 Task: Implement logging and auditing mechanisms to track changes to tournament data.
Action: Mouse moved to (681, 109)
Screenshot: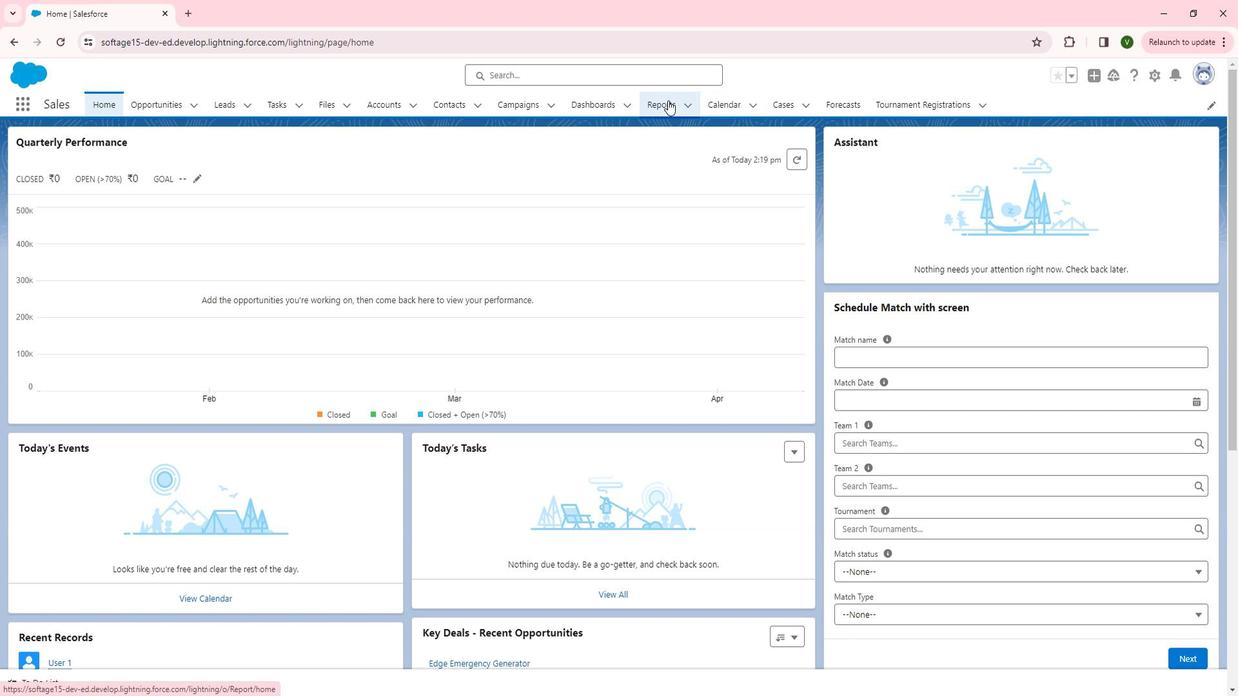
Action: Mouse pressed left at (681, 109)
Screenshot: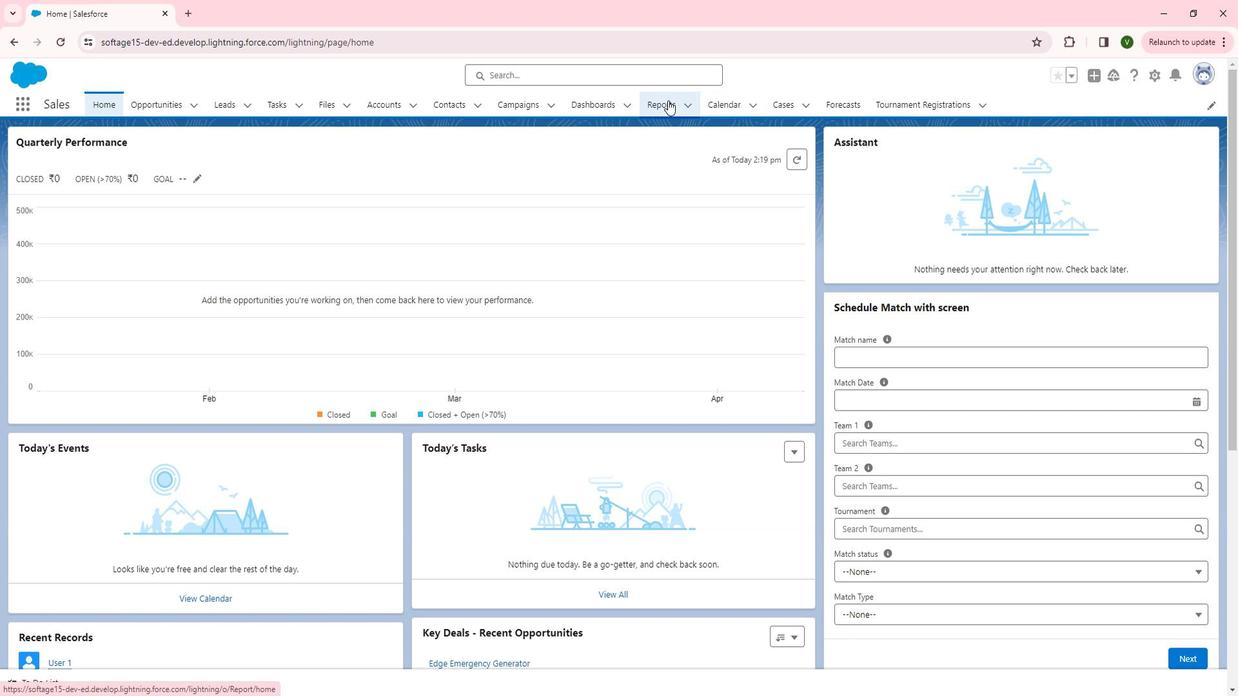 
Action: Mouse moved to (1099, 157)
Screenshot: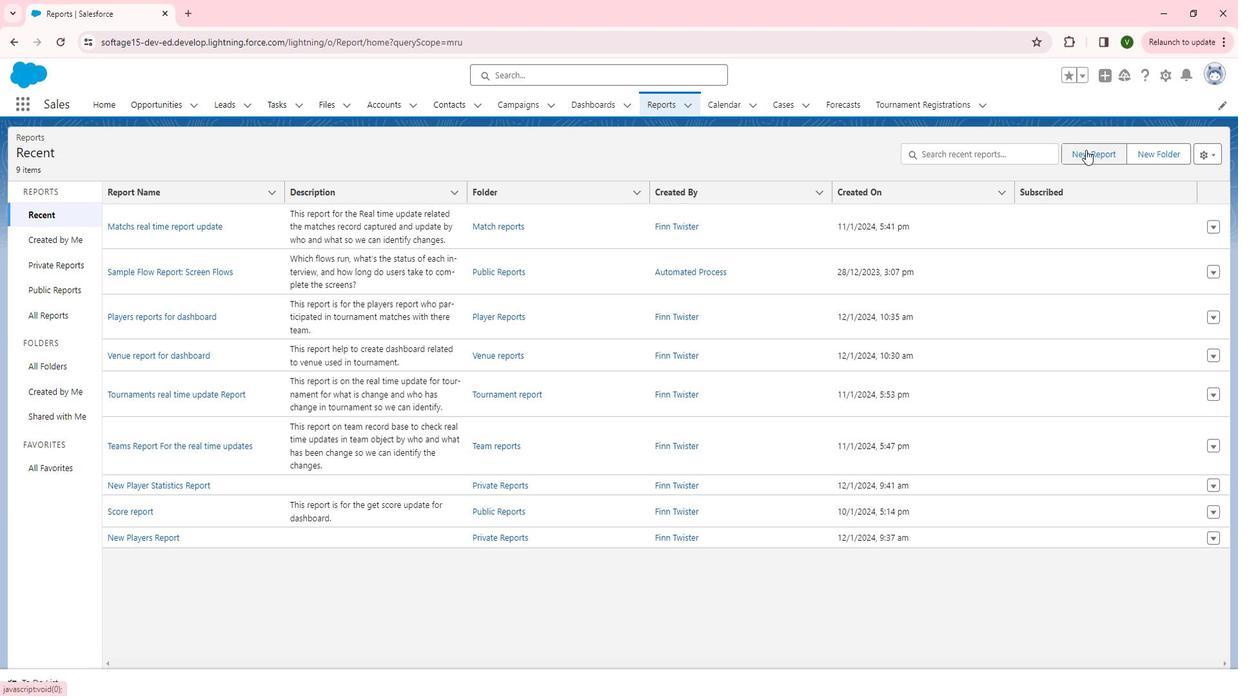 
Action: Mouse pressed left at (1099, 157)
Screenshot: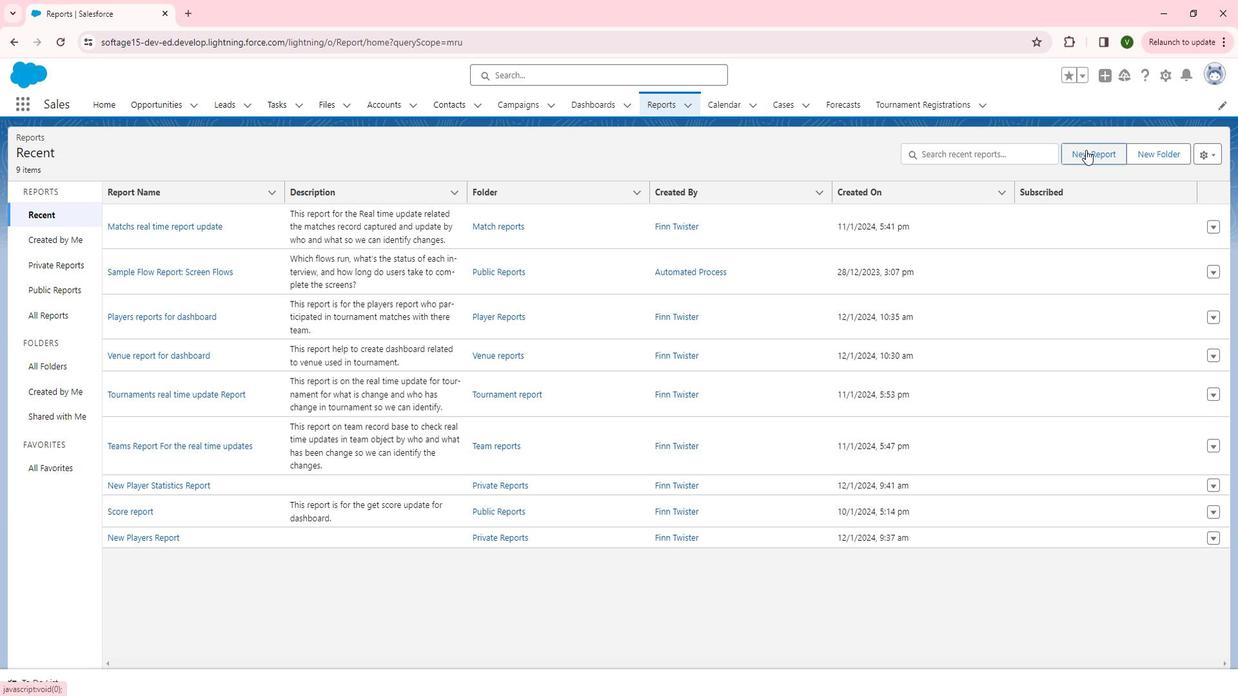 
Action: Mouse moved to (326, 260)
Screenshot: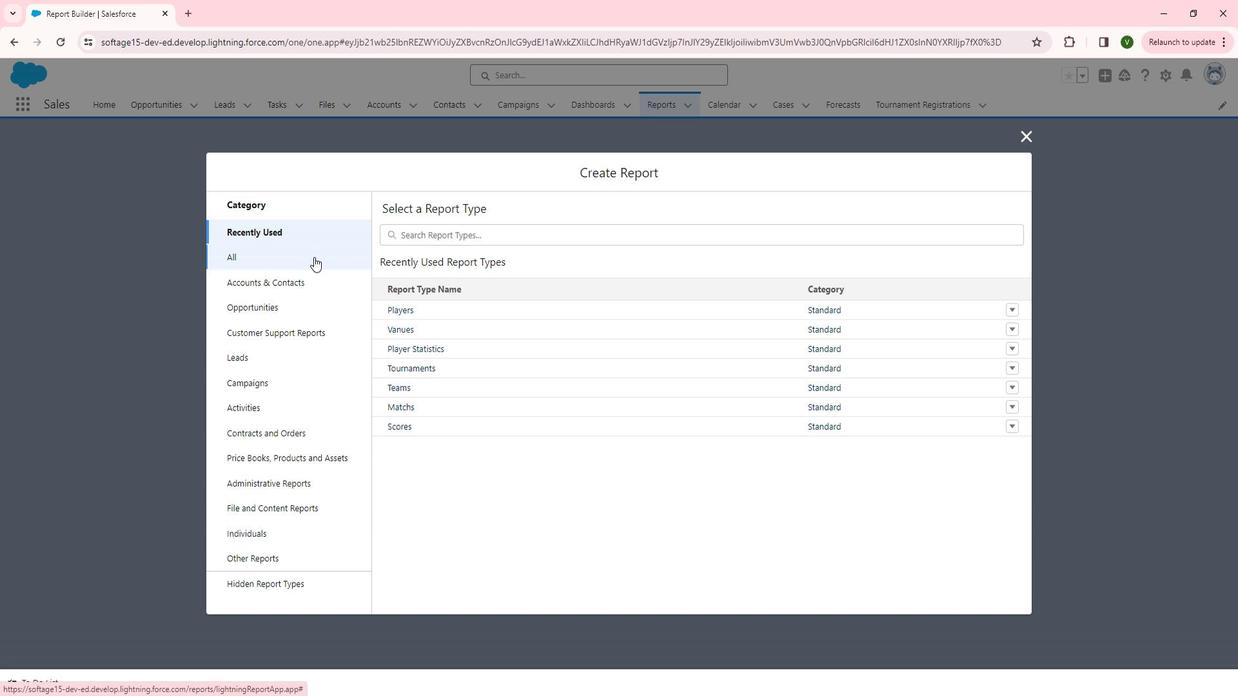 
Action: Mouse pressed left at (326, 260)
Screenshot: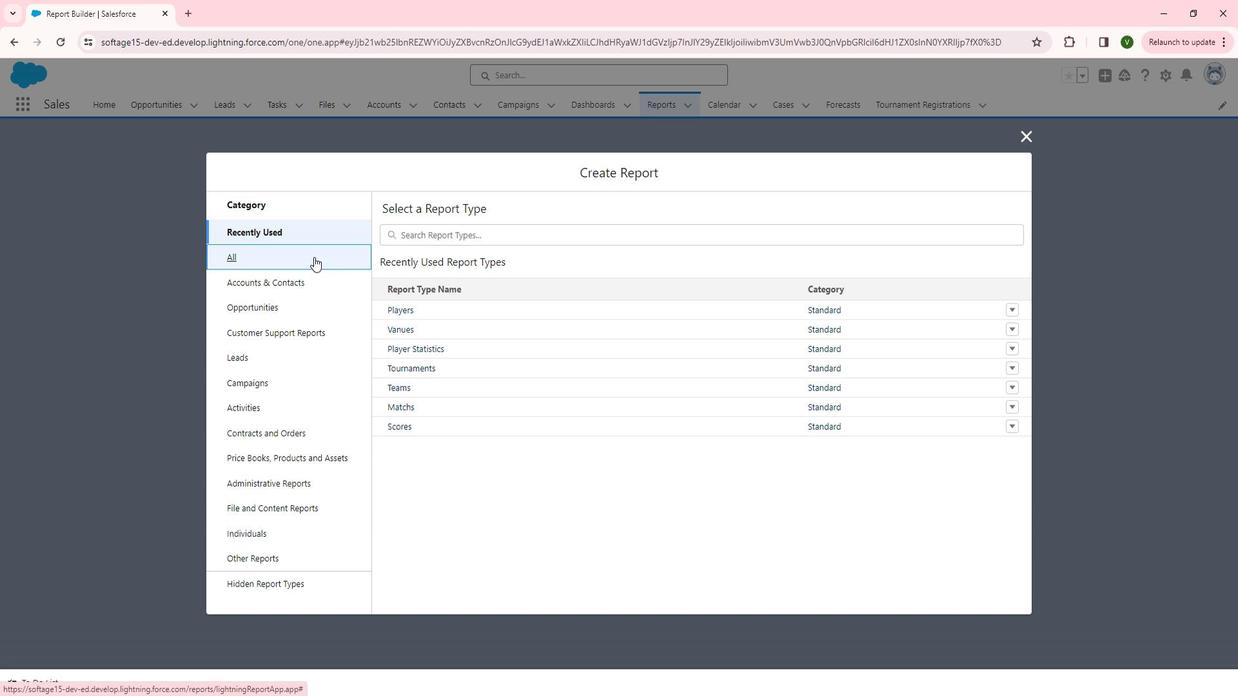 
Action: Mouse moved to (626, 368)
Screenshot: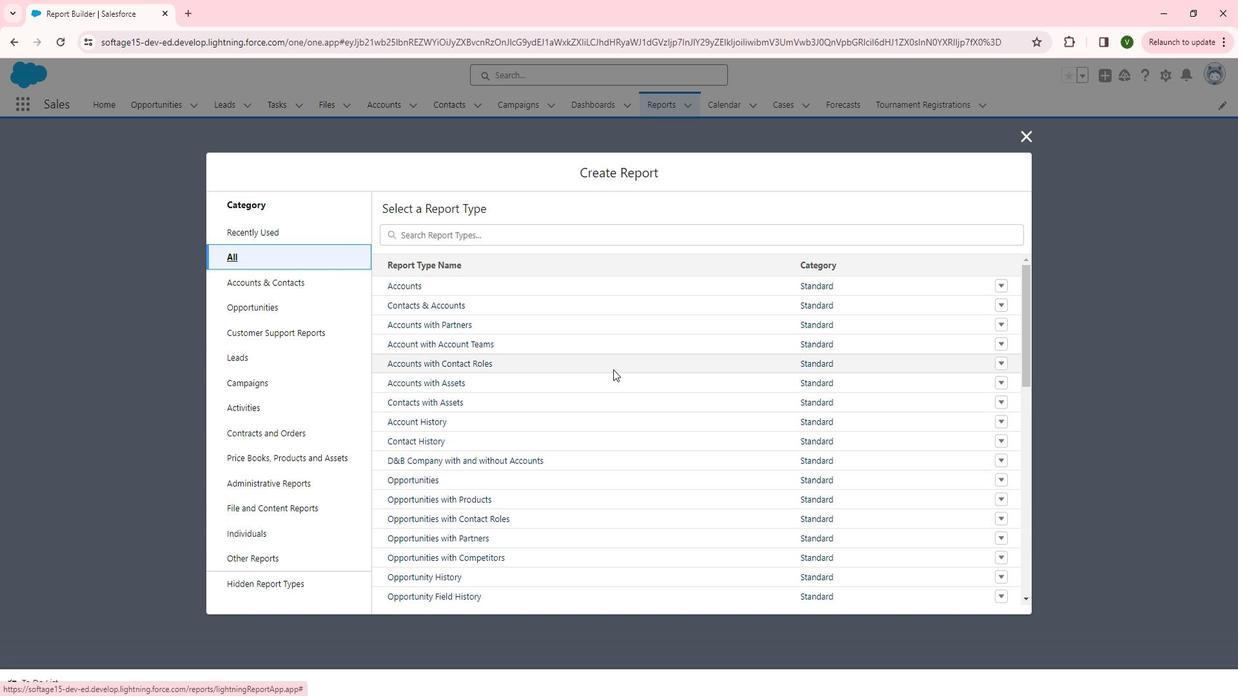 
Action: Mouse scrolled (626, 368) with delta (0, 0)
Screenshot: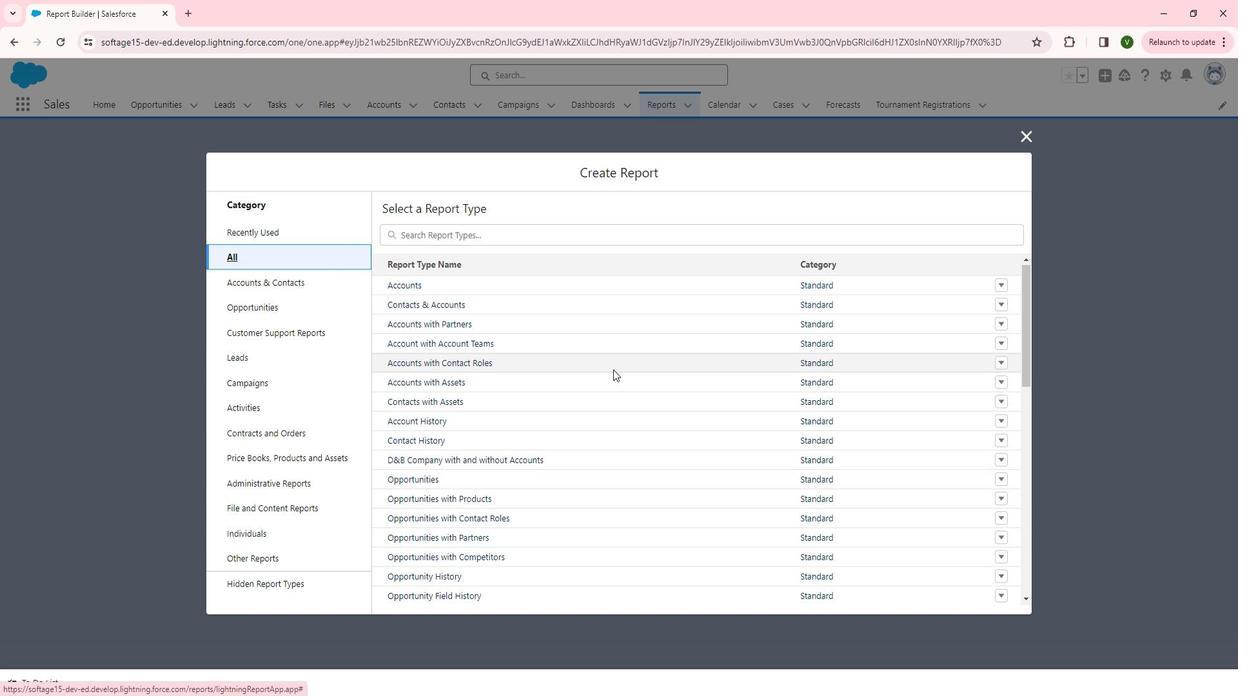 
Action: Mouse scrolled (626, 368) with delta (0, 0)
Screenshot: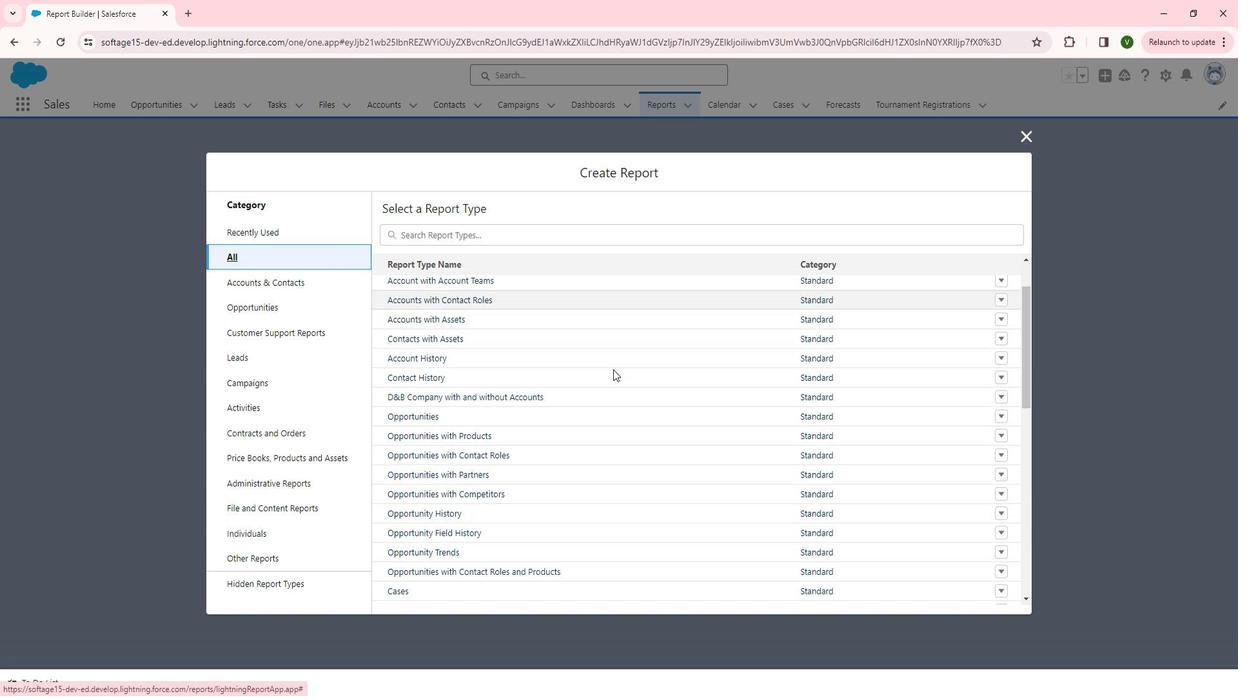 
Action: Mouse scrolled (626, 368) with delta (0, 0)
Screenshot: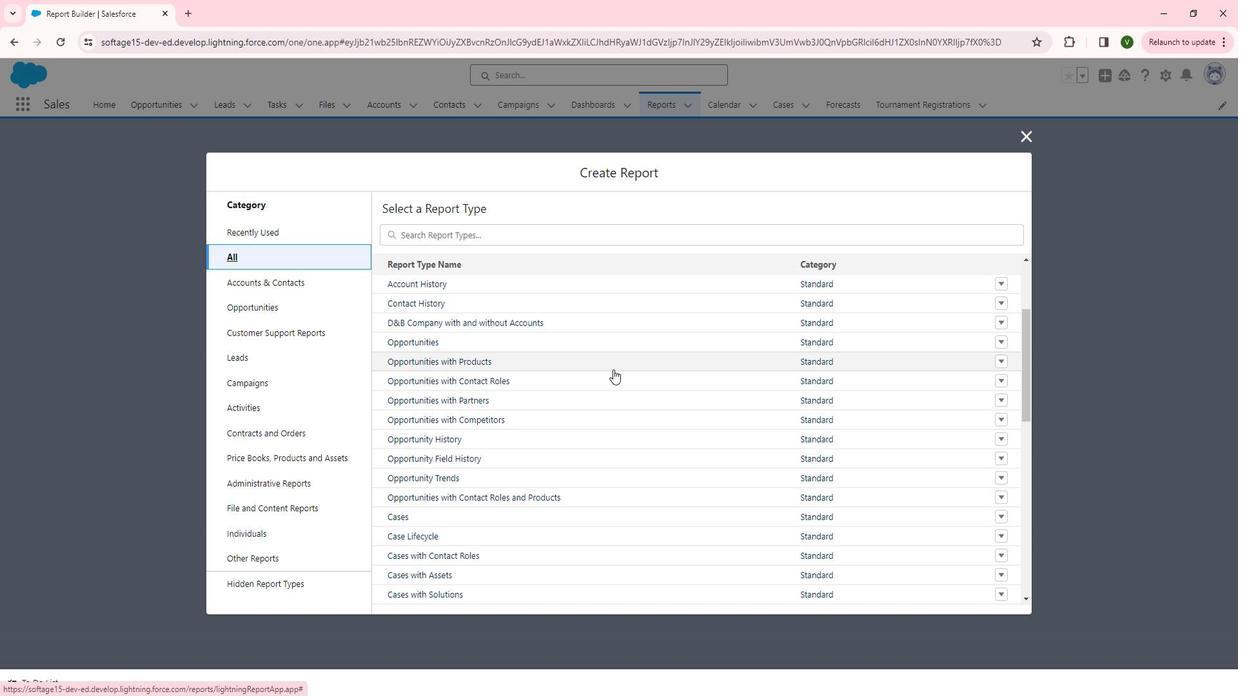 
Action: Mouse scrolled (626, 368) with delta (0, 0)
Screenshot: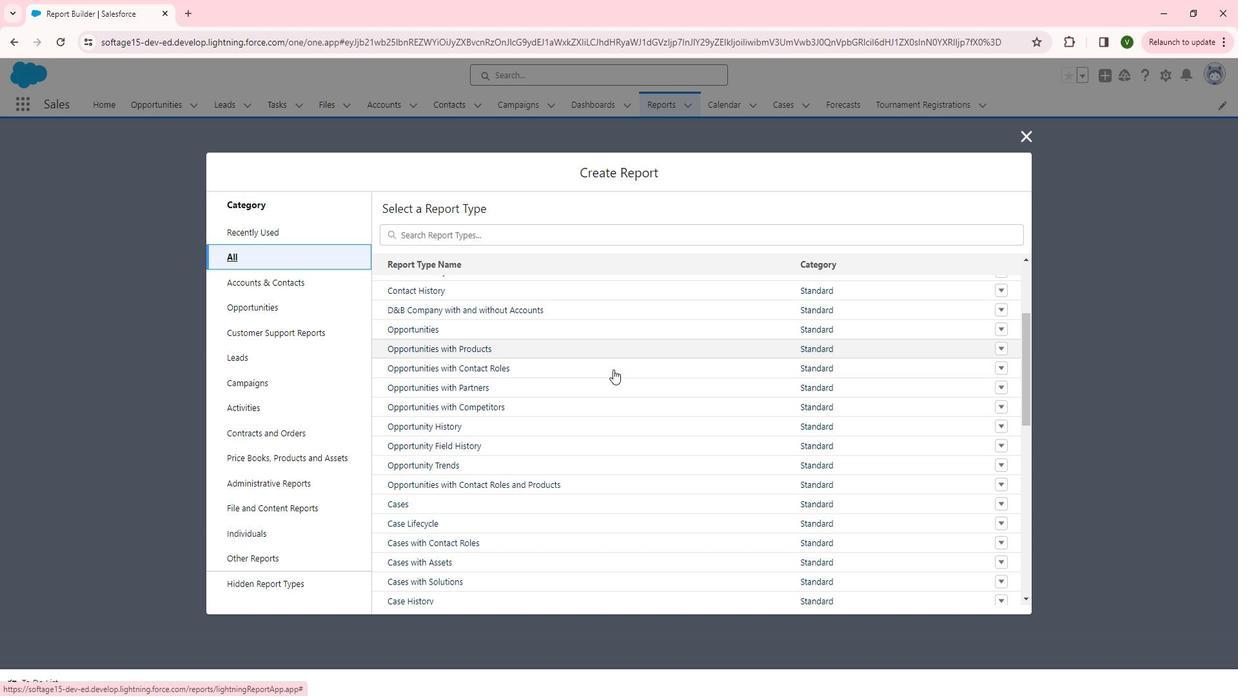 
Action: Mouse scrolled (626, 368) with delta (0, 0)
Screenshot: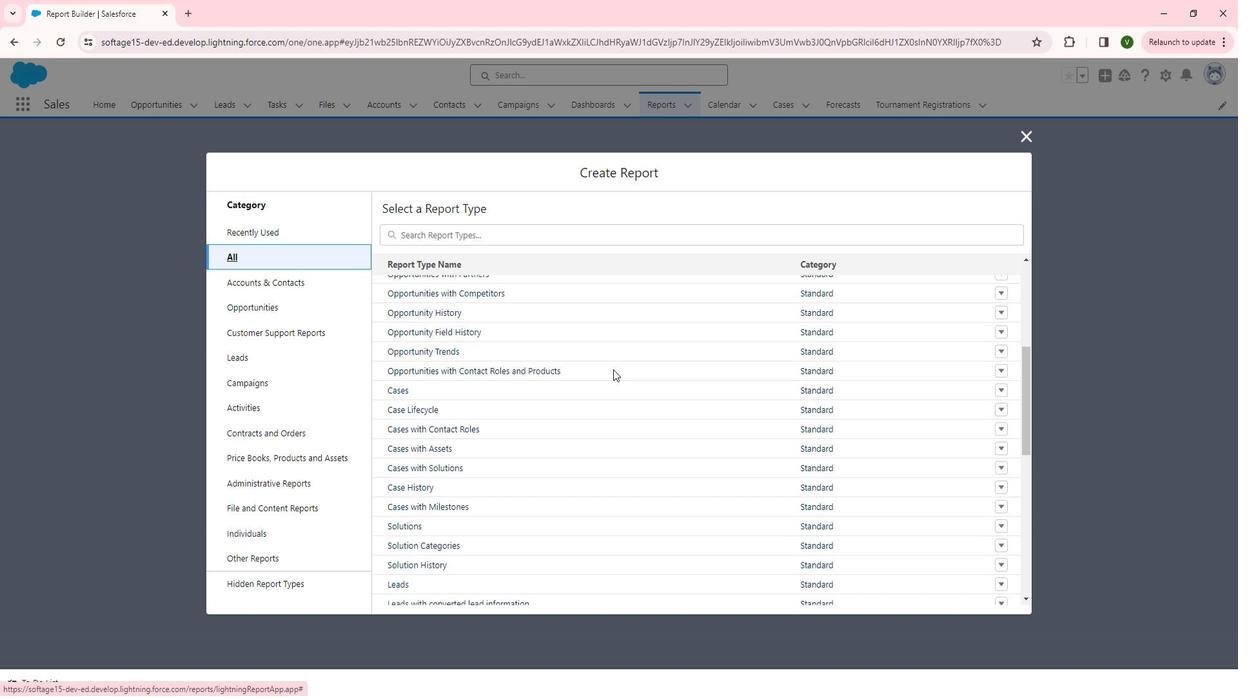 
Action: Mouse scrolled (626, 368) with delta (0, 0)
Screenshot: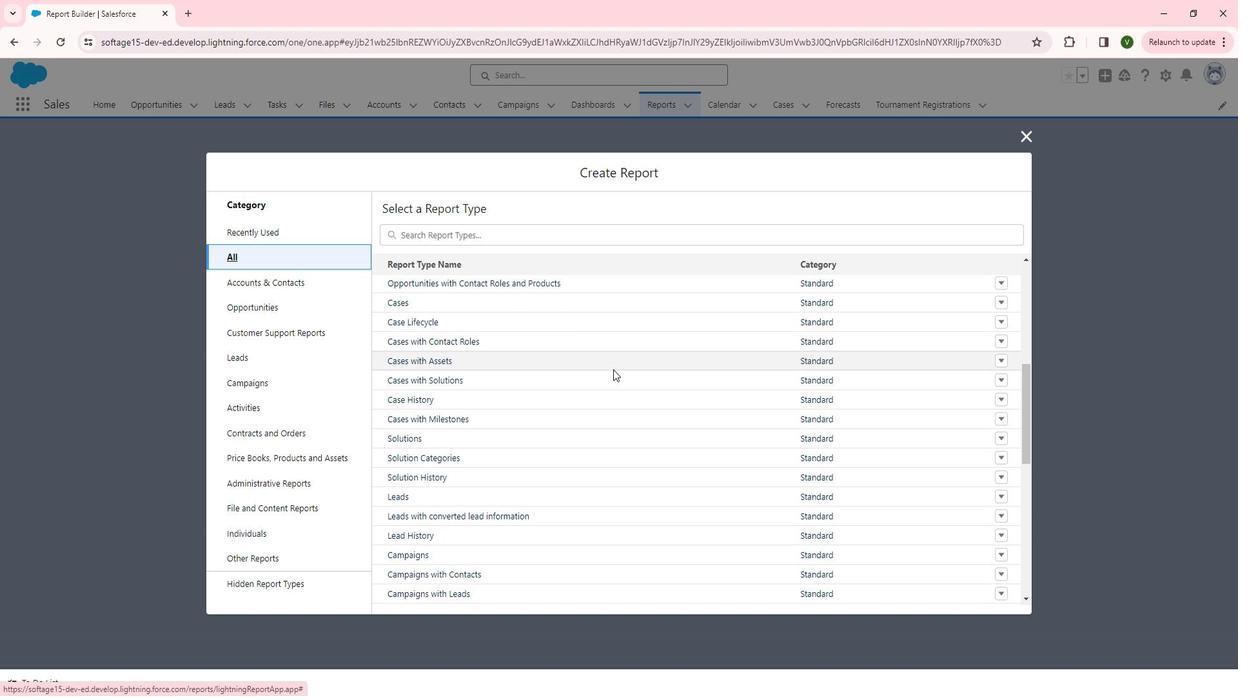 
Action: Mouse scrolled (626, 368) with delta (0, 0)
Screenshot: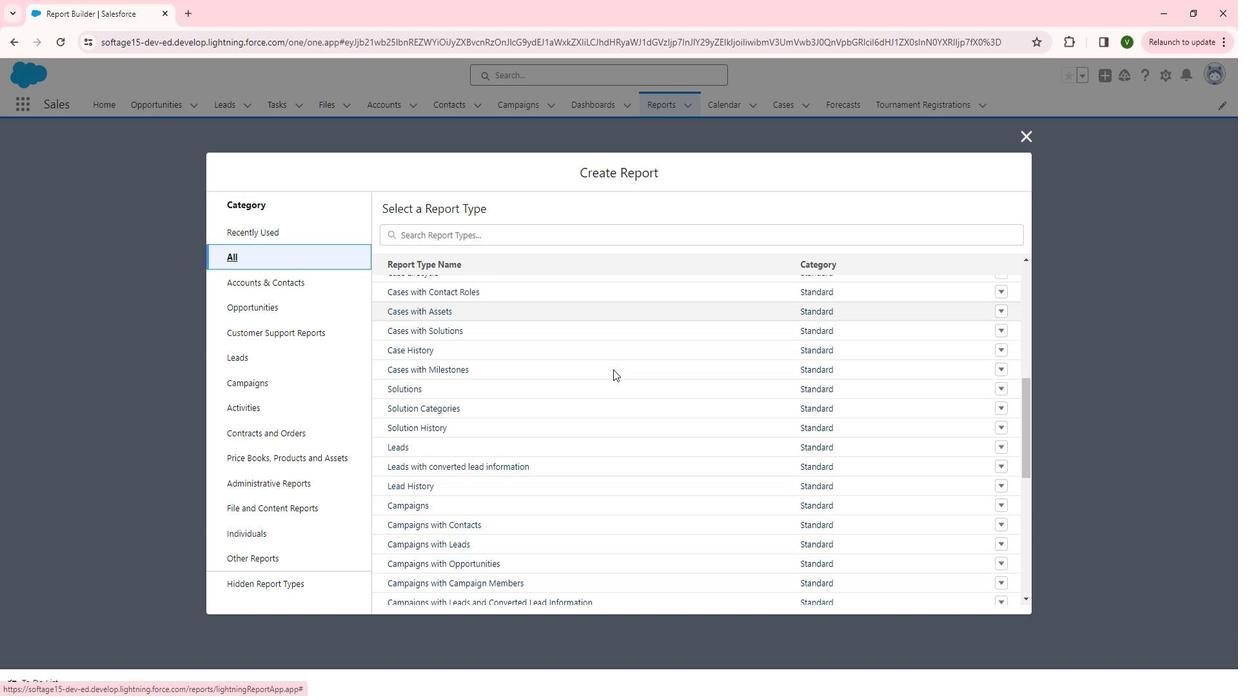 
Action: Mouse scrolled (626, 368) with delta (0, 0)
Screenshot: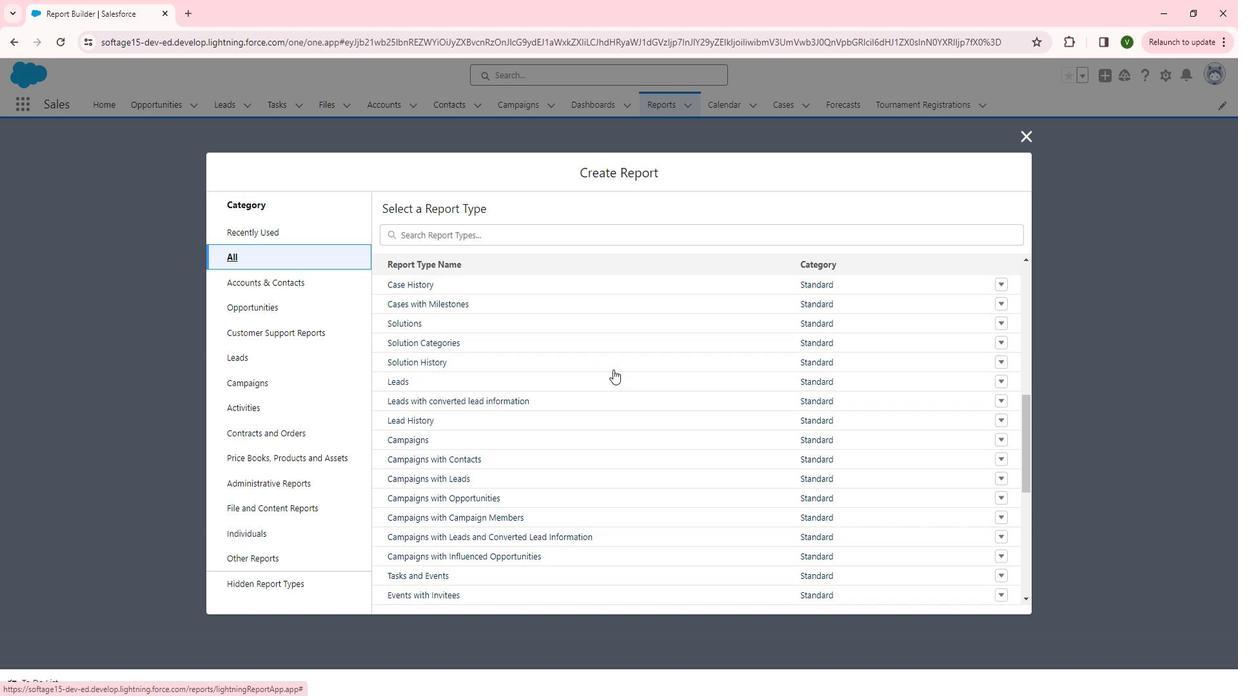 
Action: Mouse scrolled (626, 368) with delta (0, 0)
Screenshot: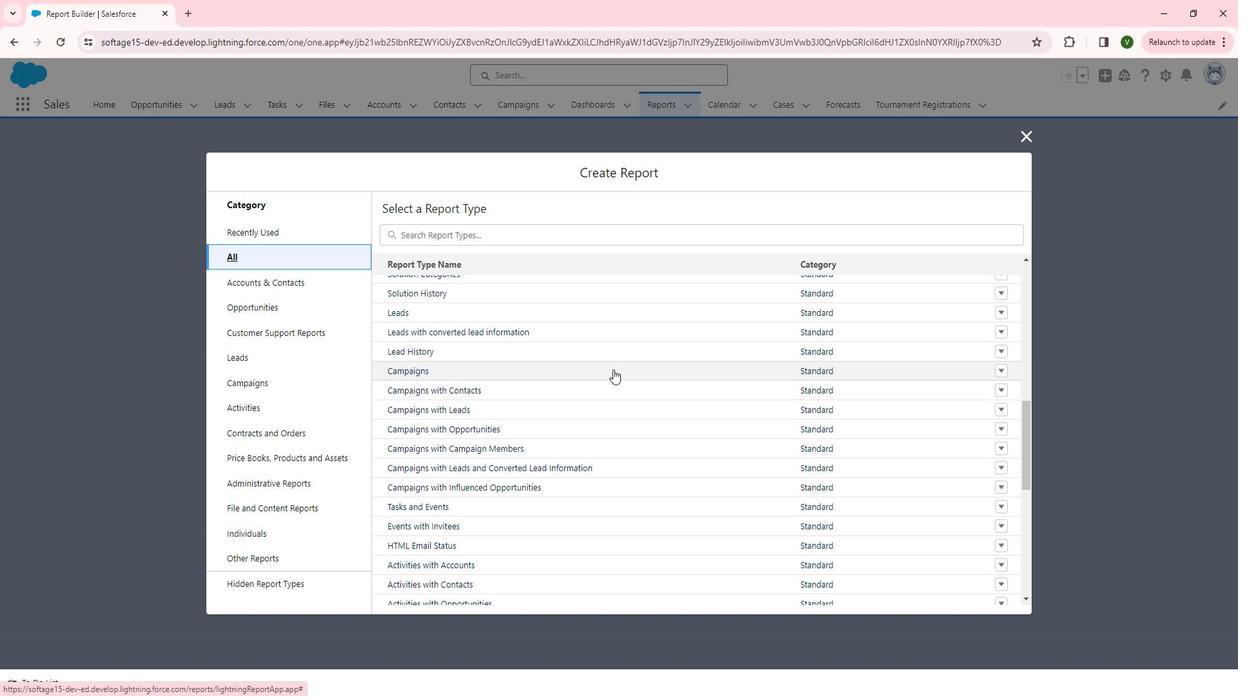 
Action: Mouse scrolled (626, 368) with delta (0, 0)
Screenshot: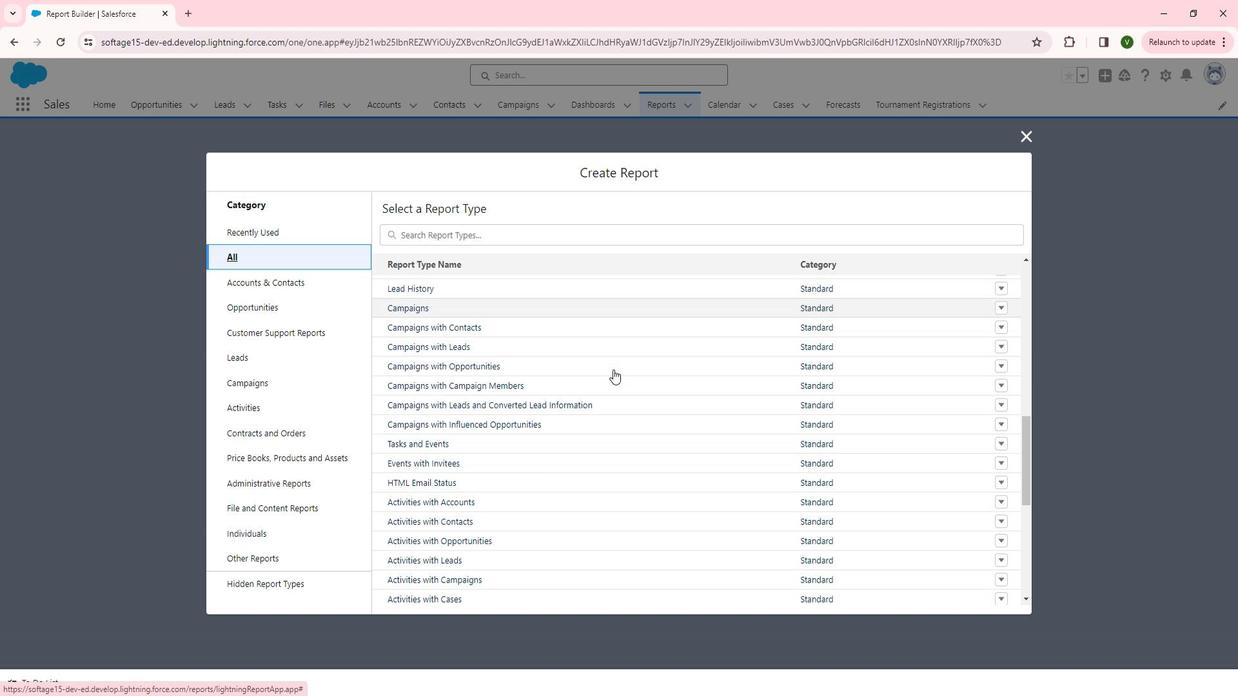 
Action: Mouse scrolled (626, 368) with delta (0, 0)
Screenshot: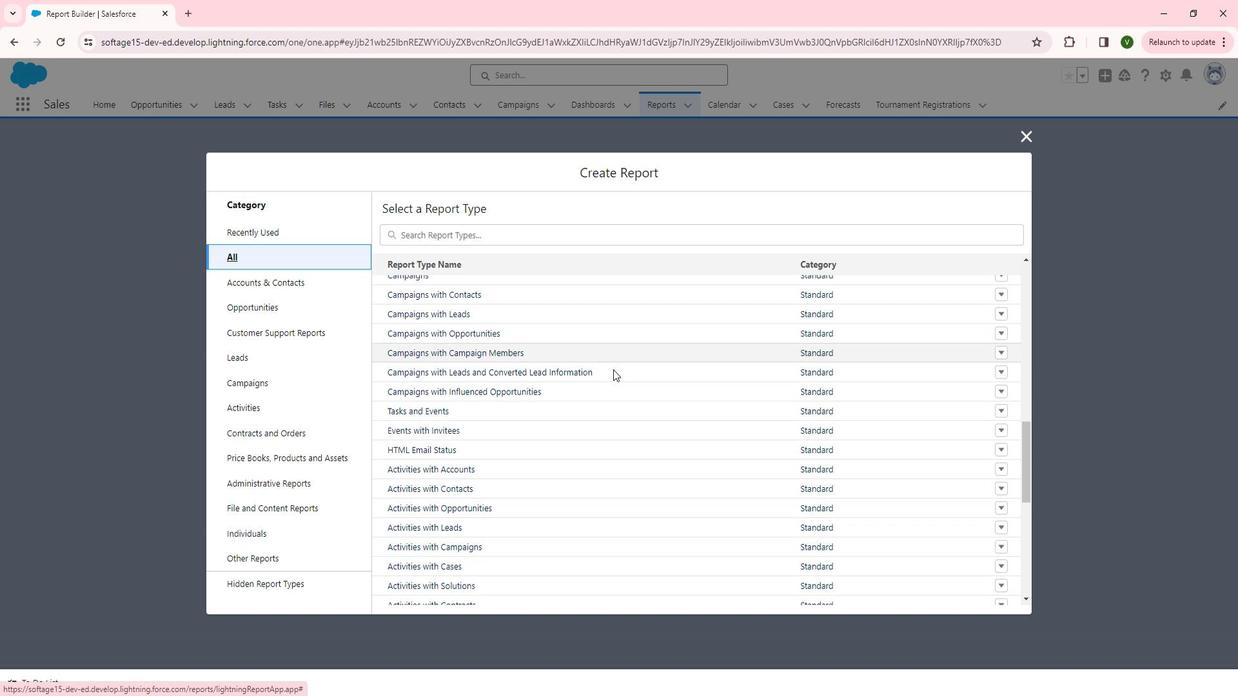 
Action: Mouse scrolled (626, 368) with delta (0, 0)
Screenshot: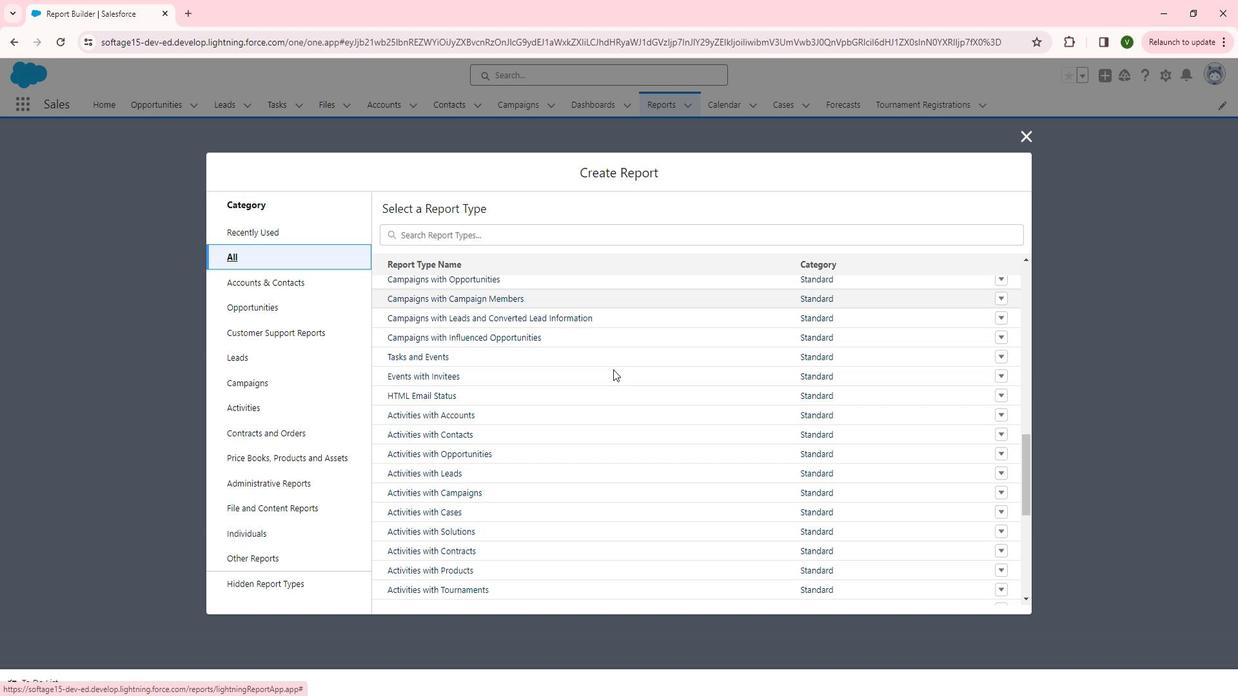 
Action: Mouse scrolled (626, 368) with delta (0, 0)
Screenshot: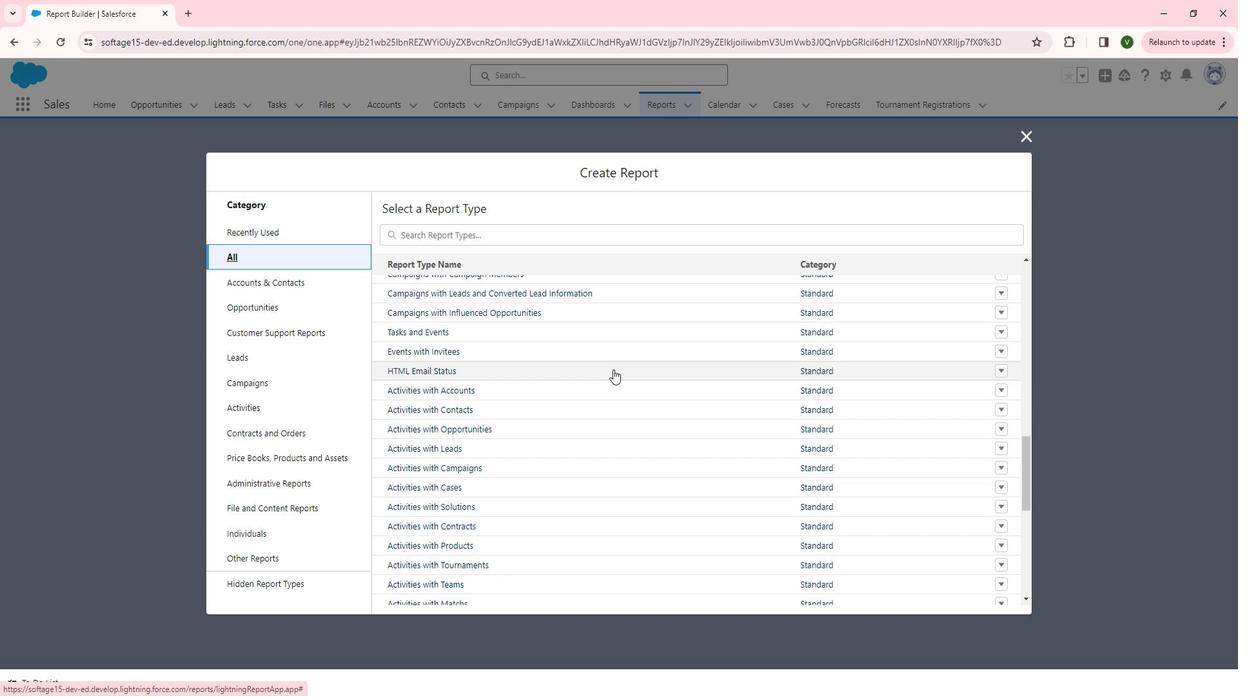 
Action: Mouse scrolled (626, 368) with delta (0, 0)
Screenshot: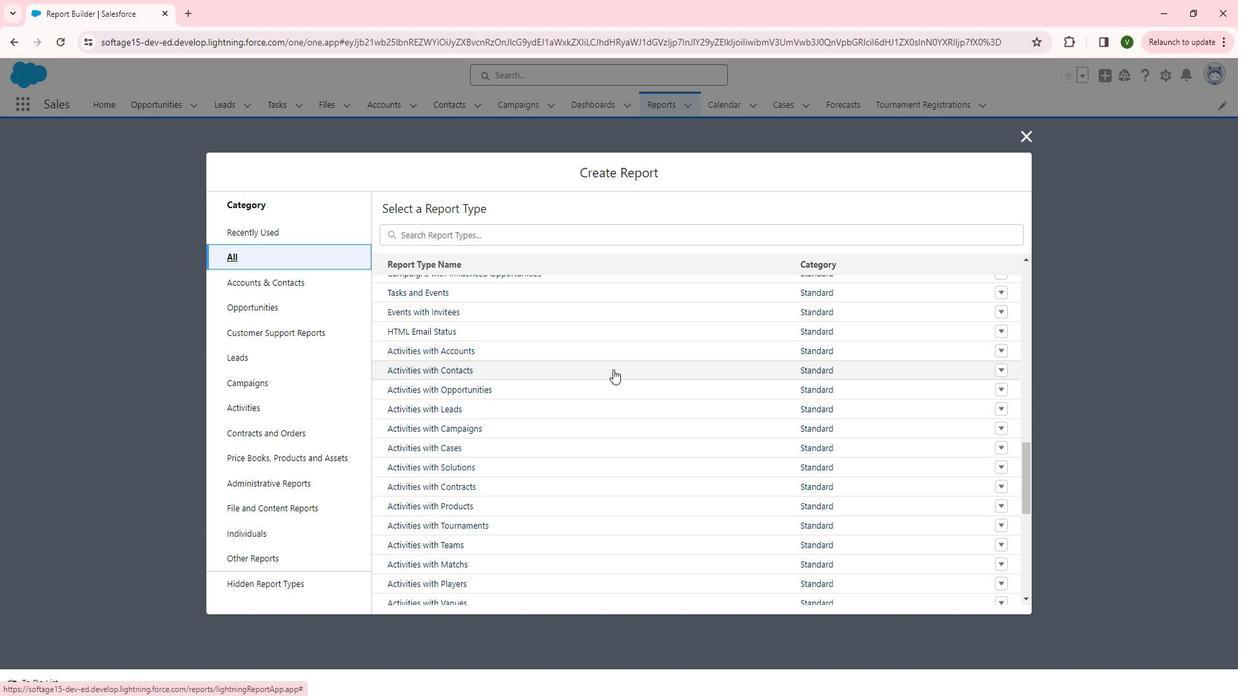 
Action: Mouse scrolled (626, 368) with delta (0, 0)
Screenshot: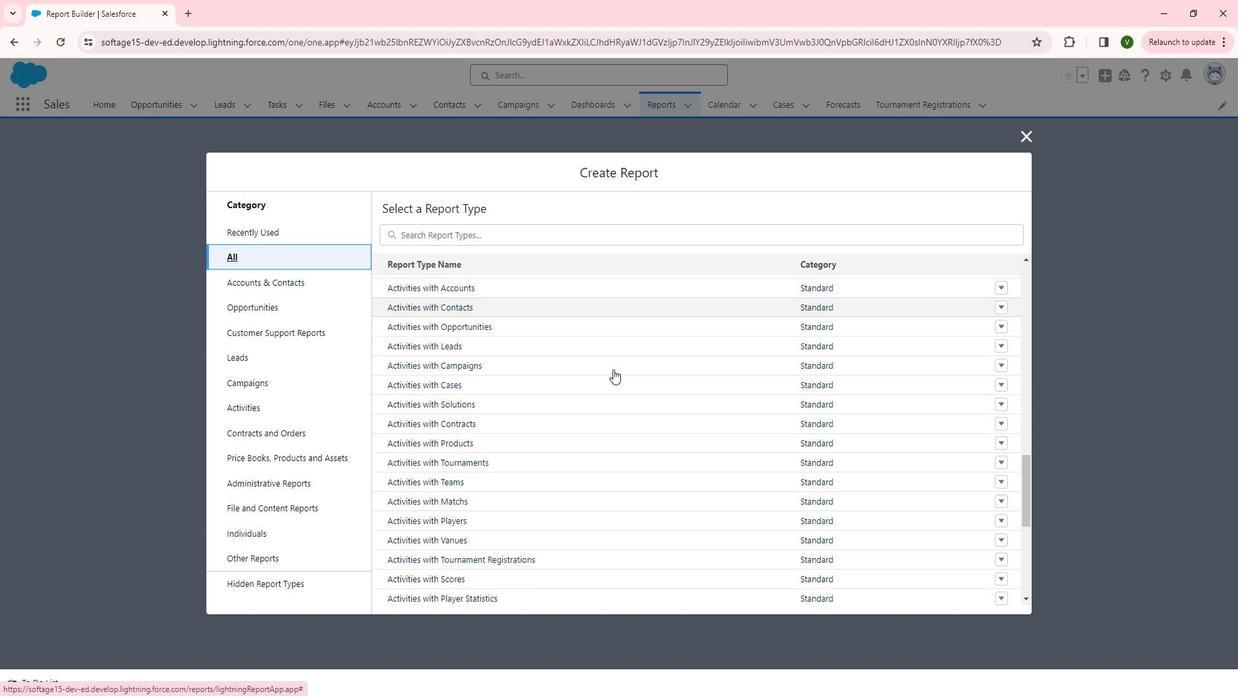
Action: Mouse scrolled (626, 368) with delta (0, 0)
Screenshot: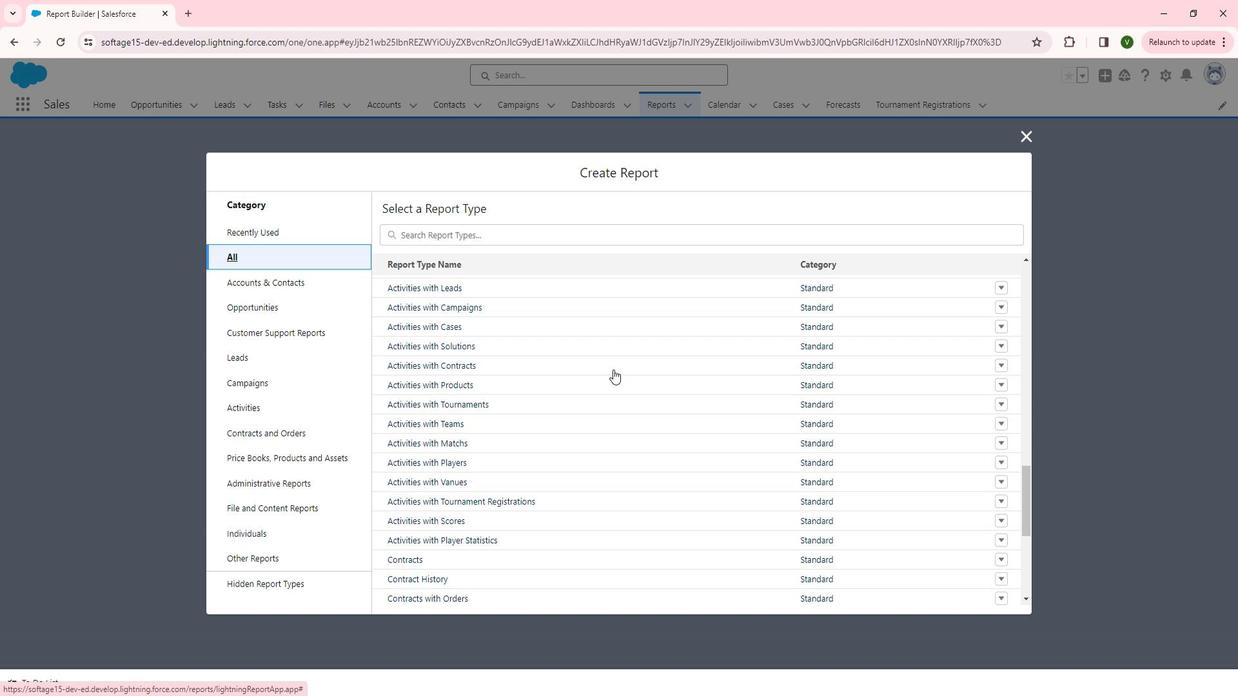 
Action: Mouse scrolled (626, 368) with delta (0, 0)
Screenshot: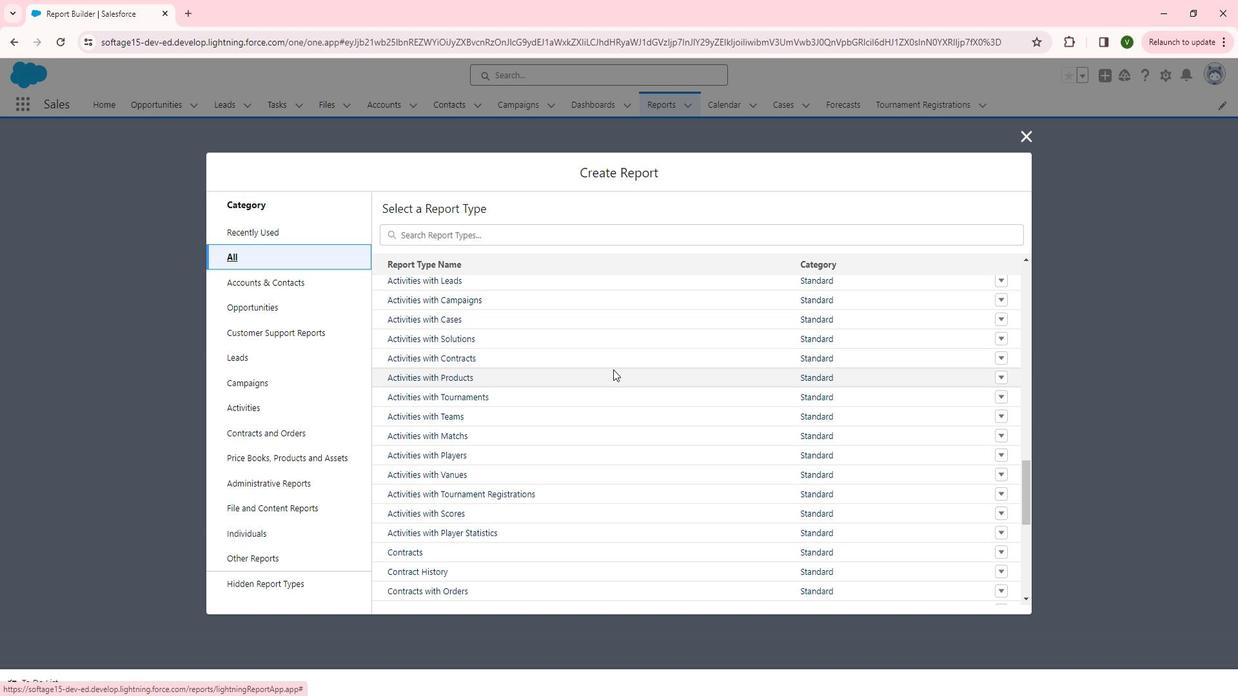 
Action: Mouse scrolled (626, 368) with delta (0, 0)
Screenshot: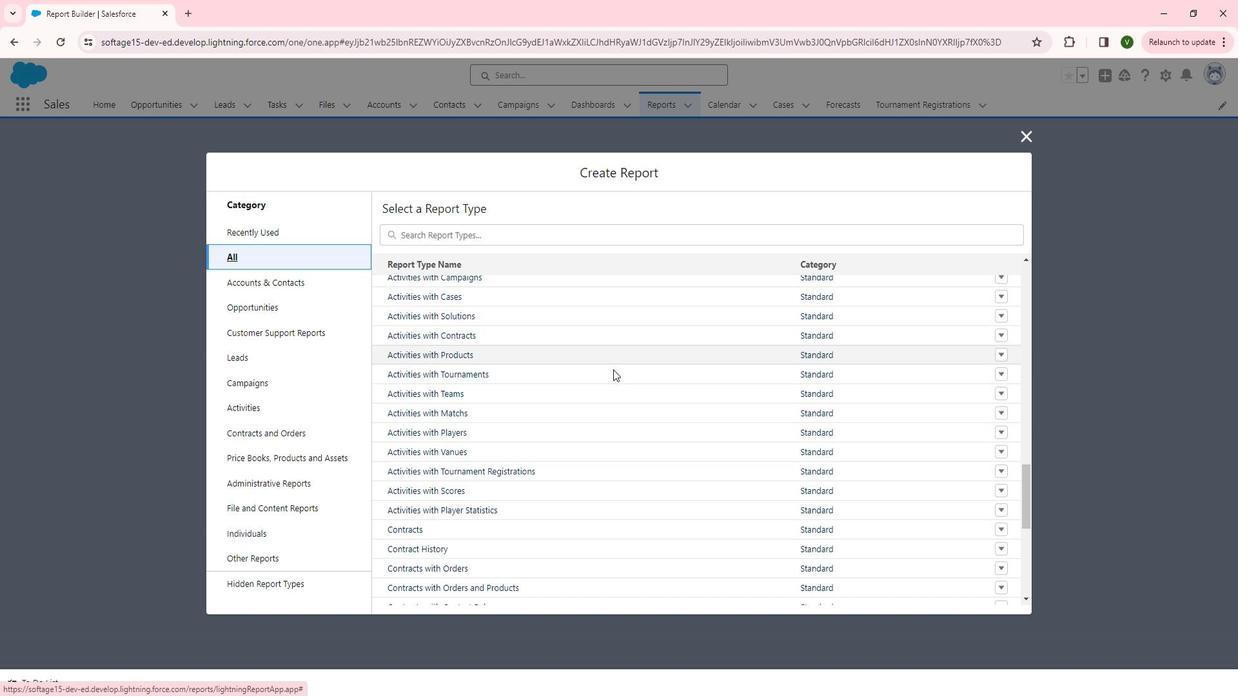 
Action: Mouse scrolled (626, 368) with delta (0, 0)
Screenshot: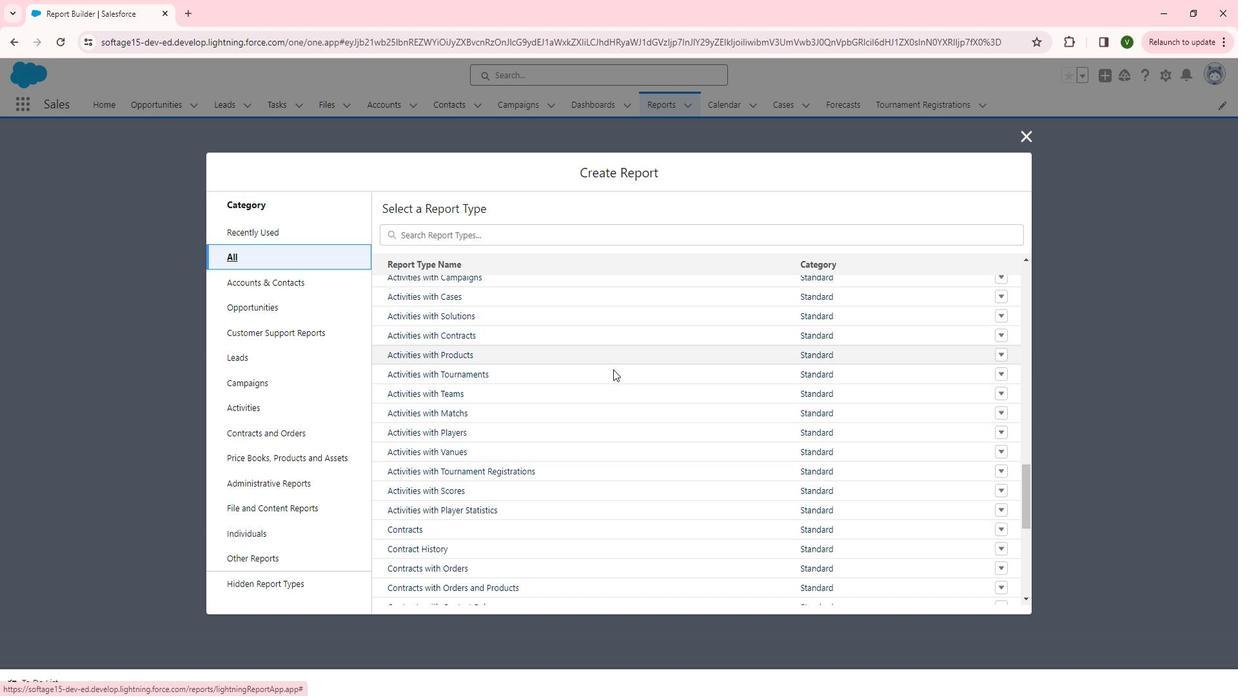 
Action: Mouse scrolled (626, 368) with delta (0, 0)
Screenshot: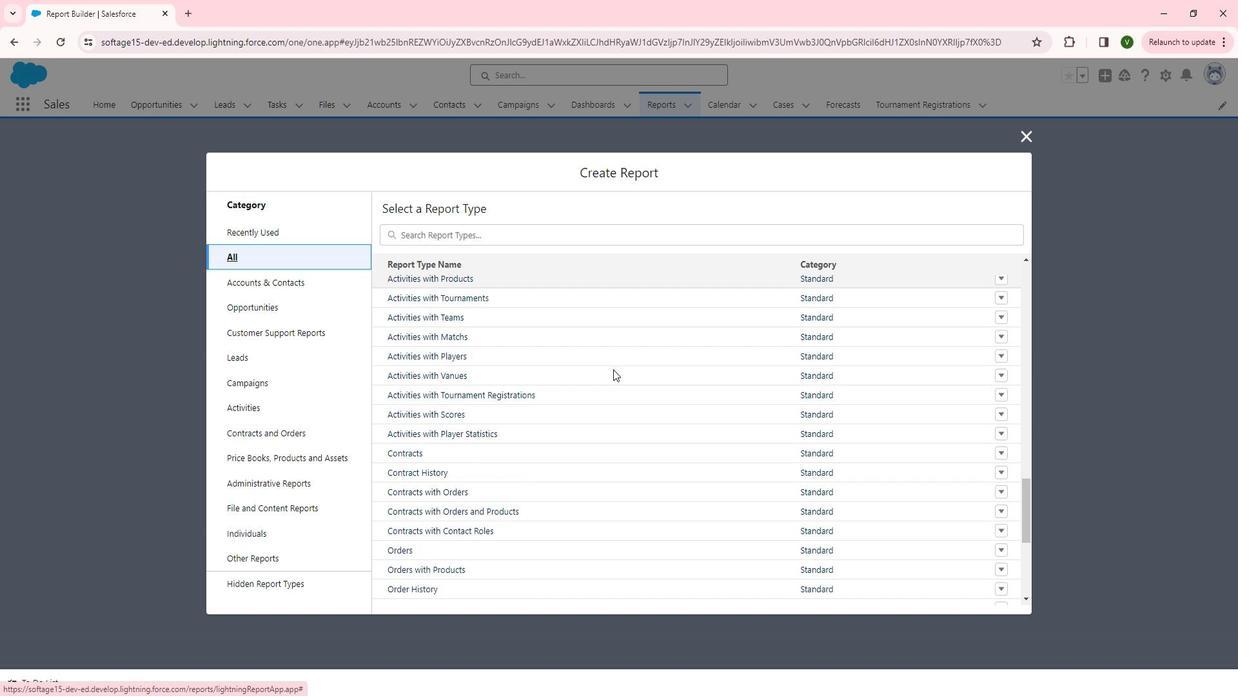 
Action: Mouse scrolled (626, 368) with delta (0, 0)
Screenshot: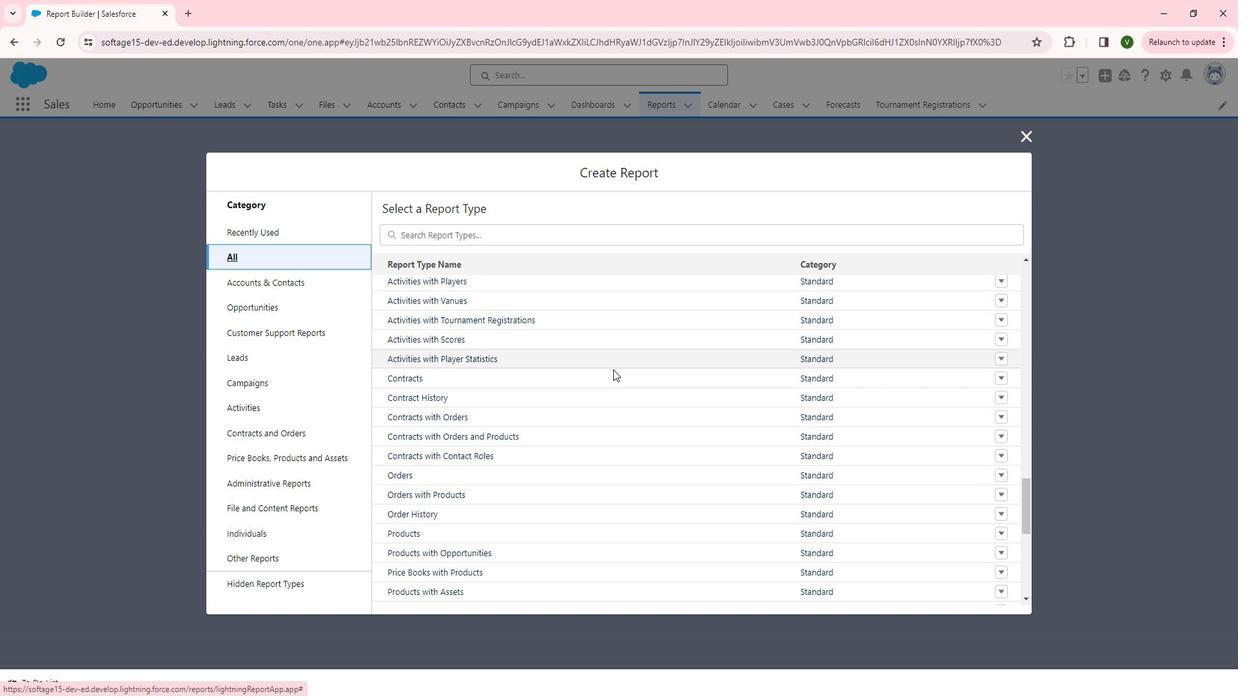 
Action: Mouse scrolled (626, 368) with delta (0, 0)
Screenshot: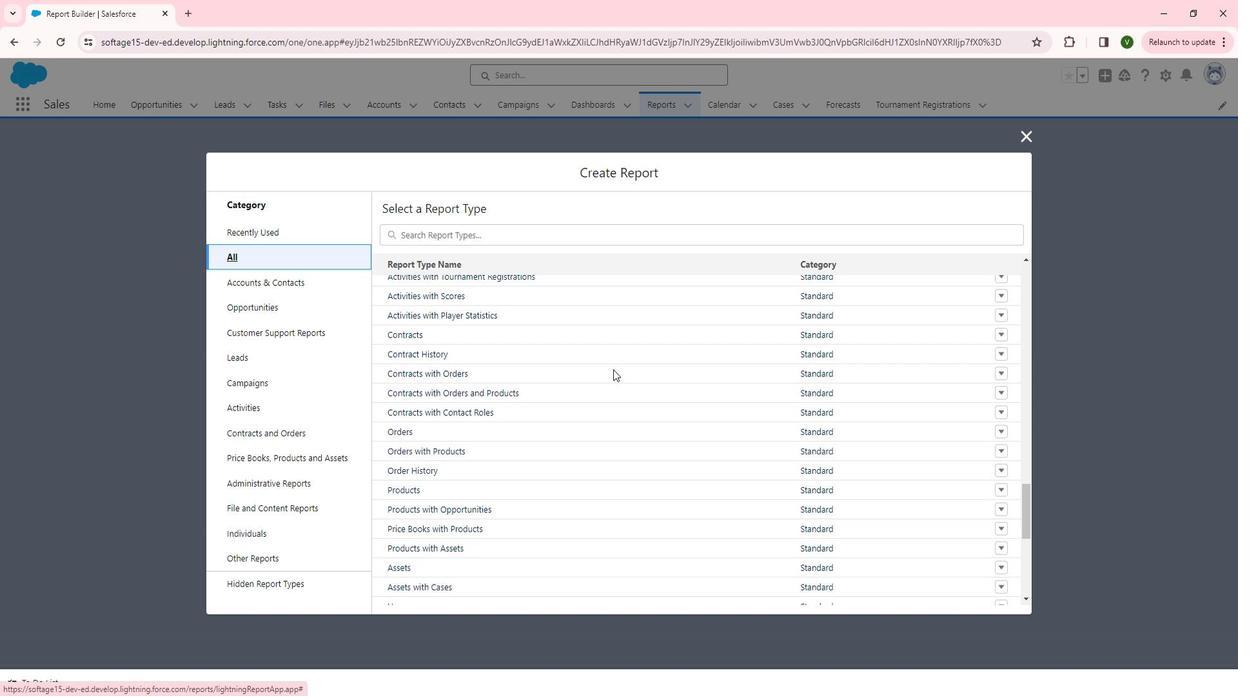 
Action: Mouse scrolled (626, 368) with delta (0, 0)
Screenshot: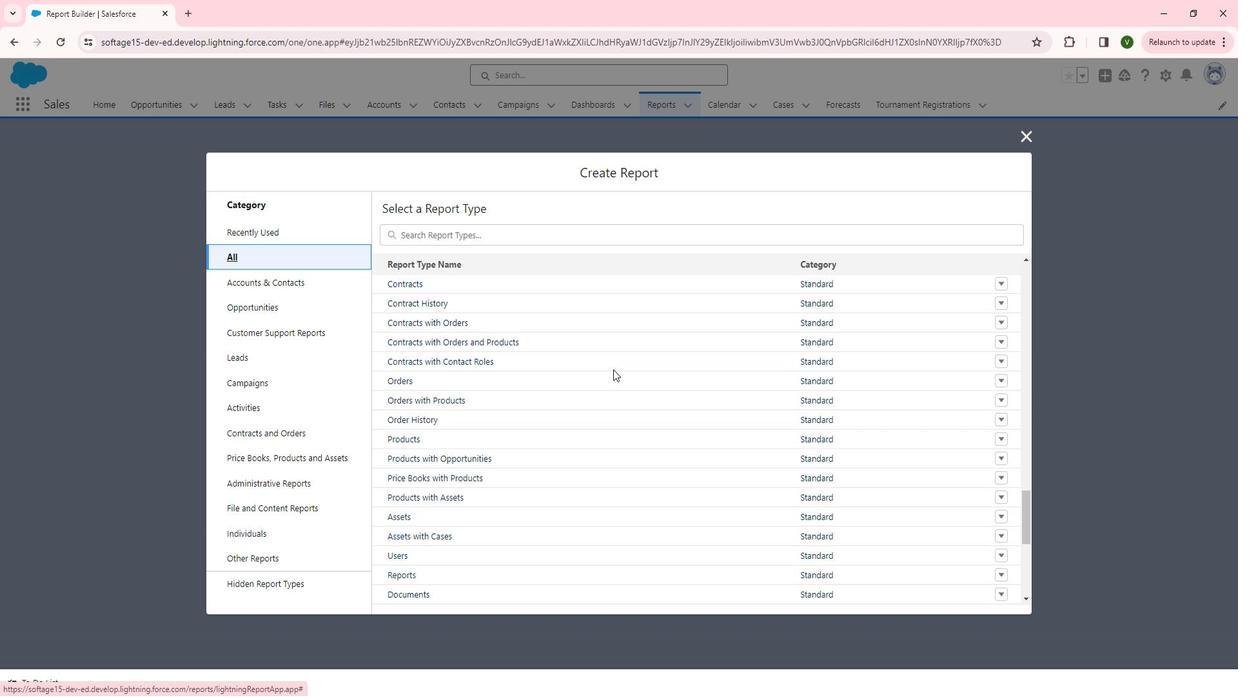 
Action: Mouse scrolled (626, 368) with delta (0, 0)
Screenshot: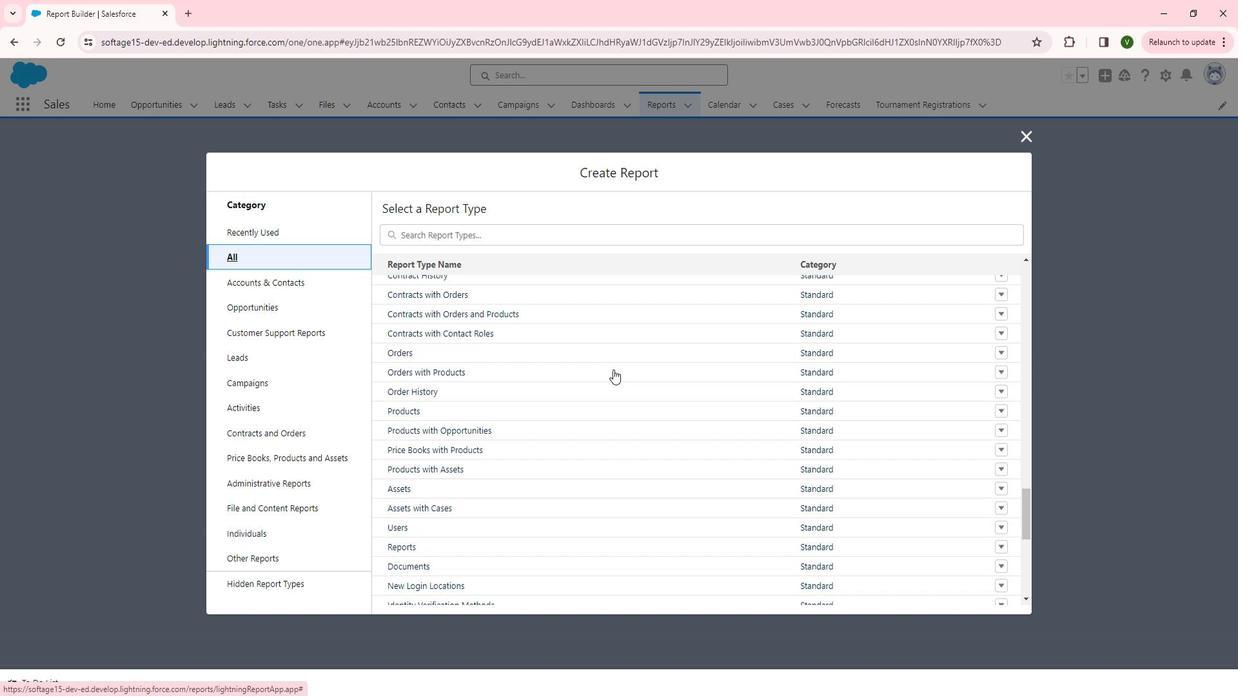
Action: Mouse scrolled (626, 368) with delta (0, 0)
Screenshot: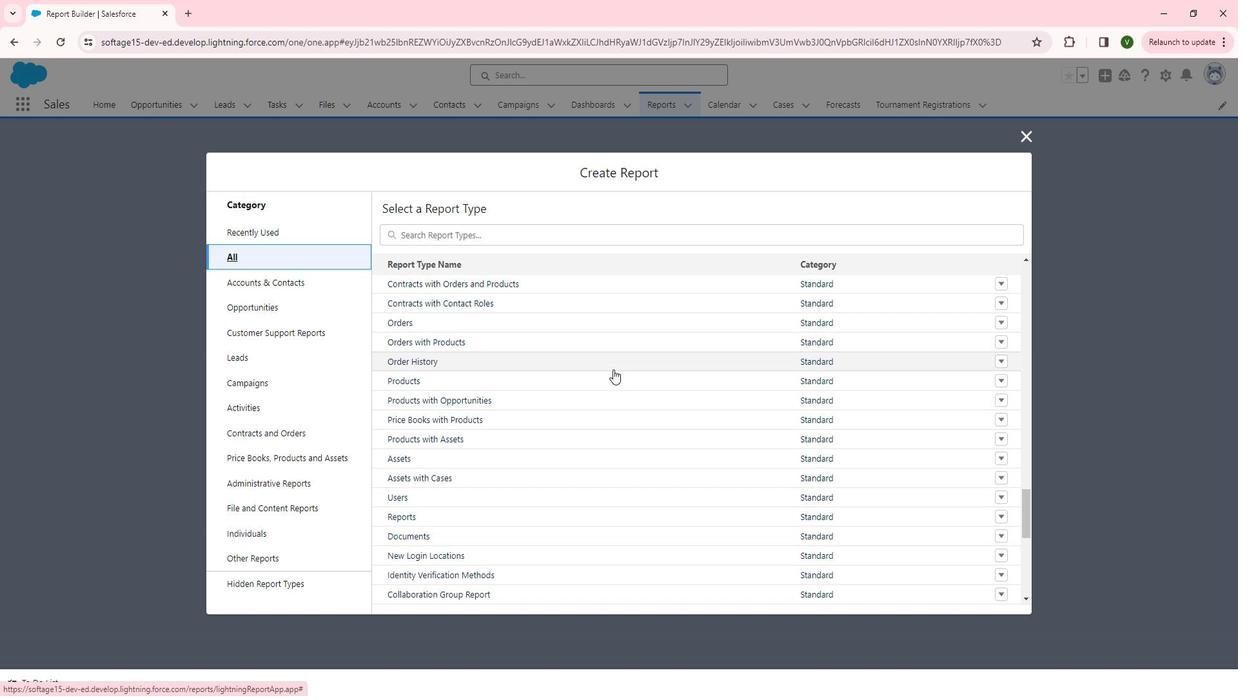 
Action: Mouse scrolled (626, 368) with delta (0, 0)
Screenshot: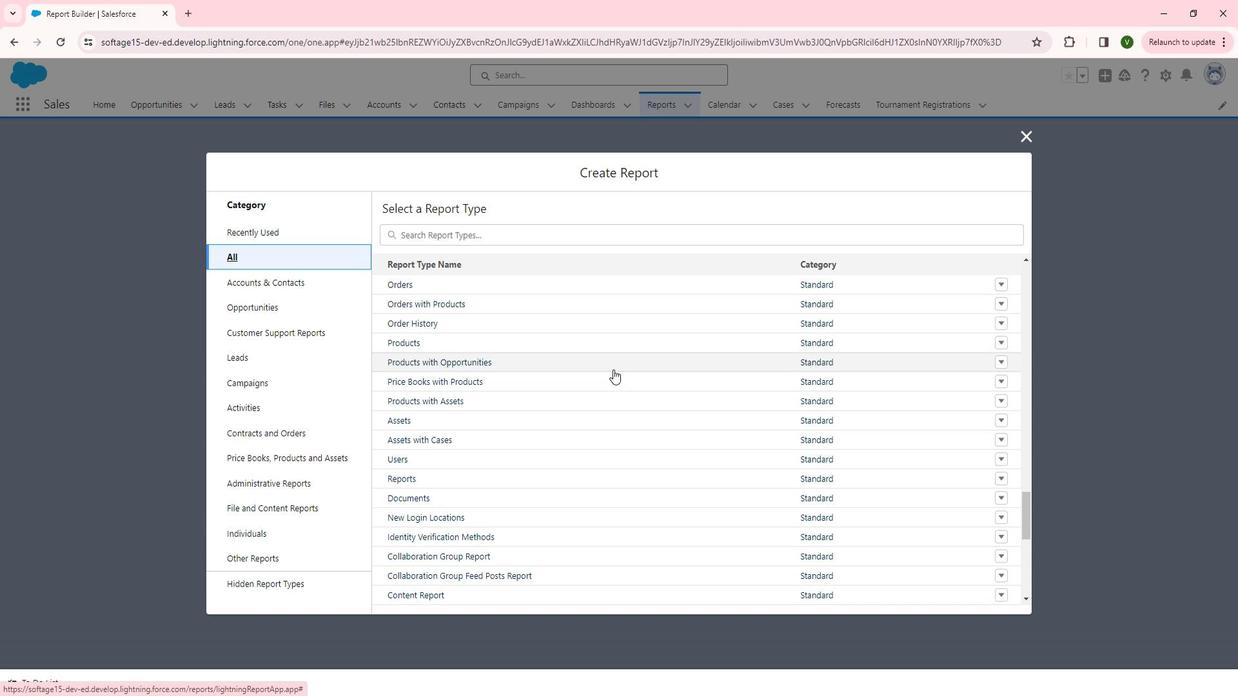 
Action: Mouse moved to (626, 369)
Screenshot: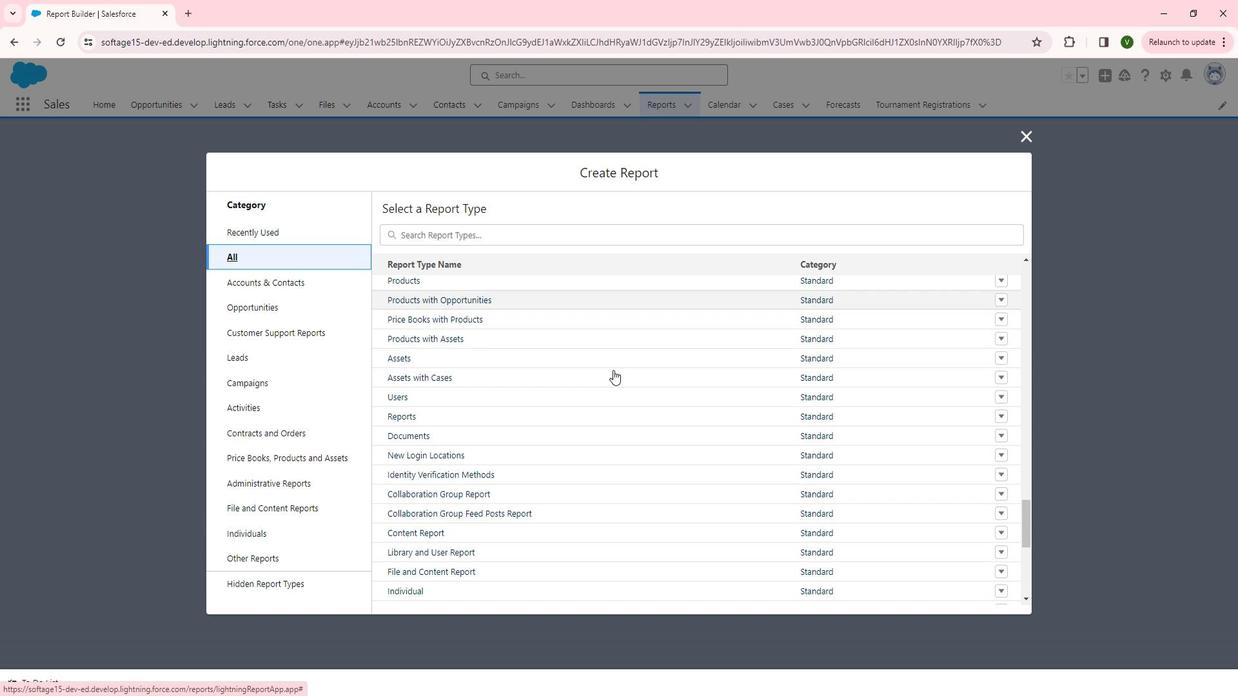 
Action: Mouse scrolled (626, 368) with delta (0, 0)
Screenshot: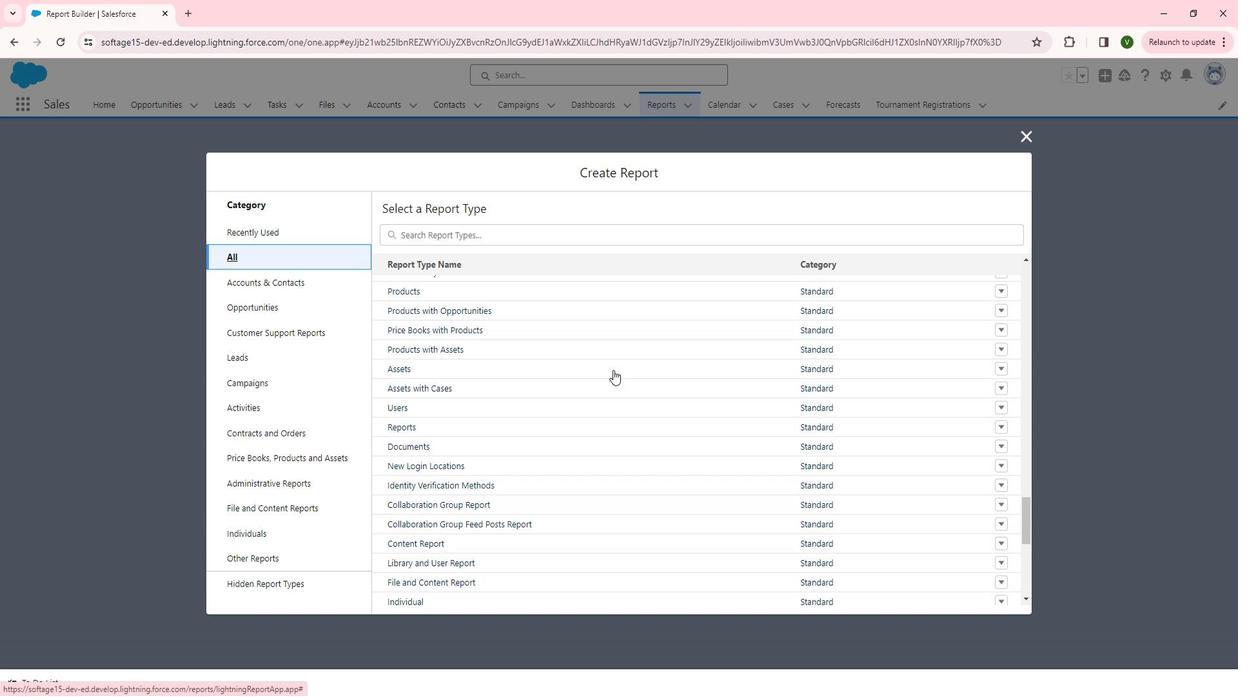 
Action: Mouse scrolled (626, 368) with delta (0, 0)
Screenshot: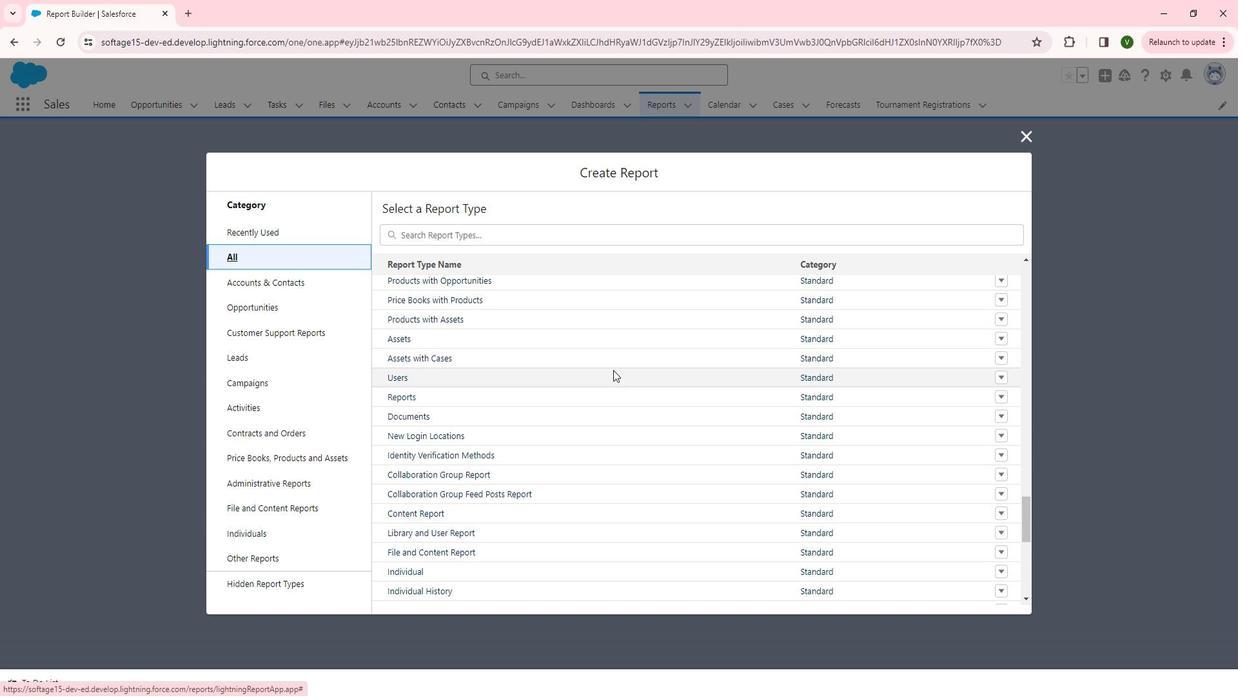 
Action: Mouse scrolled (626, 368) with delta (0, 0)
Screenshot: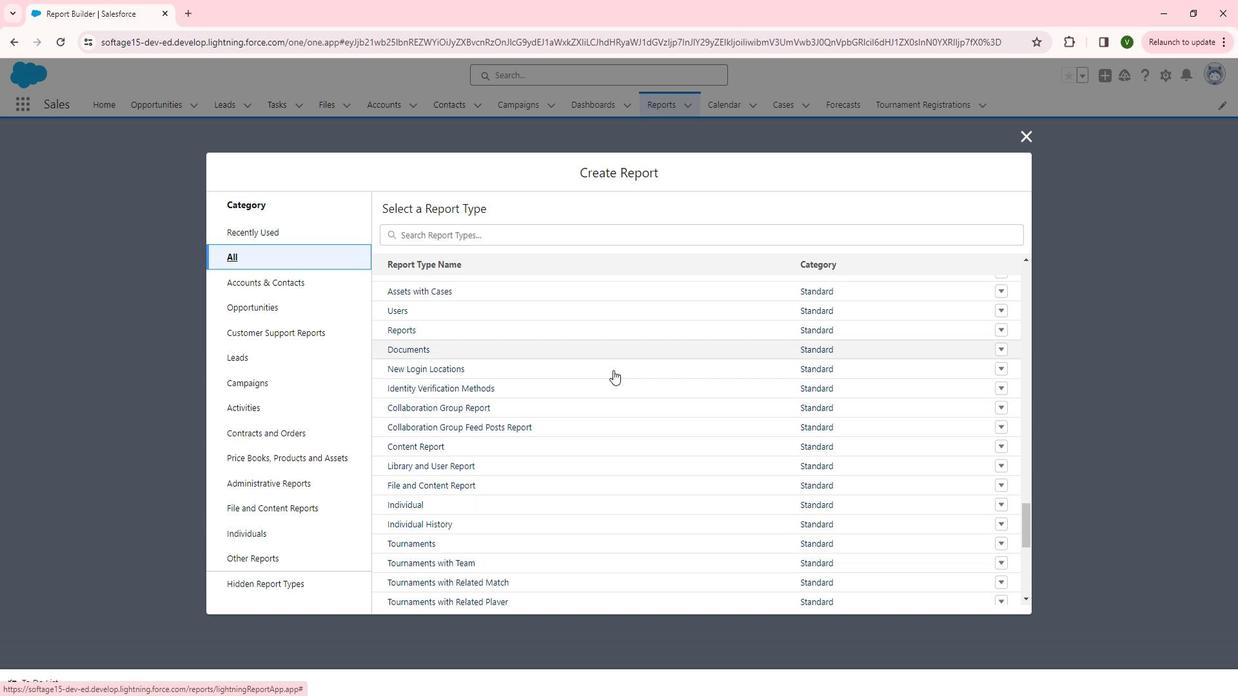 
Action: Mouse scrolled (626, 368) with delta (0, 0)
Screenshot: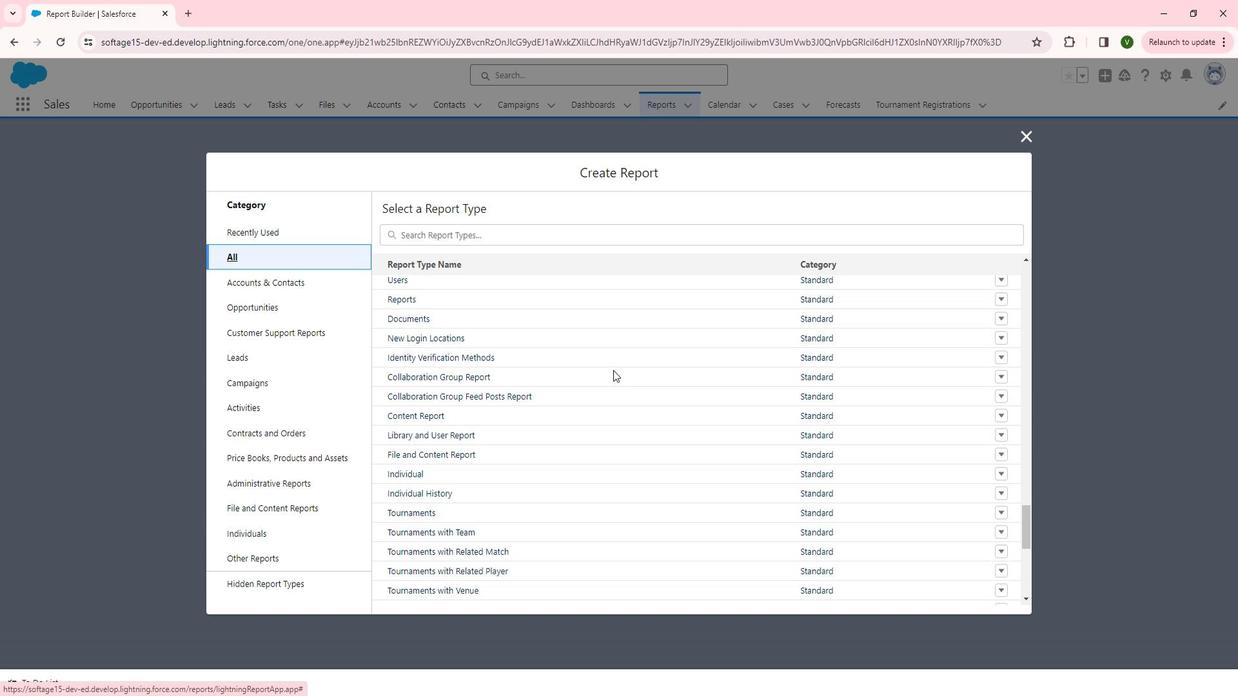 
Action: Mouse scrolled (626, 368) with delta (0, 0)
Screenshot: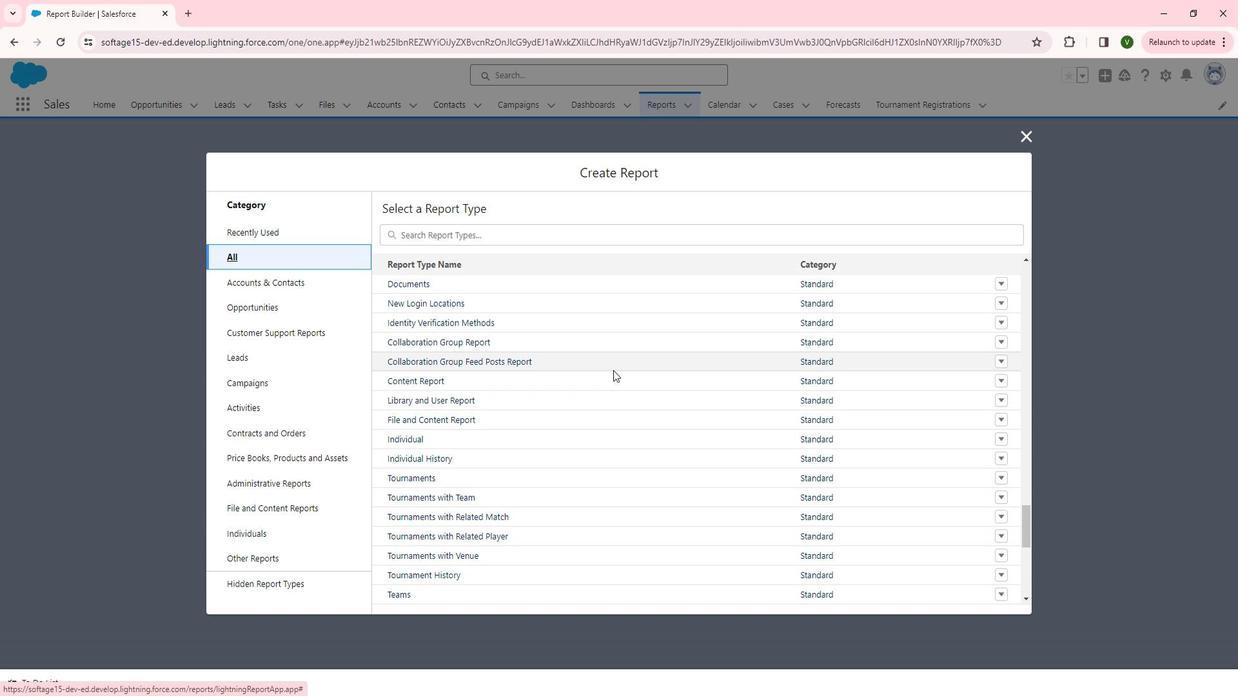 
Action: Mouse scrolled (626, 368) with delta (0, 0)
Screenshot: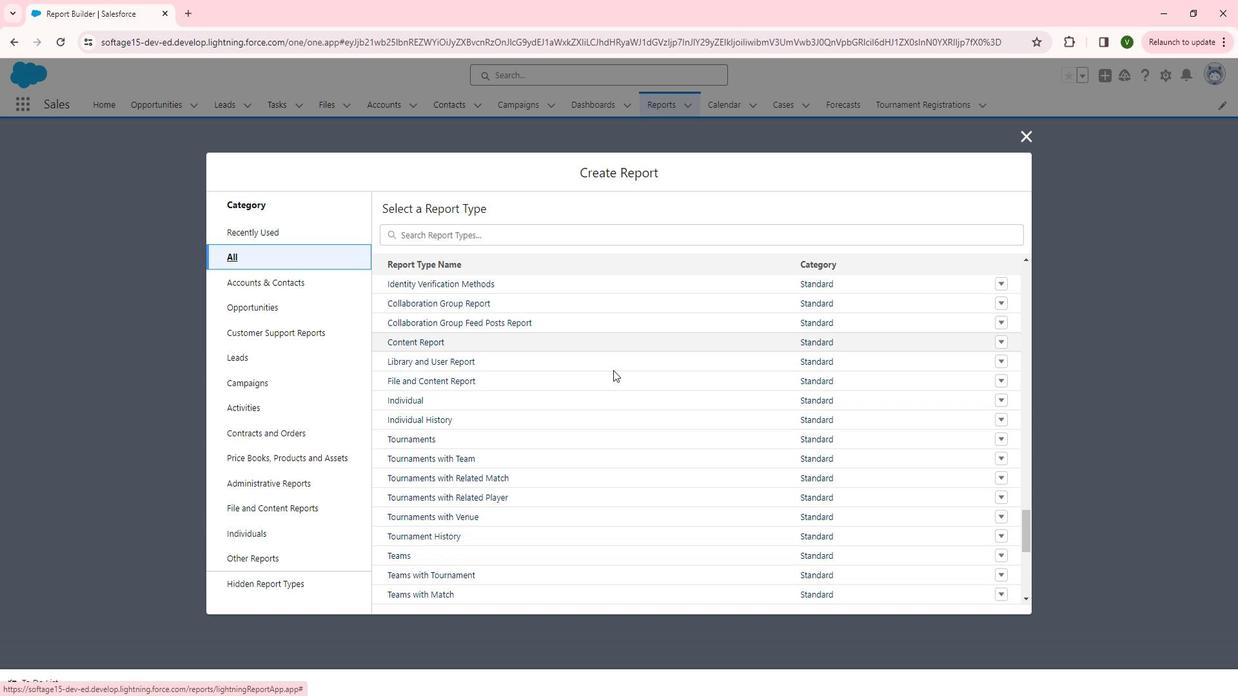 
Action: Mouse scrolled (626, 368) with delta (0, 0)
Screenshot: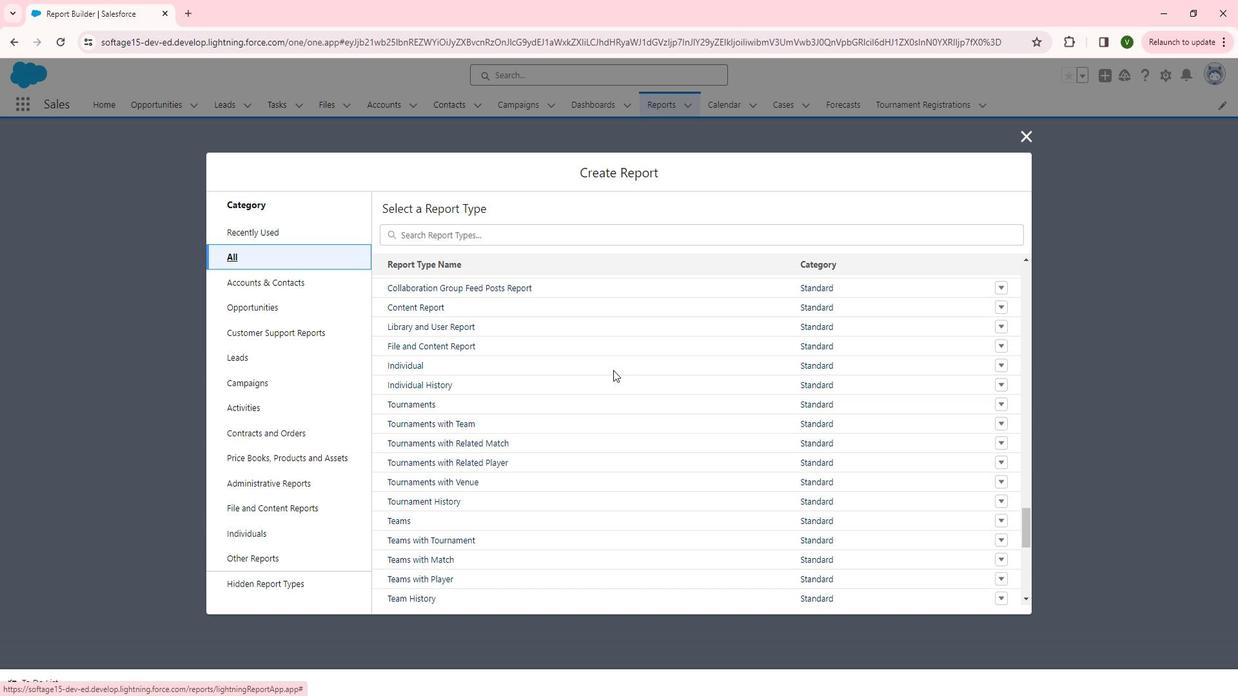 
Action: Mouse moved to (453, 446)
Screenshot: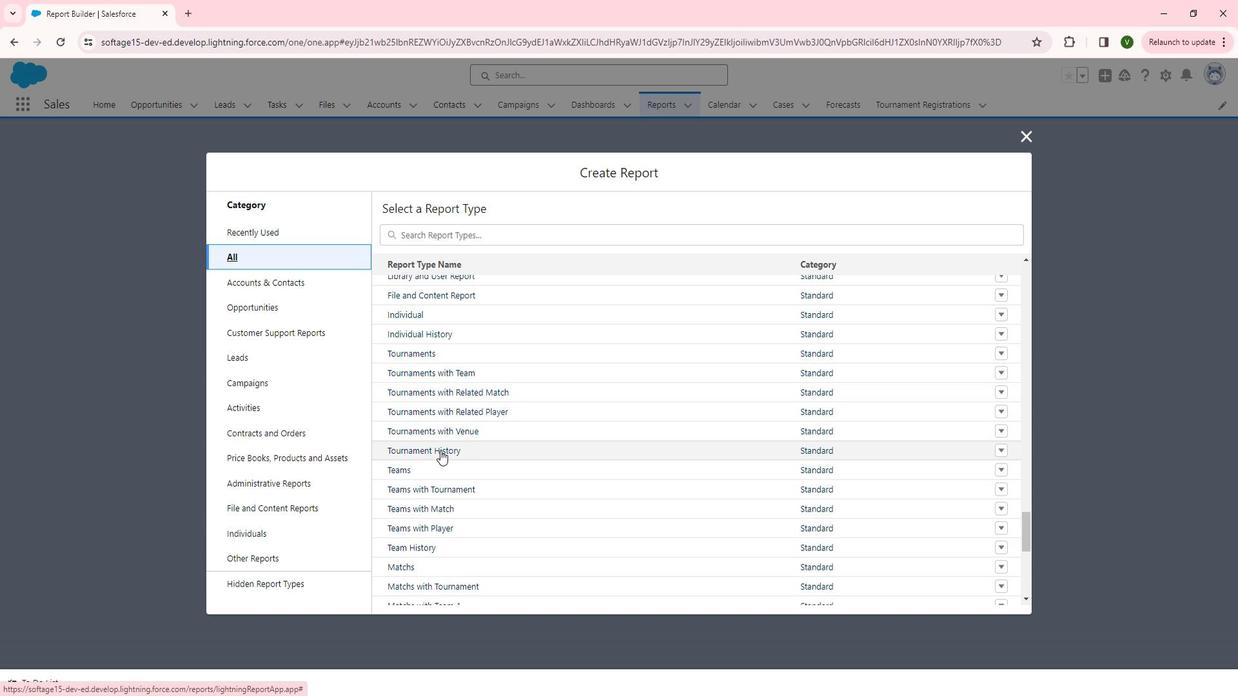 
Action: Mouse pressed left at (453, 446)
Screenshot: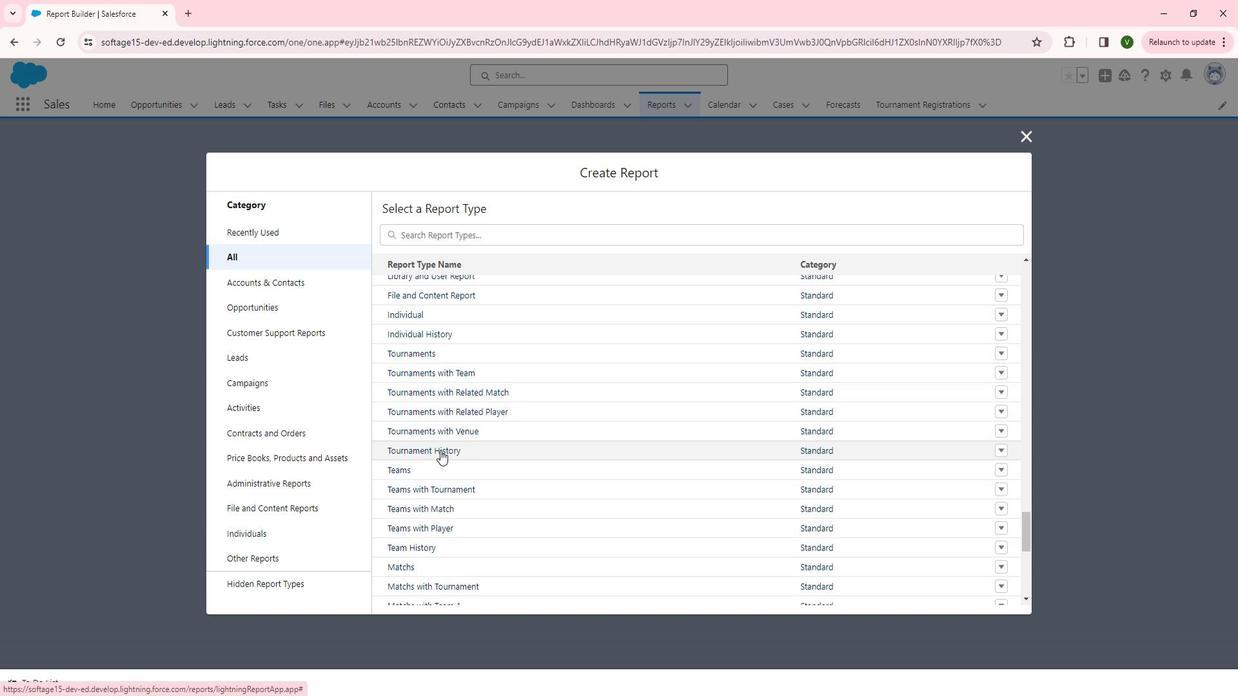 
Action: Mouse moved to (886, 283)
Screenshot: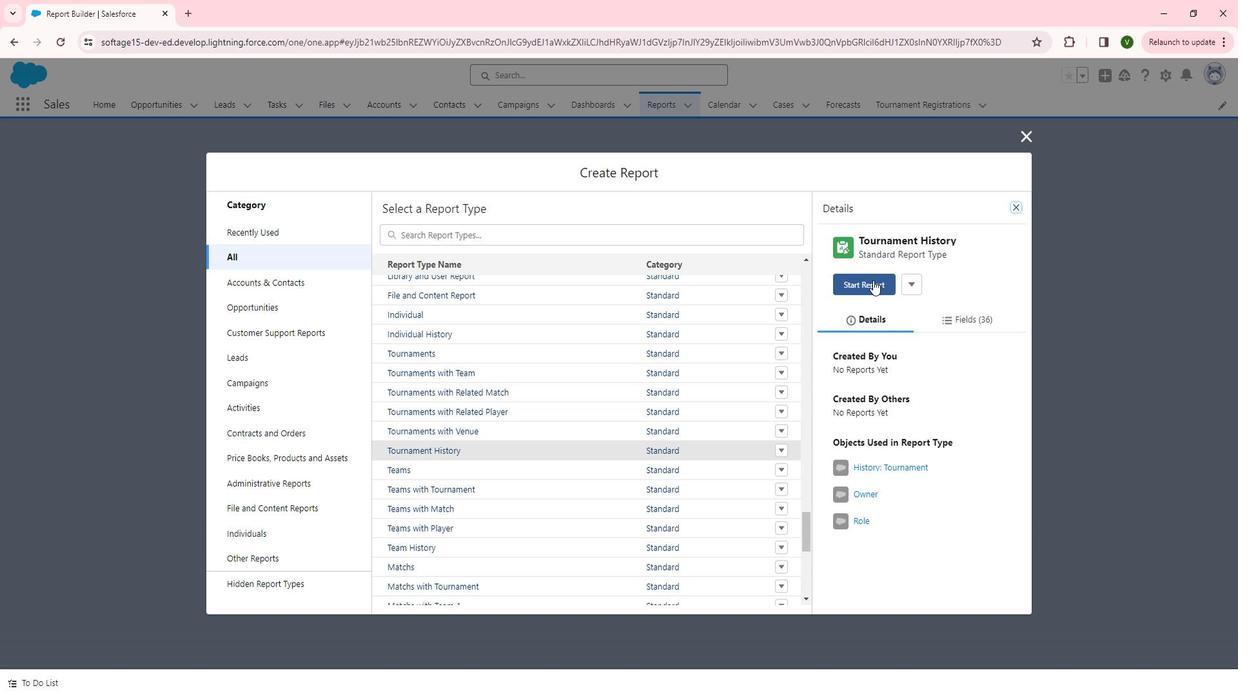 
Action: Mouse pressed left at (886, 283)
Screenshot: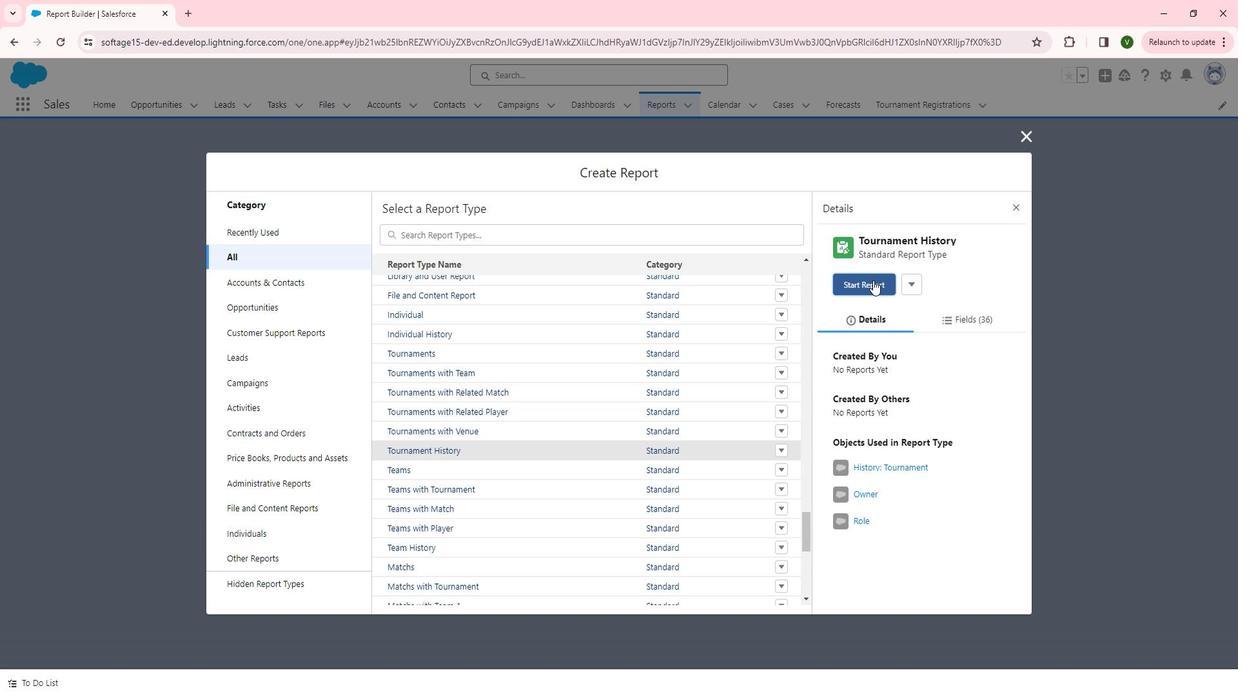 
Action: Mouse moved to (142, 325)
Screenshot: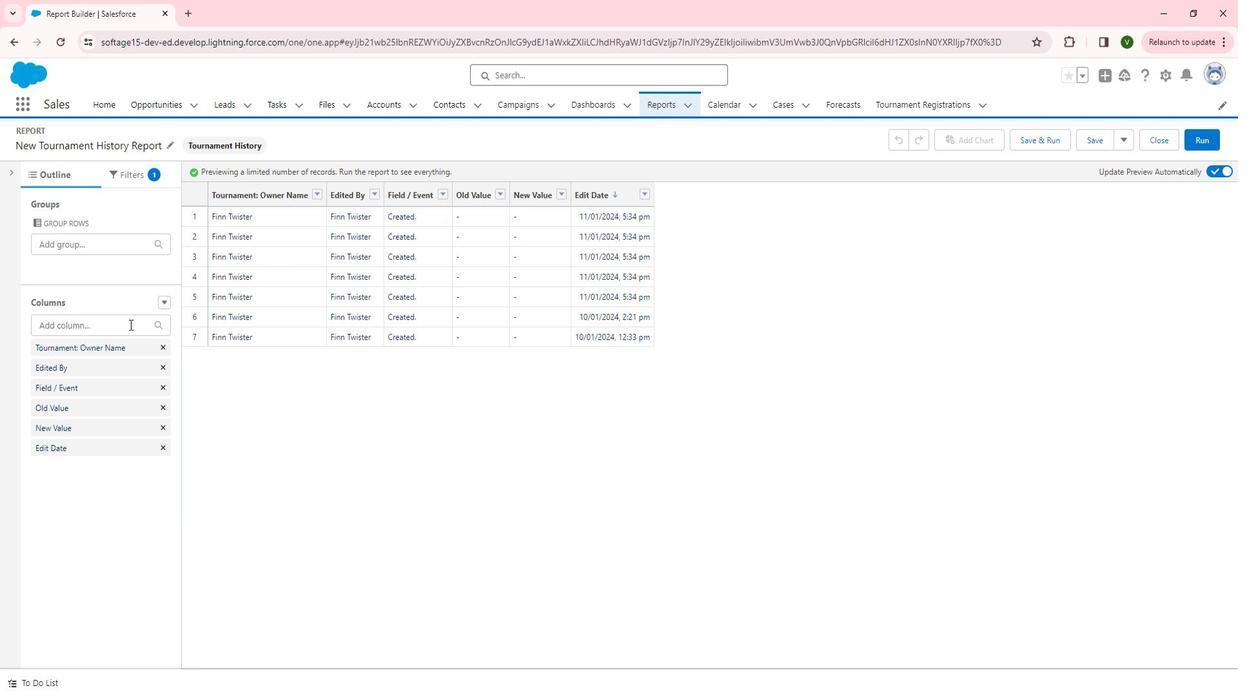 
Action: Mouse pressed left at (142, 325)
Screenshot: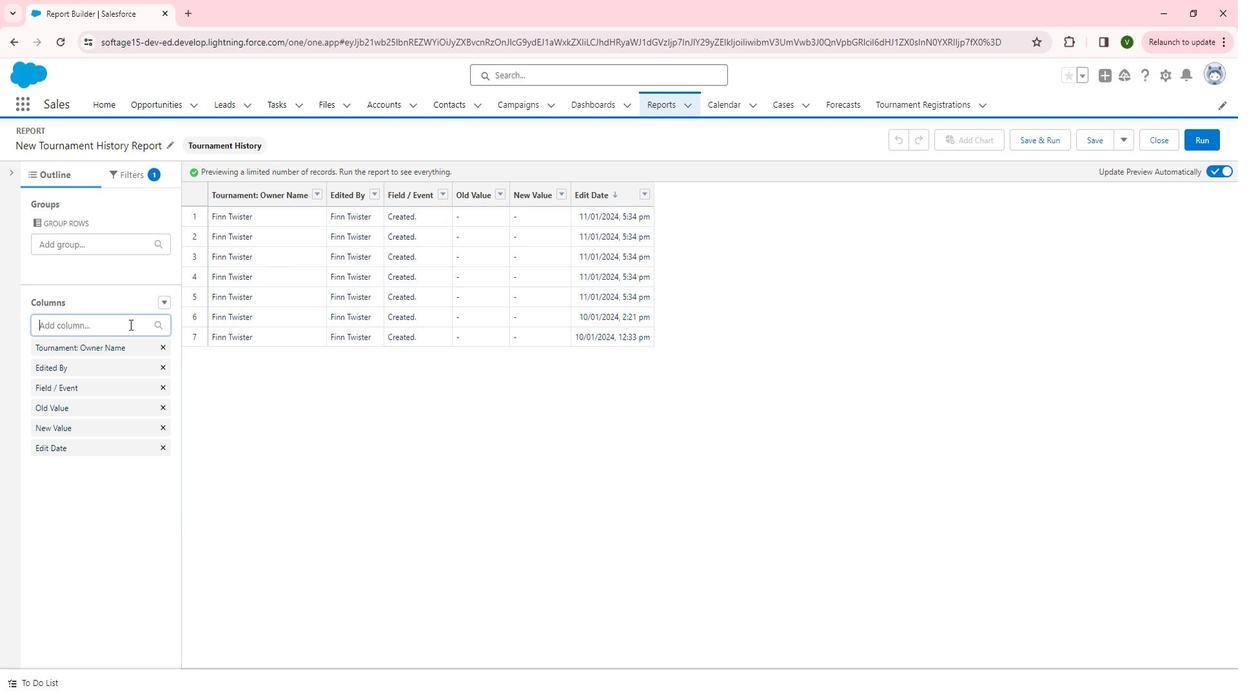
Action: Mouse moved to (102, 396)
Screenshot: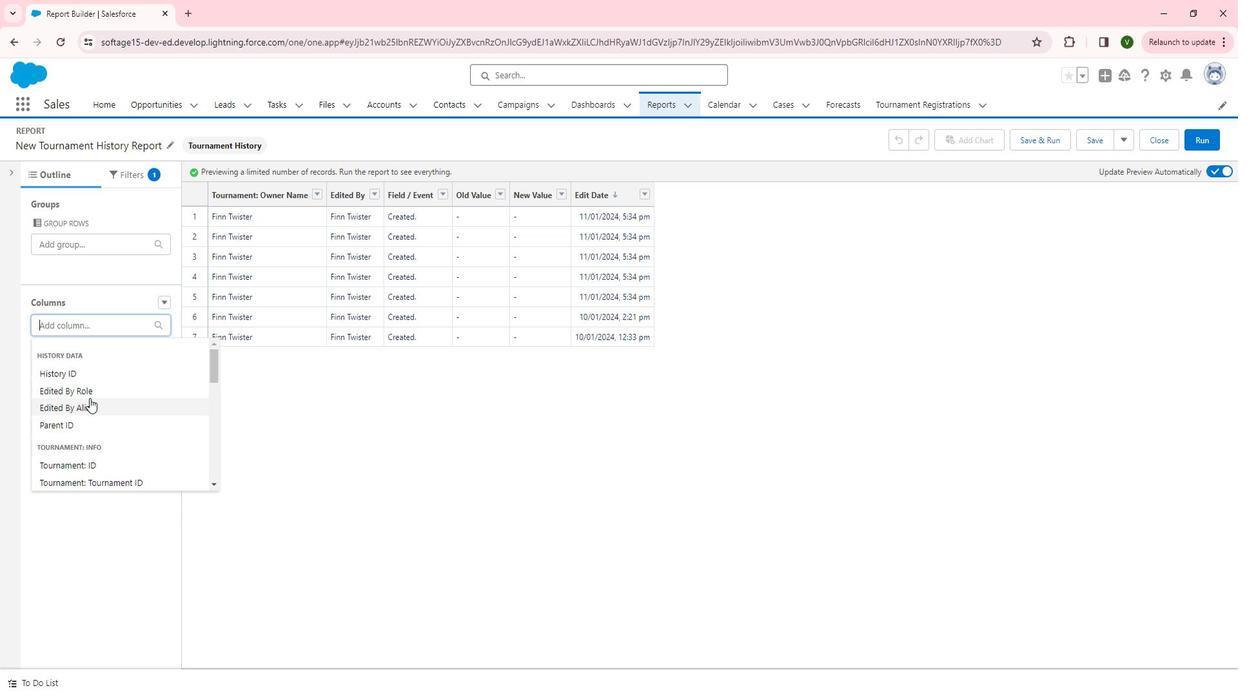 
Action: Mouse scrolled (102, 396) with delta (0, 0)
Screenshot: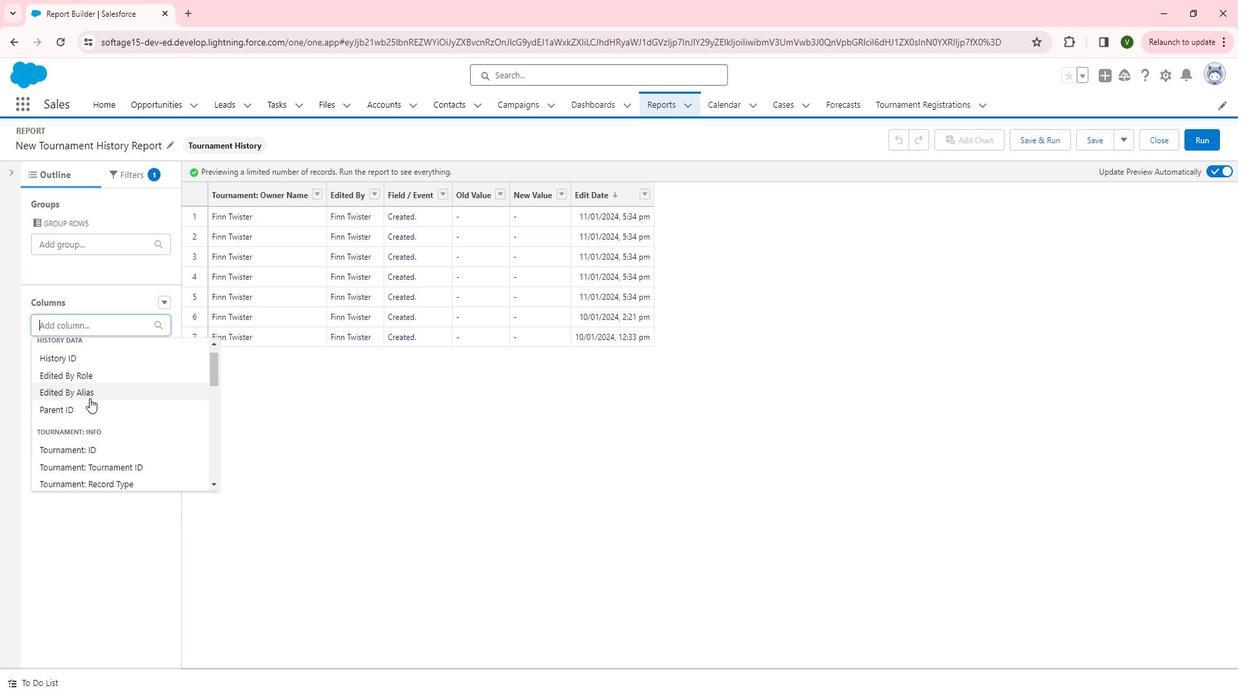 
Action: Mouse scrolled (102, 396) with delta (0, 0)
Screenshot: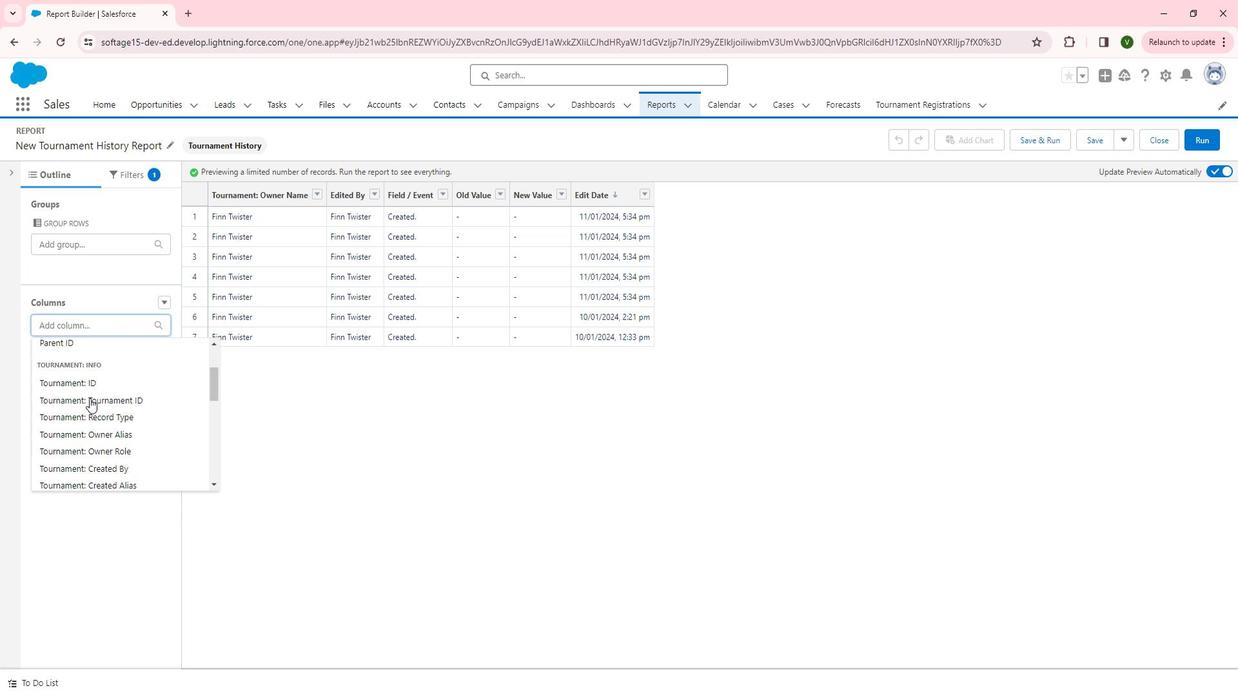 
Action: Mouse moved to (152, 437)
Screenshot: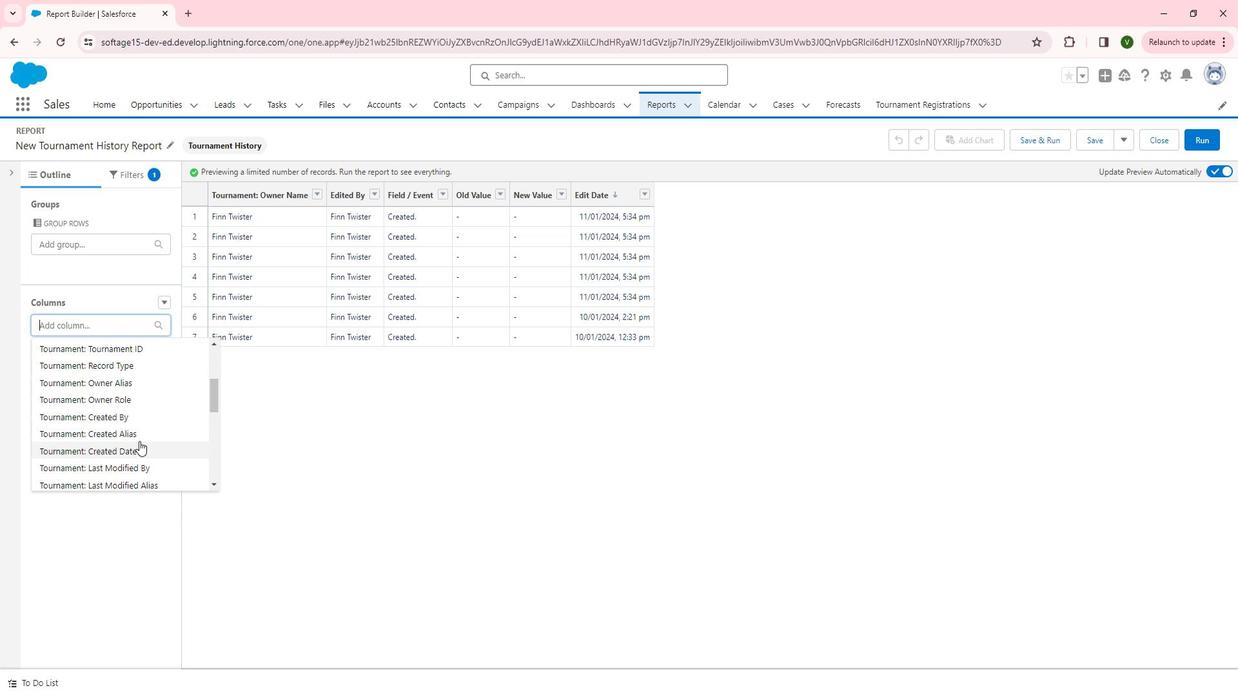 
Action: Mouse scrolled (152, 438) with delta (0, 0)
Screenshot: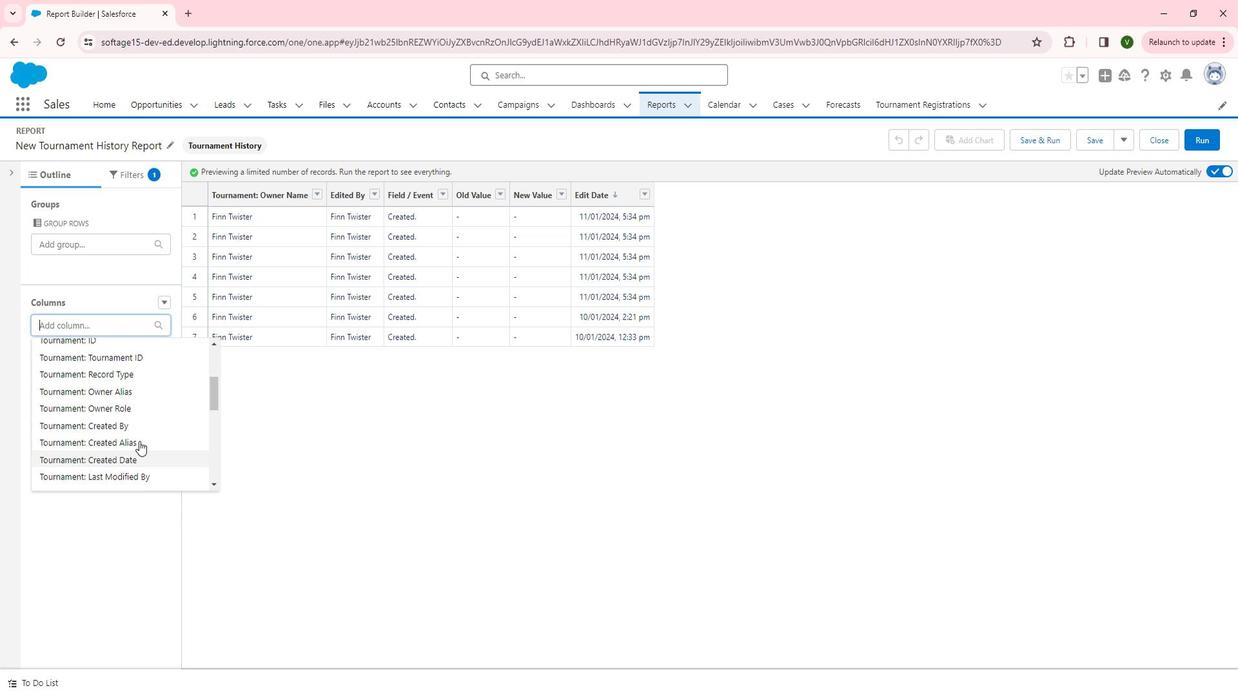 
Action: Mouse moved to (152, 417)
Screenshot: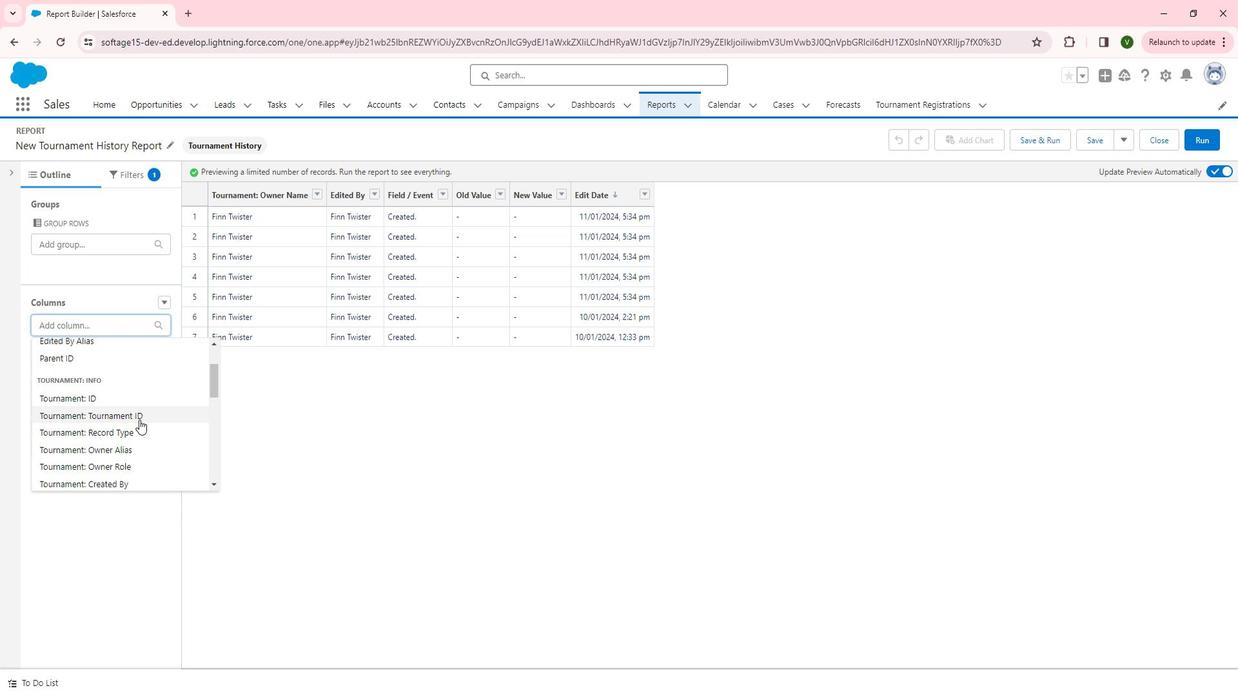 
Action: Mouse pressed left at (152, 417)
Screenshot: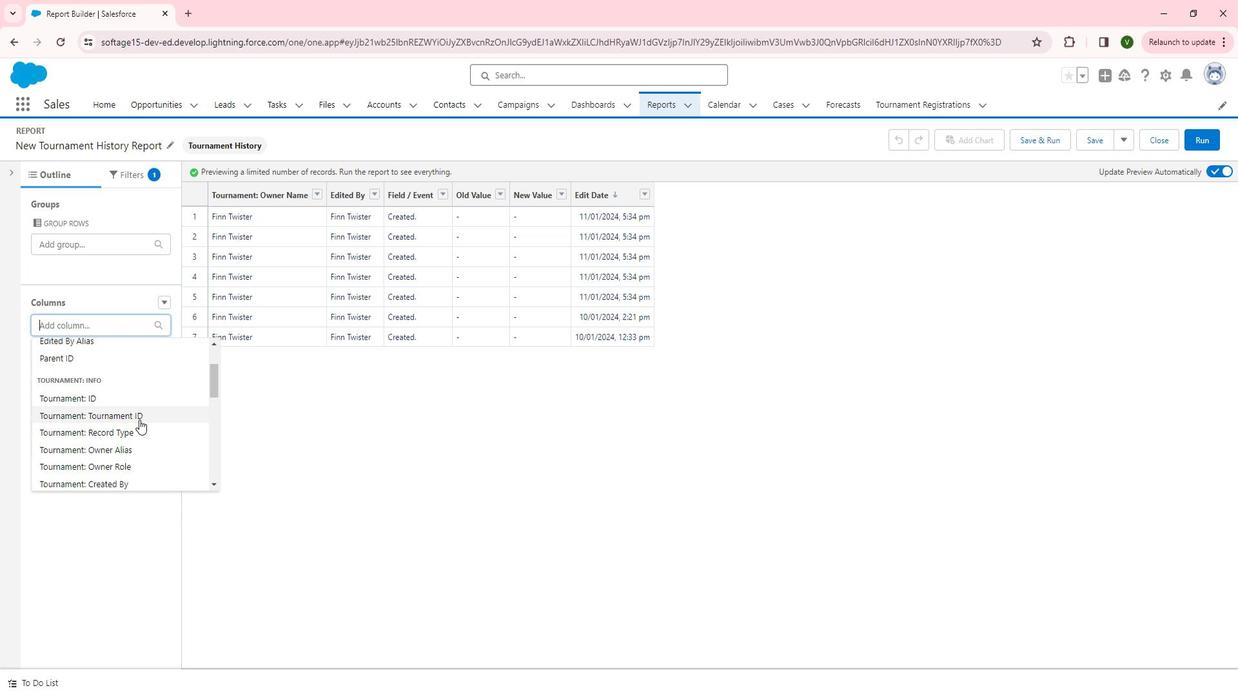 
Action: Mouse moved to (105, 320)
Screenshot: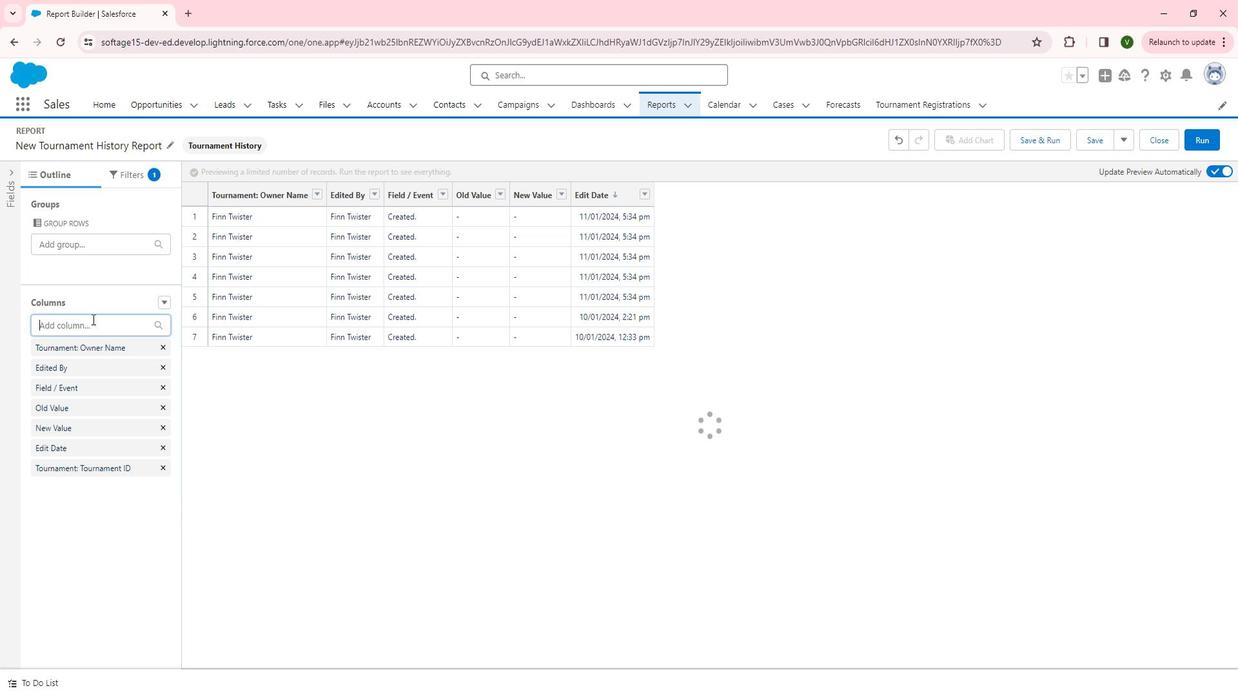 
Action: Mouse pressed left at (105, 320)
Screenshot: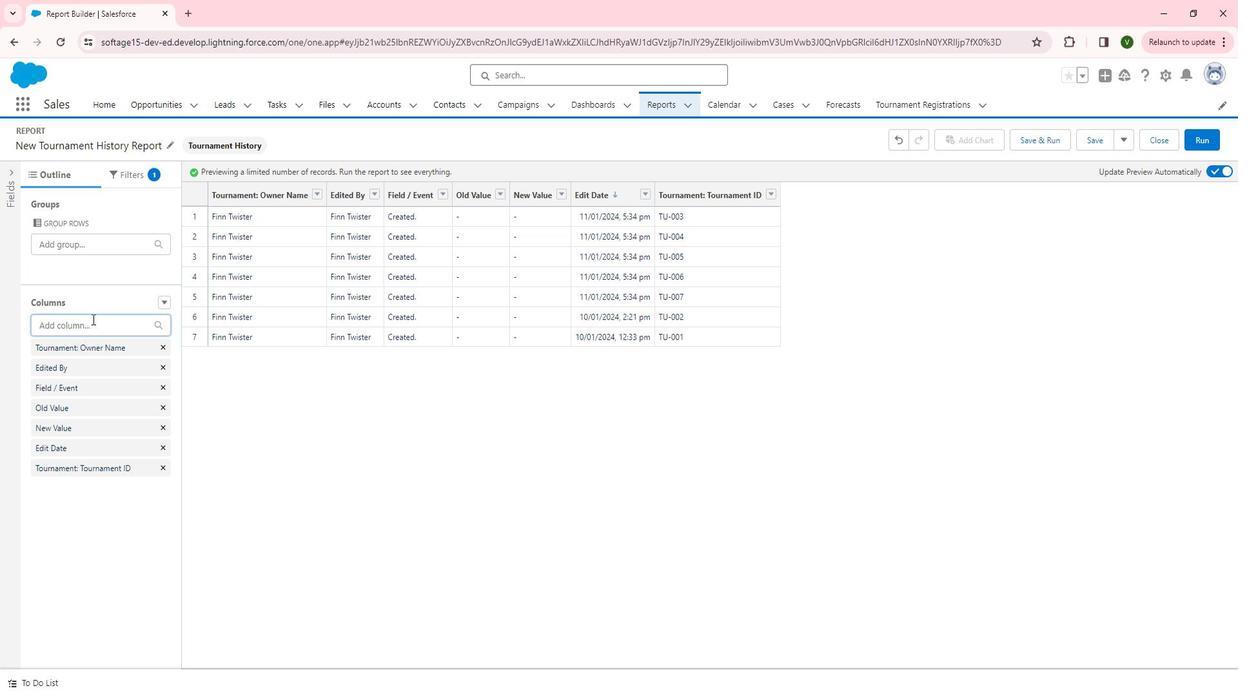 
Action: Mouse moved to (105, 441)
Screenshot: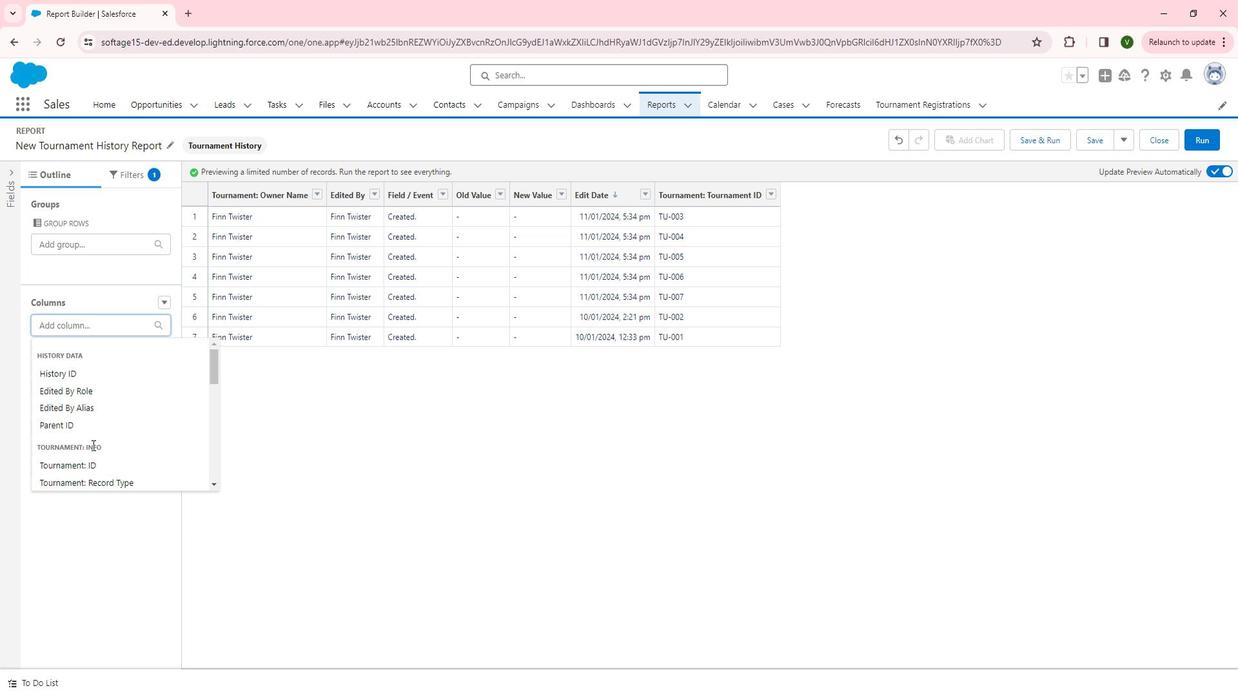
Action: Mouse scrolled (105, 441) with delta (0, 0)
Screenshot: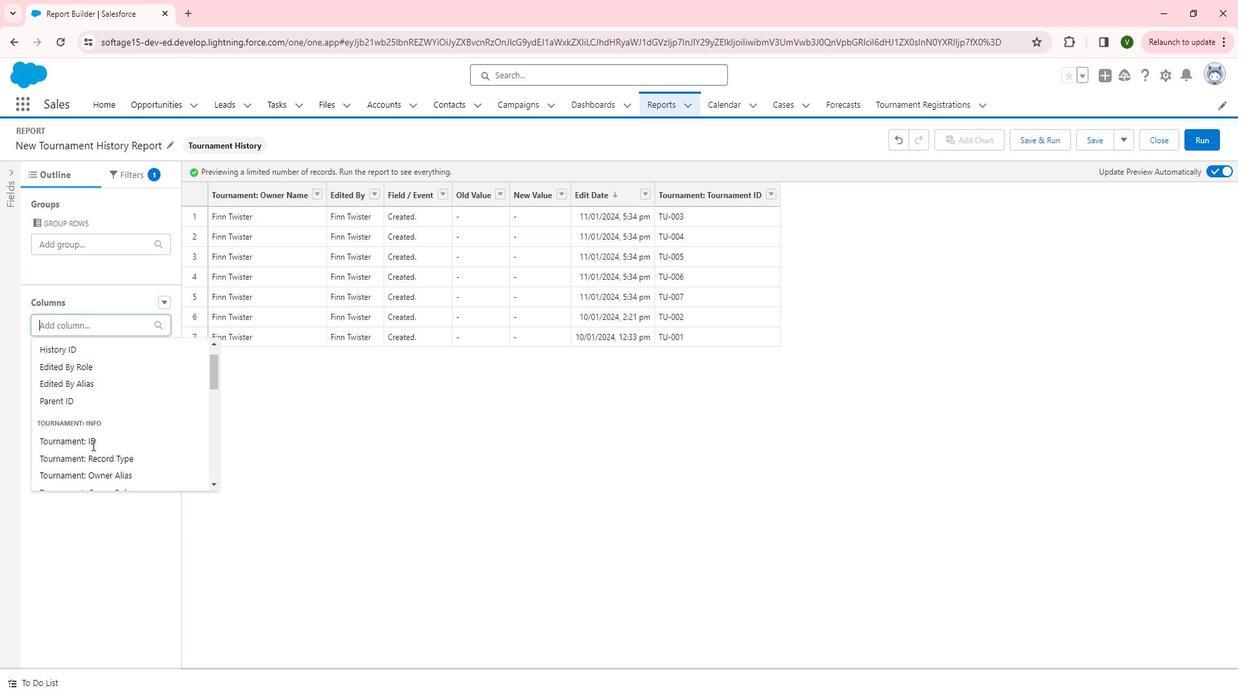 
Action: Mouse moved to (123, 440)
Screenshot: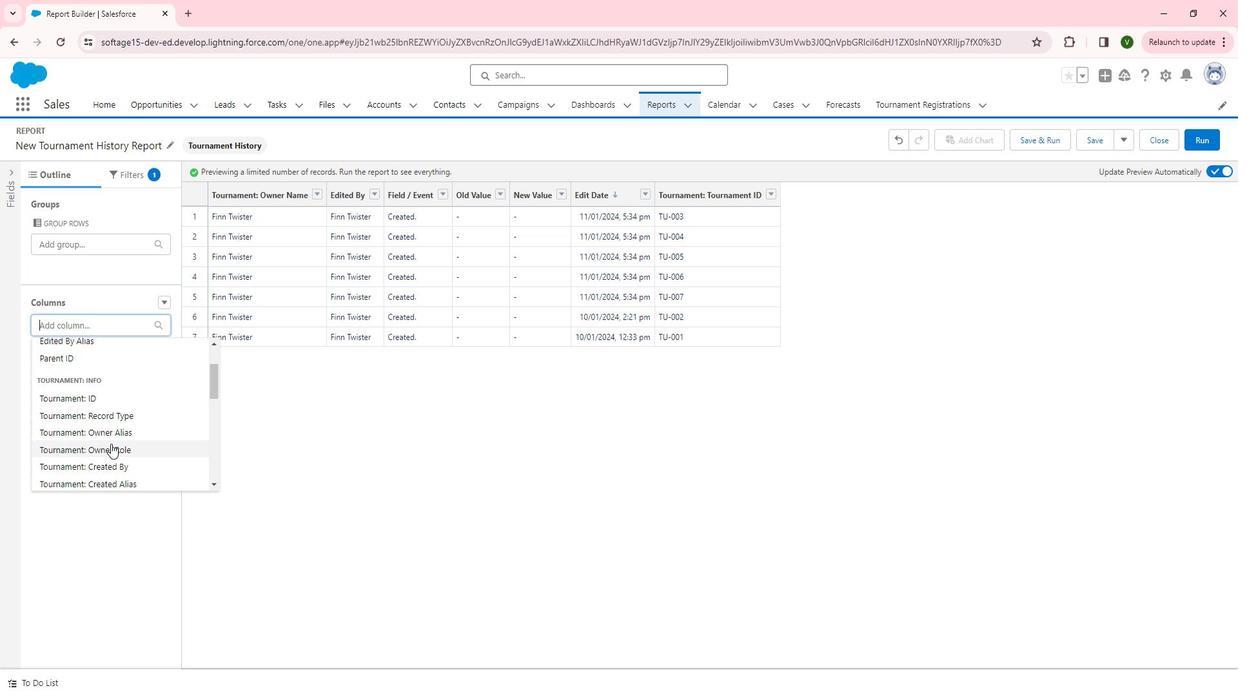 
Action: Mouse scrolled (123, 439) with delta (0, 0)
Screenshot: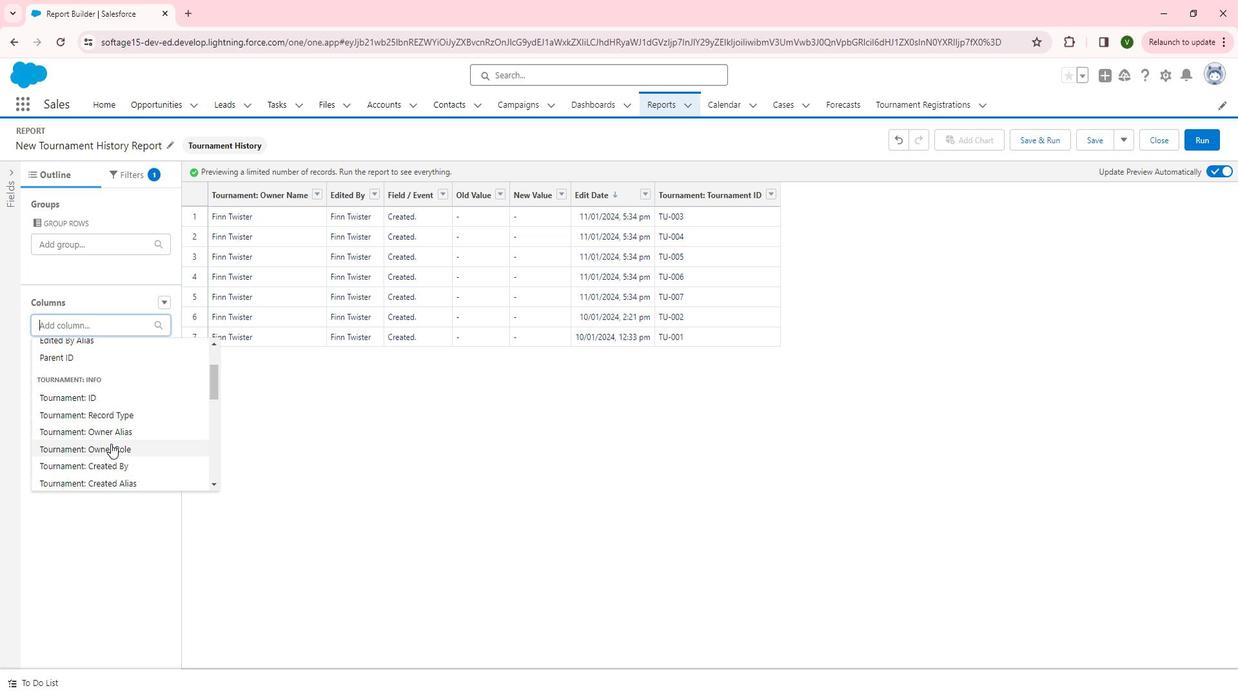 
Action: Mouse scrolled (123, 441) with delta (0, 0)
Screenshot: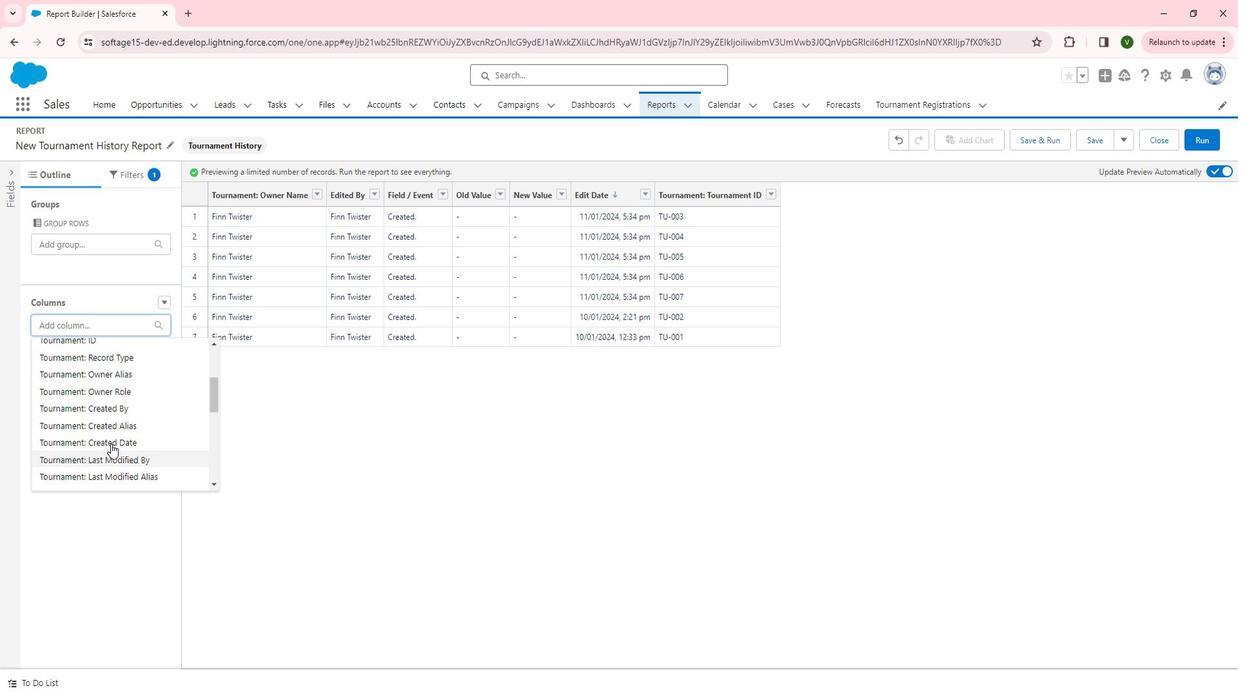 
Action: Mouse moved to (123, 357)
Screenshot: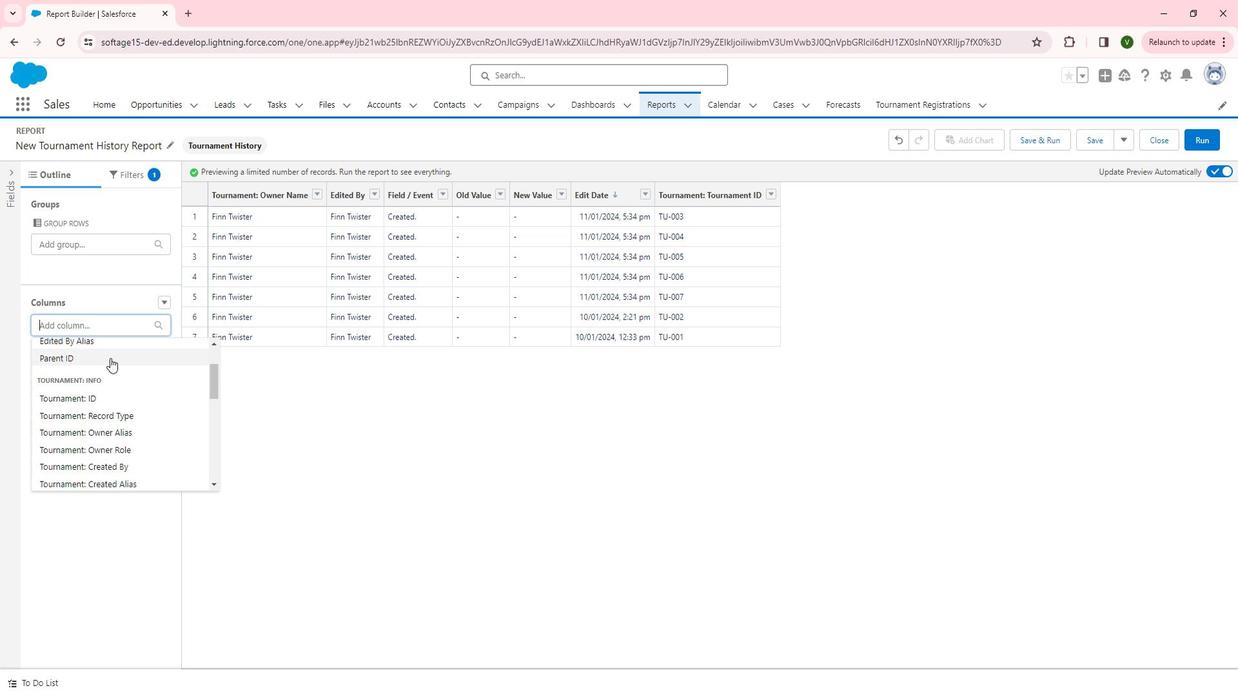 
Action: Mouse pressed left at (123, 357)
Screenshot: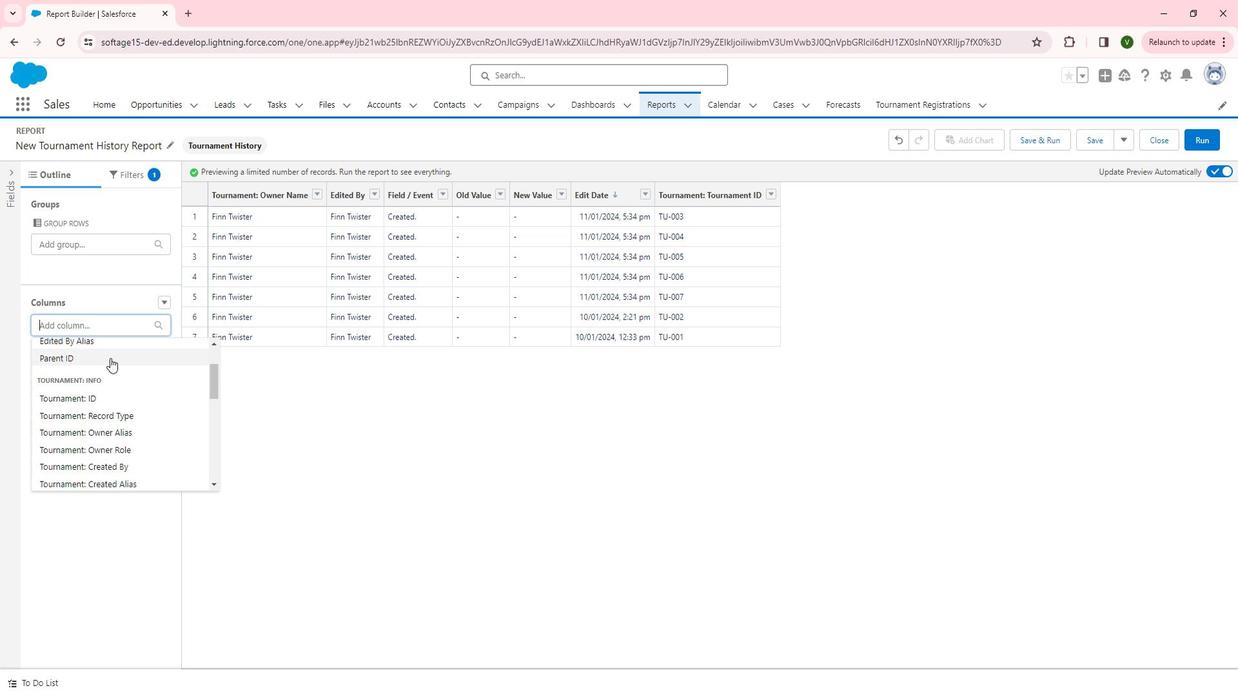 
Action: Mouse moved to (127, 321)
Screenshot: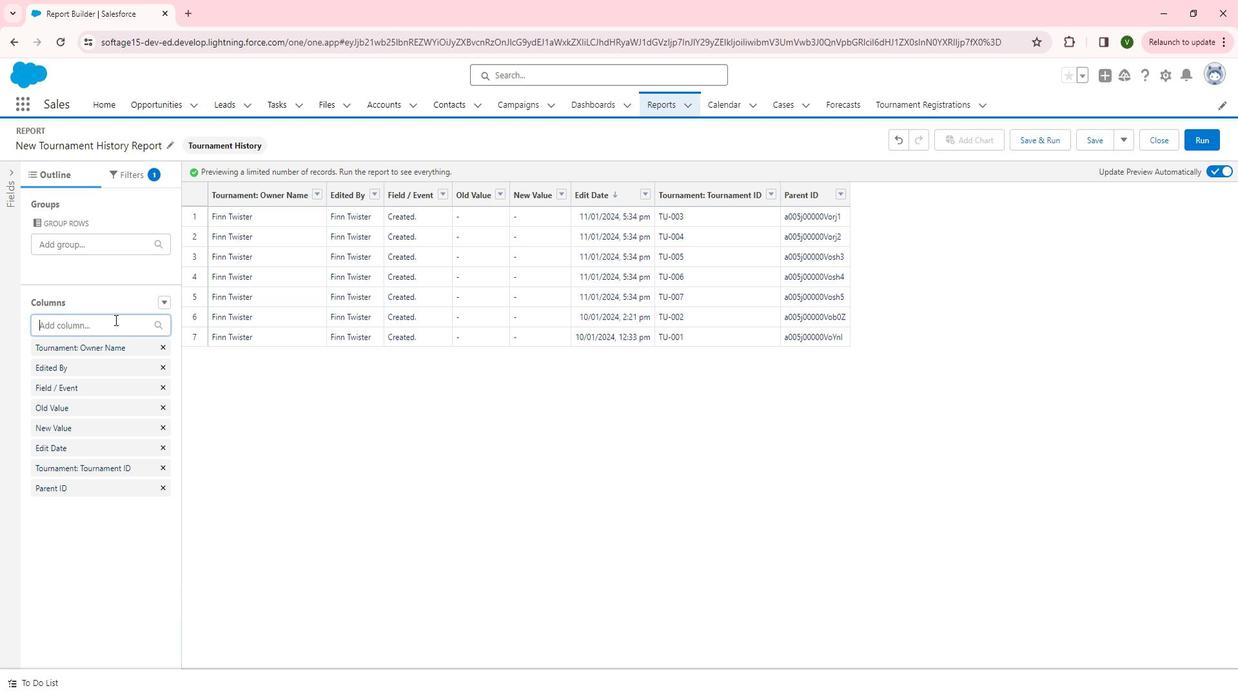 
Action: Mouse pressed left at (127, 321)
Screenshot: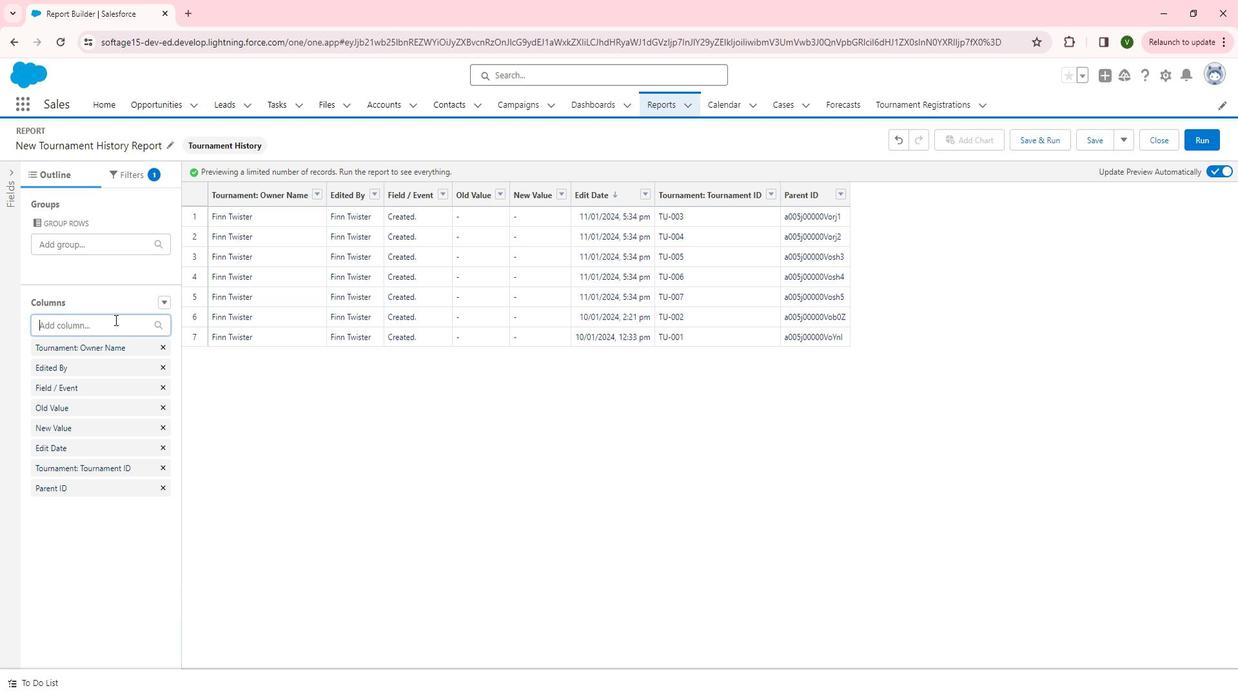 
Action: Mouse moved to (106, 449)
Screenshot: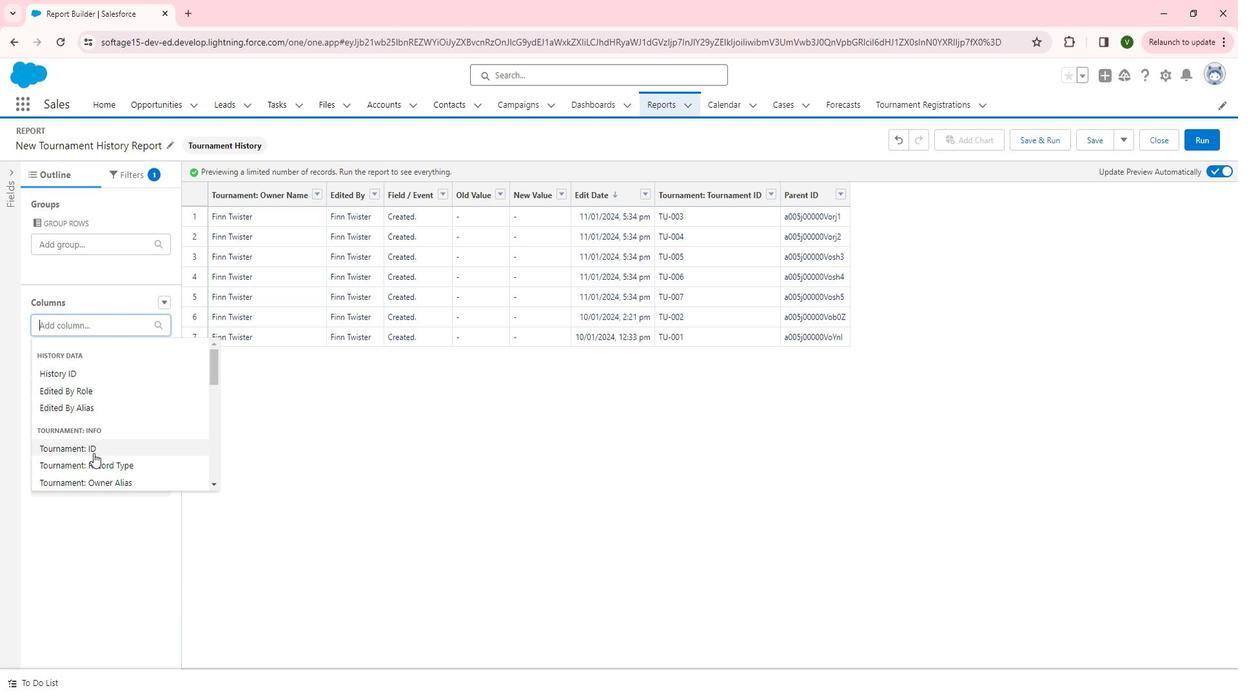 
Action: Mouse scrolled (106, 448) with delta (0, 0)
Screenshot: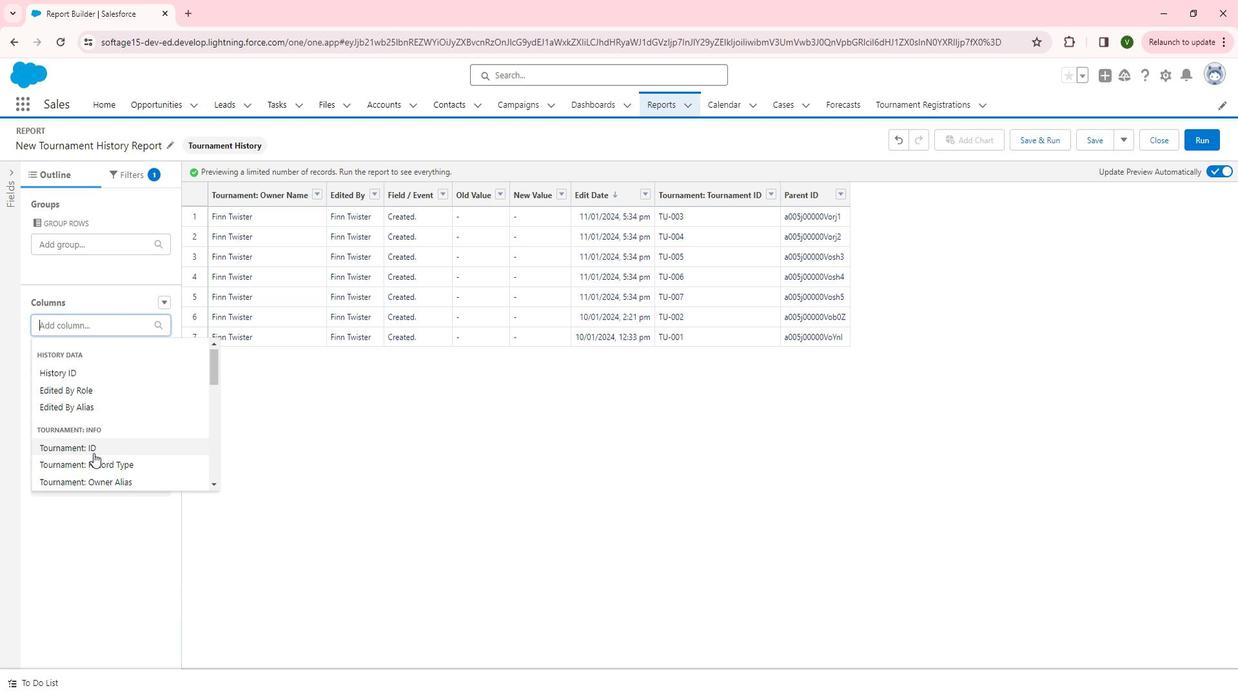
Action: Mouse scrolled (106, 448) with delta (0, 0)
Screenshot: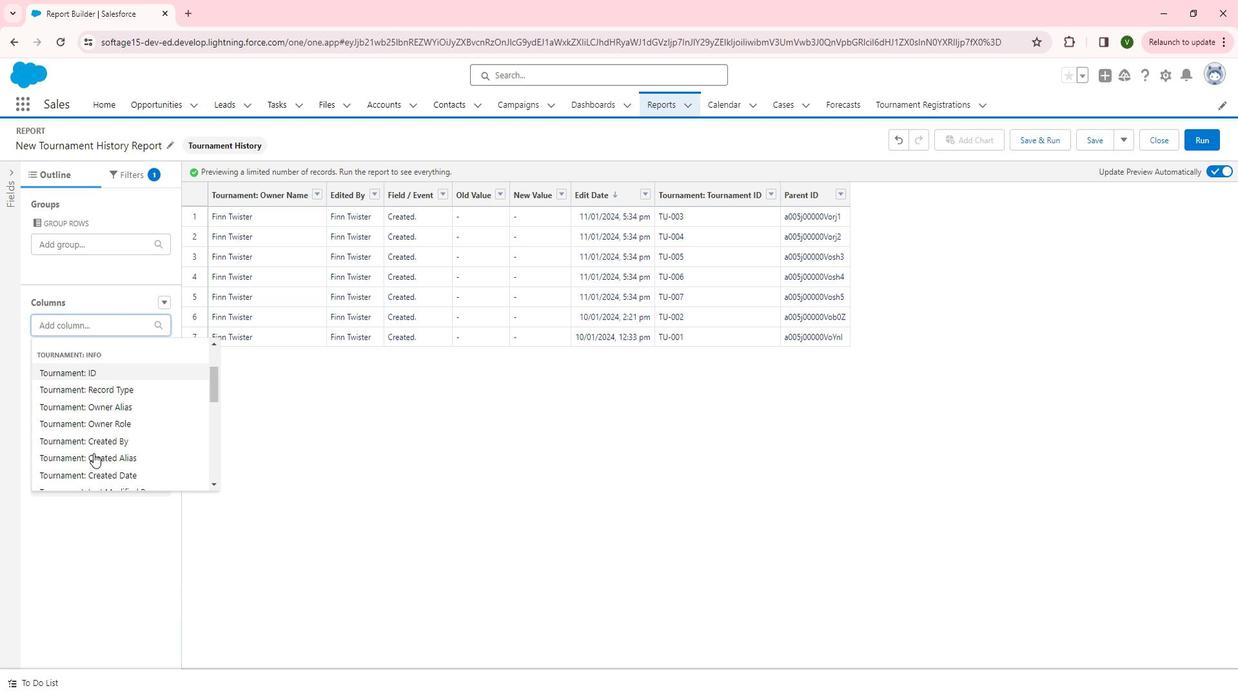 
Action: Mouse scrolled (106, 448) with delta (0, 0)
Screenshot: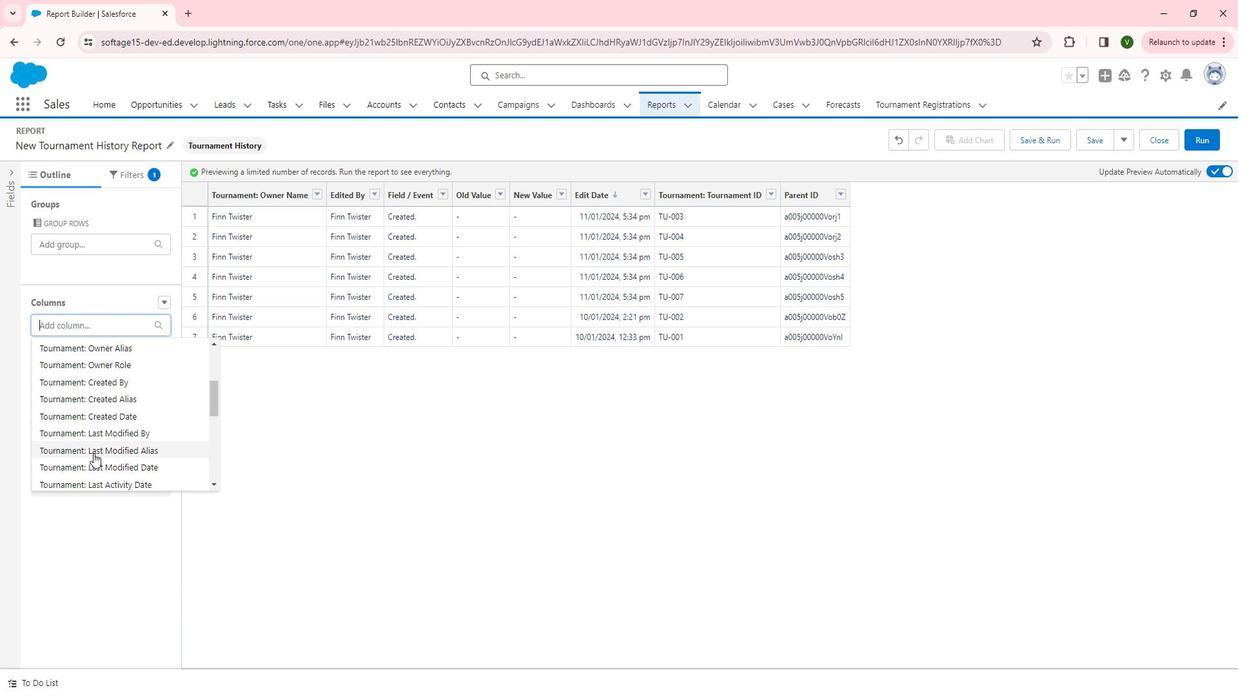 
Action: Mouse scrolled (106, 448) with delta (0, 0)
Screenshot: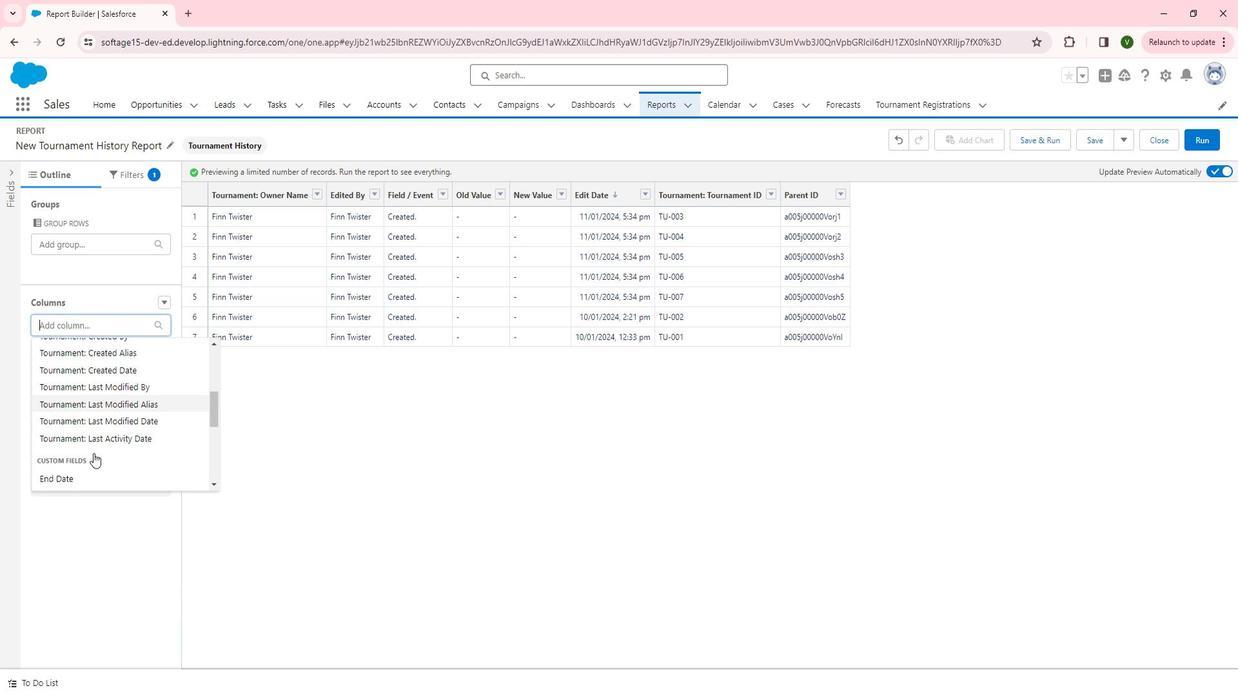 
Action: Mouse moved to (123, 419)
Screenshot: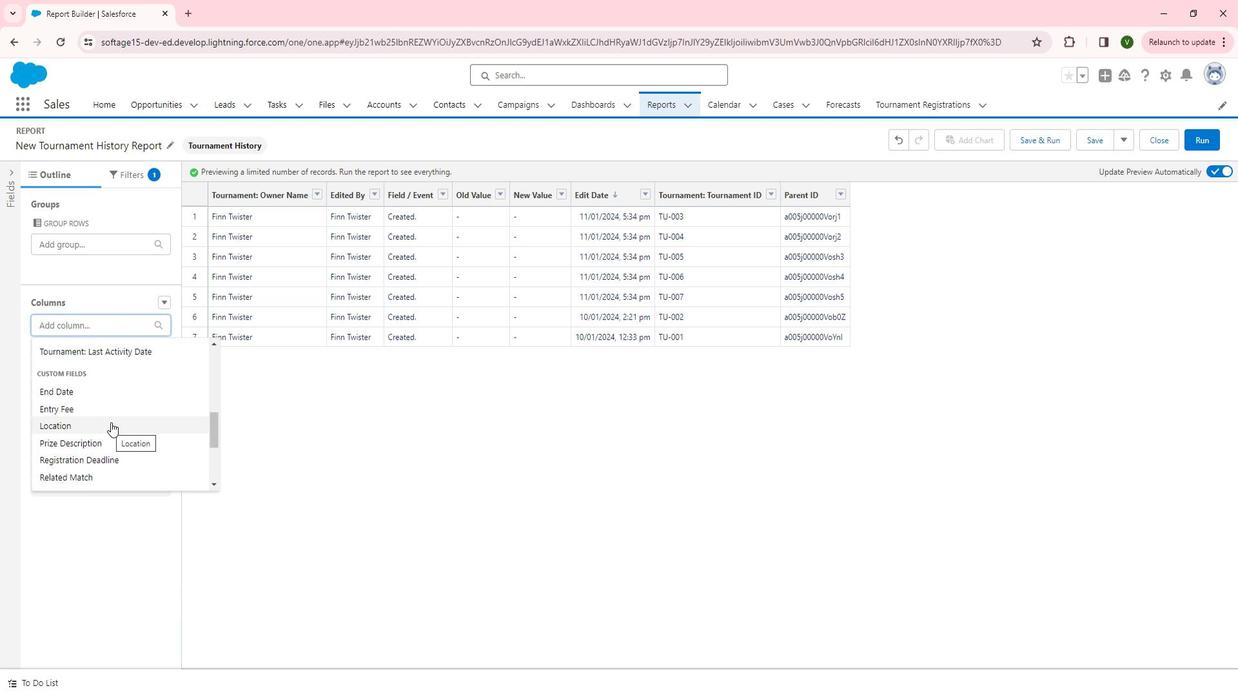 
Action: Mouse scrolled (123, 420) with delta (0, 0)
Screenshot: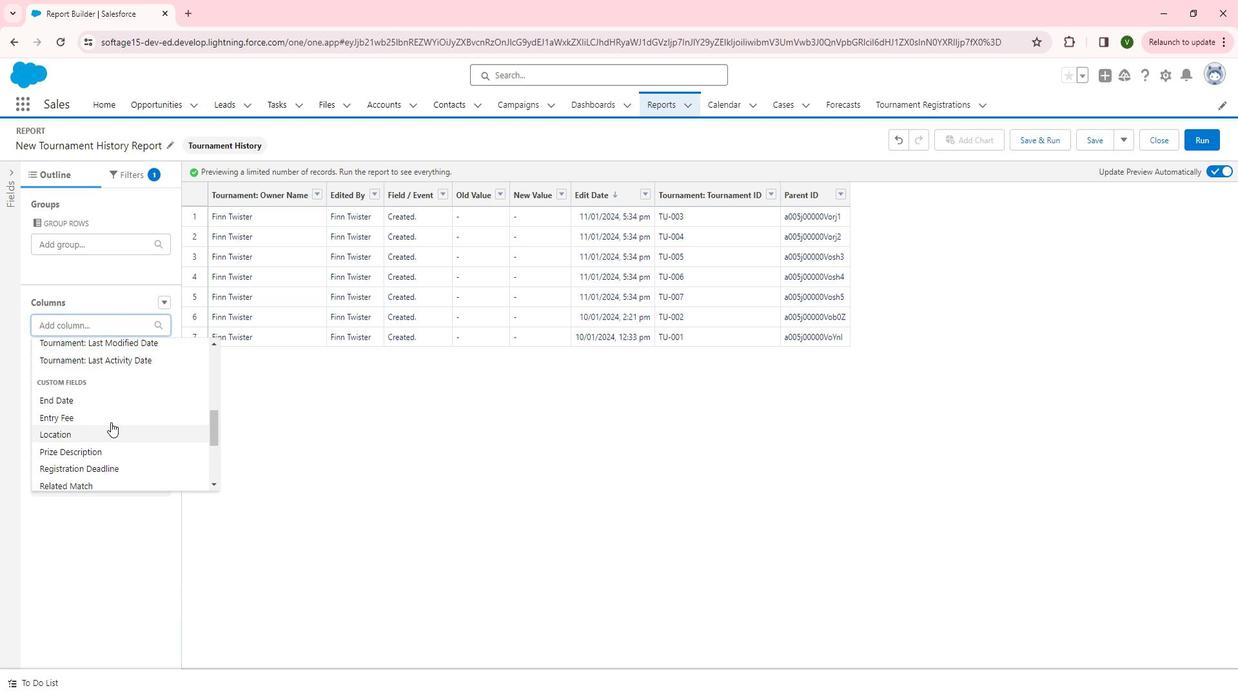 
Action: Mouse moved to (125, 418)
Screenshot: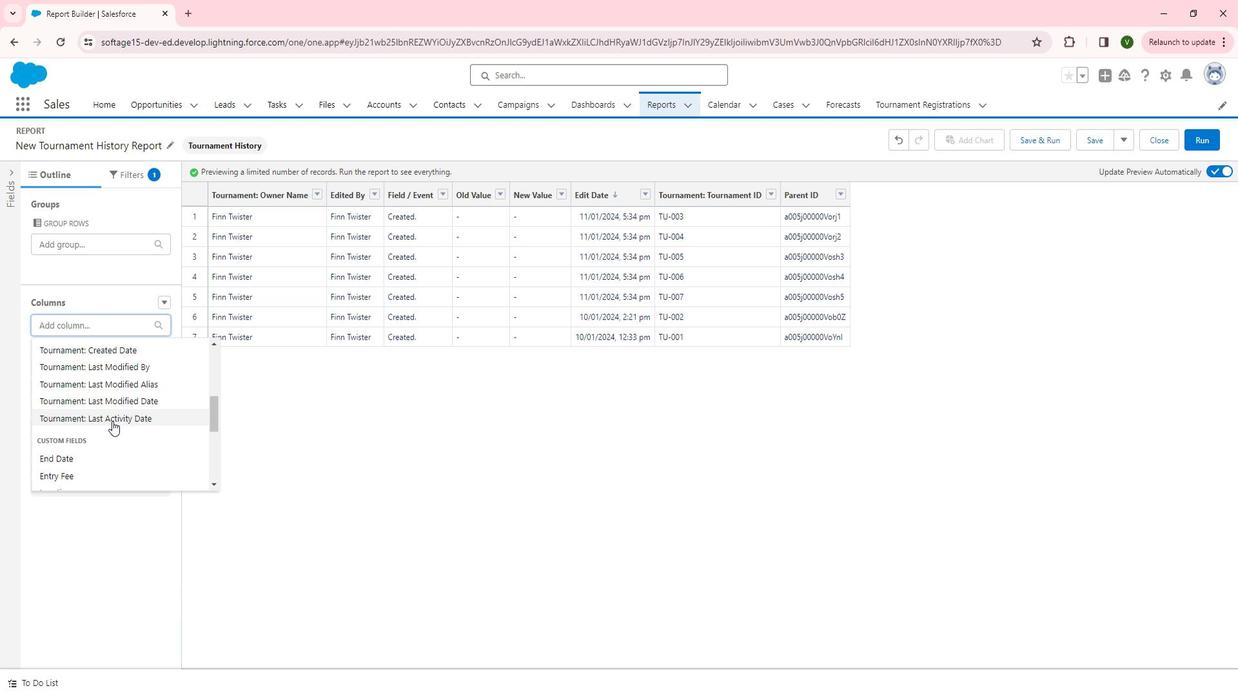 
Action: Mouse scrolled (125, 419) with delta (0, 0)
Screenshot: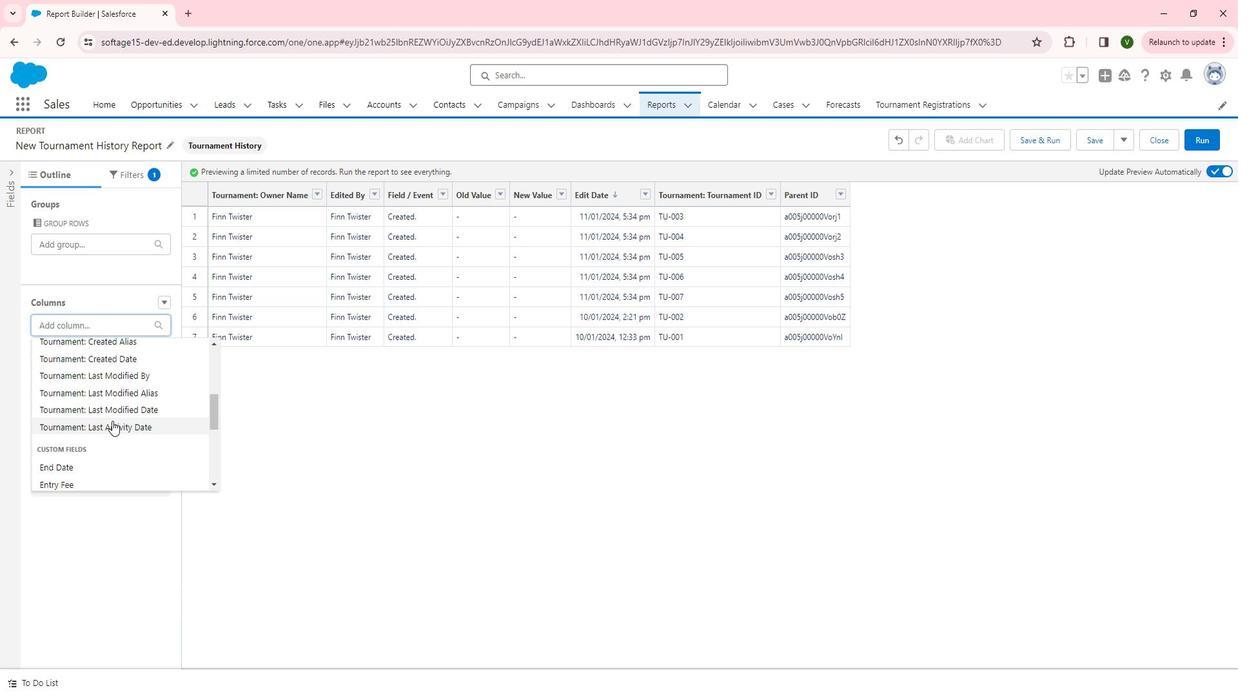 
Action: Mouse scrolled (125, 419) with delta (0, 0)
Screenshot: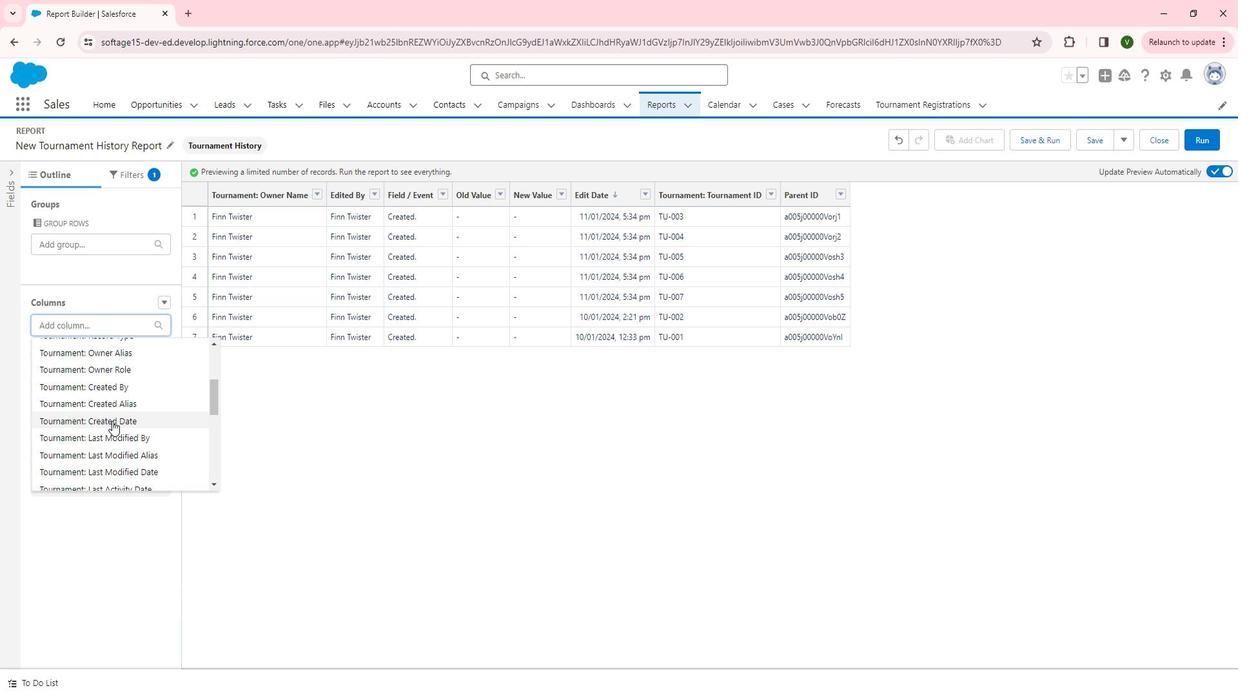 
Action: Mouse scrolled (125, 417) with delta (0, 0)
Screenshot: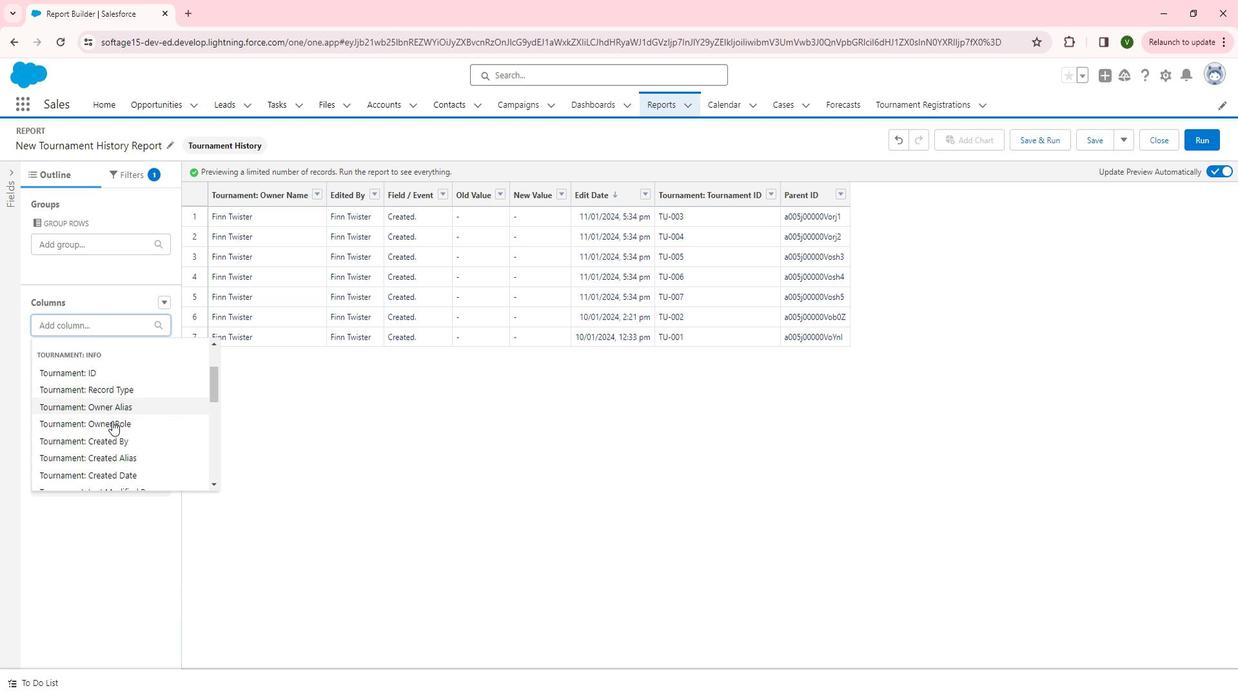 
Action: Mouse scrolled (125, 417) with delta (0, 0)
Screenshot: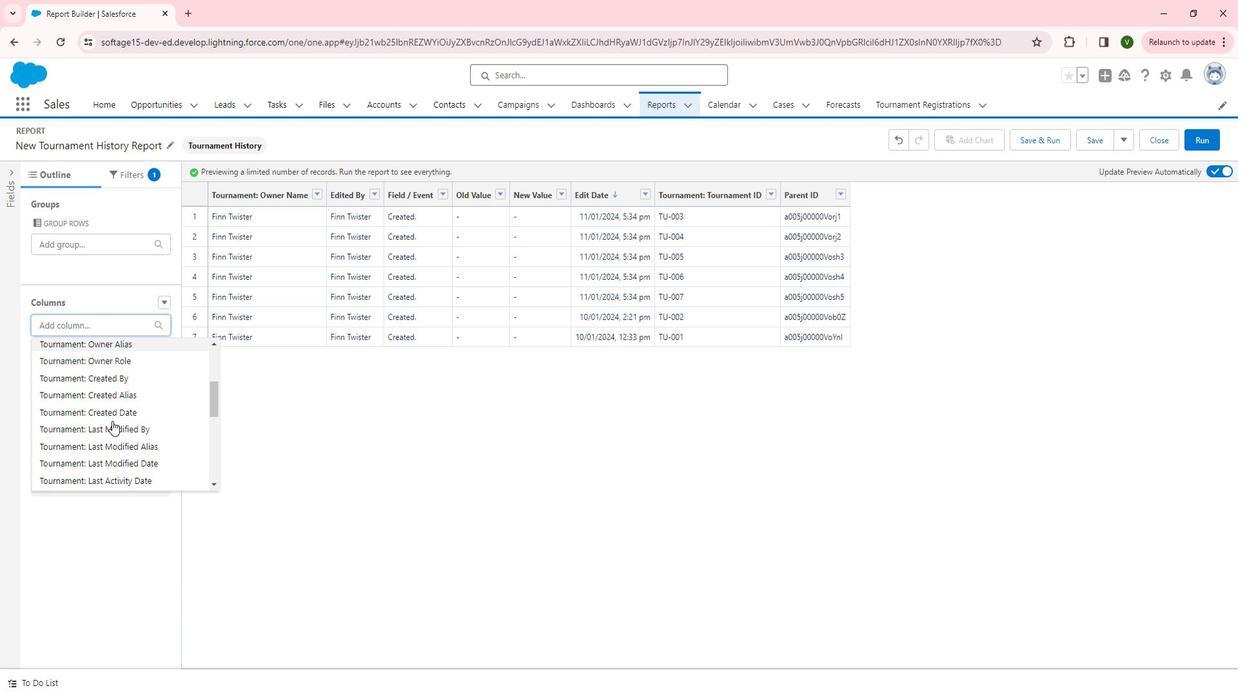 
Action: Mouse scrolled (125, 417) with delta (0, 0)
Screenshot: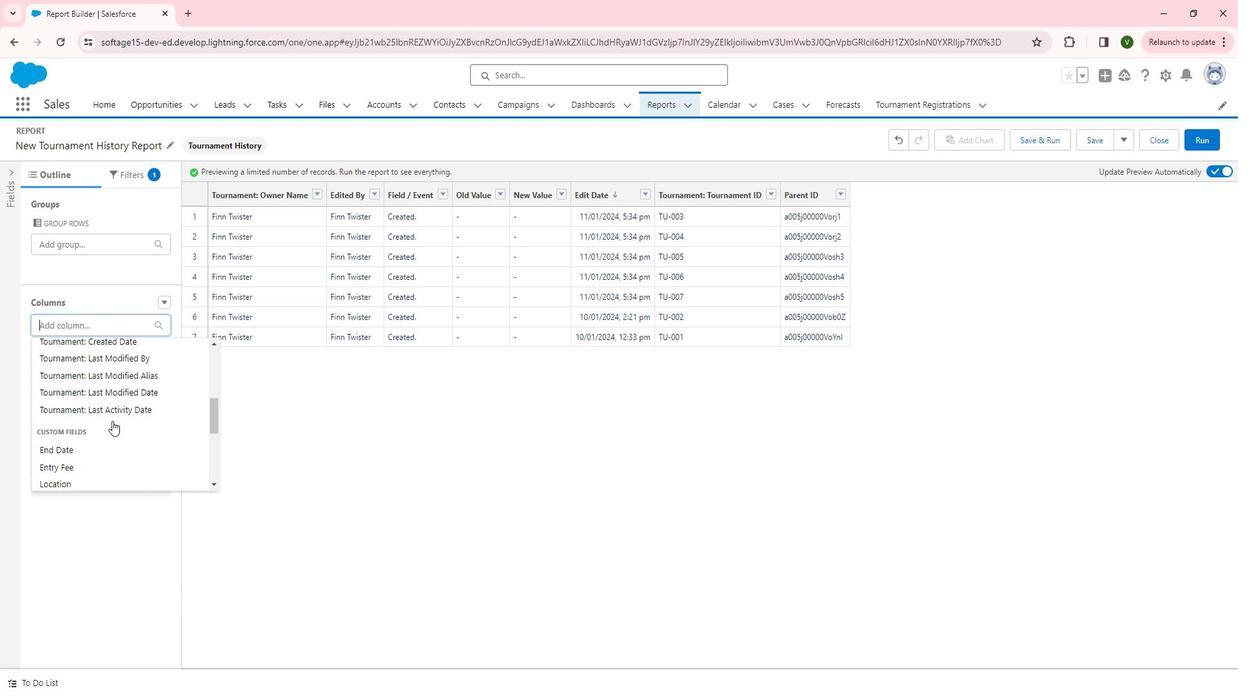 
Action: Mouse scrolled (125, 417) with delta (0, 0)
Screenshot: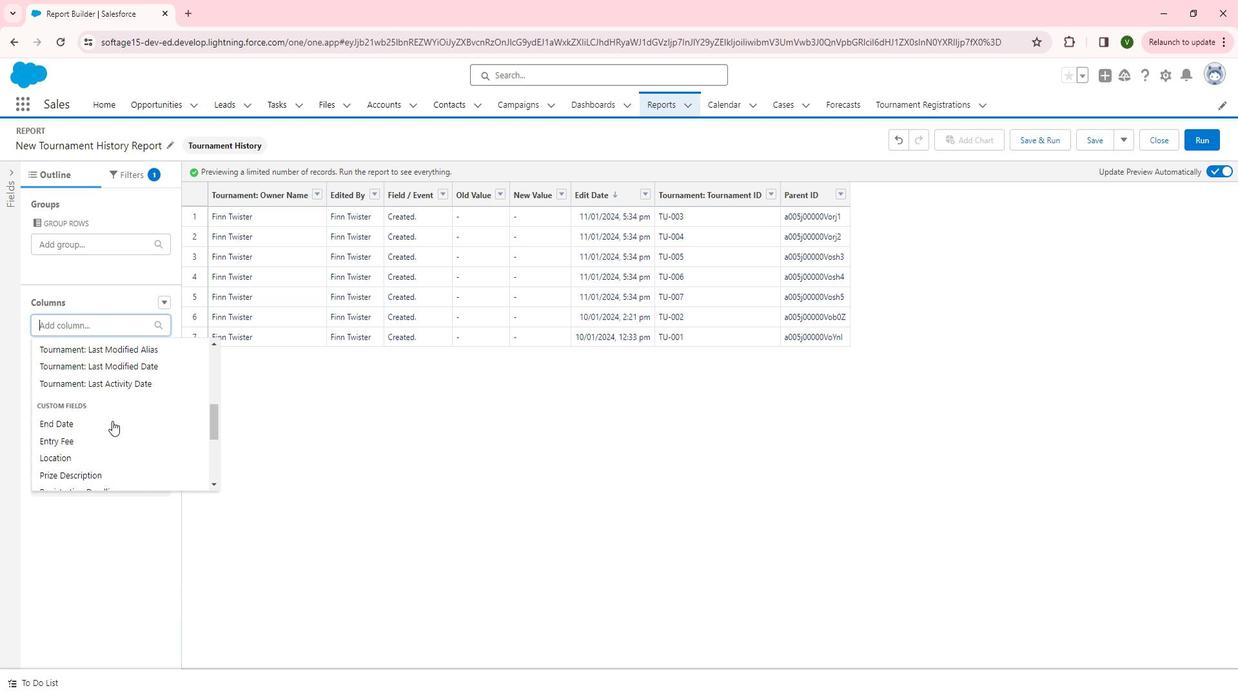 
Action: Mouse moved to (112, 414)
Screenshot: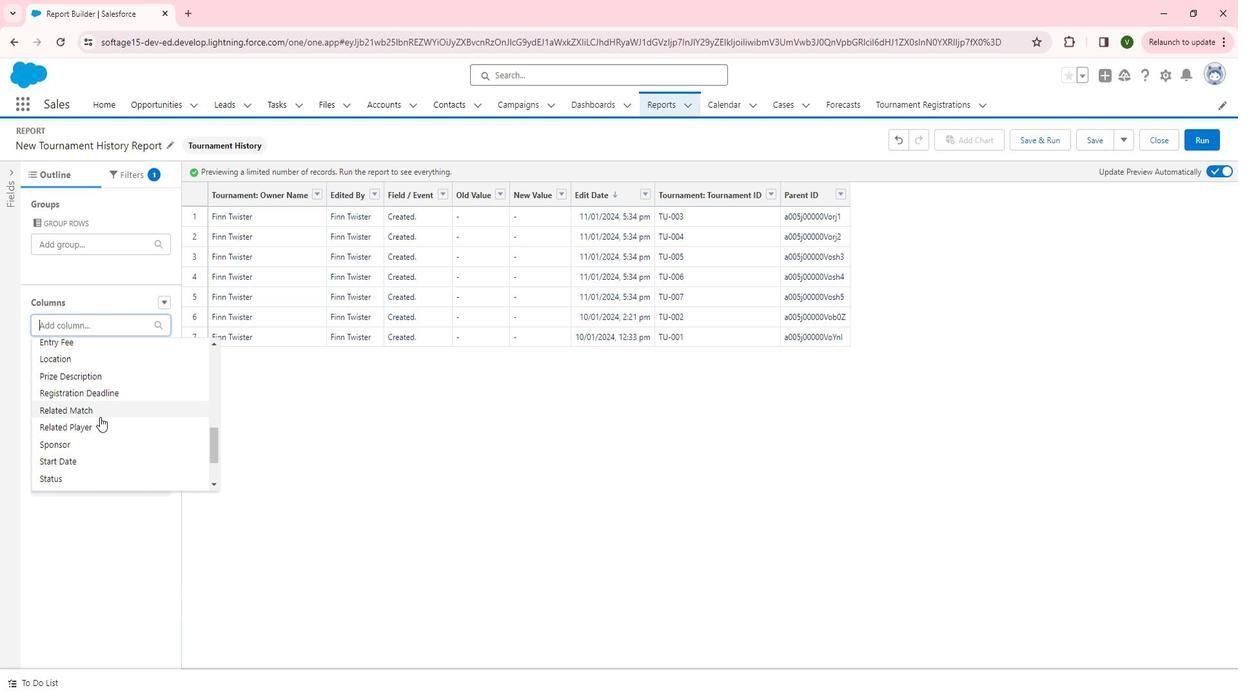 
Action: Mouse scrolled (112, 414) with delta (0, 0)
Screenshot: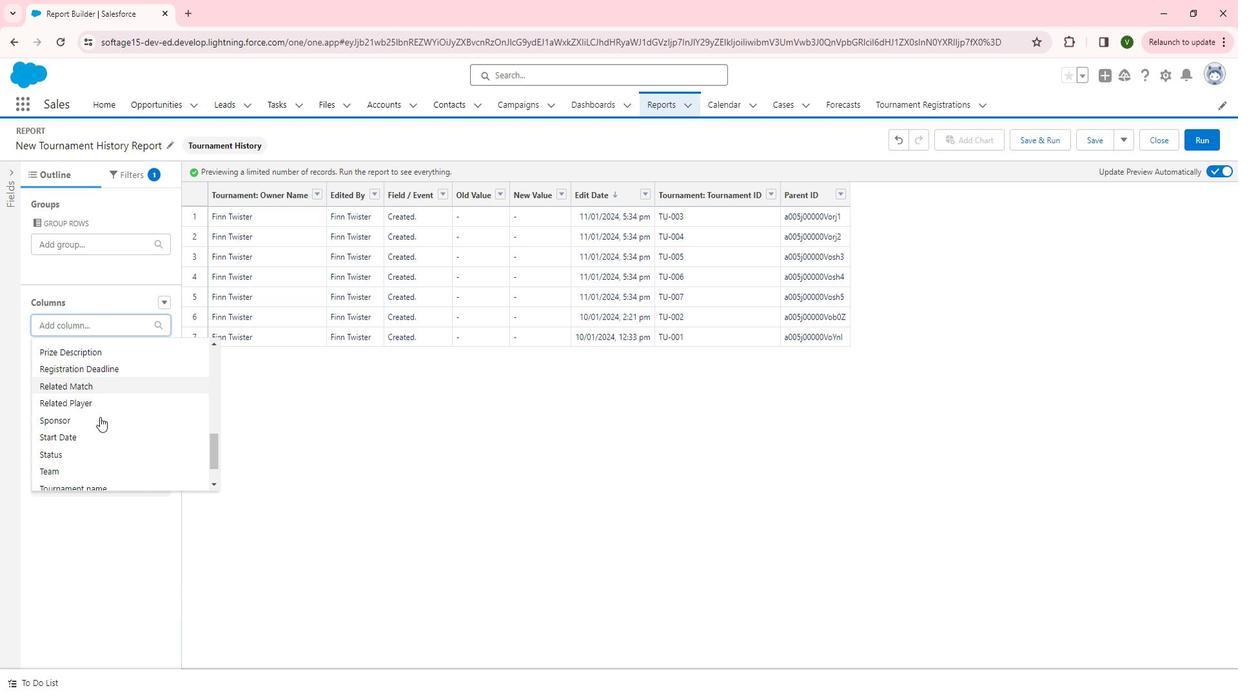 
Action: Mouse moved to (114, 437)
Screenshot: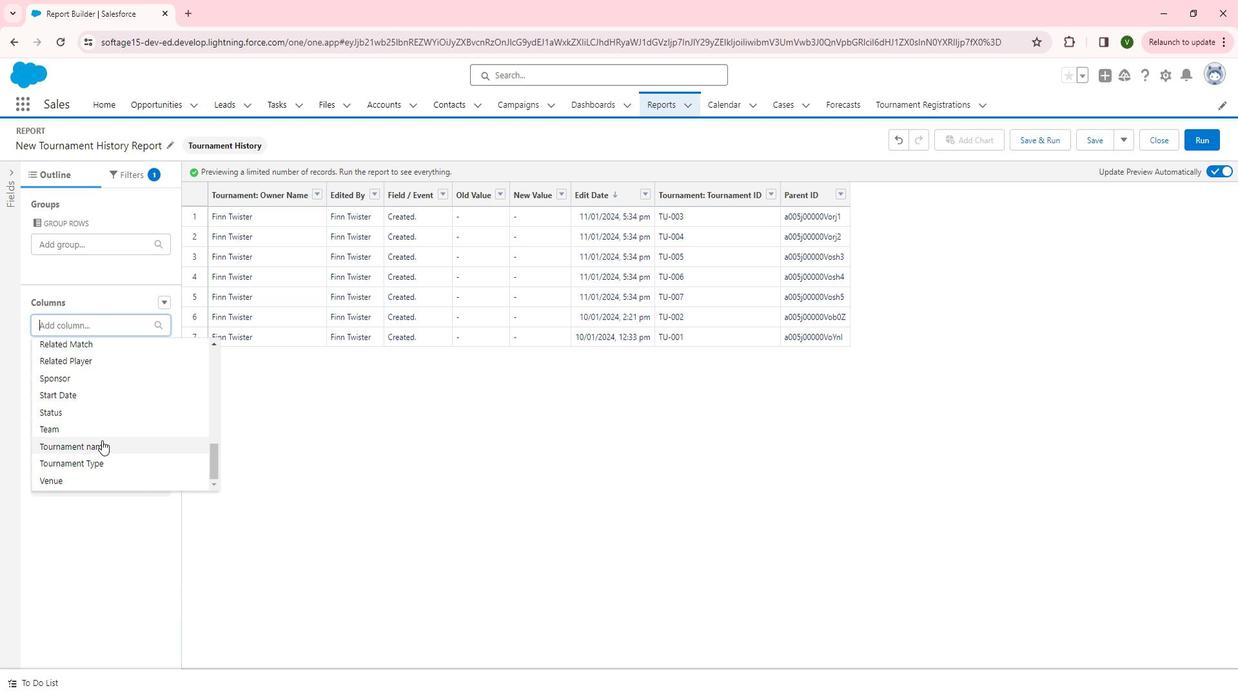 
Action: Mouse pressed left at (114, 437)
Screenshot: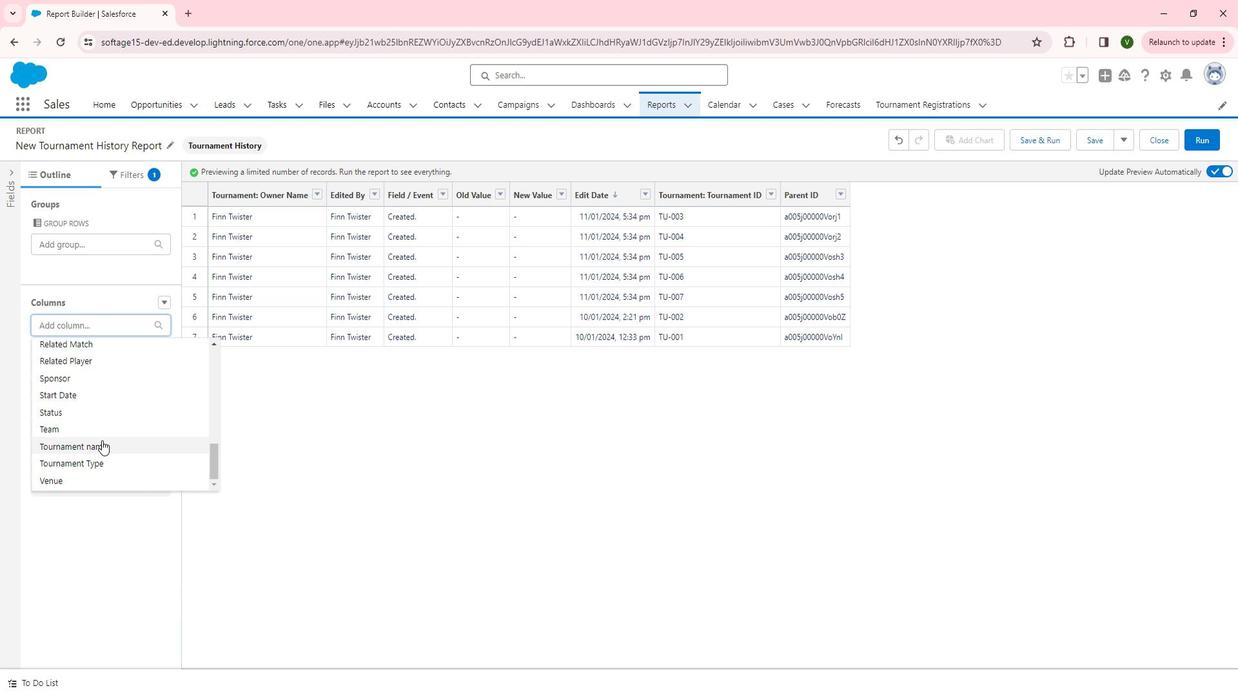 
Action: Mouse moved to (894, 202)
Screenshot: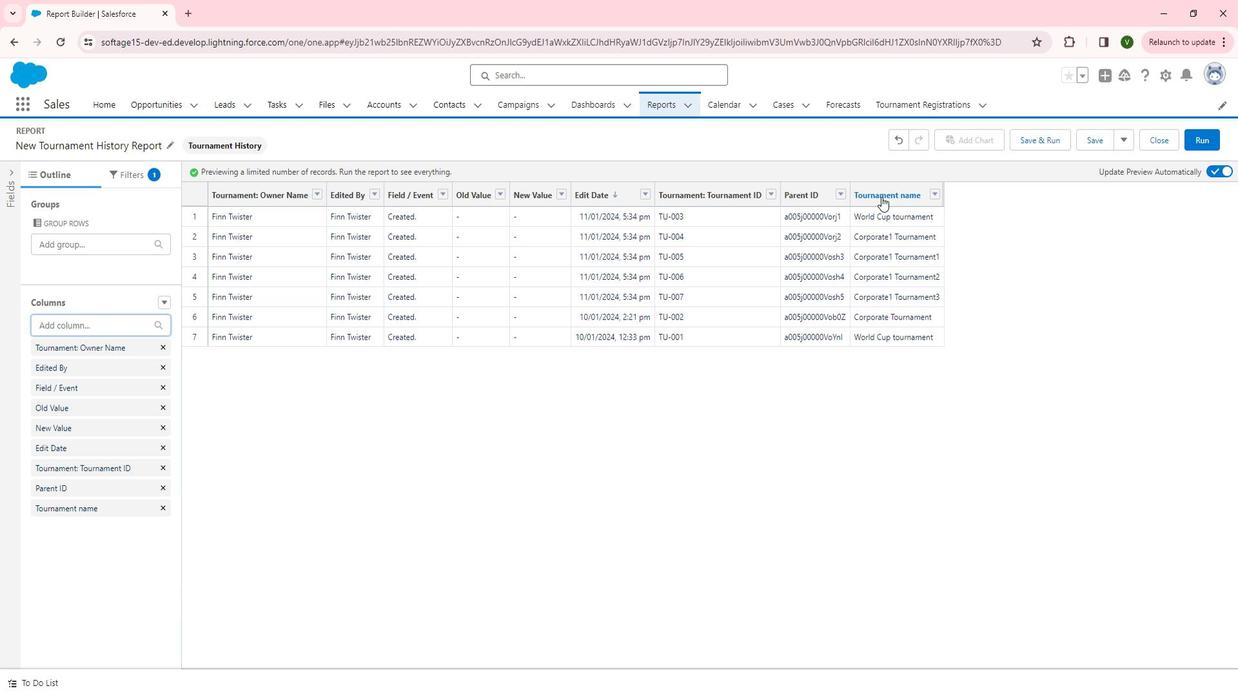 
Action: Mouse pressed left at (894, 202)
Screenshot: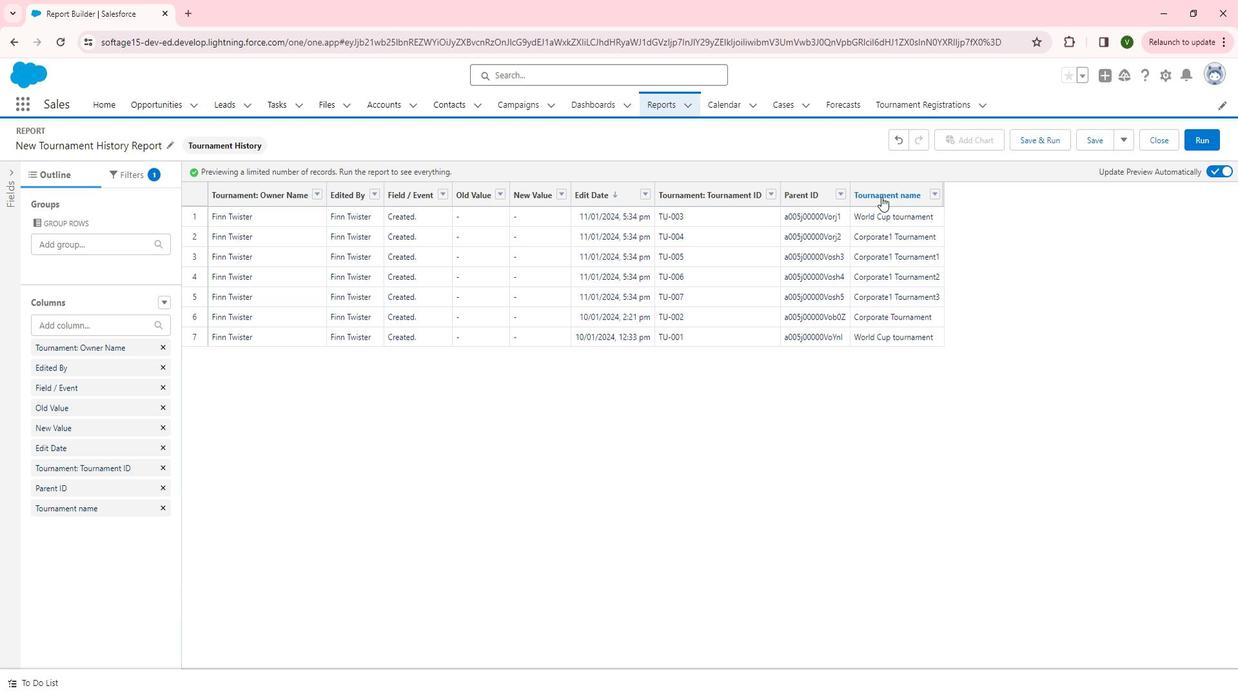 
Action: Mouse moved to (104, 328)
Screenshot: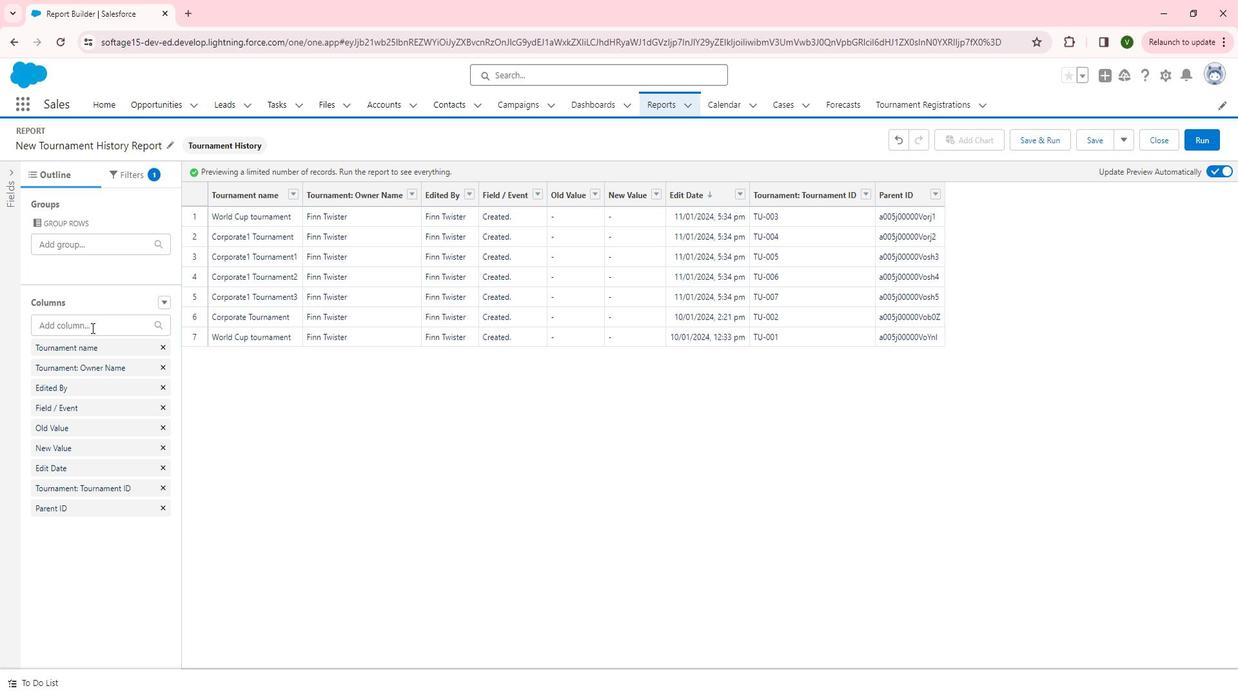 
Action: Mouse pressed left at (104, 328)
Screenshot: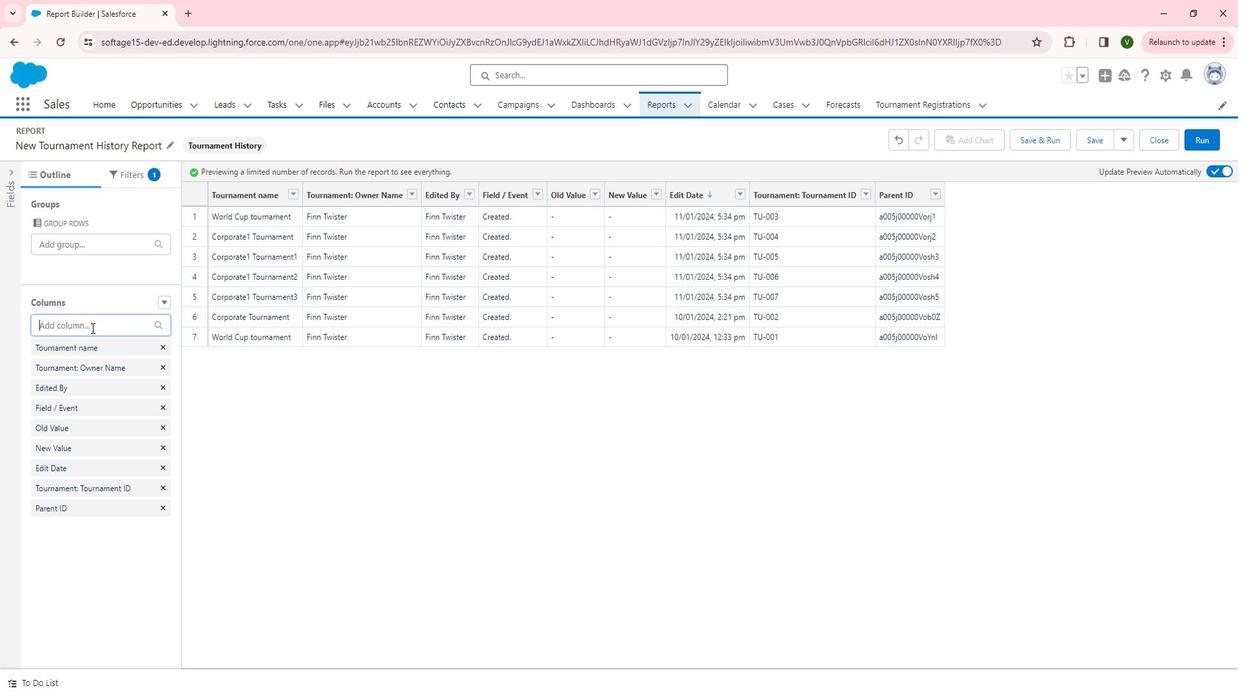 
Action: Mouse moved to (95, 365)
Screenshot: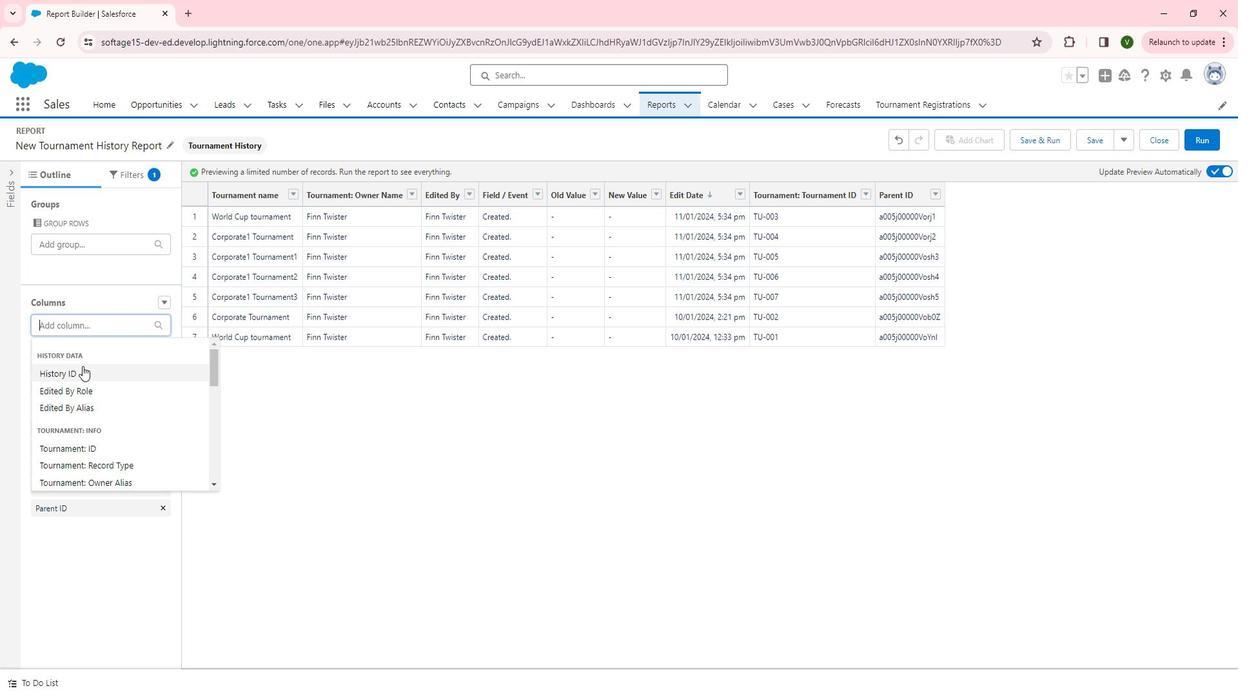 
Action: Mouse pressed left at (95, 365)
Screenshot: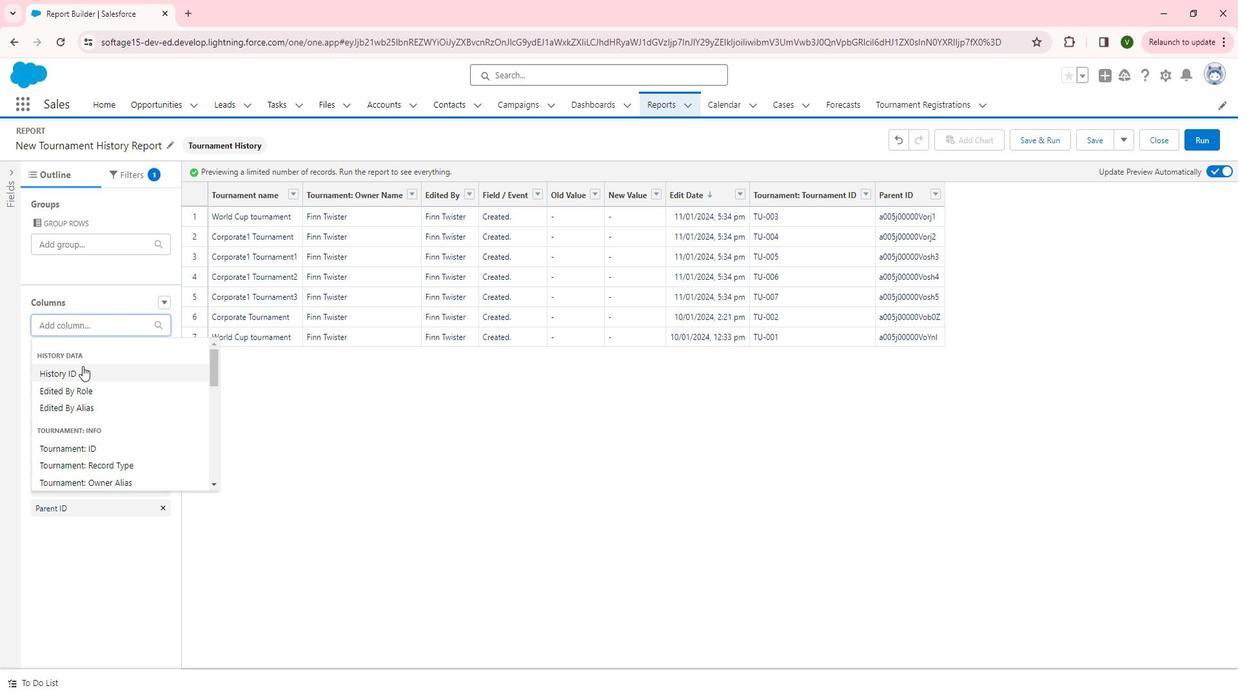 
Action: Mouse moved to (114, 324)
Screenshot: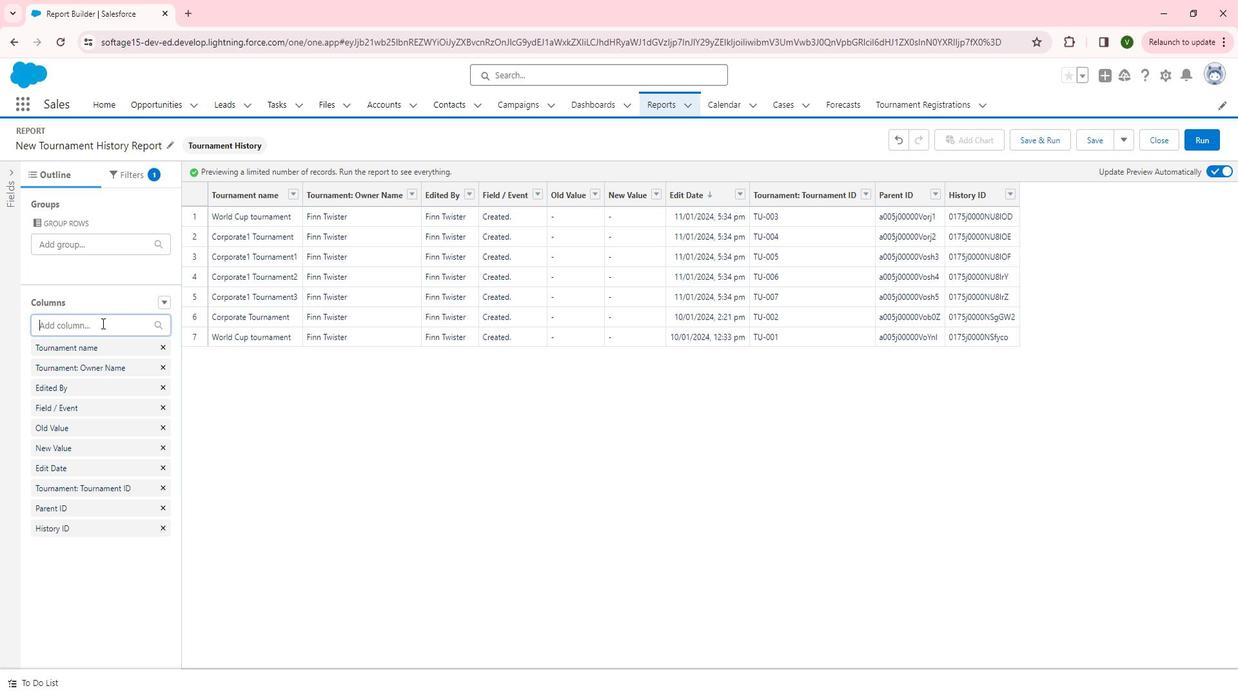 
Action: Mouse pressed left at (114, 324)
Screenshot: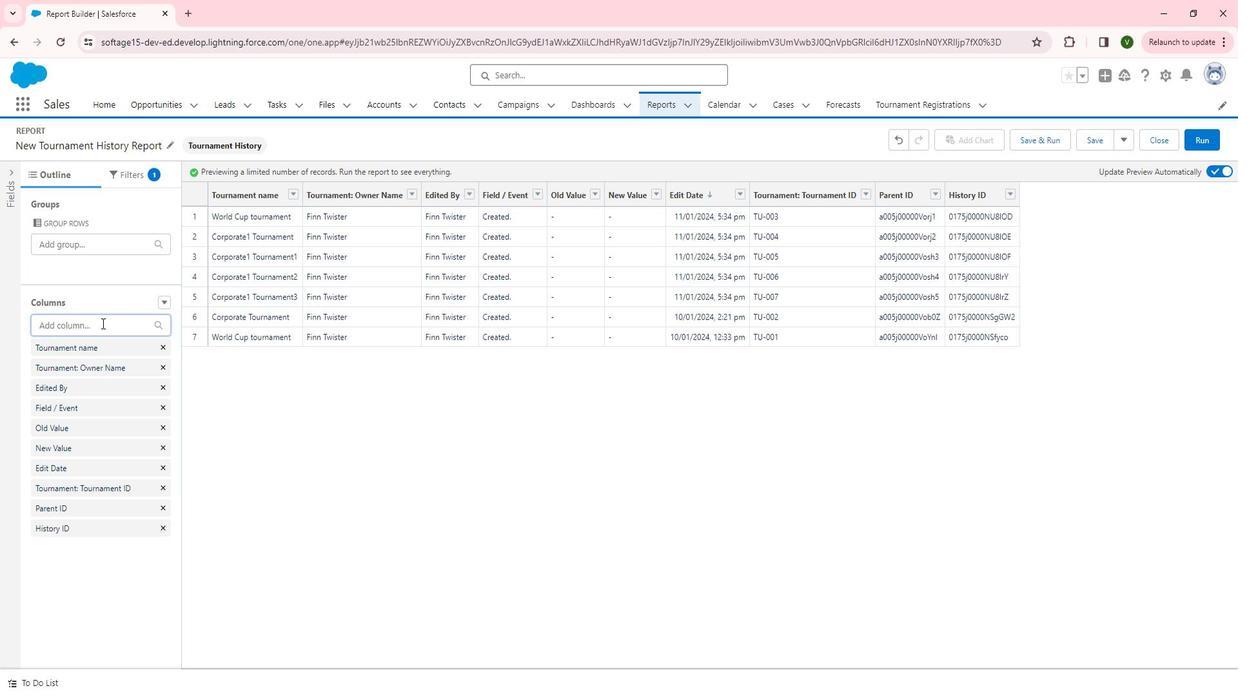 
Action: Mouse moved to (119, 417)
Screenshot: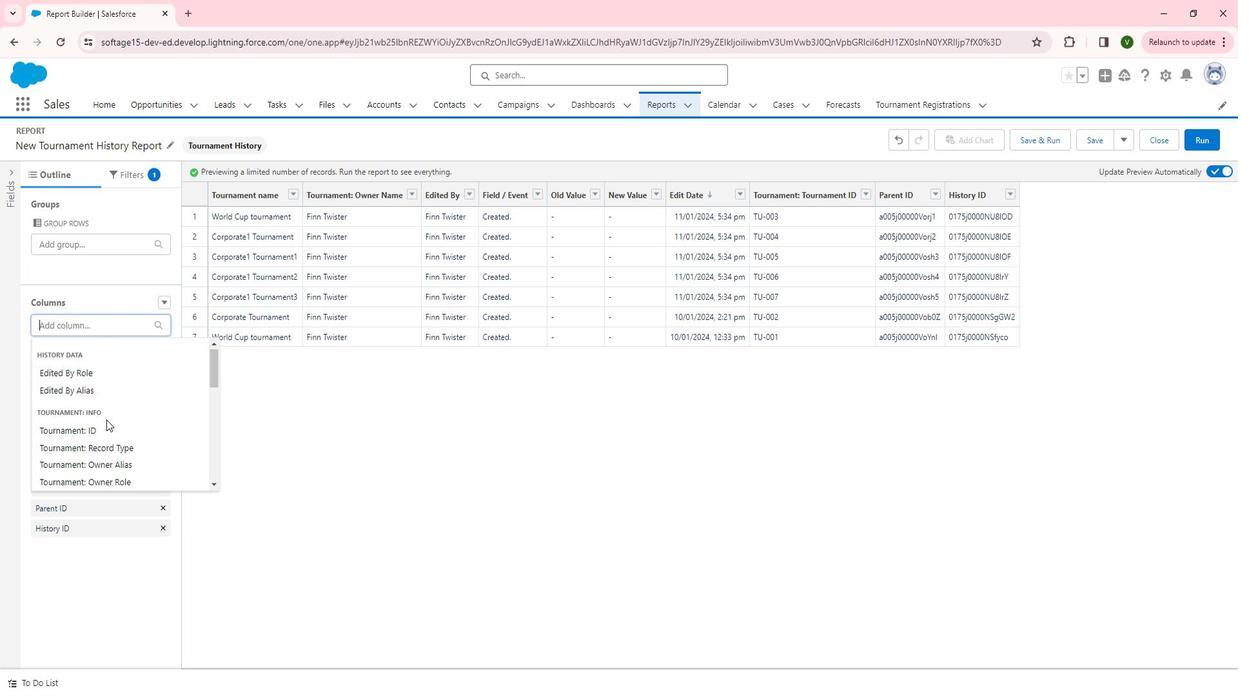 
Action: Mouse scrolled (119, 416) with delta (0, 0)
Screenshot: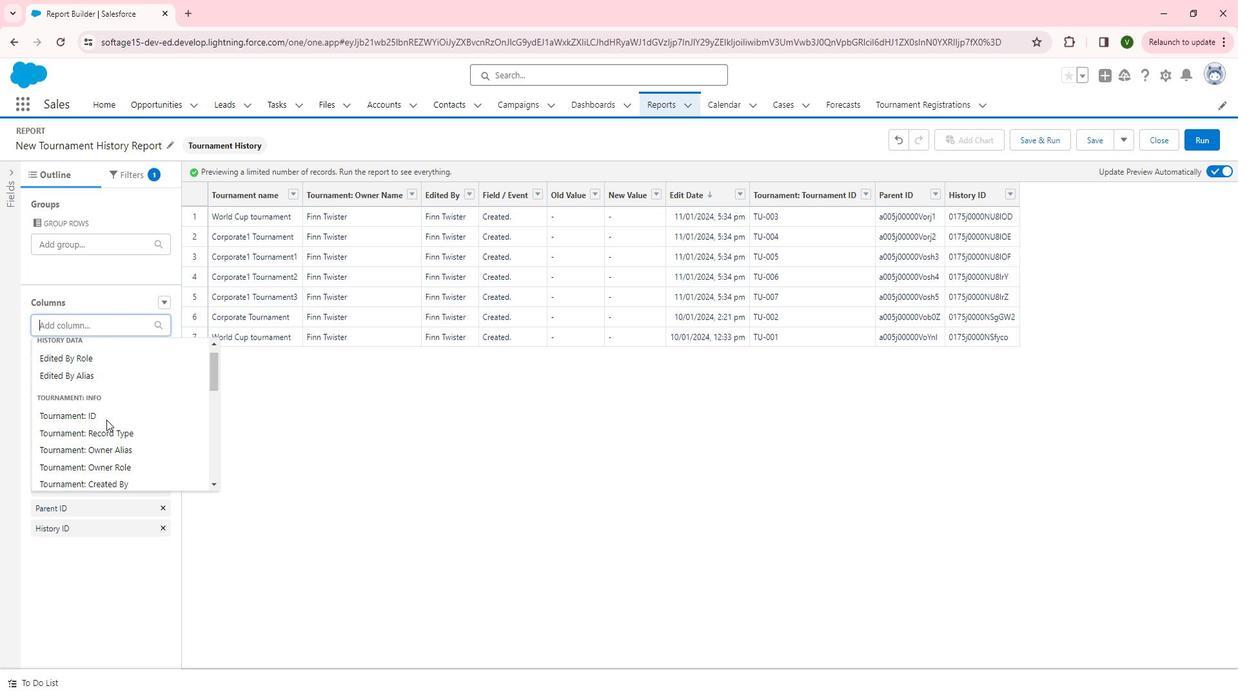 
Action: Mouse moved to (141, 443)
Screenshot: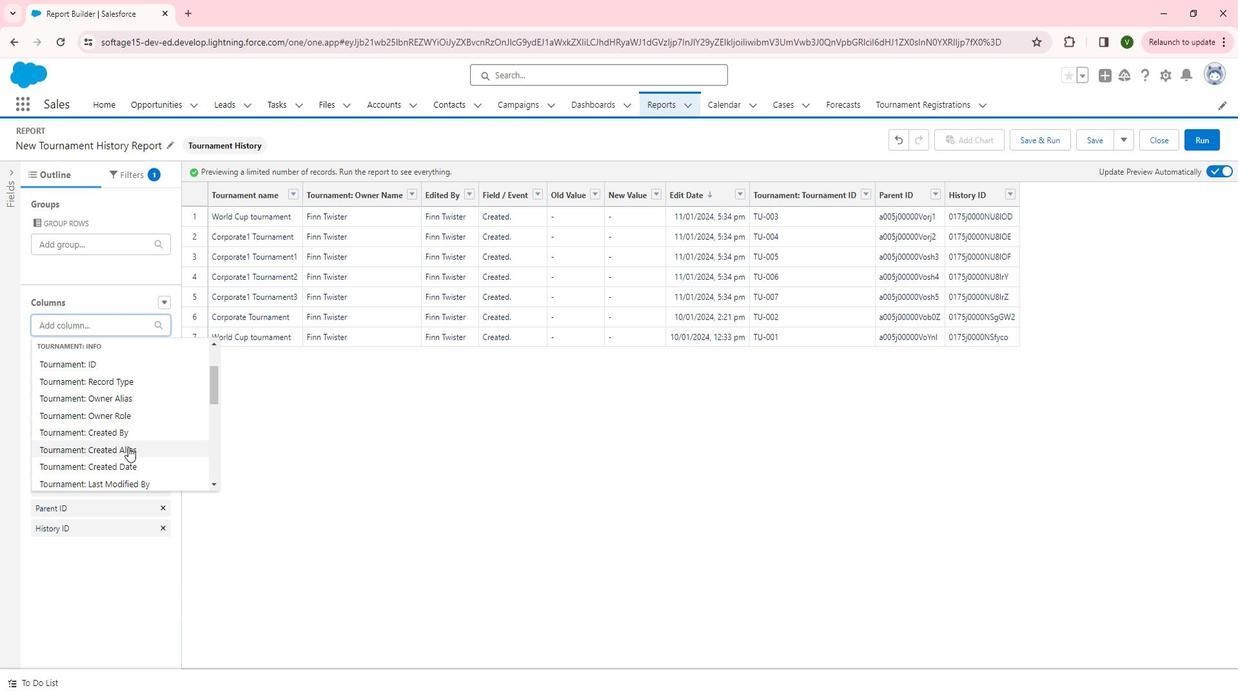 
Action: Mouse scrolled (141, 443) with delta (0, 0)
Screenshot: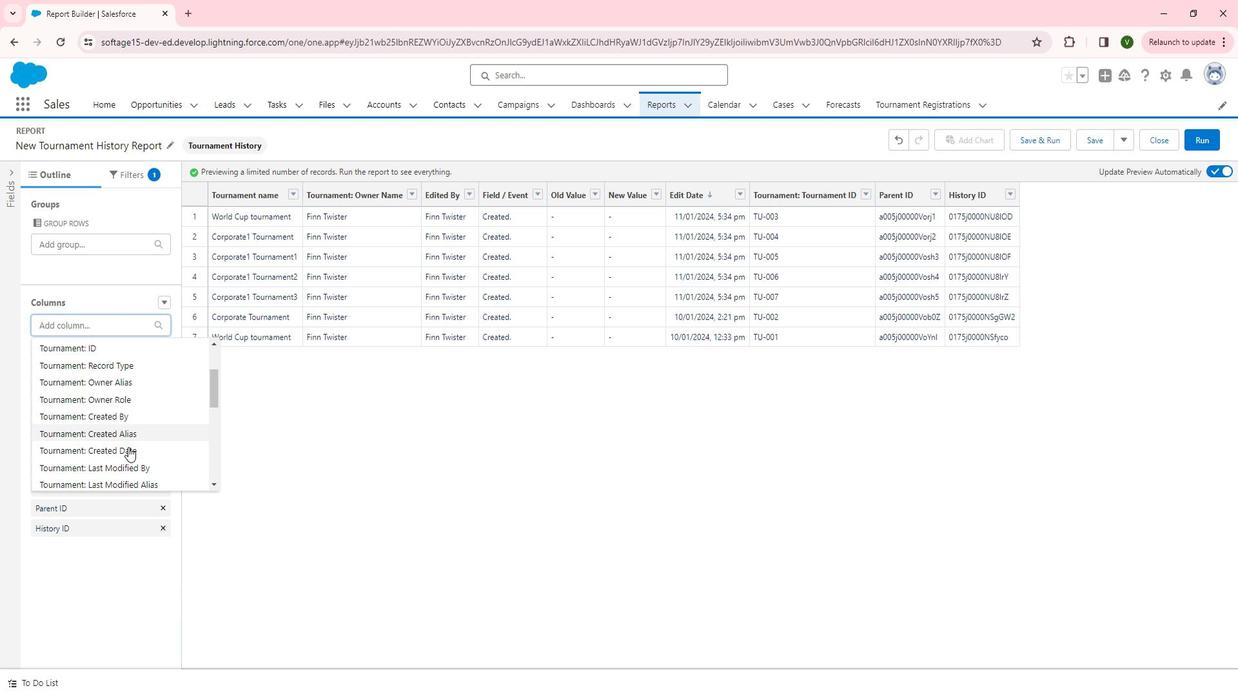 
Action: Mouse moved to (141, 443)
Screenshot: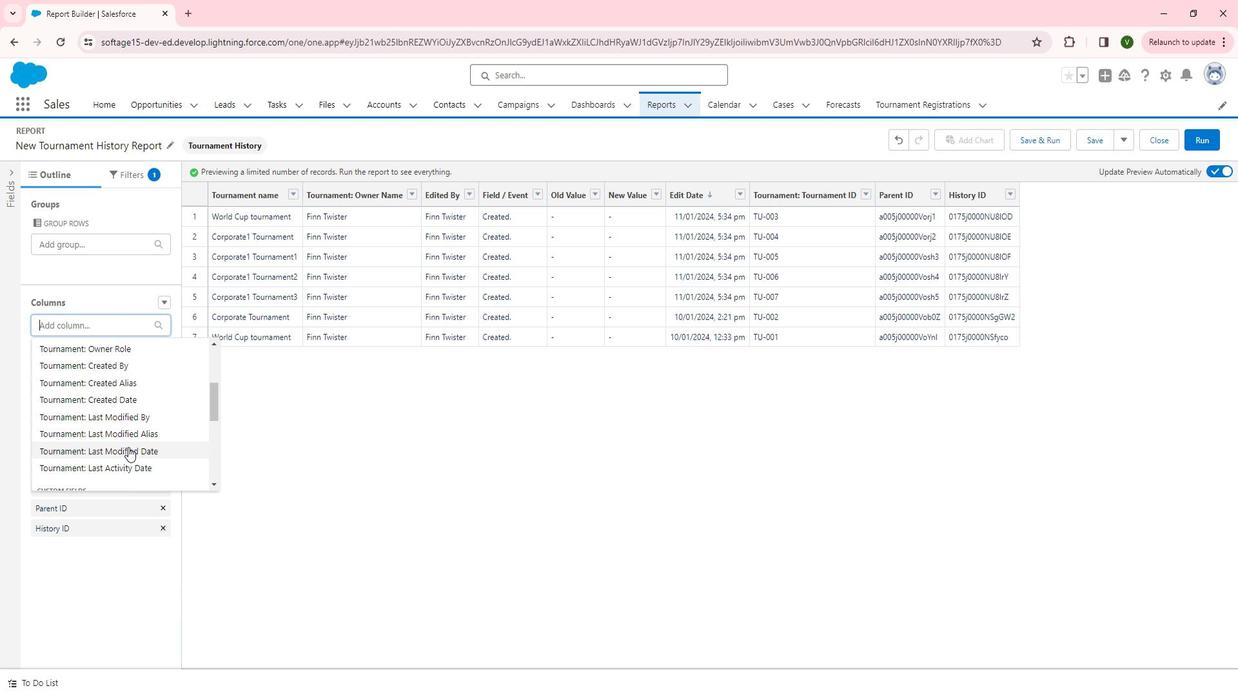 
Action: Mouse scrolled (141, 443) with delta (0, 0)
Screenshot: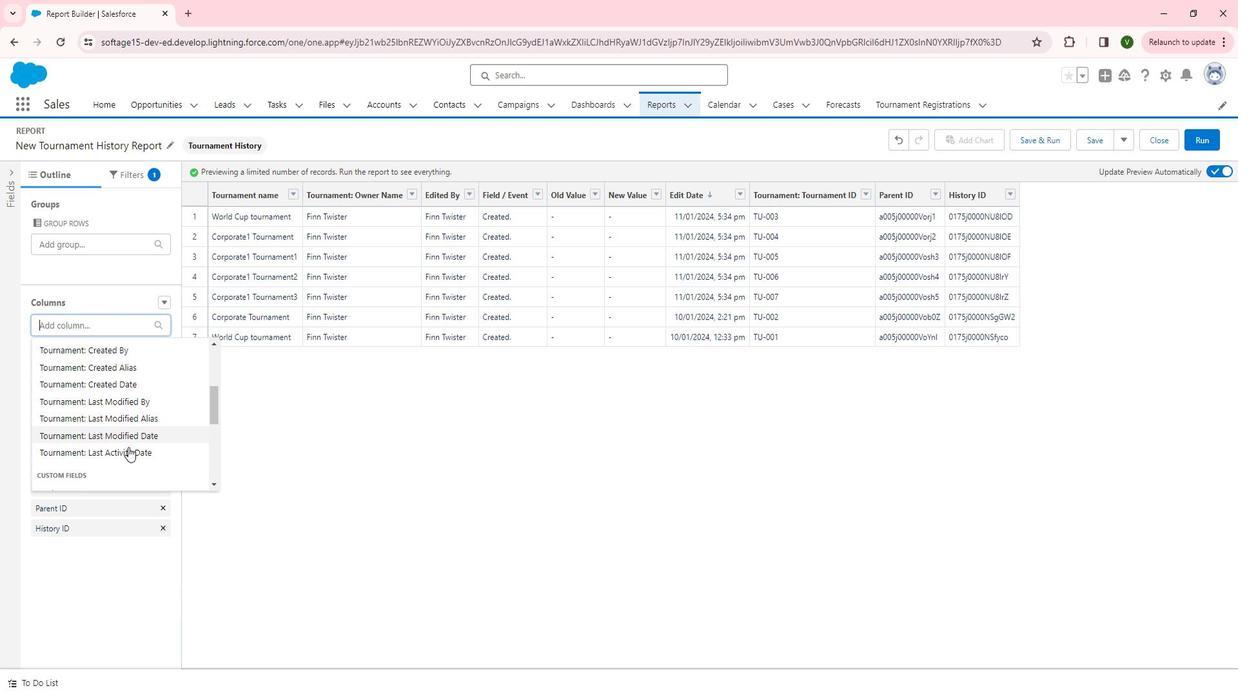 
Action: Mouse moved to (94, 434)
Screenshot: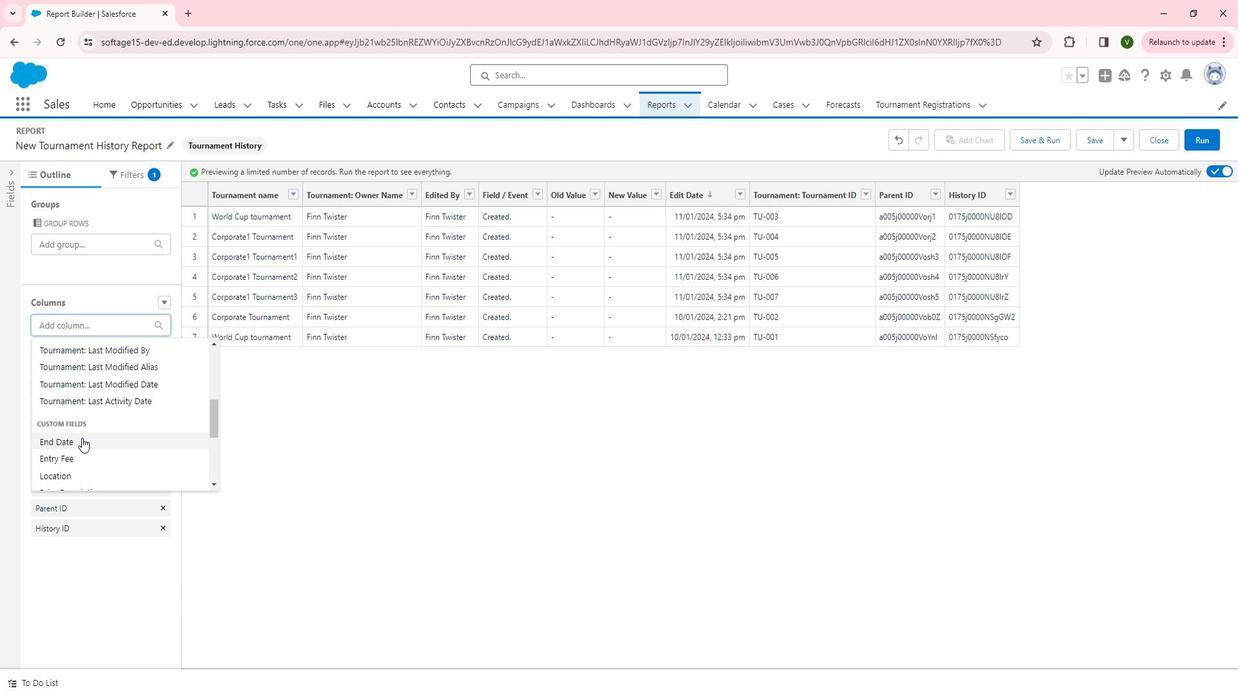 
Action: Mouse pressed left at (94, 434)
Screenshot: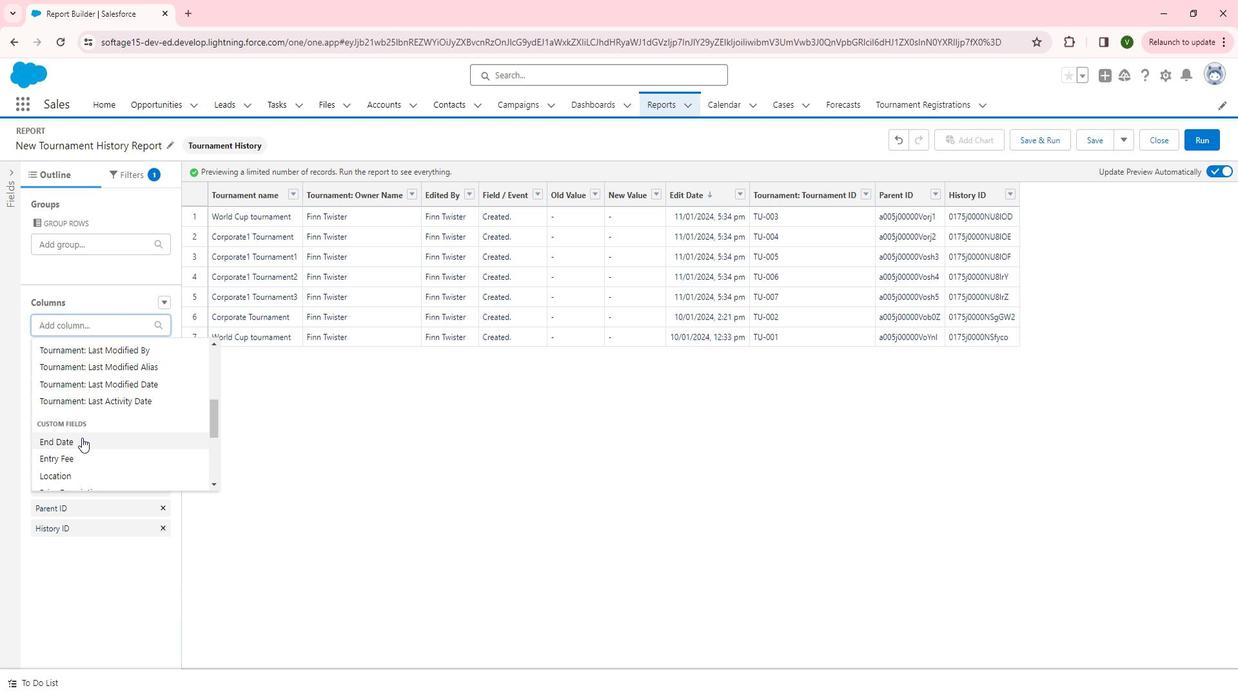 
Action: Mouse moved to (124, 327)
Screenshot: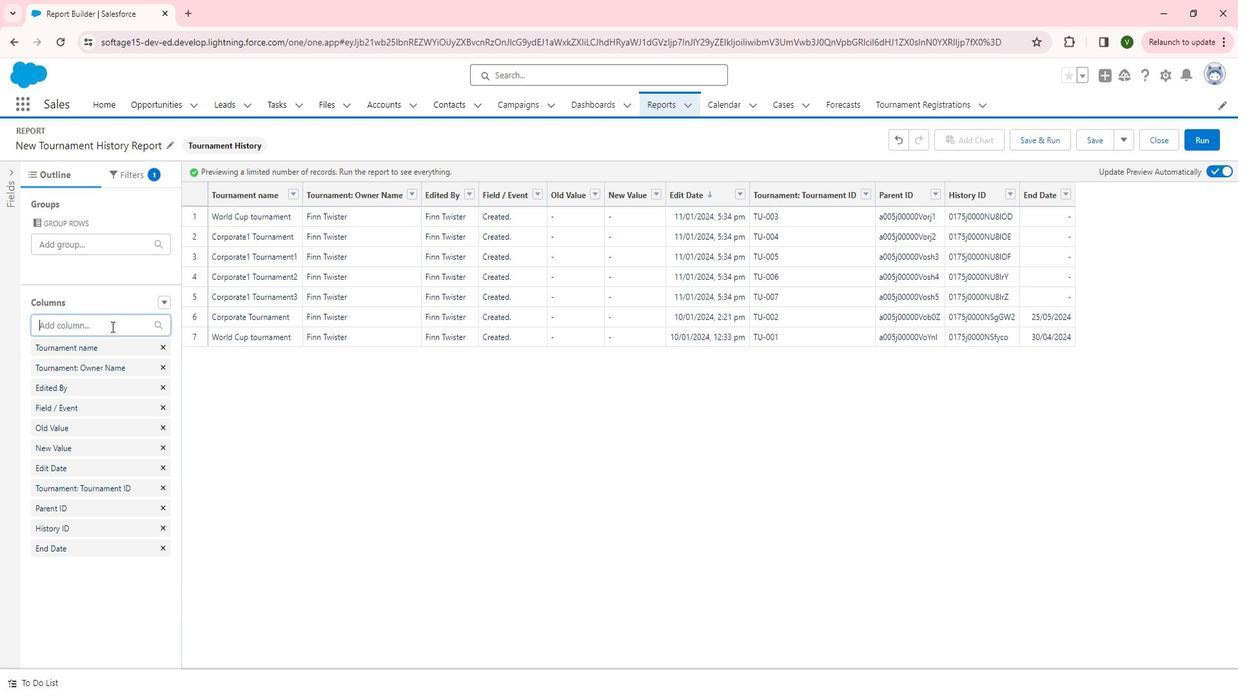 
Action: Mouse pressed left at (124, 327)
Screenshot: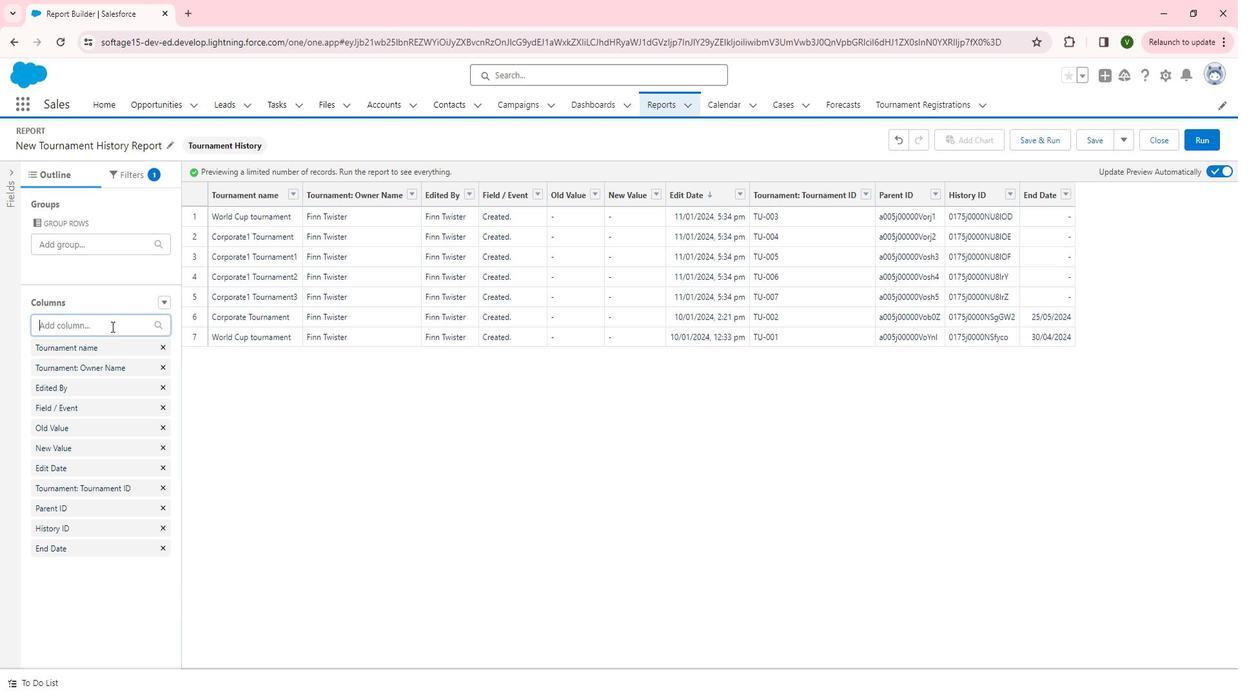 
Action: Mouse moved to (130, 441)
Screenshot: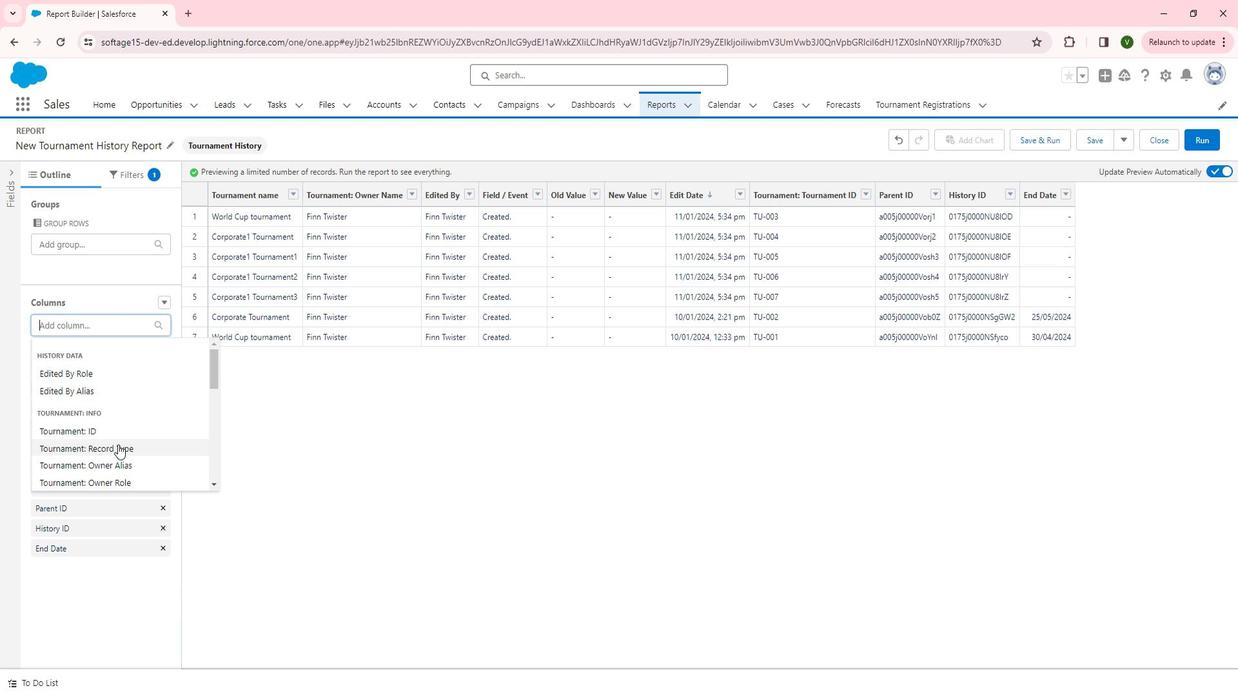 
Action: Mouse scrolled (130, 440) with delta (0, 0)
Screenshot: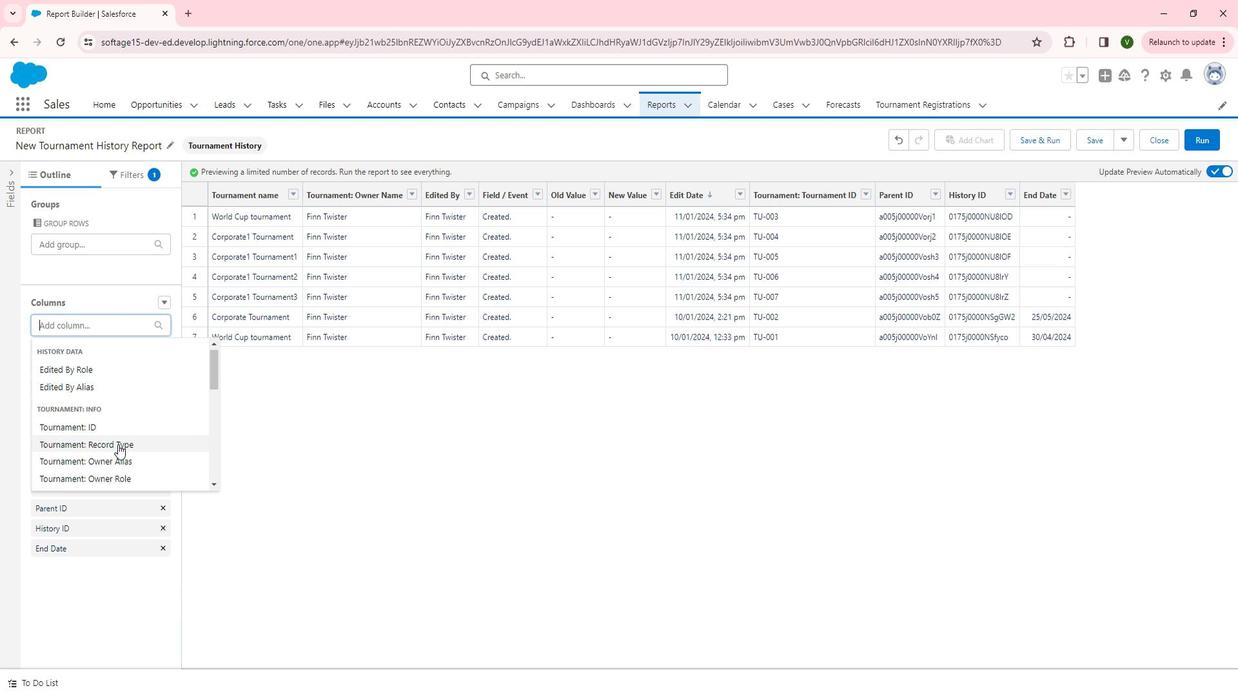 
Action: Mouse moved to (147, 419)
Screenshot: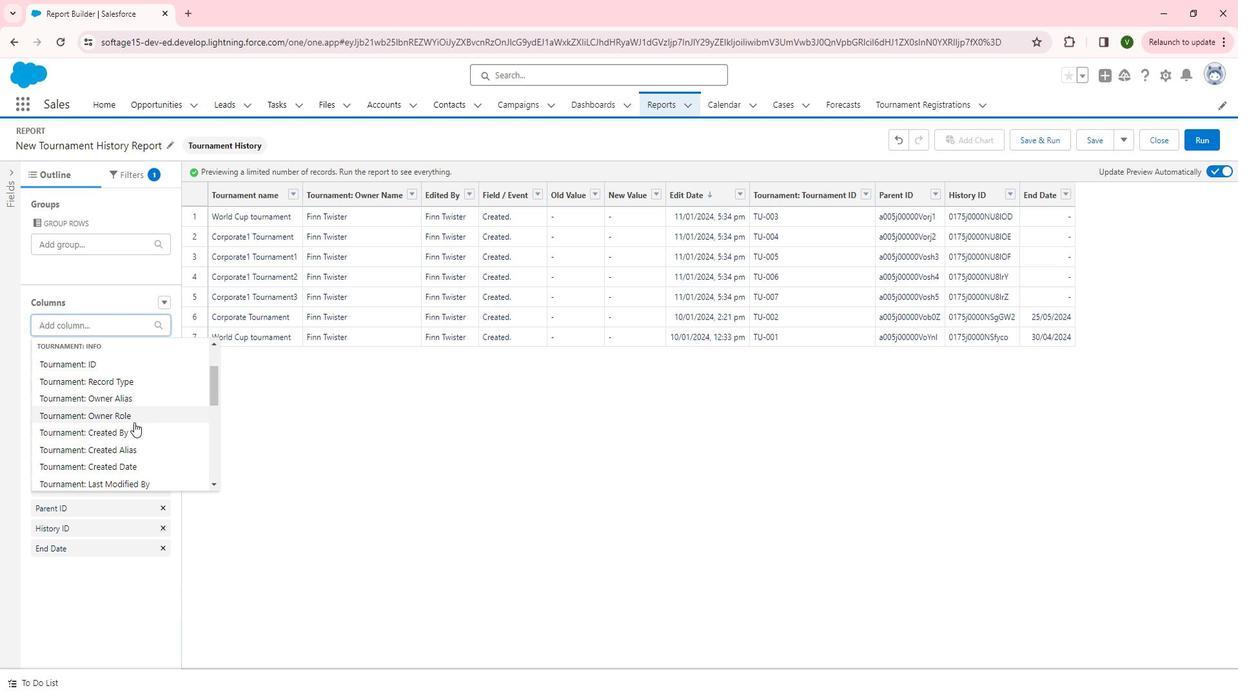 
Action: Mouse scrolled (147, 419) with delta (0, 0)
Screenshot: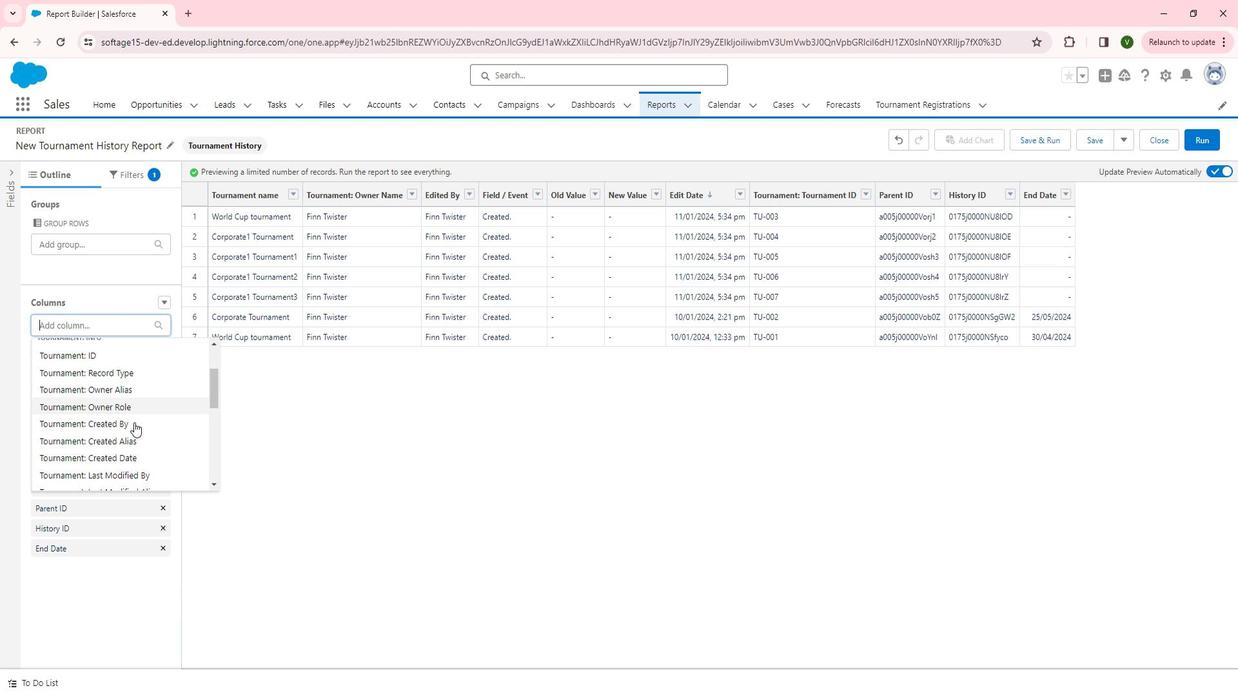 
Action: Mouse scrolled (147, 419) with delta (0, 0)
Screenshot: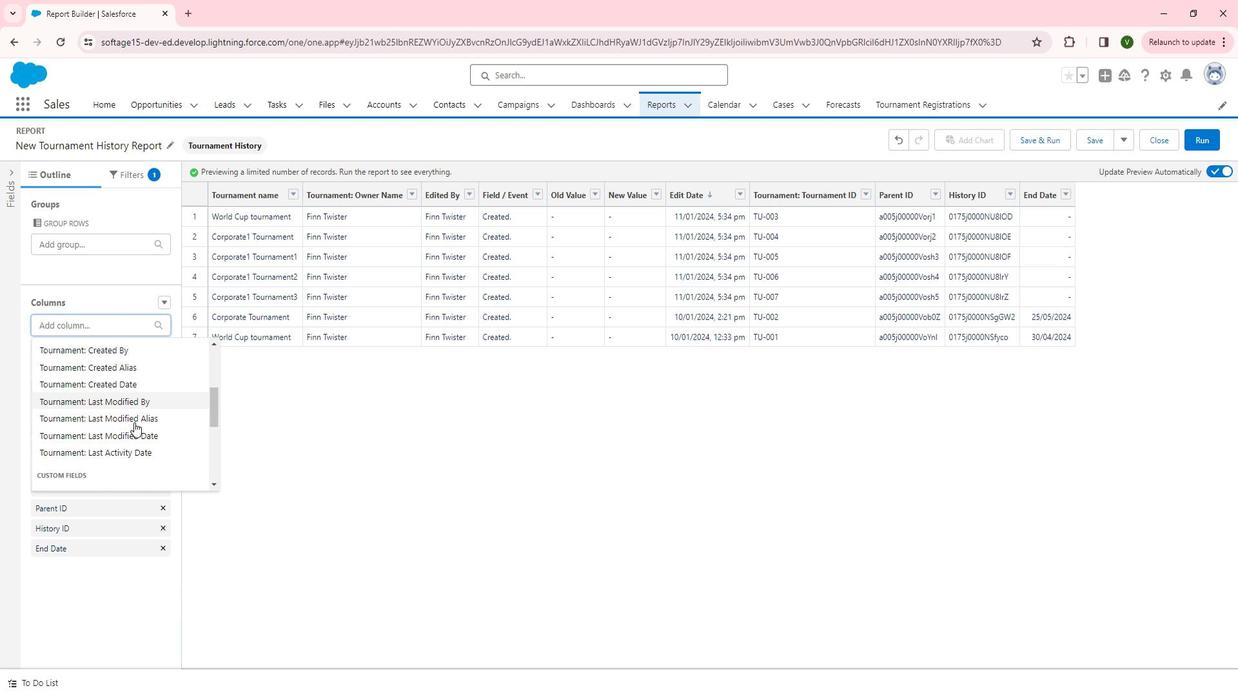 
Action: Mouse scrolled (147, 419) with delta (0, 0)
Screenshot: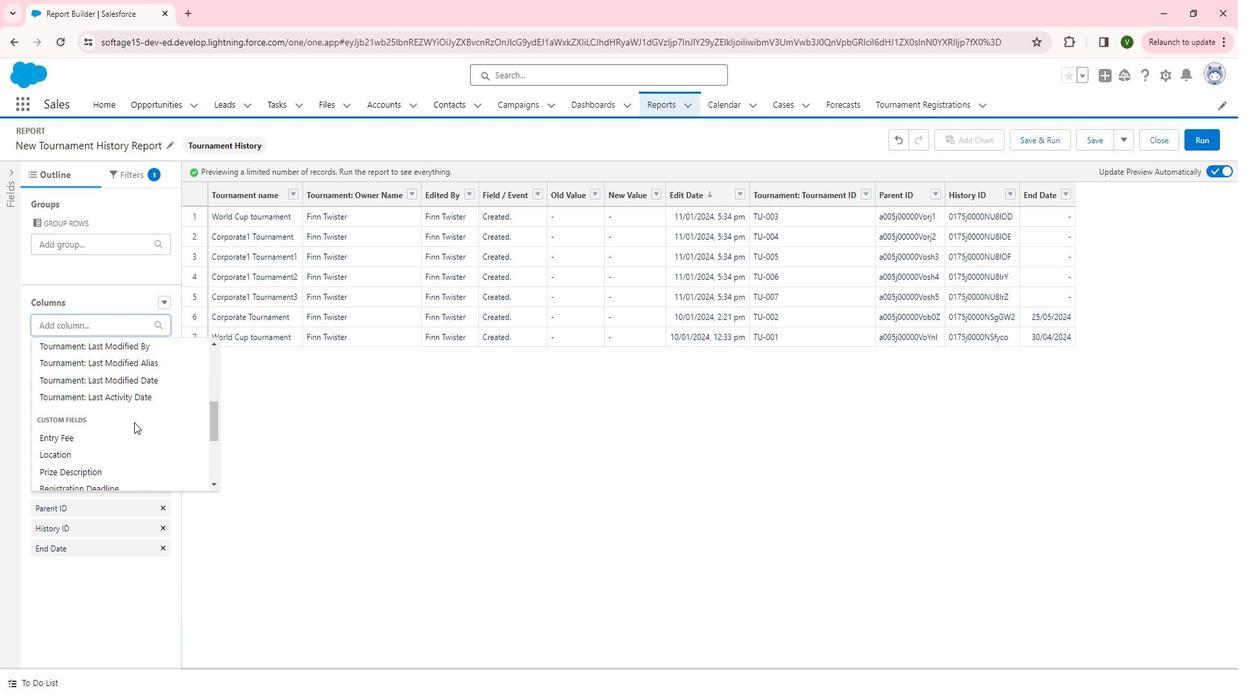 
Action: Mouse moved to (161, 388)
Screenshot: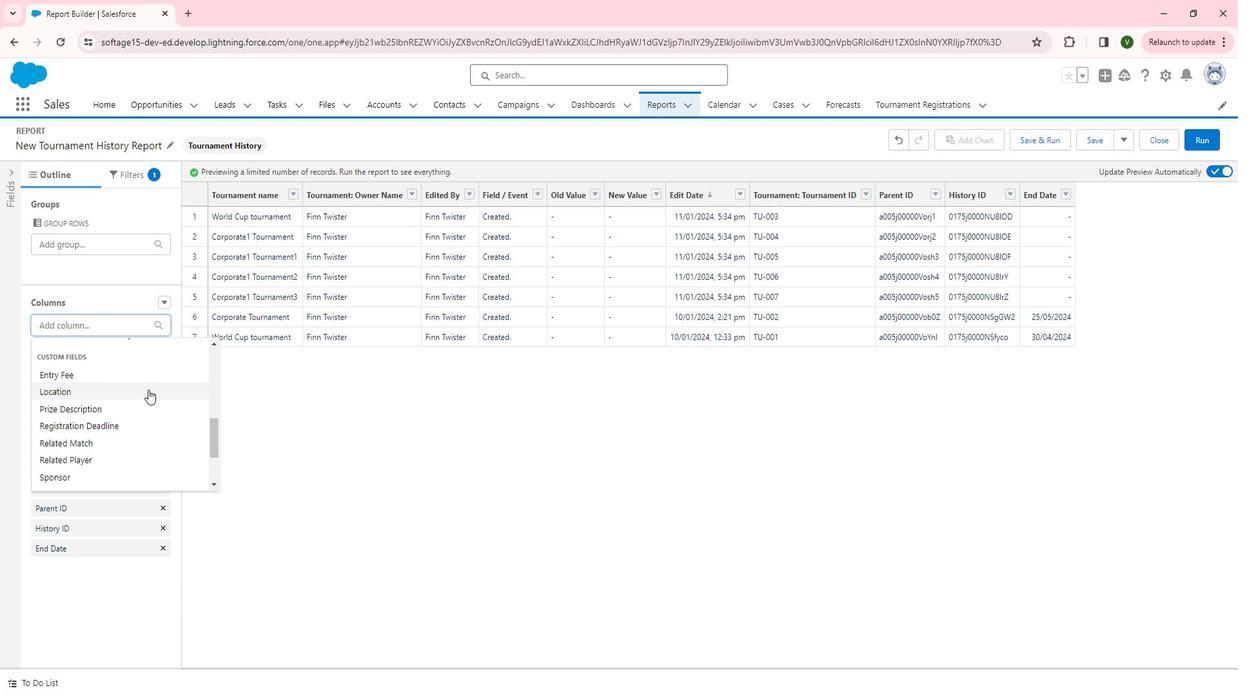 
Action: Mouse pressed left at (161, 388)
Screenshot: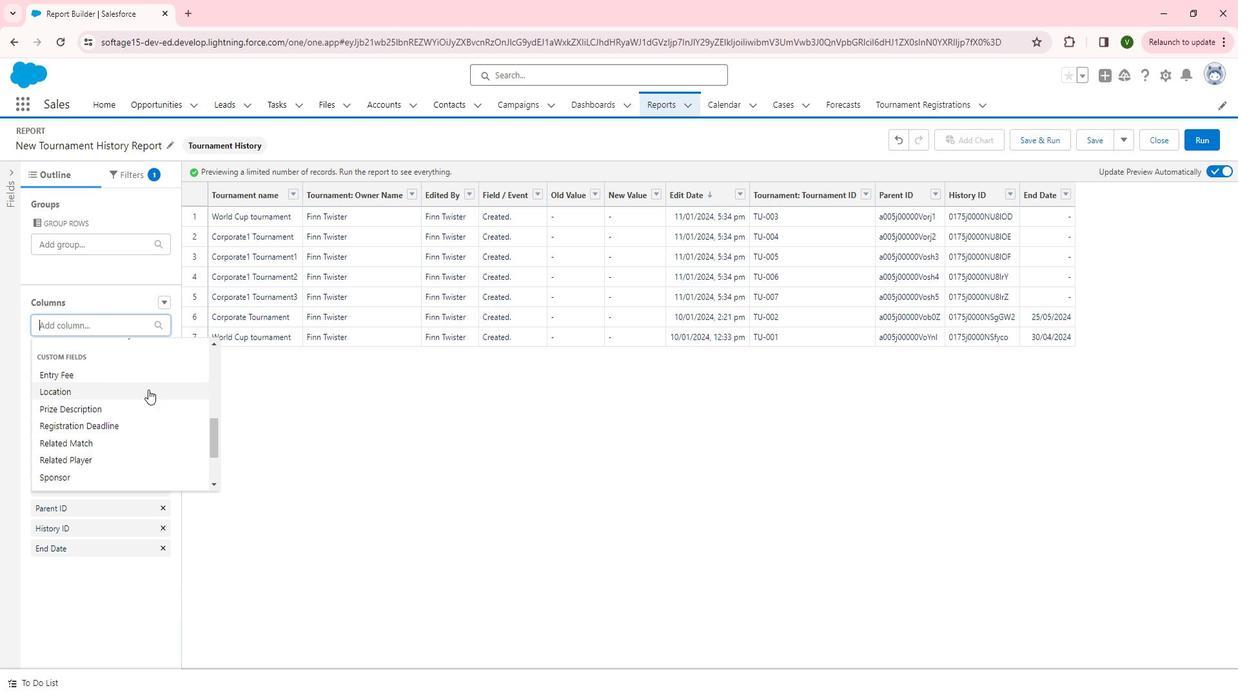 
Action: Mouse moved to (1115, 199)
Screenshot: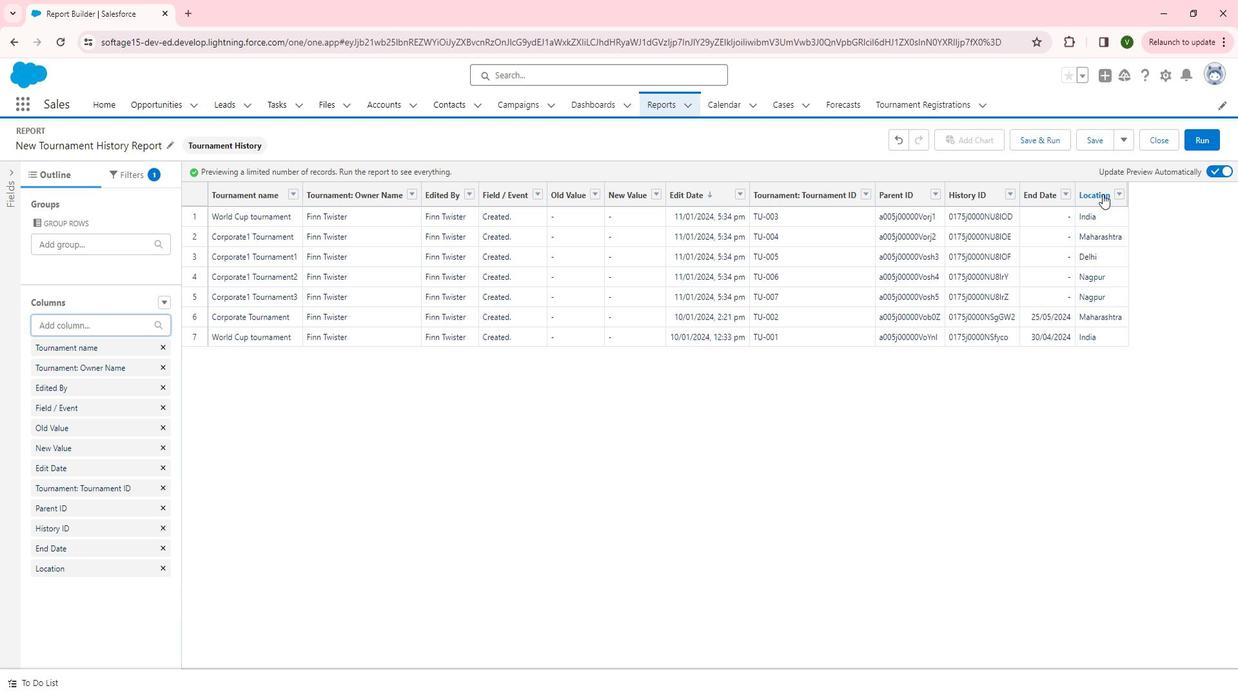 
Action: Mouse pressed left at (1115, 199)
Screenshot: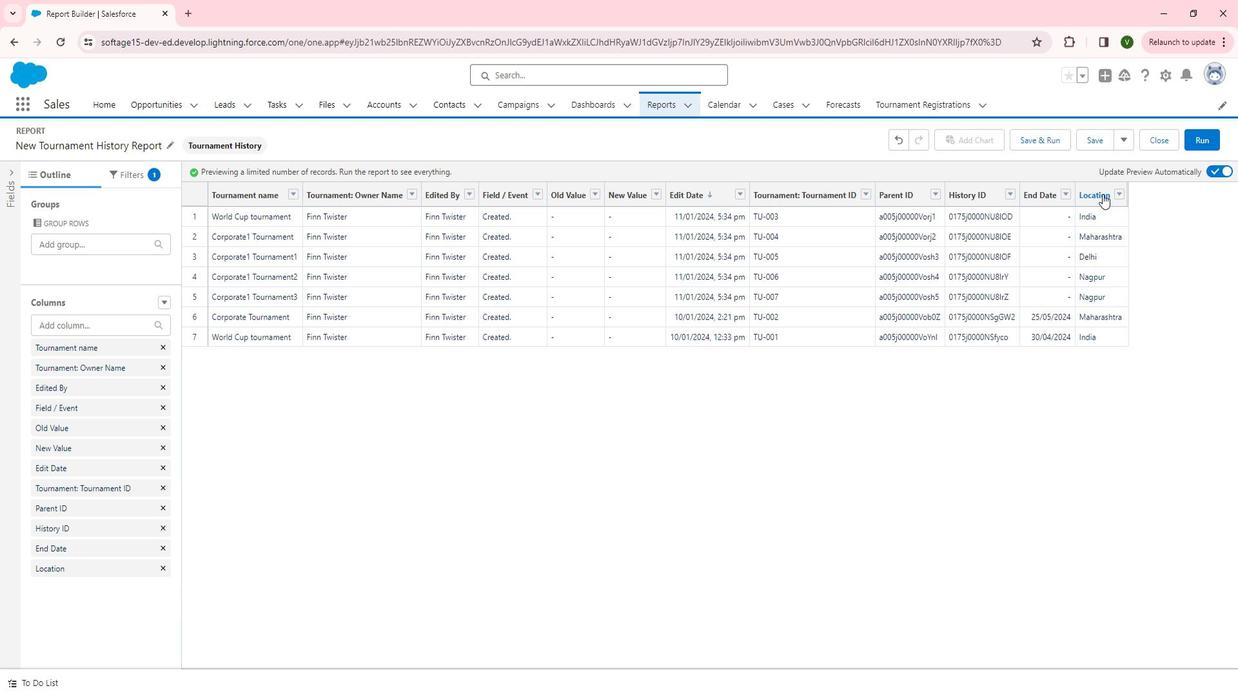 
Action: Mouse moved to (581, 192)
Screenshot: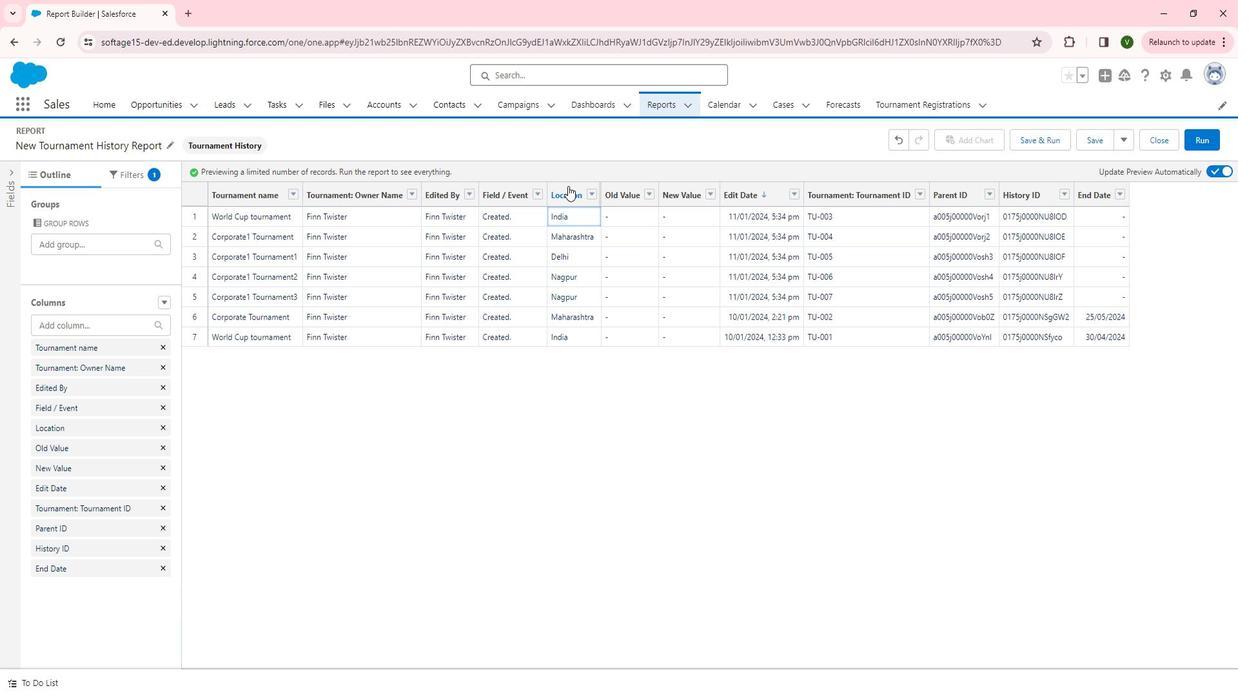 
Action: Mouse pressed left at (581, 192)
Screenshot: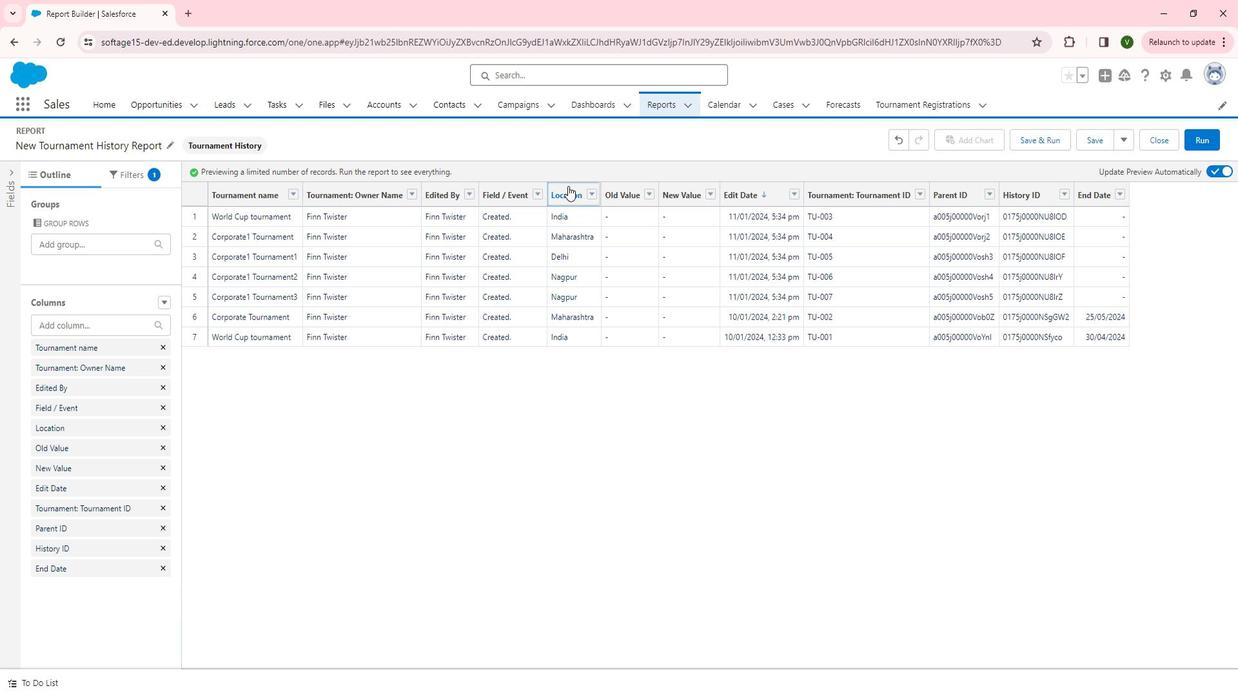 
Action: Mouse moved to (143, 332)
Screenshot: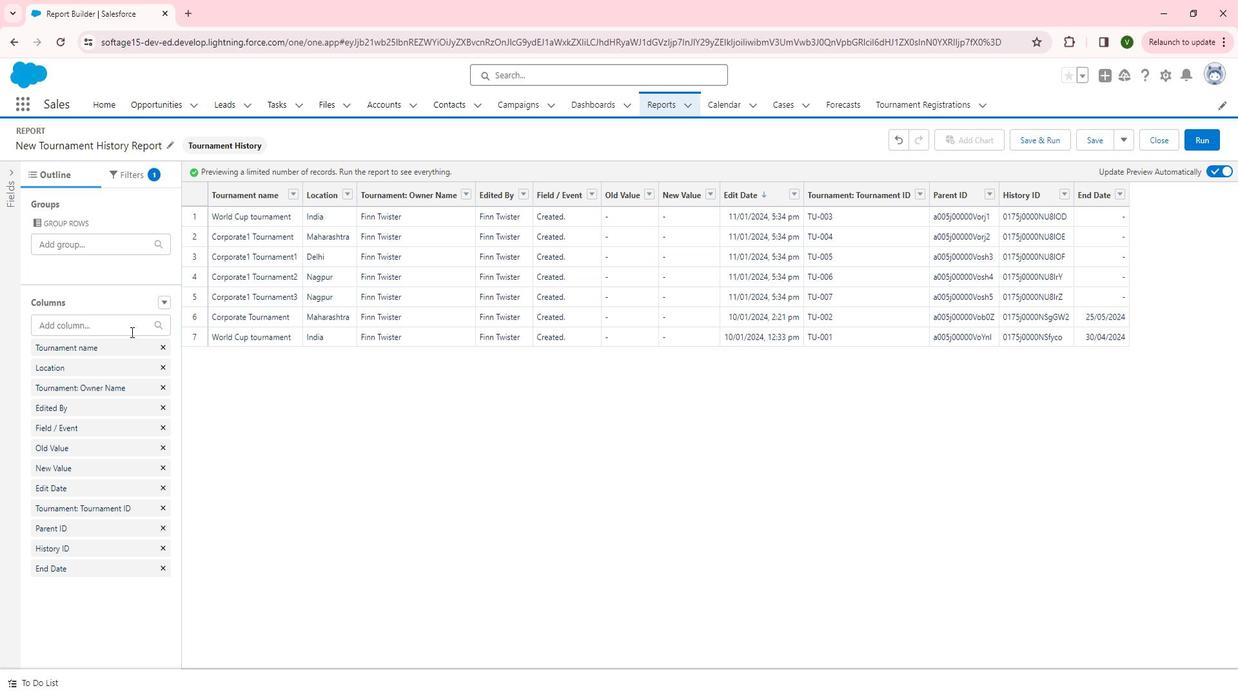 
Action: Mouse pressed left at (143, 332)
Screenshot: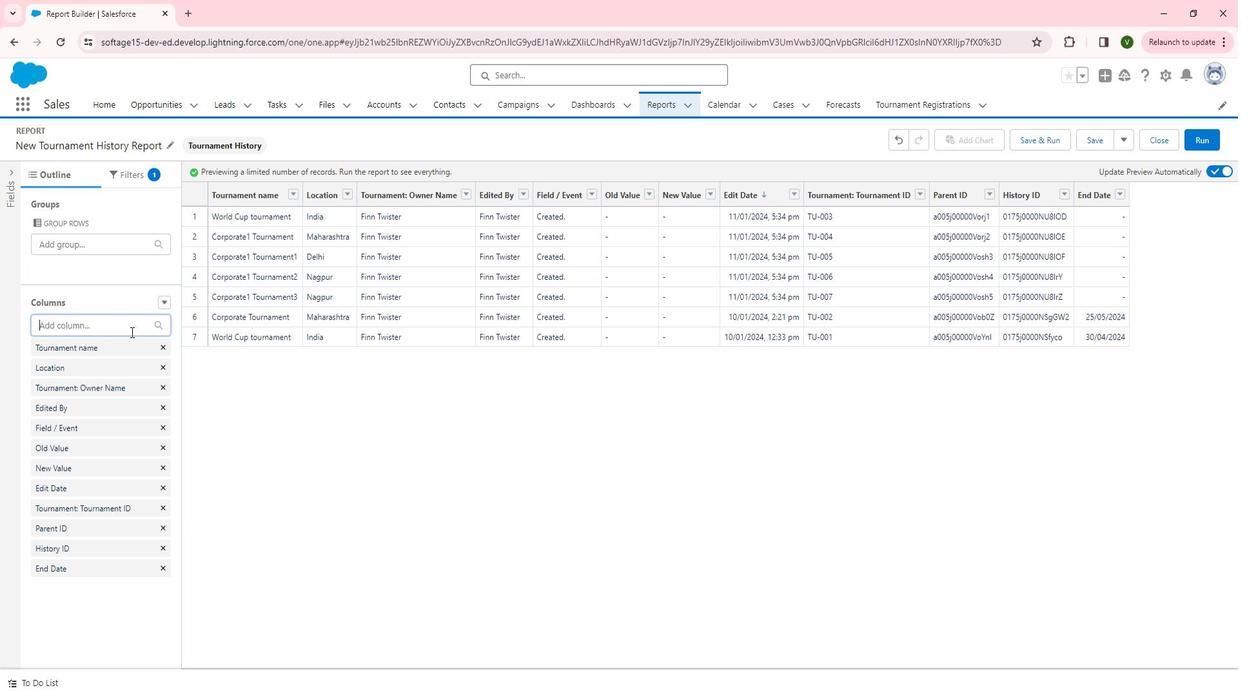 
Action: Mouse moved to (153, 413)
Screenshot: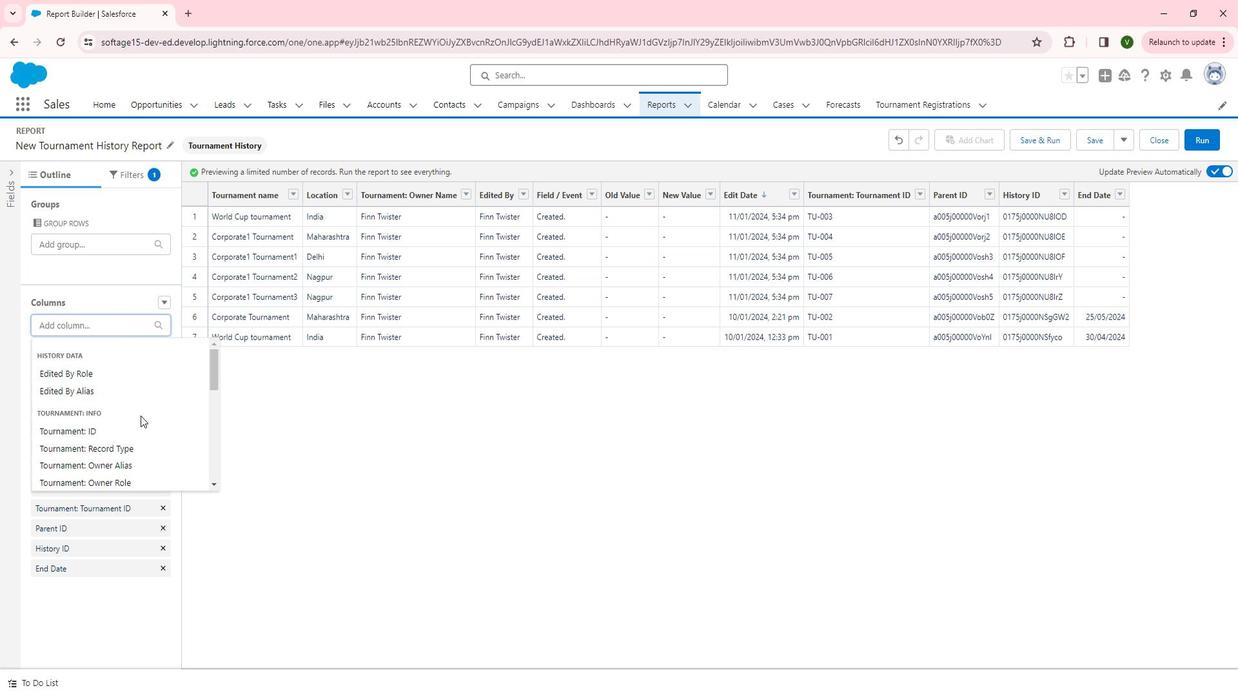 
Action: Mouse scrolled (153, 412) with delta (0, 0)
Screenshot: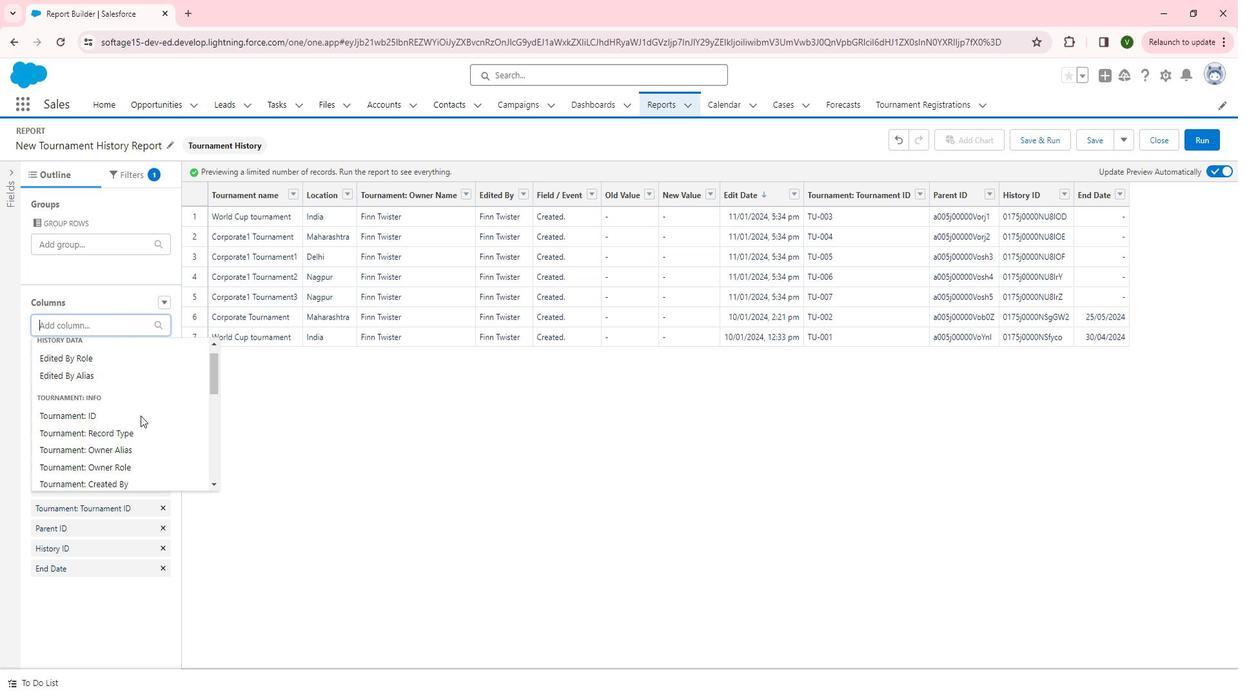 
Action: Mouse scrolled (153, 412) with delta (0, 0)
Screenshot: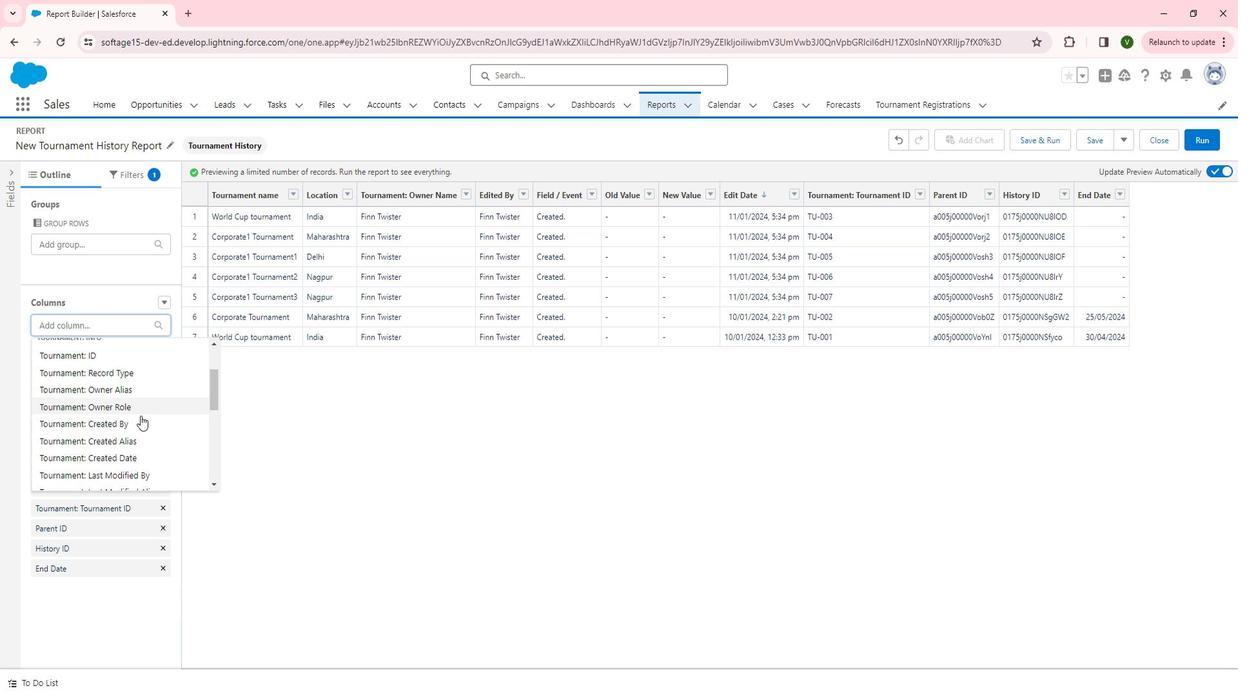 
Action: Mouse moved to (138, 447)
Screenshot: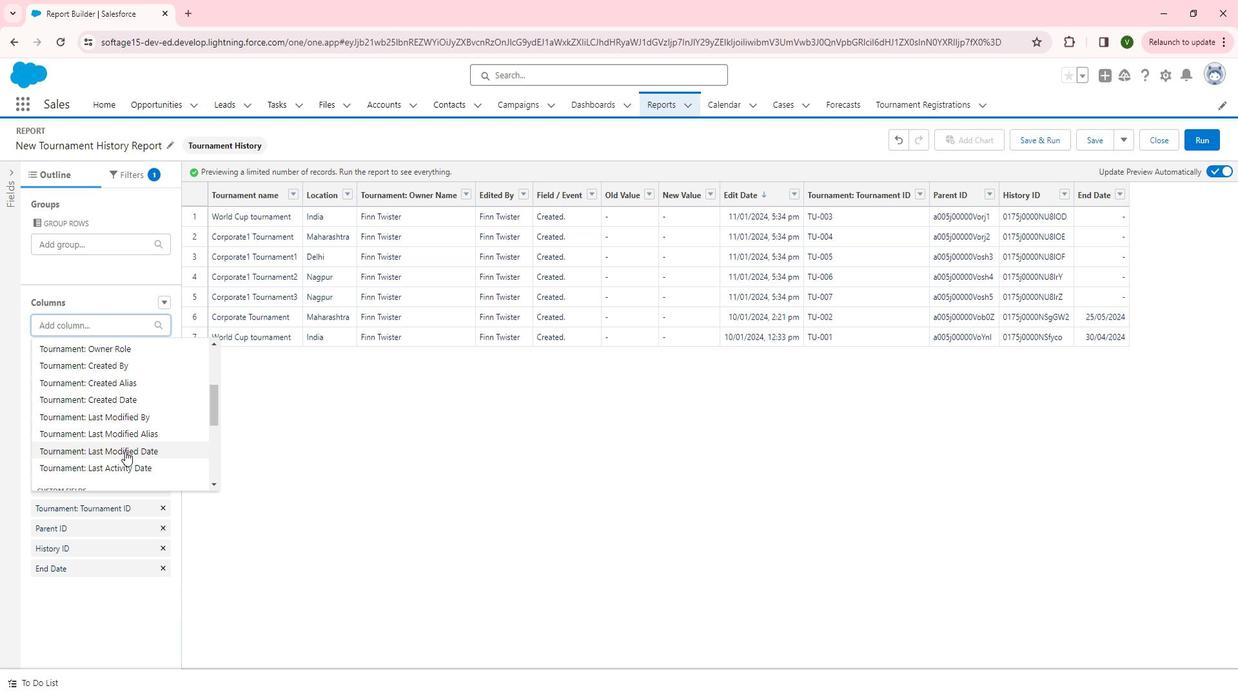 
Action: Mouse pressed left at (138, 447)
Screenshot: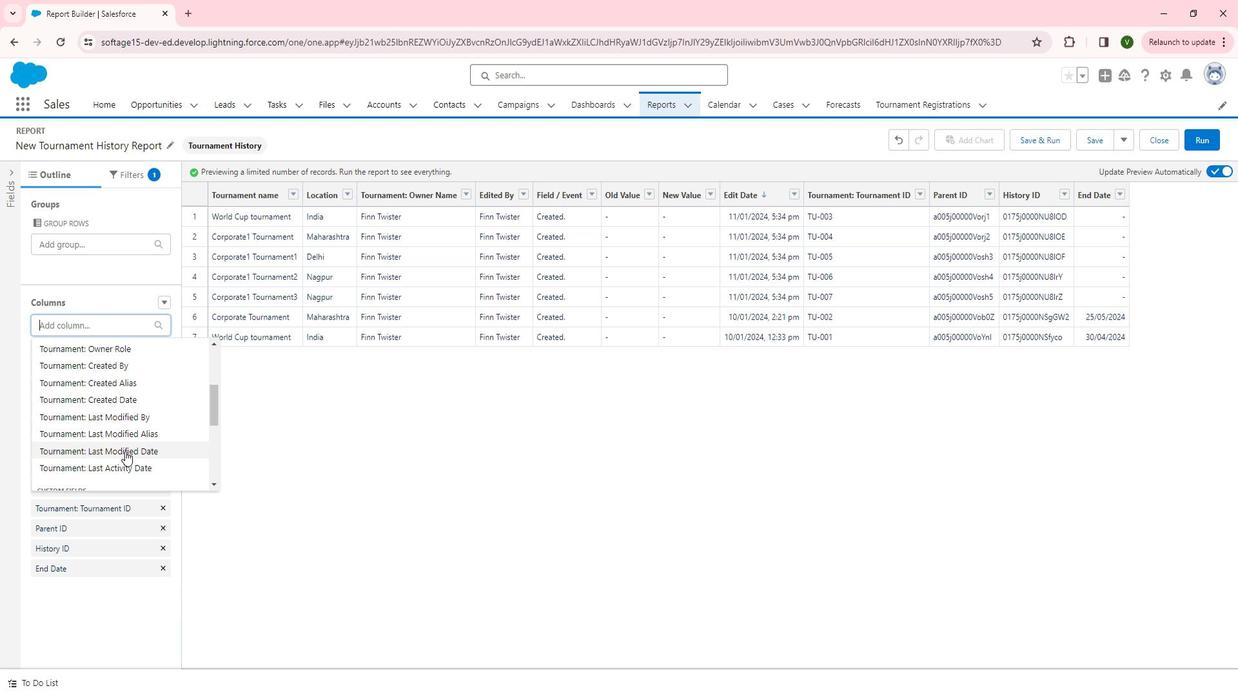 
Action: Mouse moved to (127, 324)
Screenshot: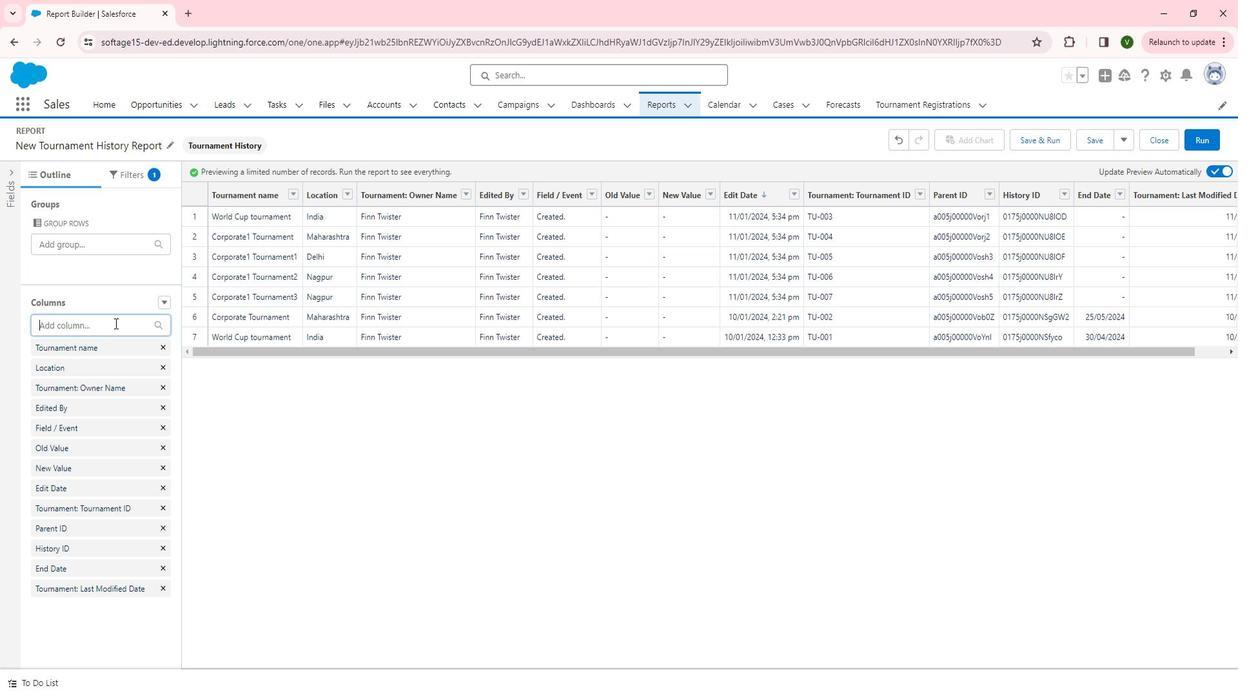 
Action: Mouse pressed left at (127, 324)
Screenshot: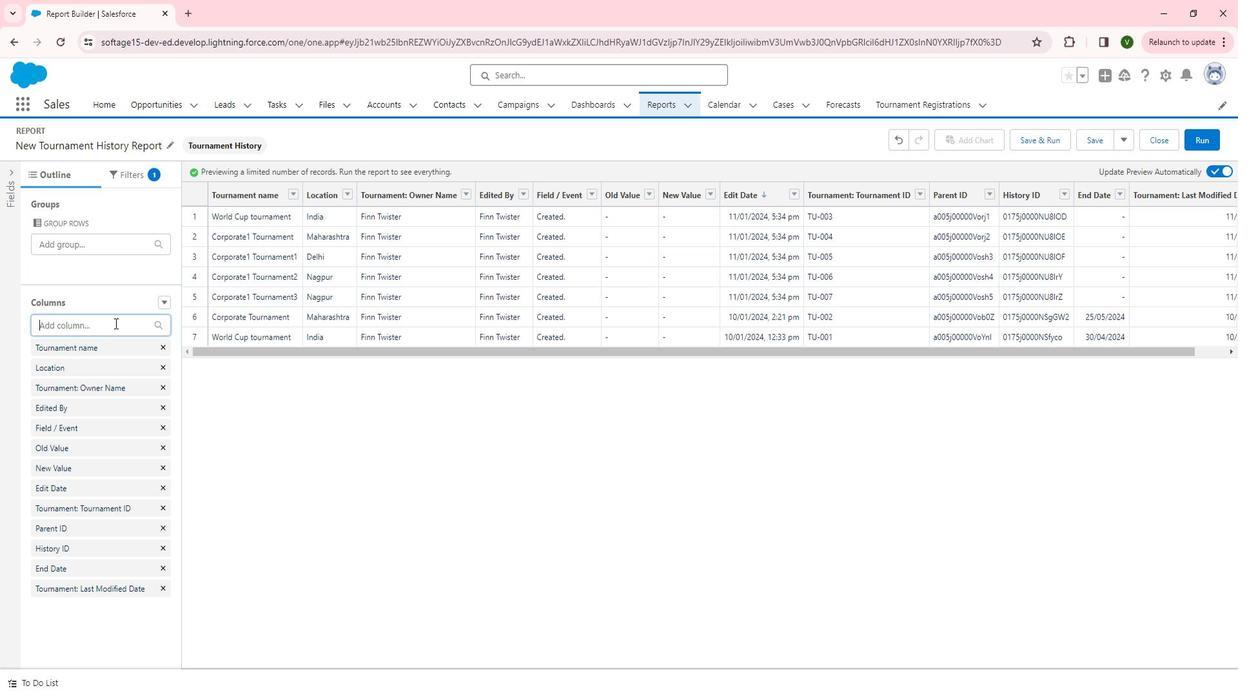 
Action: Mouse moved to (128, 444)
Screenshot: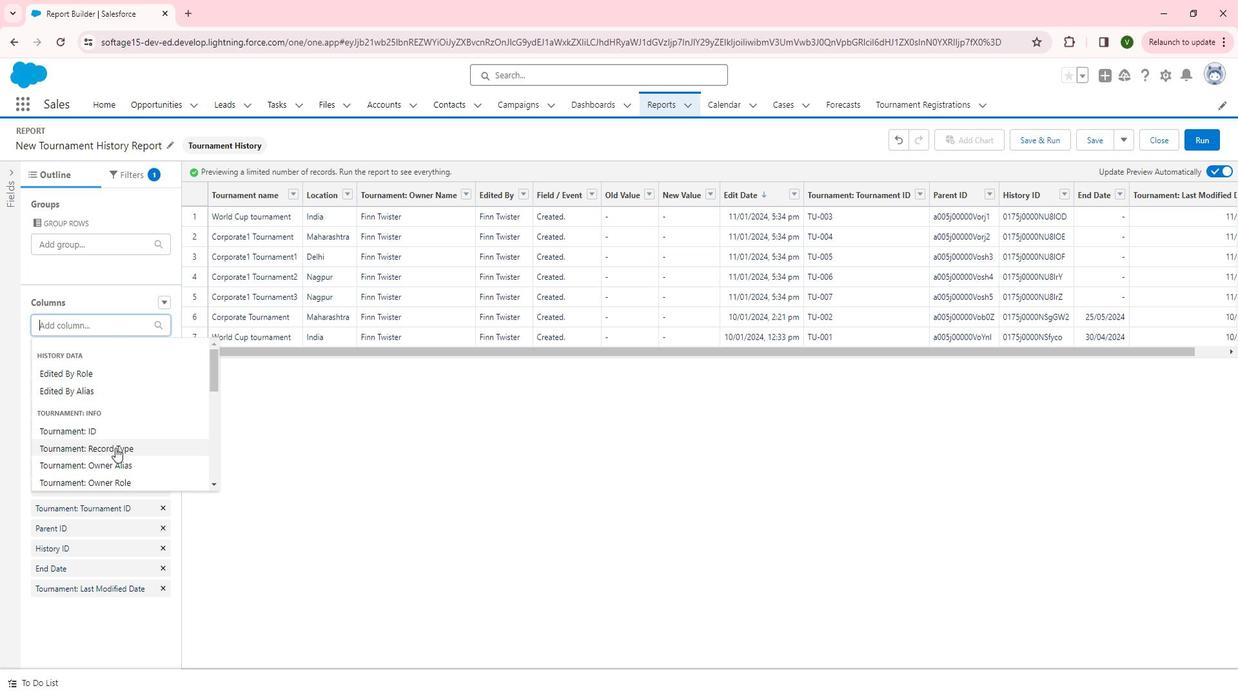 
Action: Mouse scrolled (128, 443) with delta (0, 0)
Screenshot: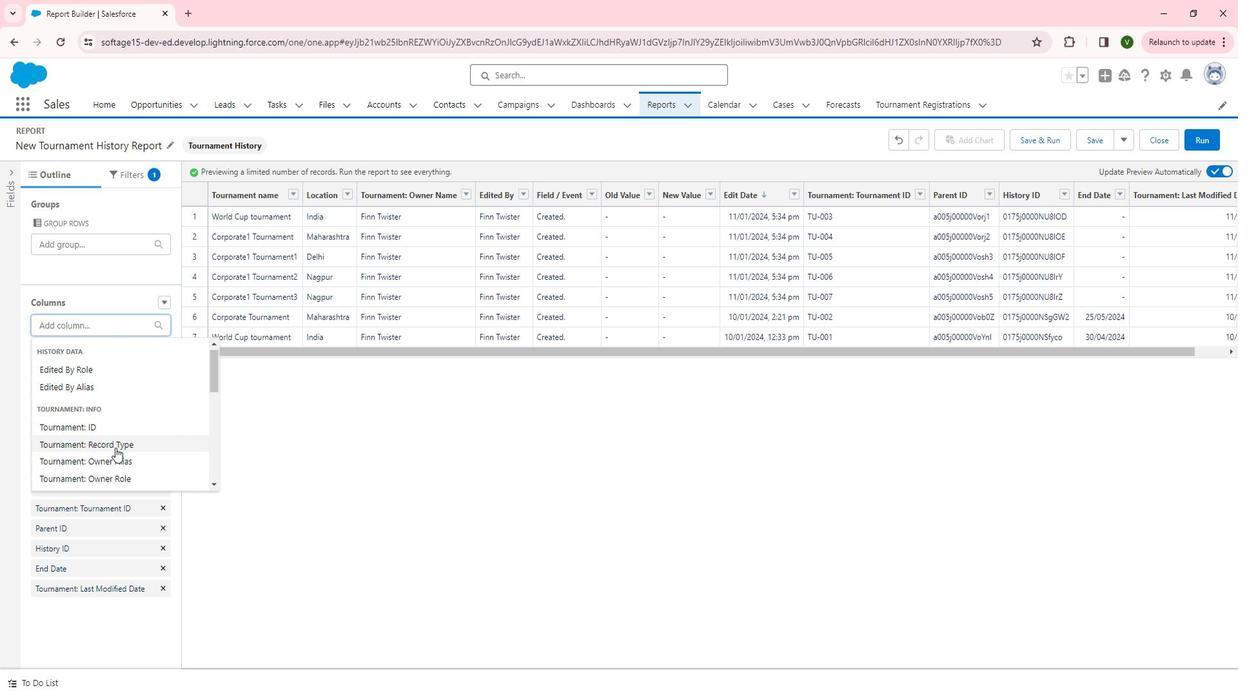 
Action: Mouse scrolled (128, 443) with delta (0, 0)
Screenshot: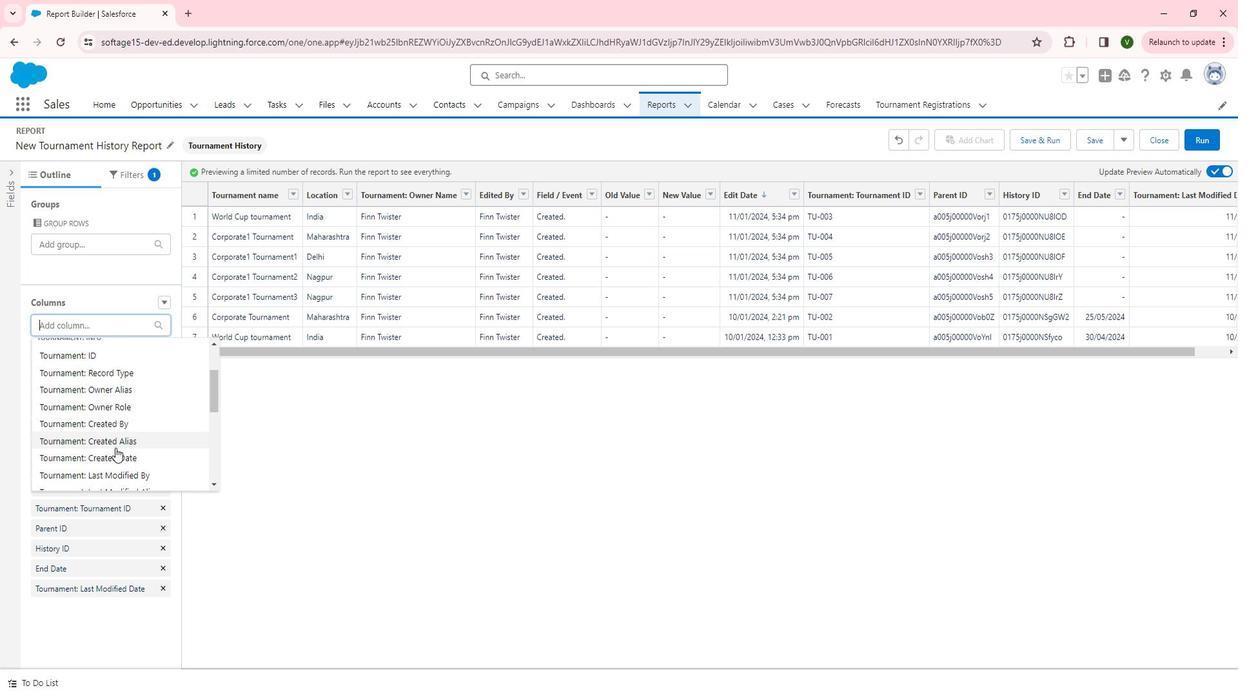 
Action: Mouse scrolled (128, 443) with delta (0, 0)
Screenshot: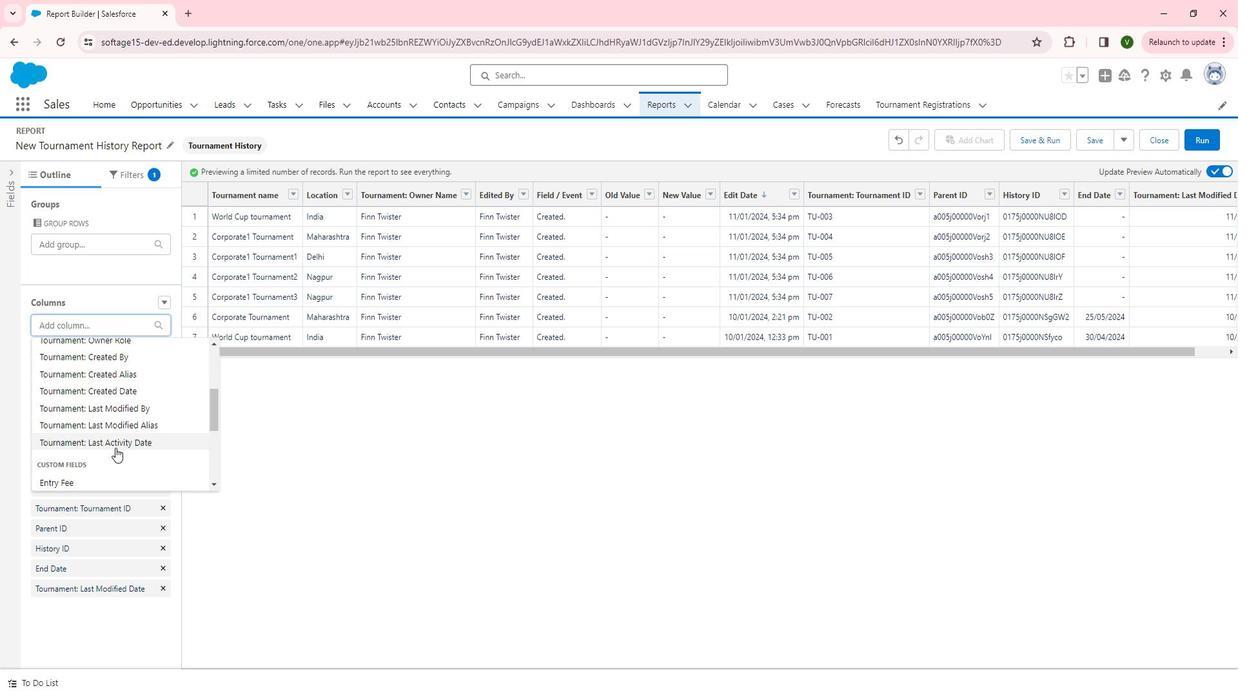 
Action: Mouse moved to (139, 447)
Screenshot: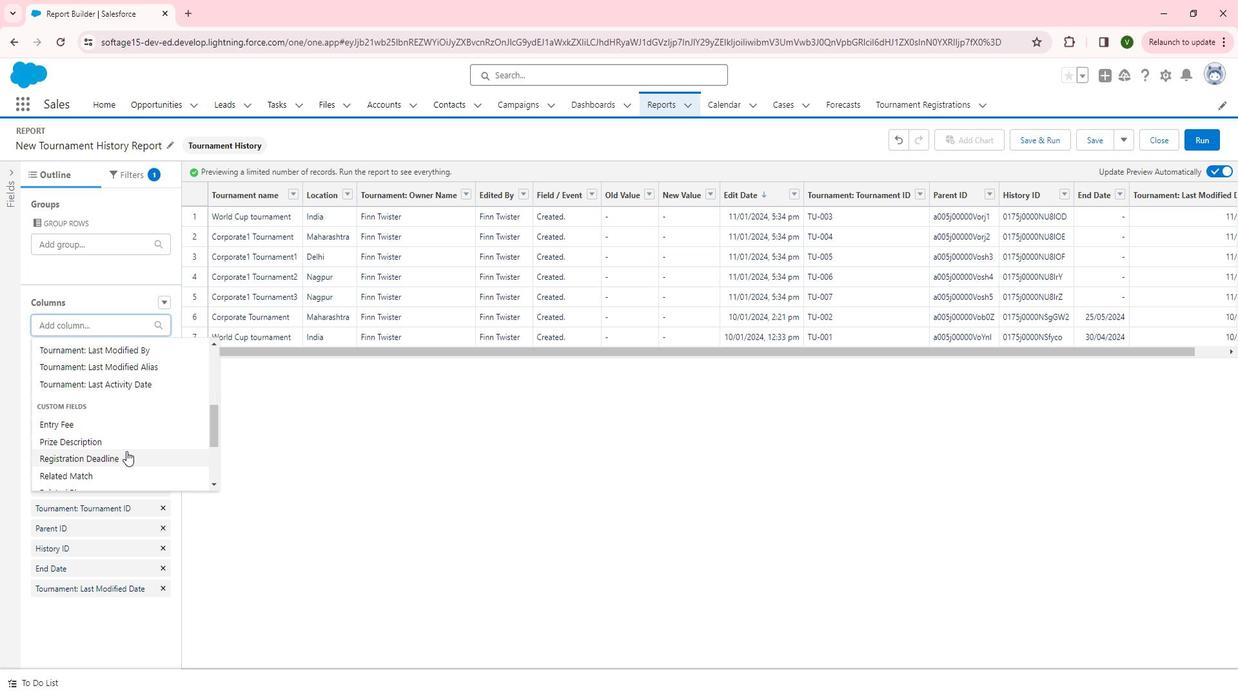 
Action: Mouse scrolled (139, 446) with delta (0, 0)
Screenshot: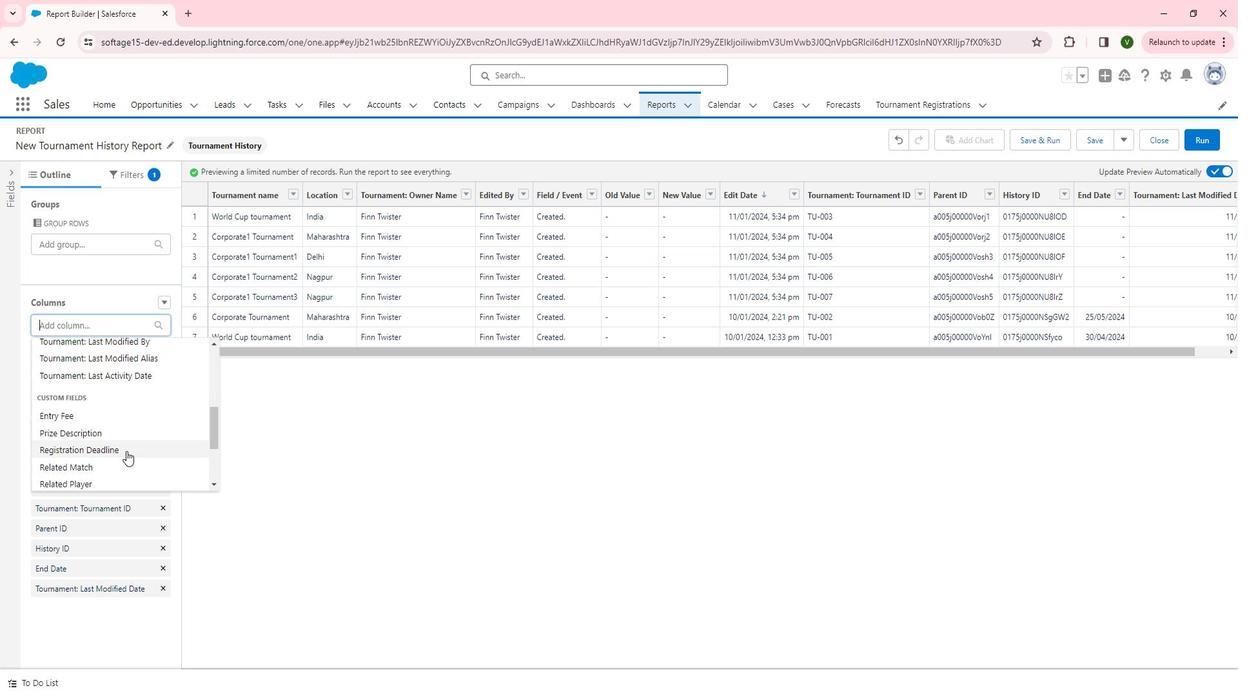 
Action: Mouse scrolled (139, 446) with delta (0, 0)
Screenshot: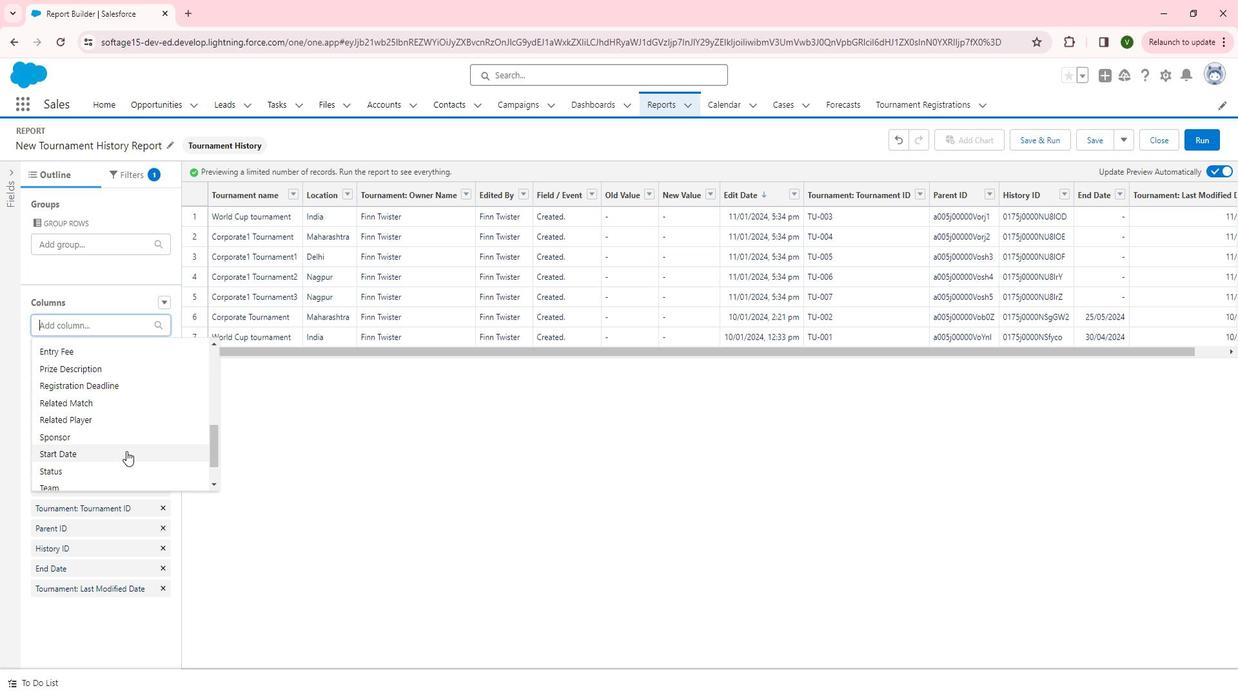 
Action: Mouse scrolled (139, 446) with delta (0, 0)
Screenshot: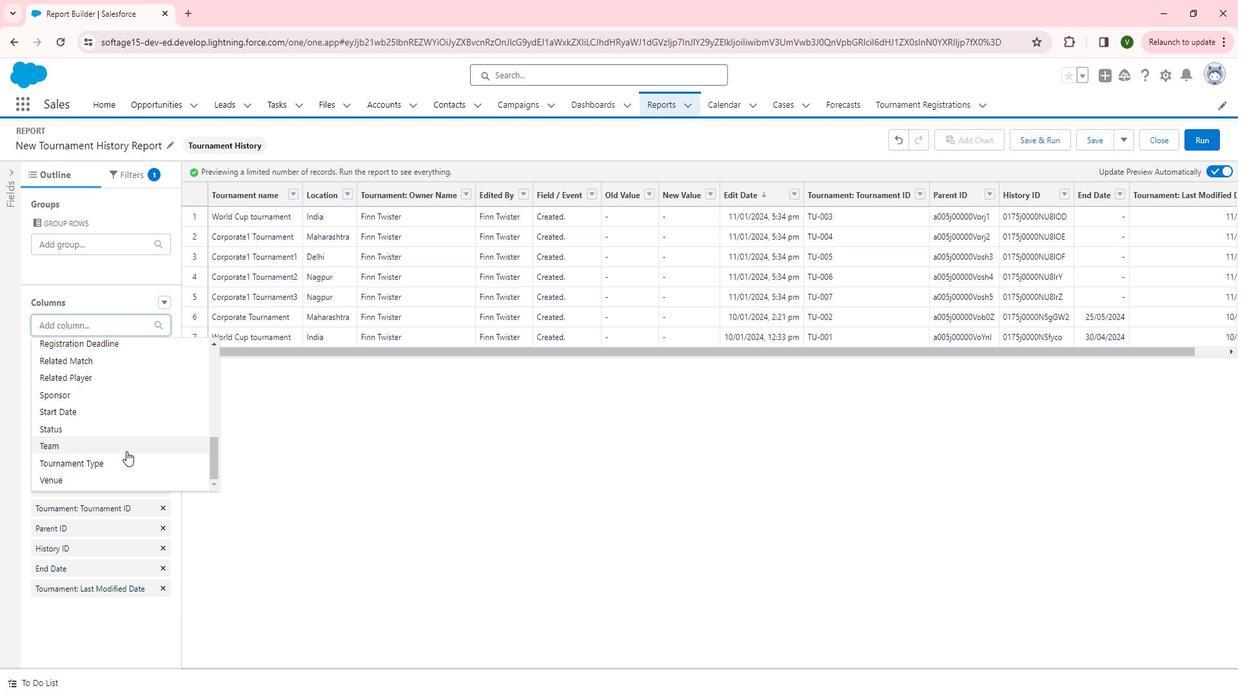 
Action: Mouse scrolled (139, 448) with delta (0, 0)
Screenshot: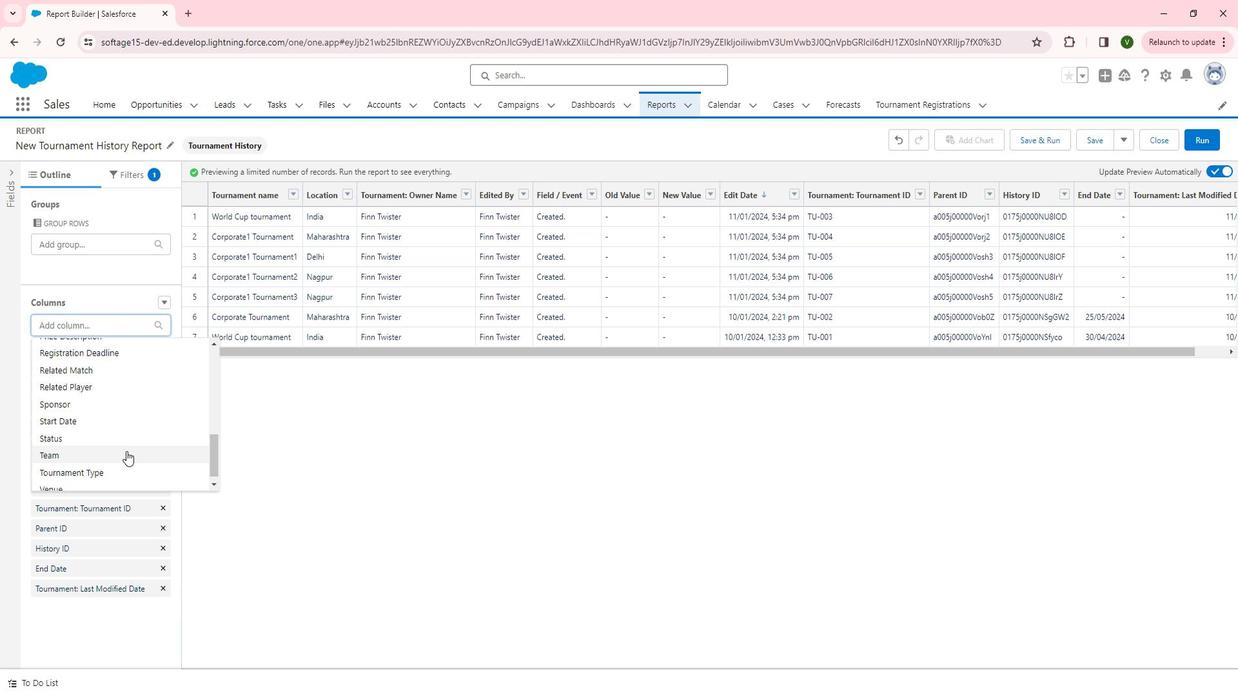 
Action: Mouse scrolled (139, 448) with delta (0, 0)
Screenshot: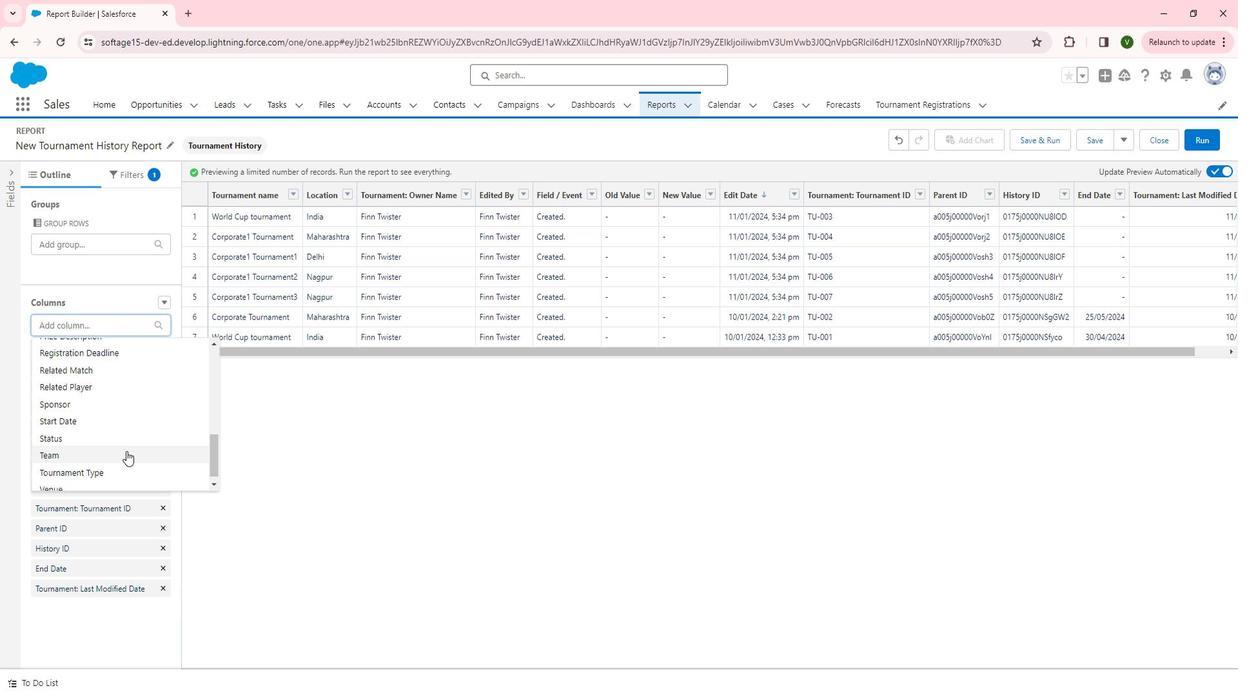 
Action: Mouse scrolled (139, 448) with delta (0, 0)
Screenshot: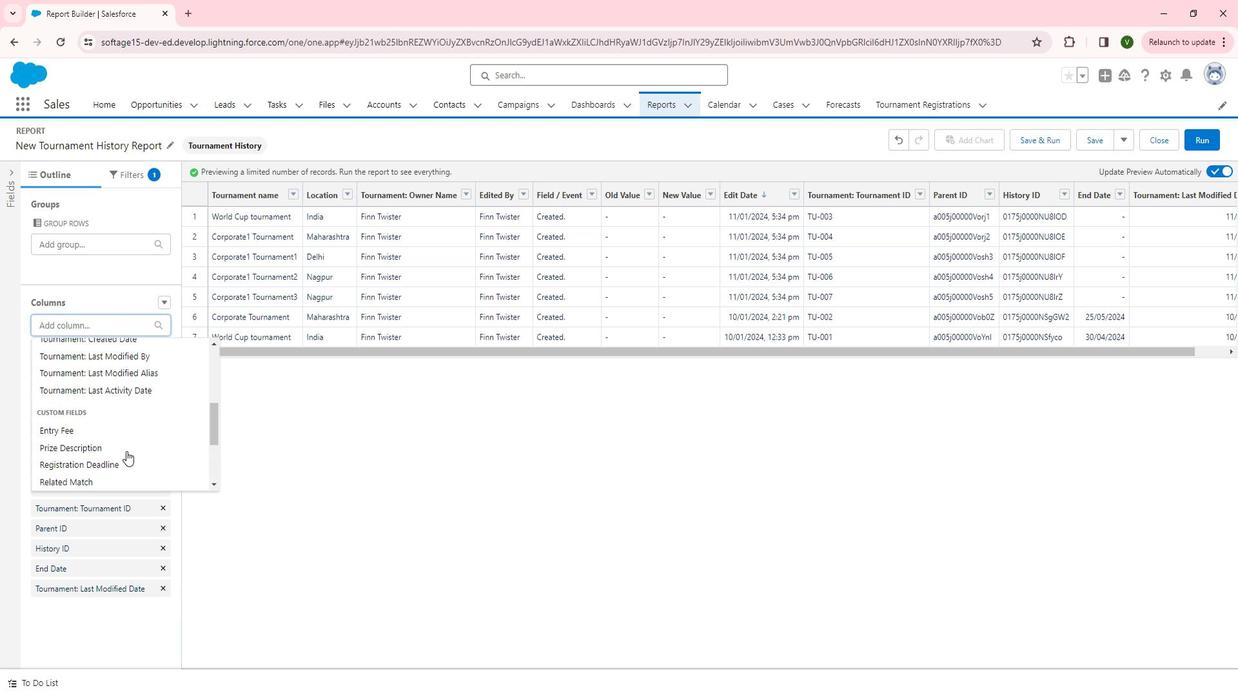 
Action: Mouse scrolled (139, 448) with delta (0, 0)
Screenshot: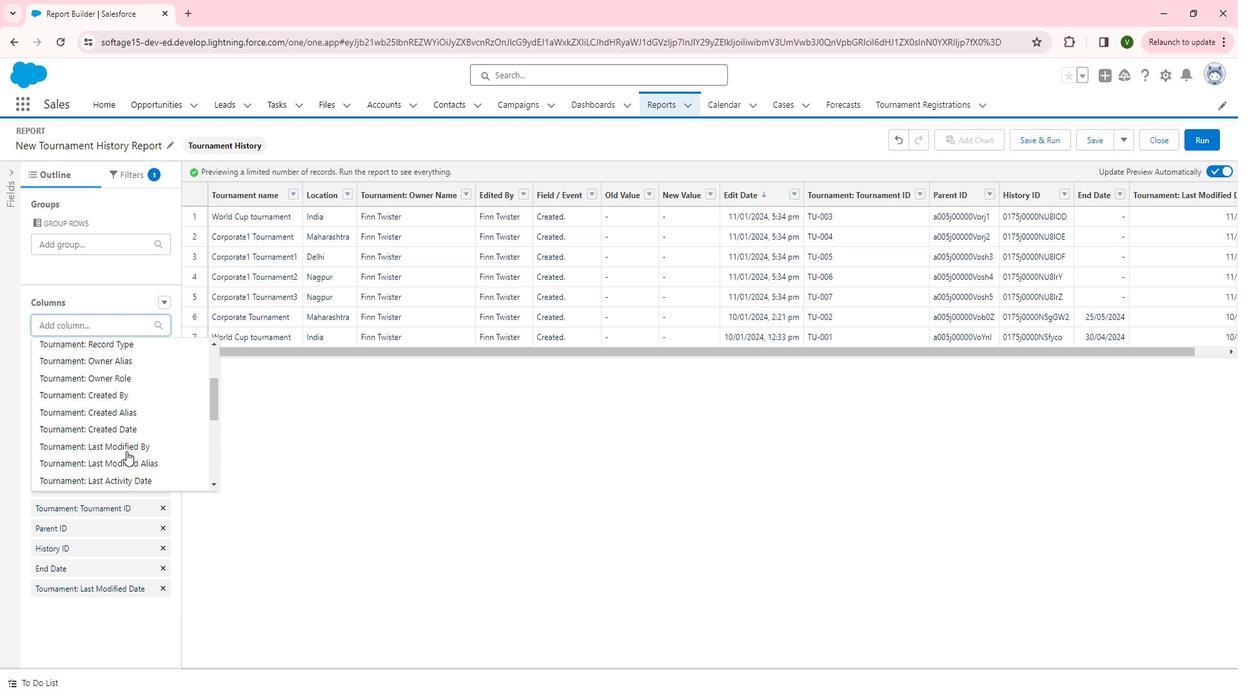 
Action: Mouse scrolled (139, 448) with delta (0, 0)
Screenshot: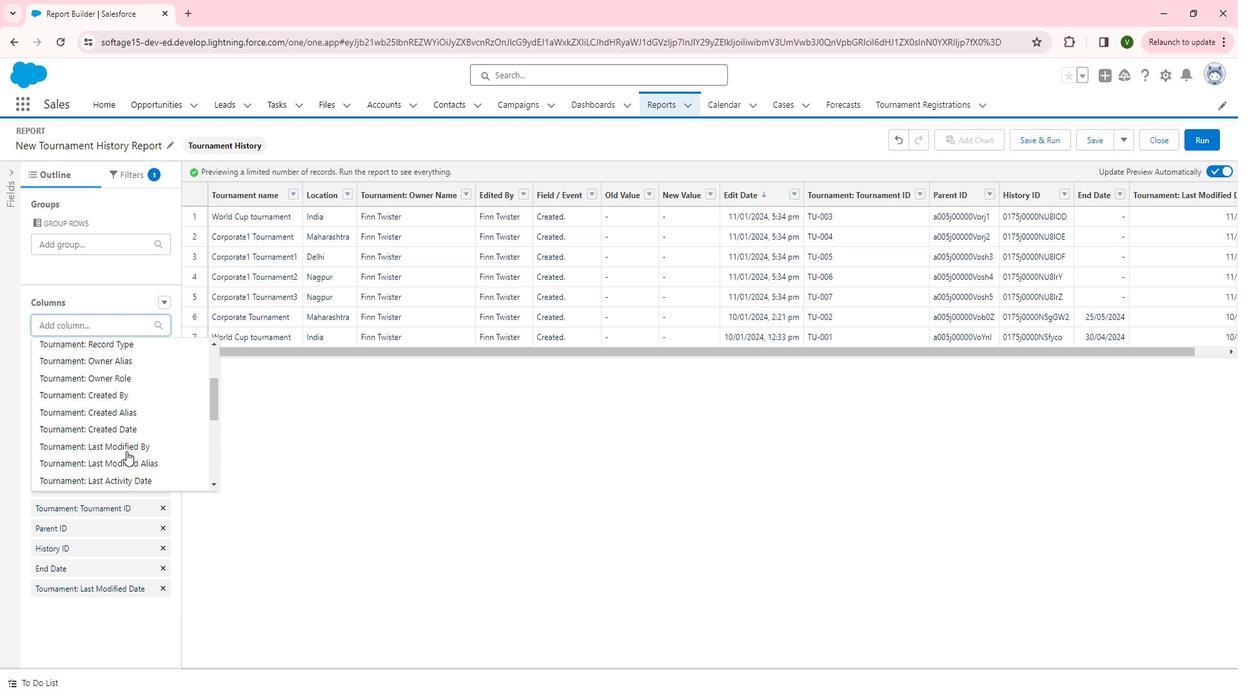 
Action: Mouse scrolled (139, 448) with delta (0, 0)
Screenshot: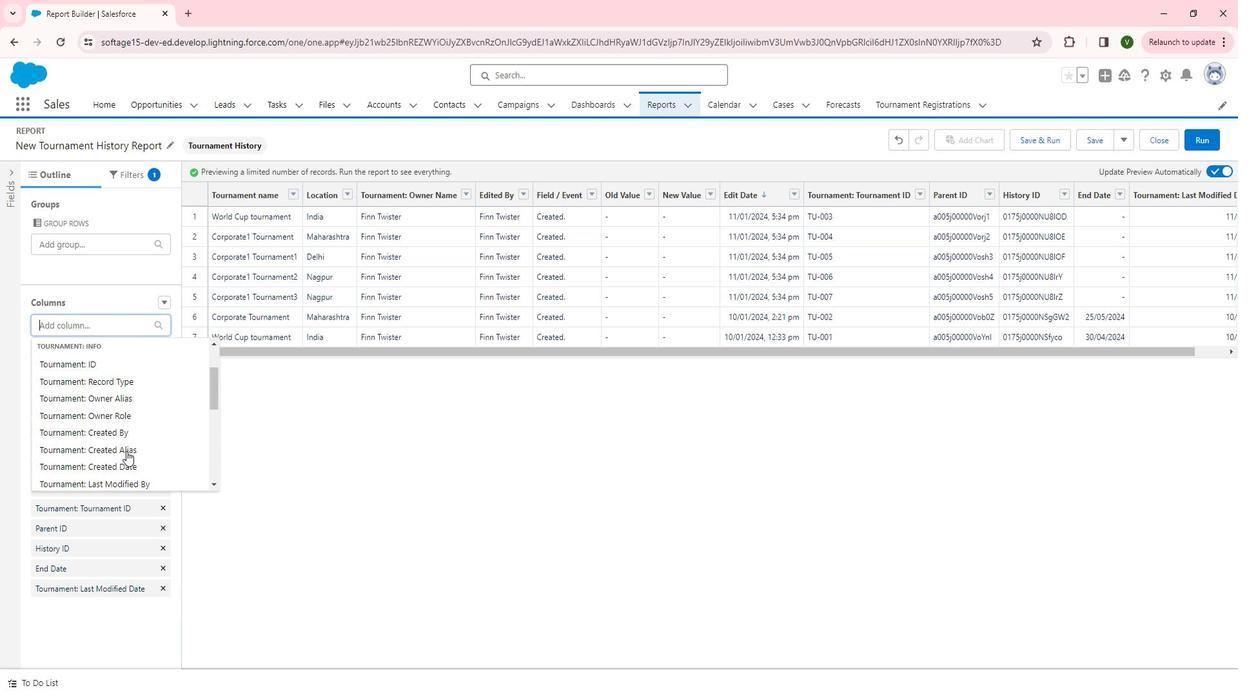 
Action: Mouse scrolled (139, 448) with delta (0, 0)
Screenshot: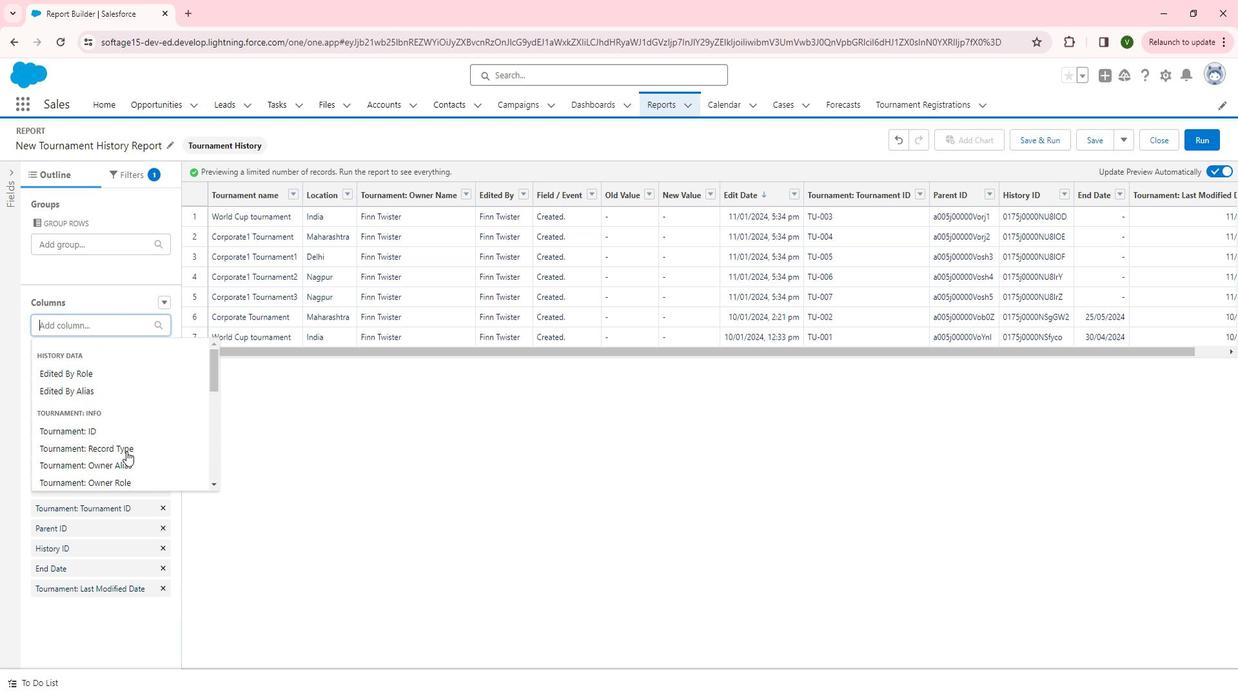 
Action: Mouse scrolled (139, 448) with delta (0, 0)
Screenshot: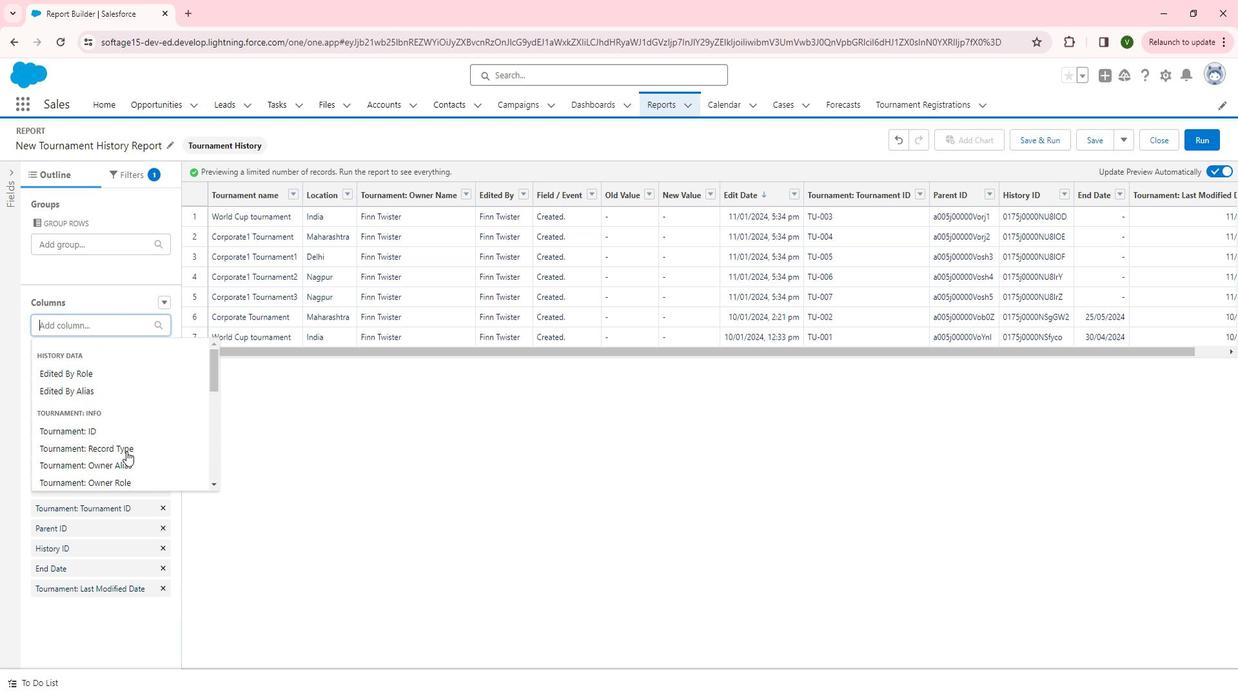 
Action: Mouse scrolled (139, 448) with delta (0, 0)
Screenshot: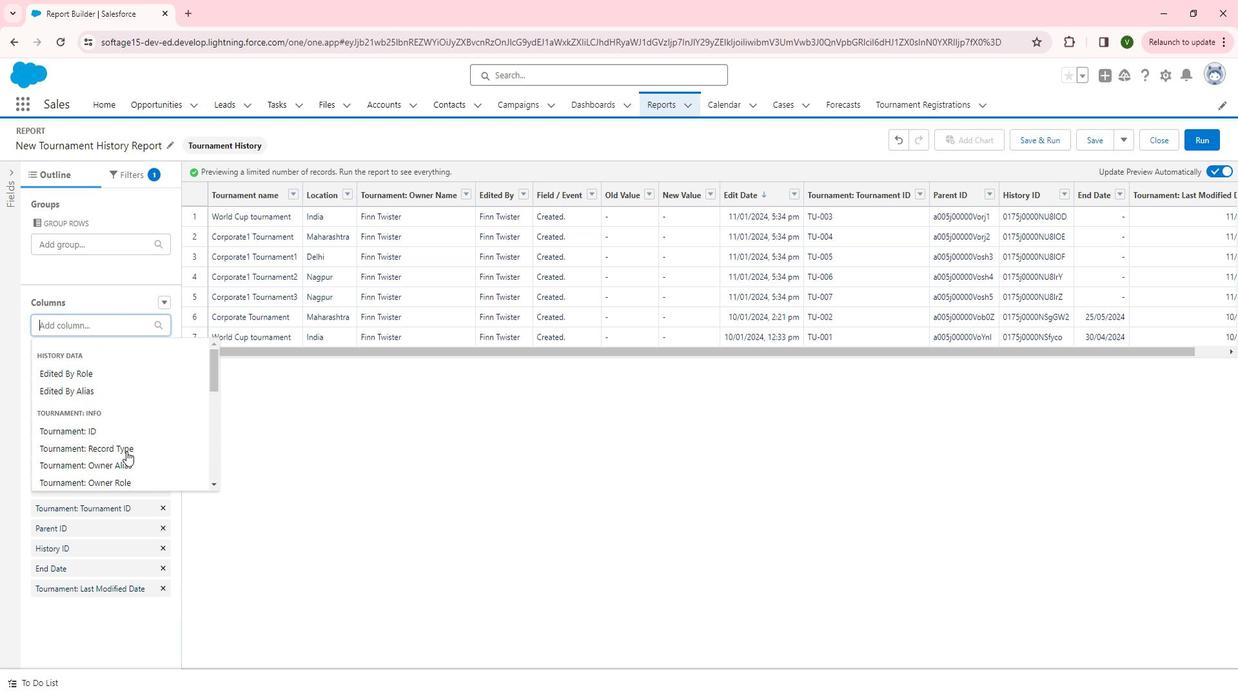 
Action: Mouse moved to (108, 374)
Screenshot: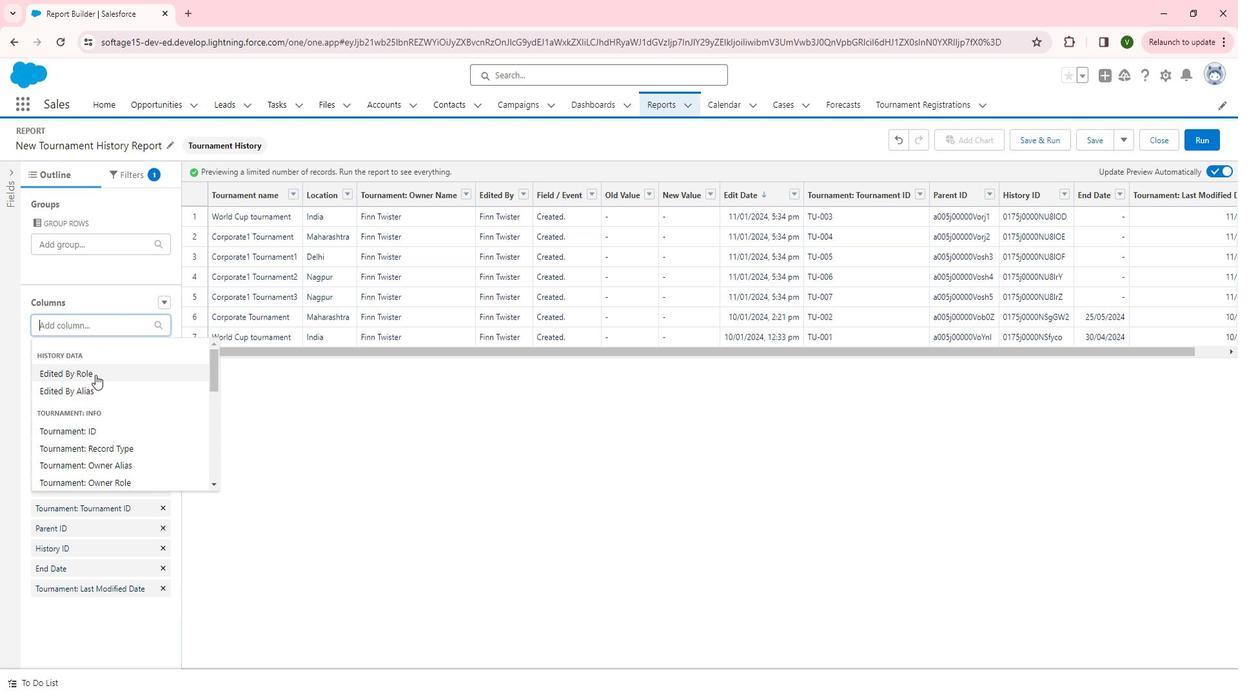 
Action: Mouse pressed left at (108, 374)
Screenshot: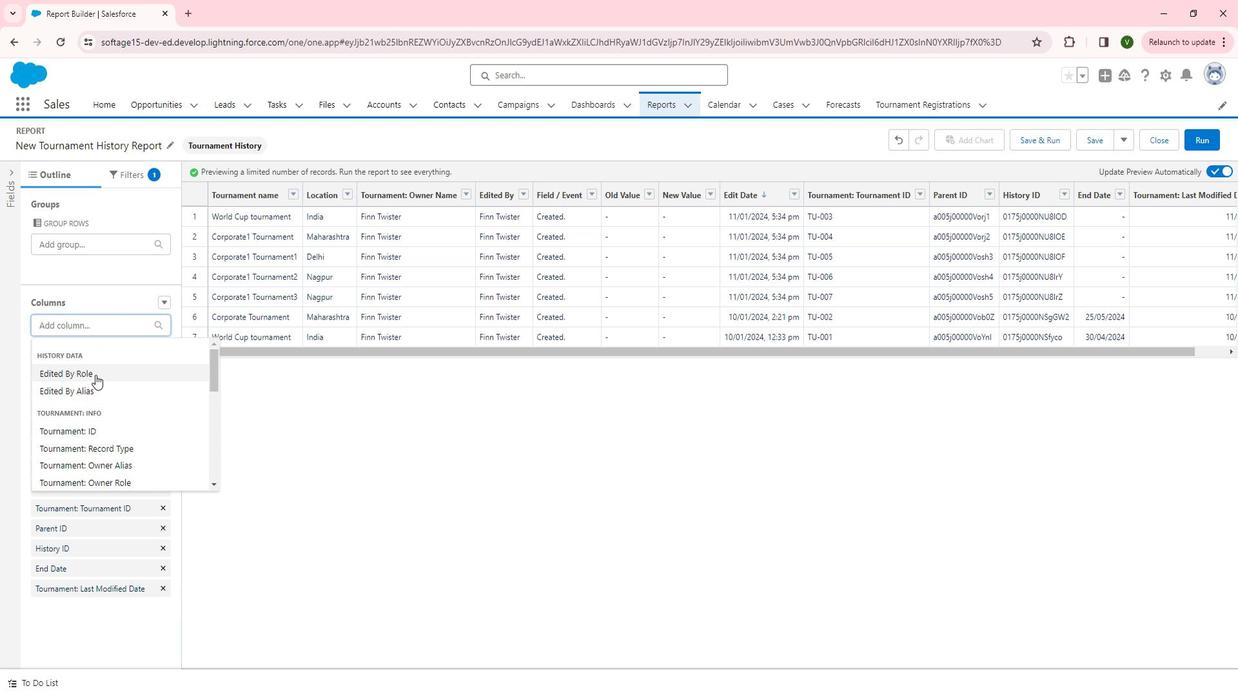 
Action: Mouse moved to (111, 319)
Screenshot: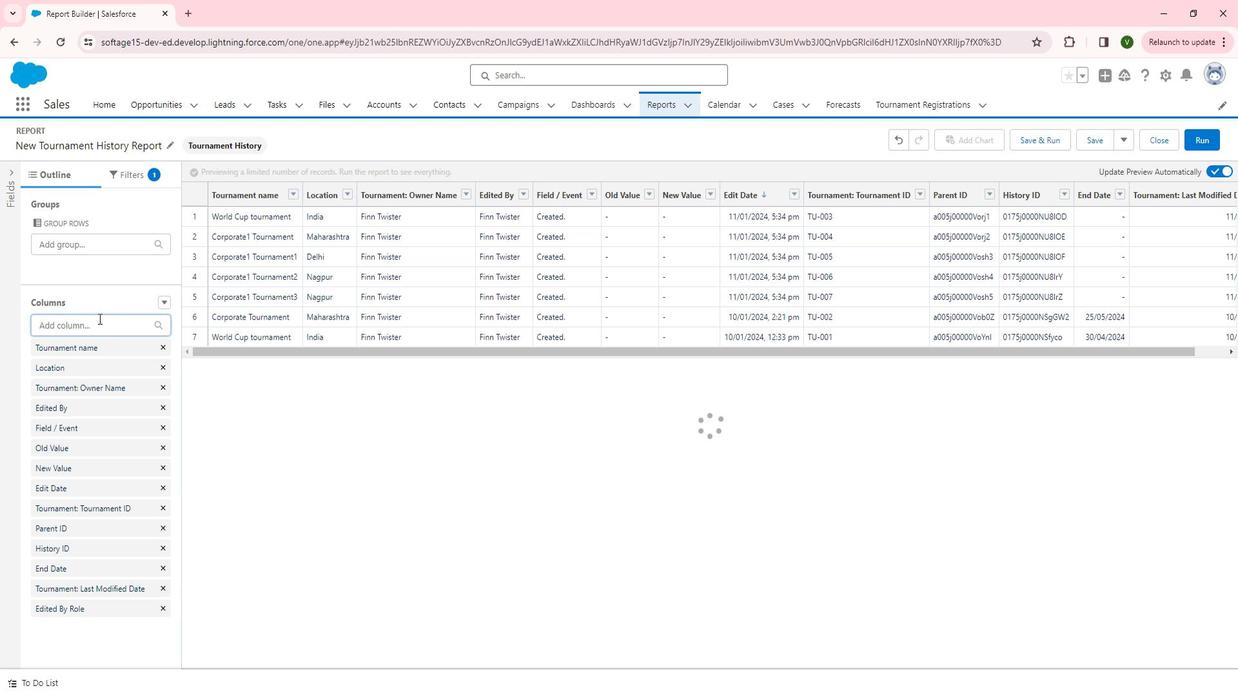 
Action: Mouse pressed left at (111, 319)
Screenshot: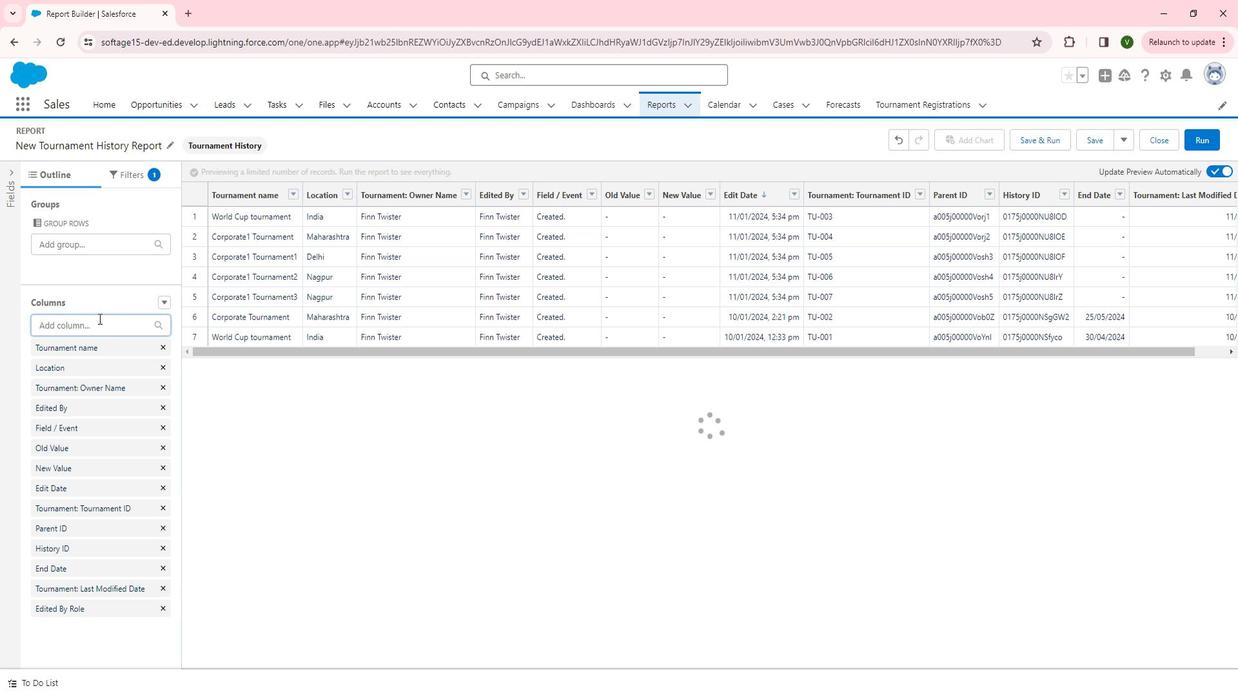 
Action: Mouse moved to (102, 369)
Screenshot: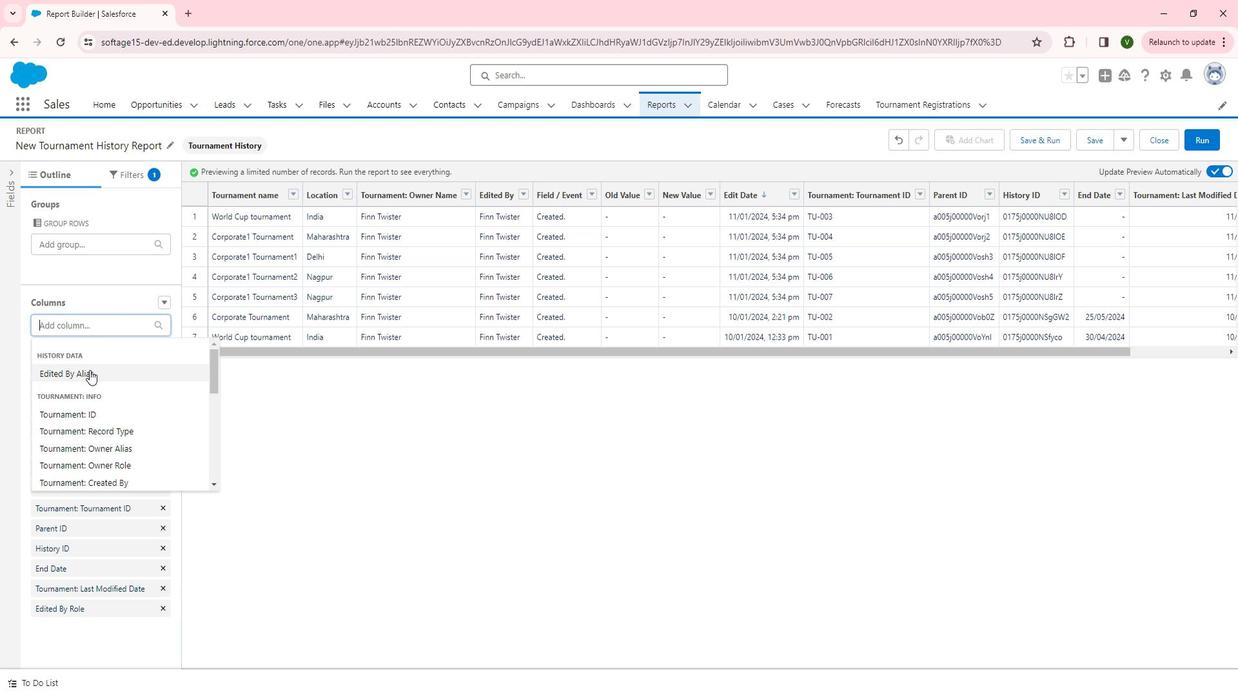 
Action: Mouse pressed left at (102, 369)
Screenshot: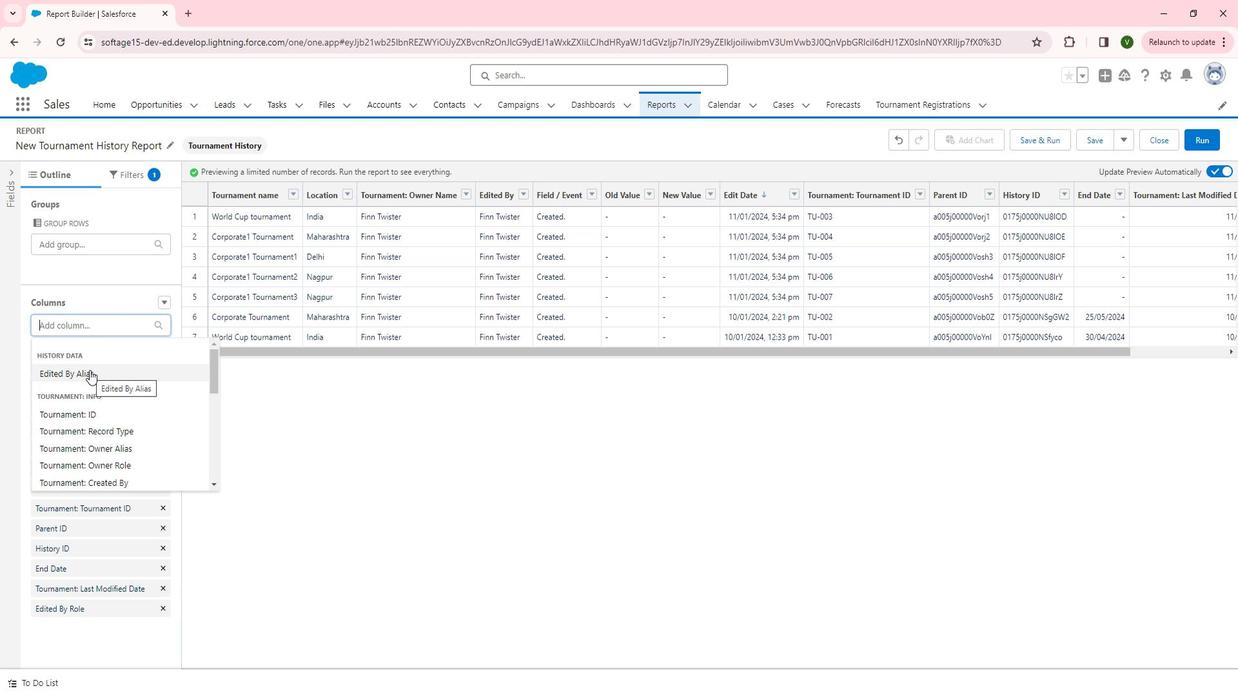 
Action: Mouse moved to (467, 354)
Screenshot: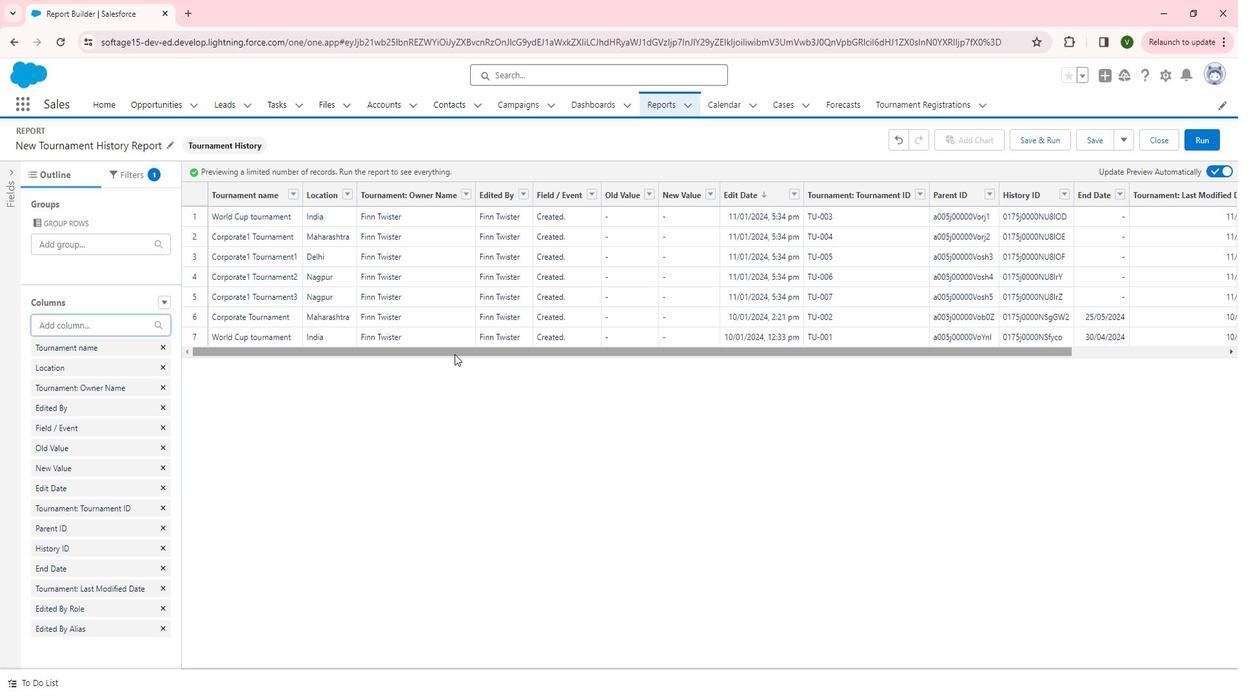
Action: Mouse pressed left at (467, 354)
Screenshot: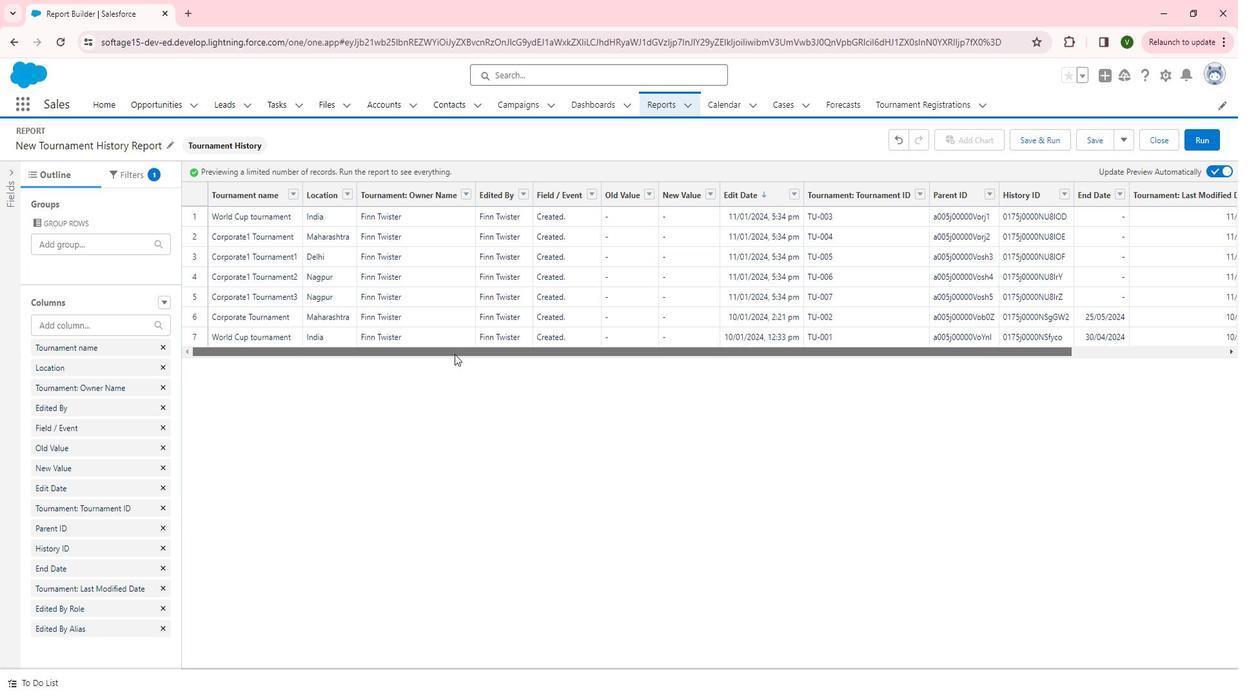 
Action: Mouse moved to (695, 195)
Screenshot: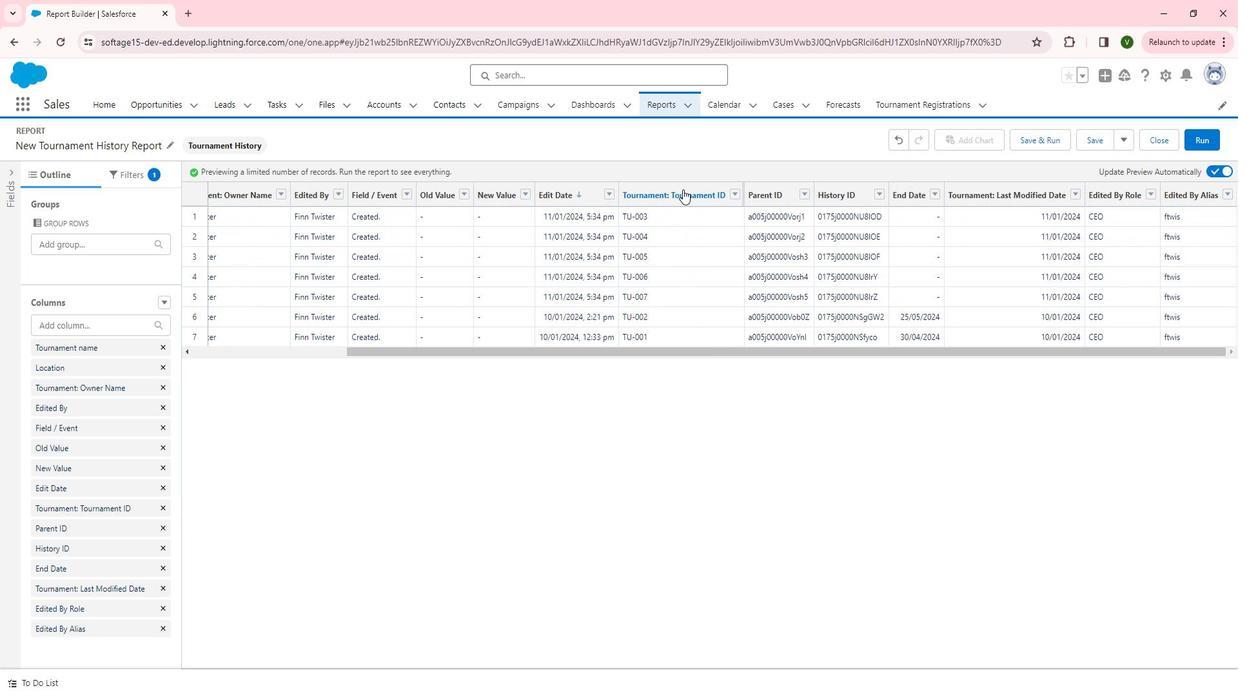 
Action: Mouse pressed left at (695, 195)
Screenshot: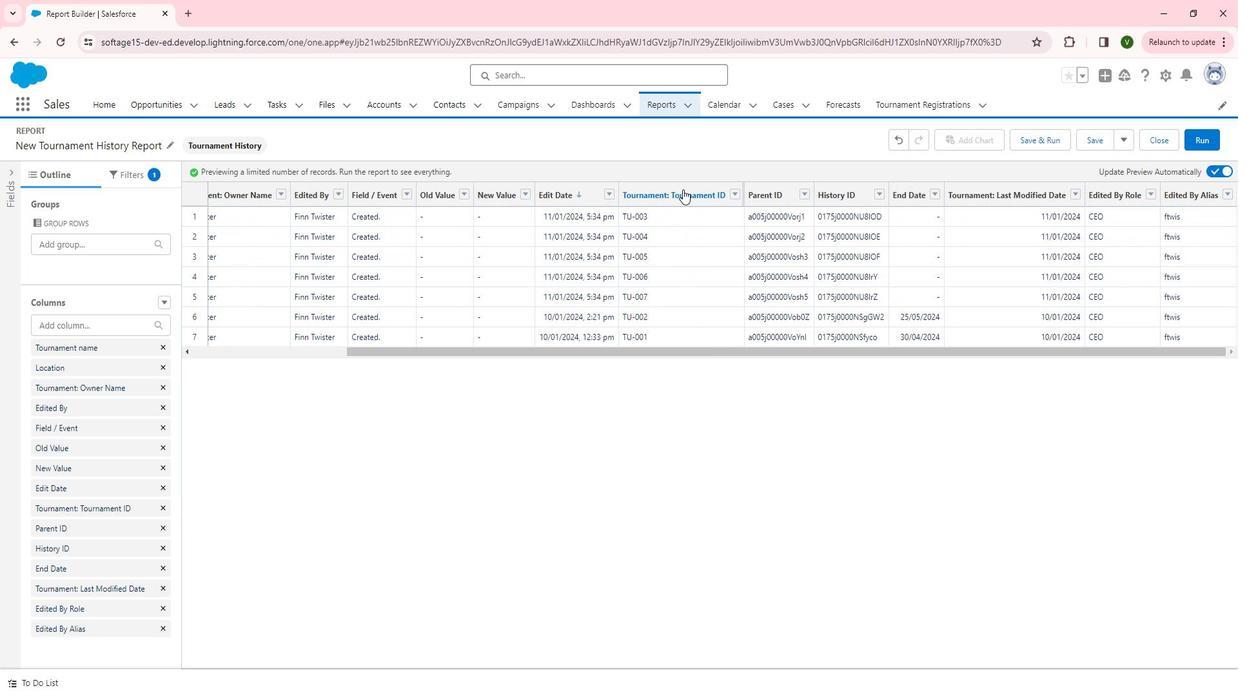 
Action: Mouse moved to (711, 349)
Screenshot: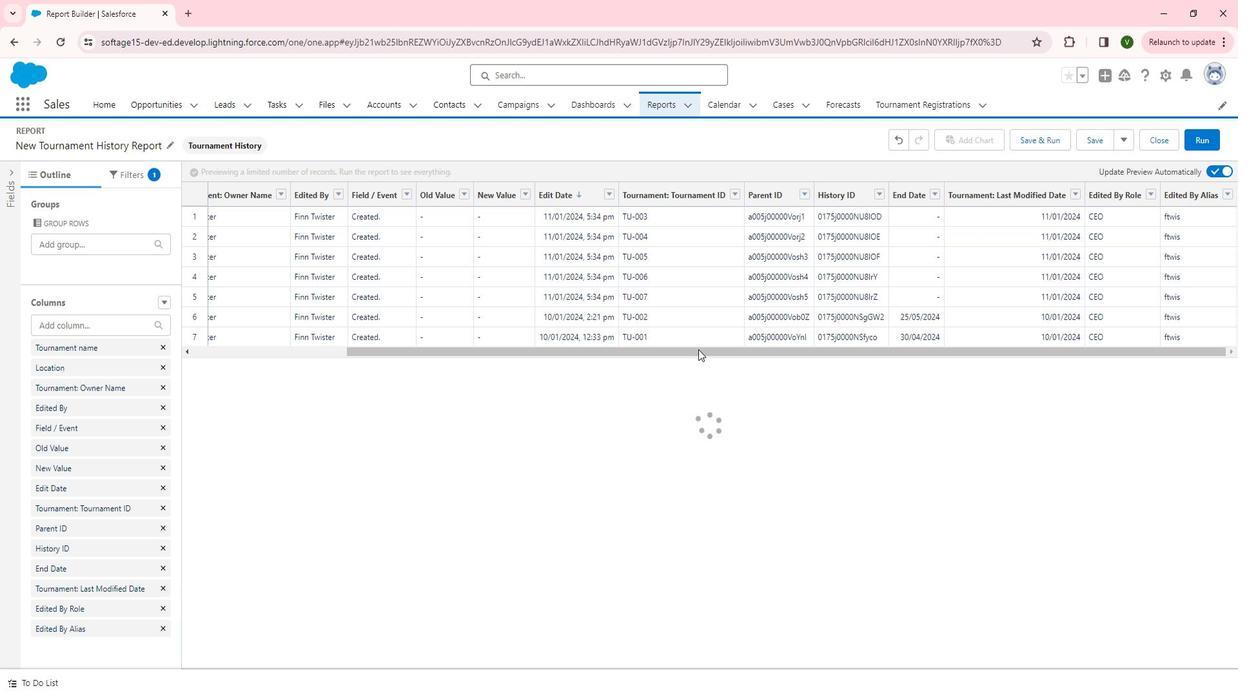 
Action: Mouse pressed left at (711, 349)
Screenshot: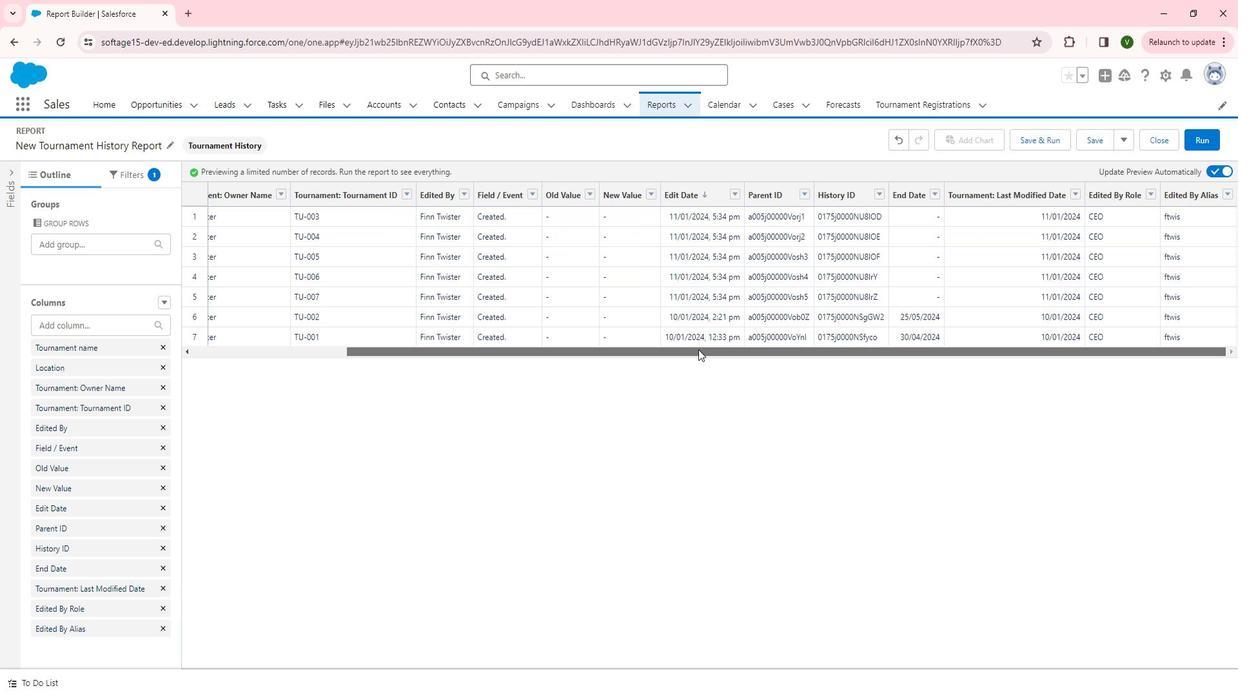 
Action: Mouse moved to (559, 205)
Screenshot: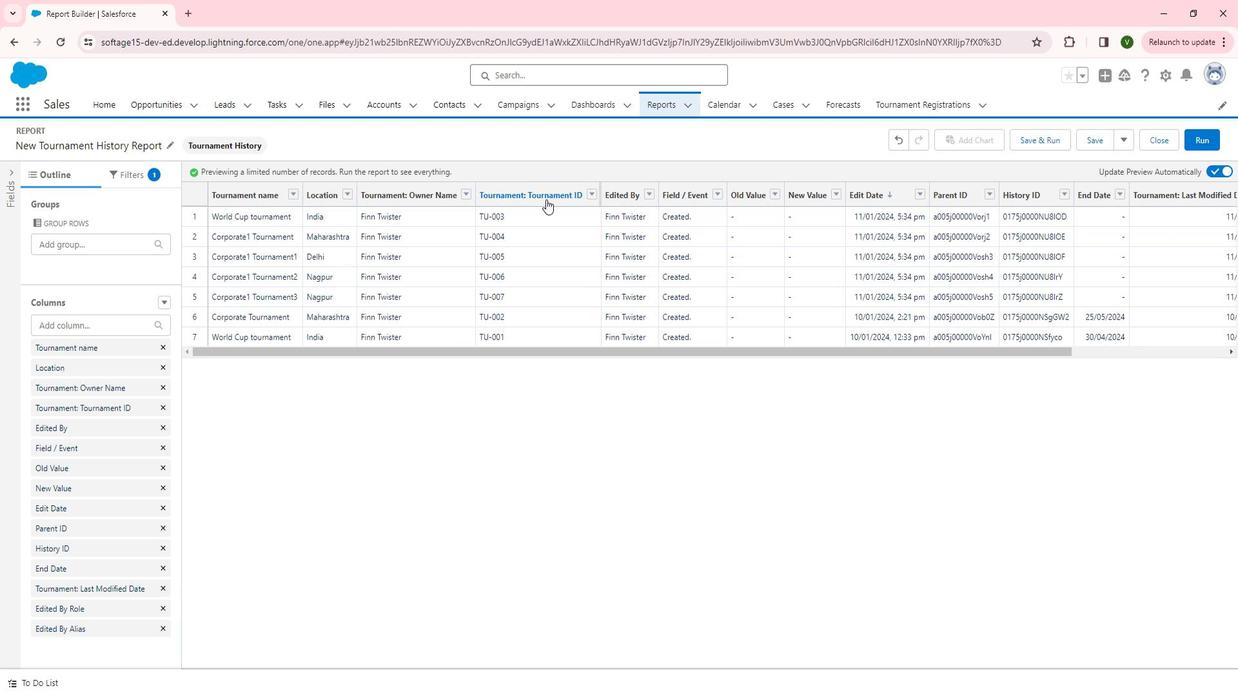 
Action: Mouse pressed left at (559, 205)
Screenshot: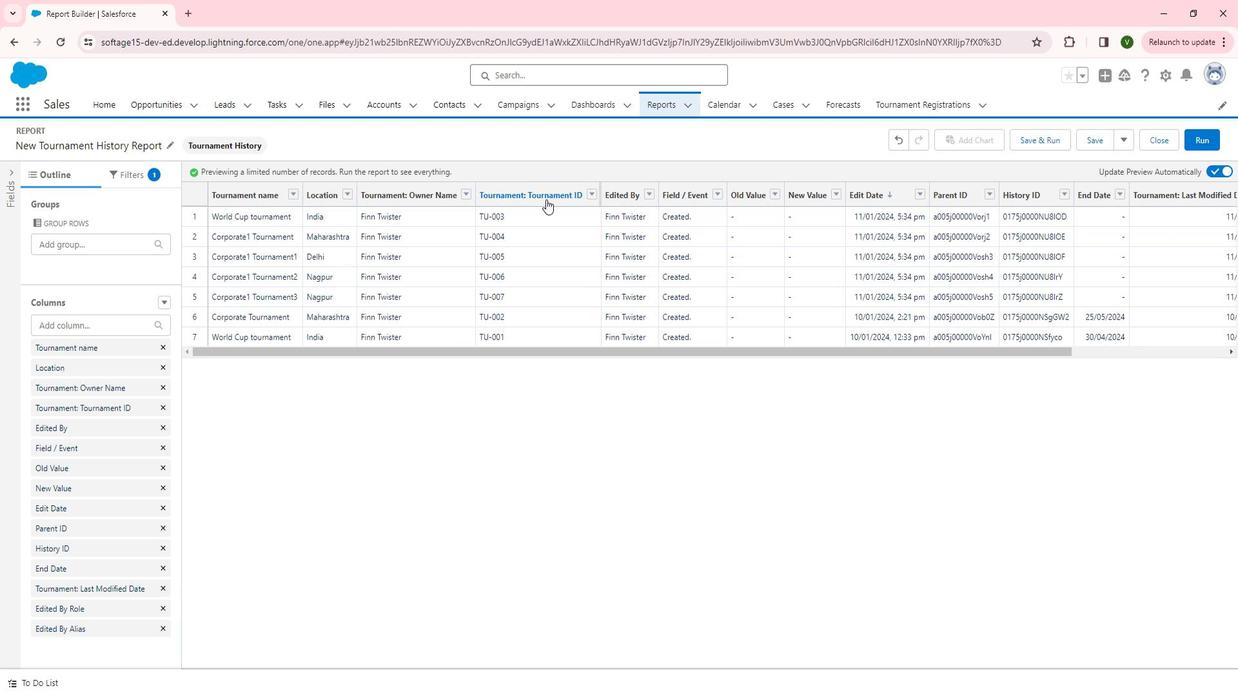 
Action: Mouse moved to (81, 249)
Screenshot: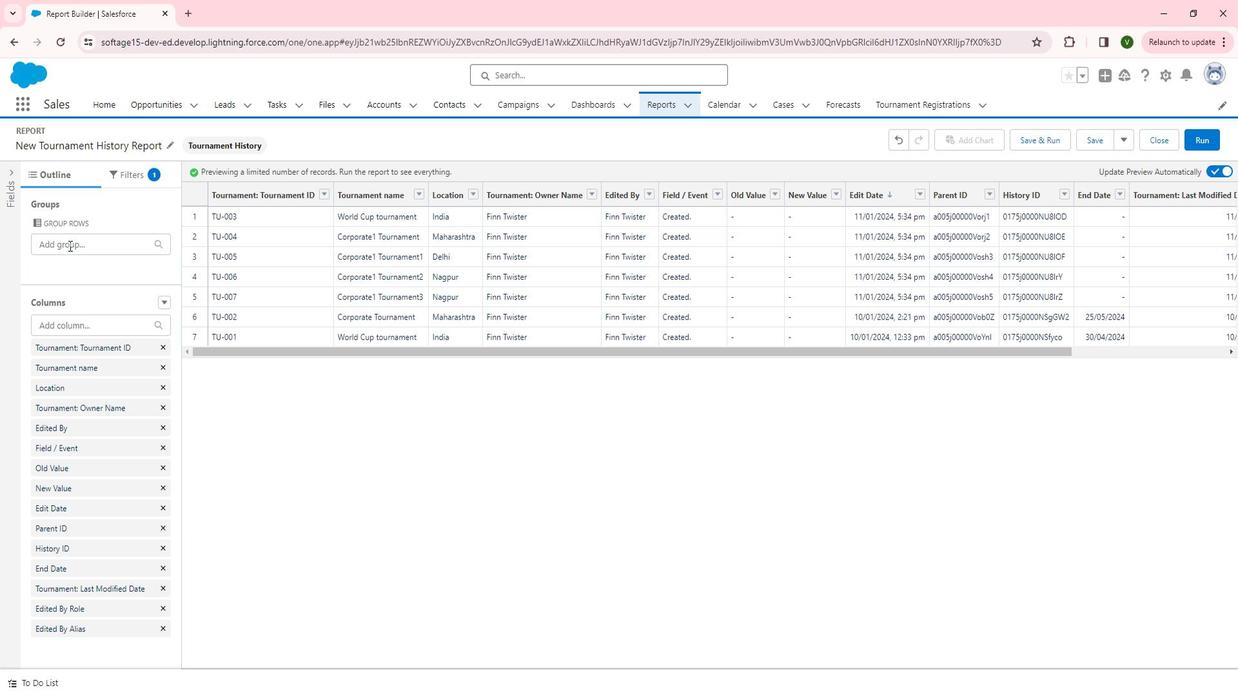 
Action: Mouse pressed left at (81, 249)
Screenshot: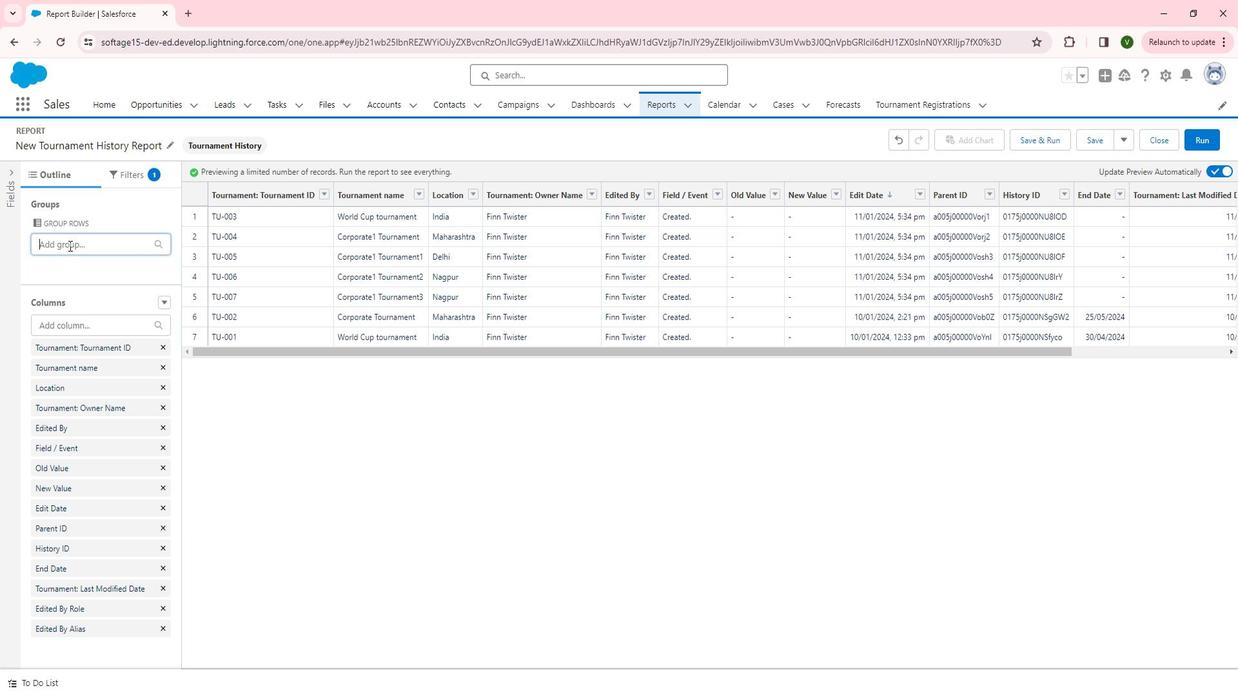 
Action: Mouse moved to (101, 337)
Screenshot: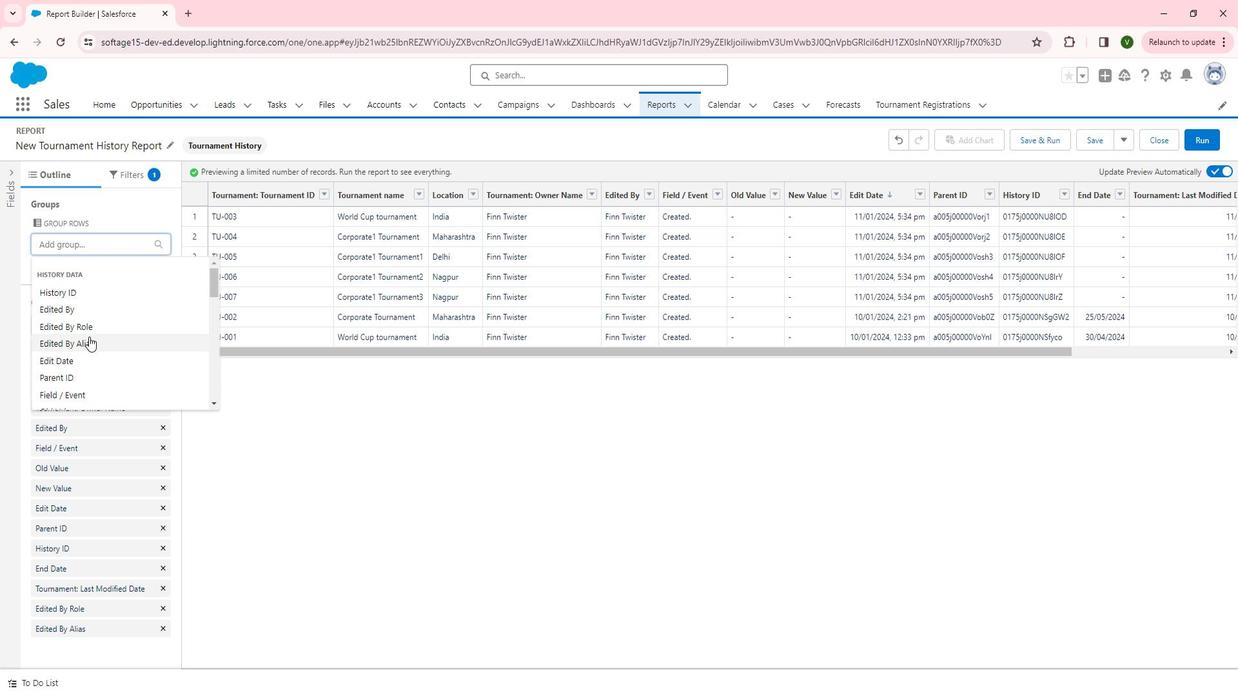 
Action: Mouse scrolled (101, 336) with delta (0, 0)
Screenshot: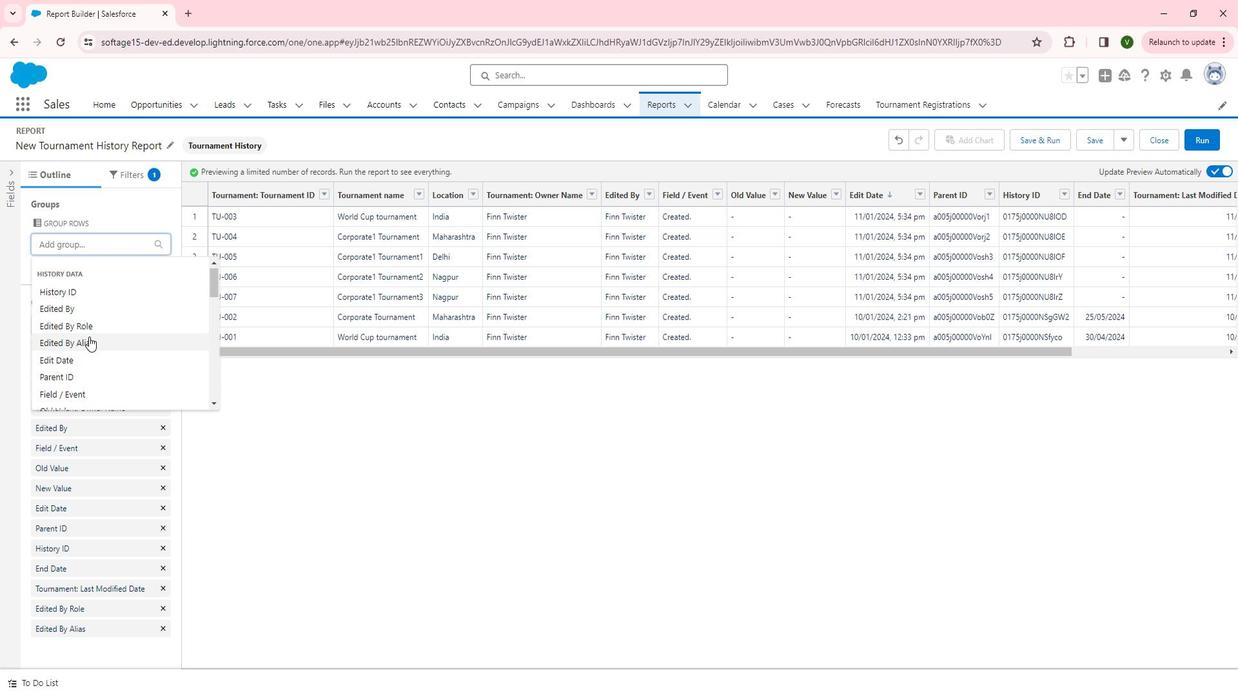
Action: Mouse scrolled (101, 336) with delta (0, 0)
Screenshot: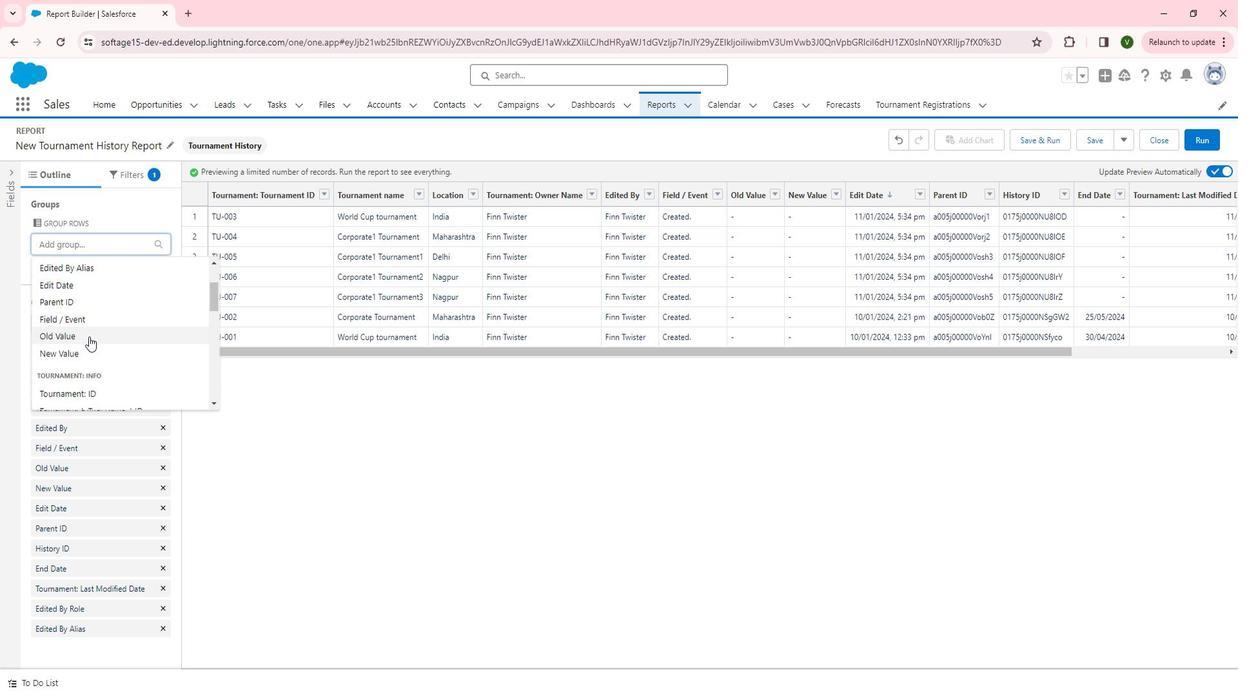 
Action: Mouse scrolled (101, 336) with delta (0, 0)
Screenshot: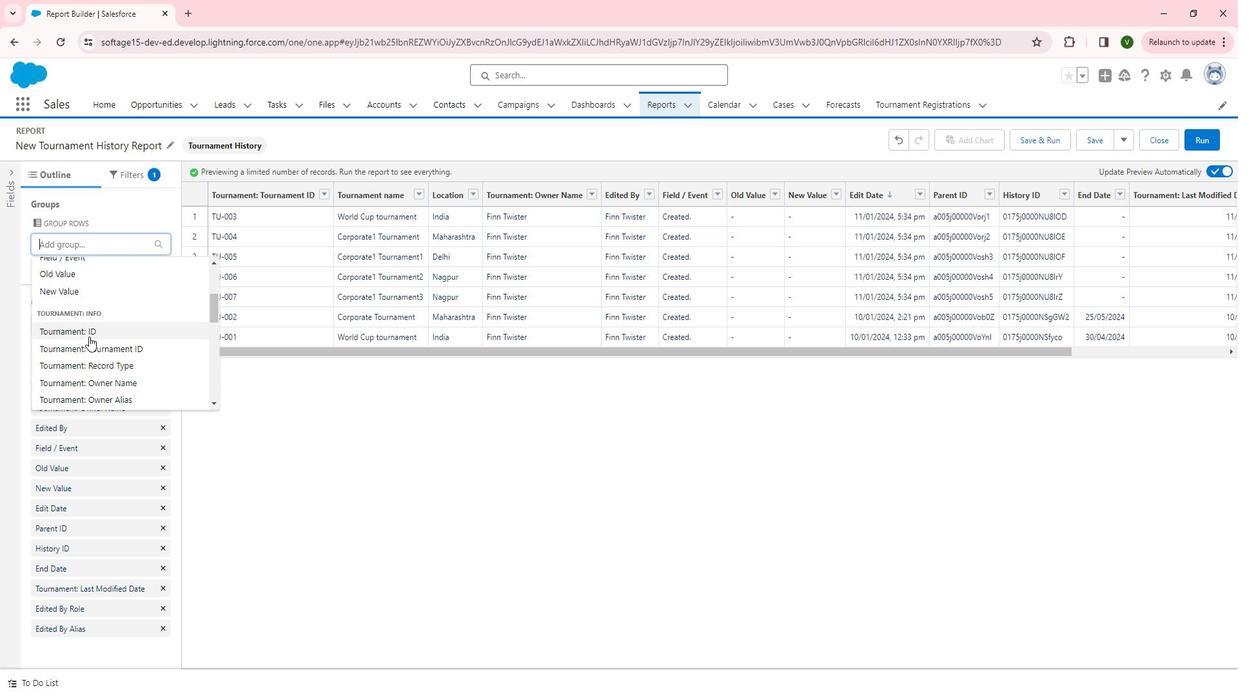 
Action: Mouse scrolled (101, 336) with delta (0, 0)
Screenshot: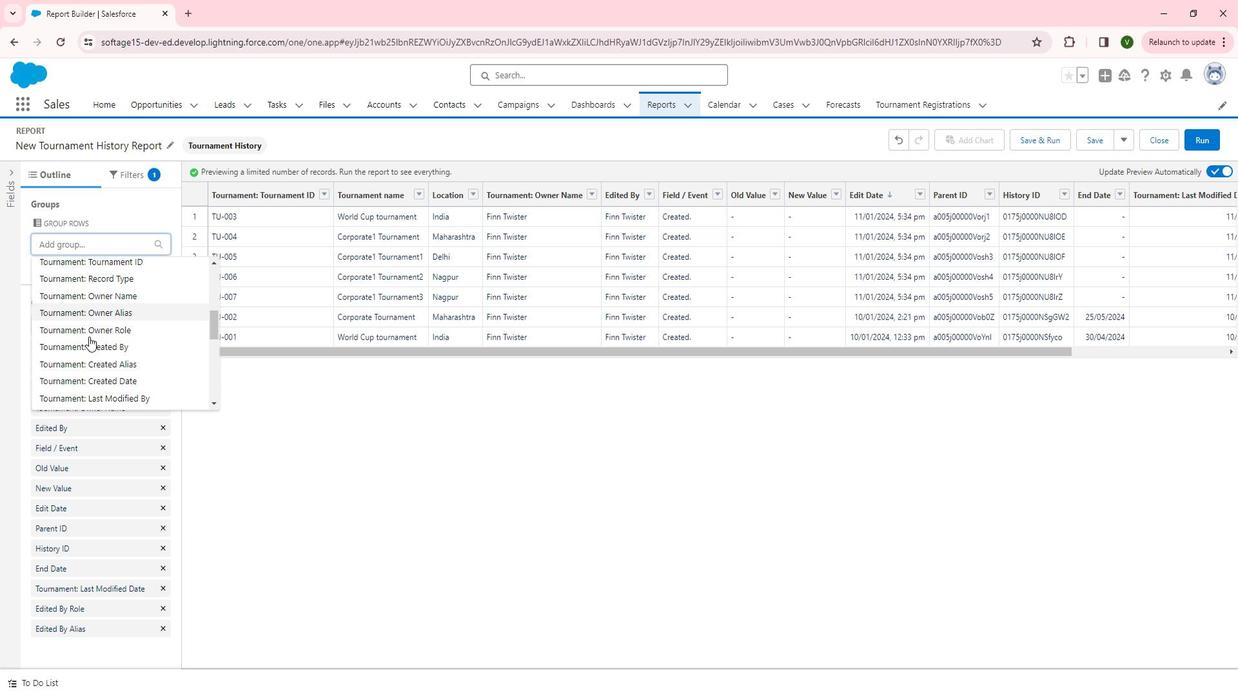 
Action: Mouse moved to (112, 343)
Screenshot: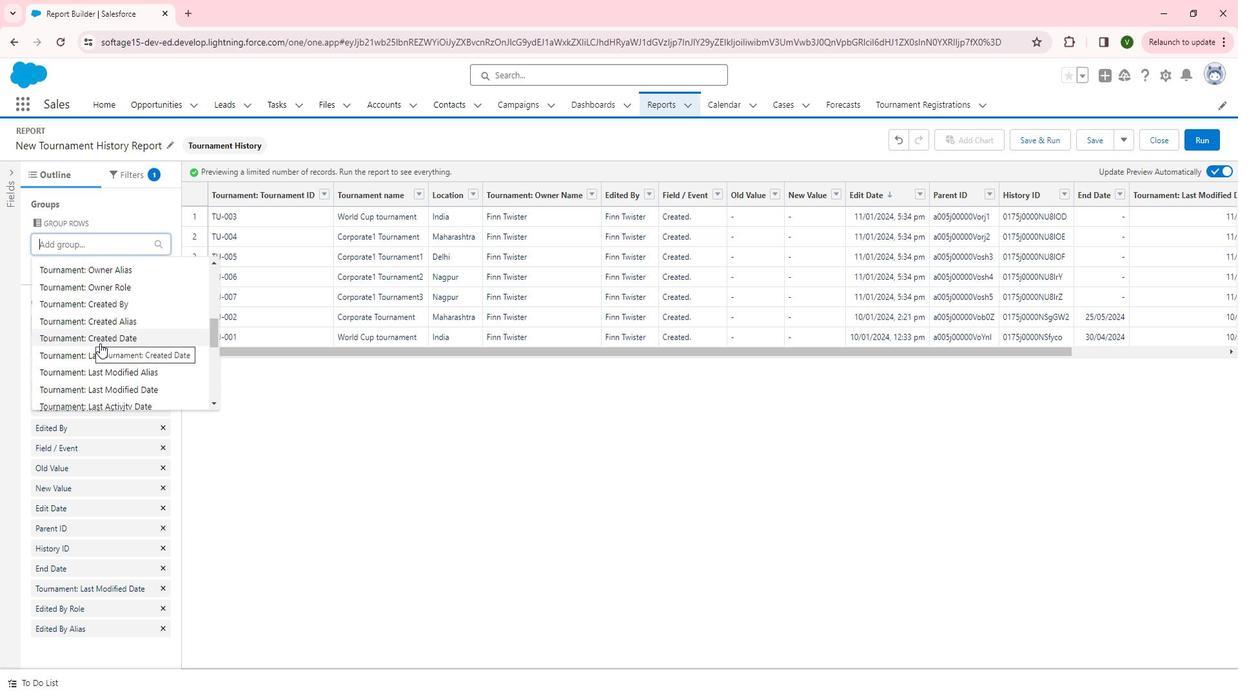 
Action: Mouse scrolled (112, 343) with delta (0, 0)
Screenshot: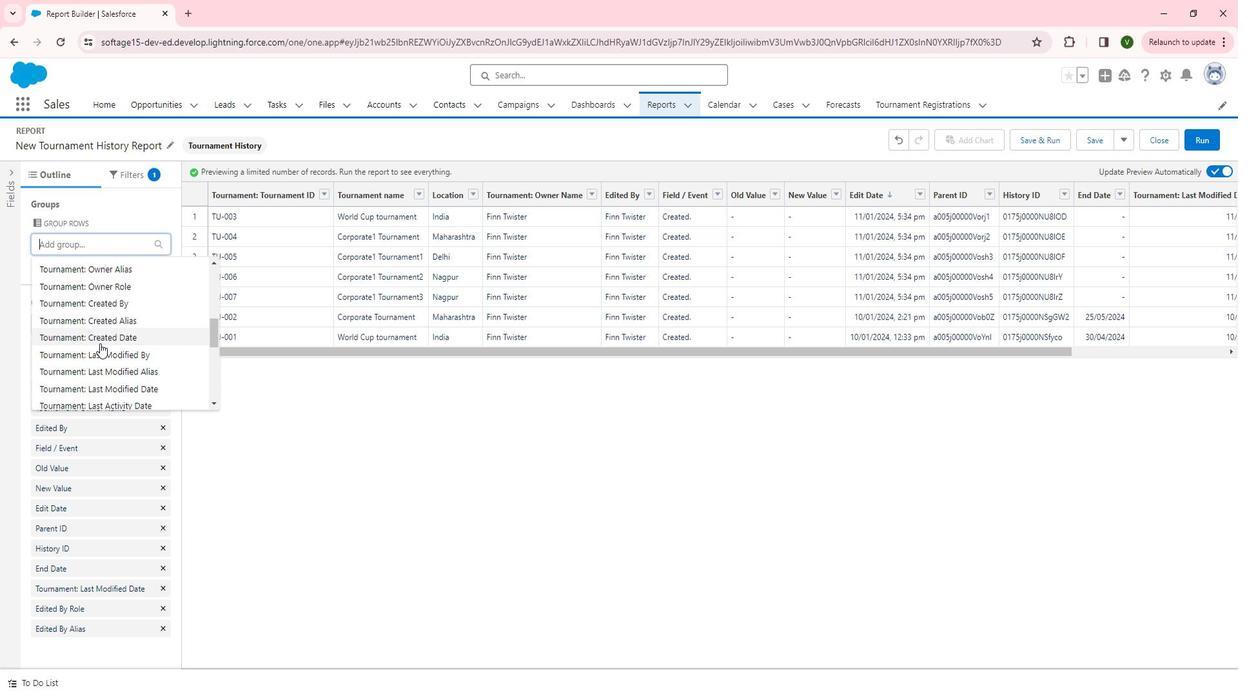 
Action: Mouse scrolled (112, 343) with delta (0, 0)
Screenshot: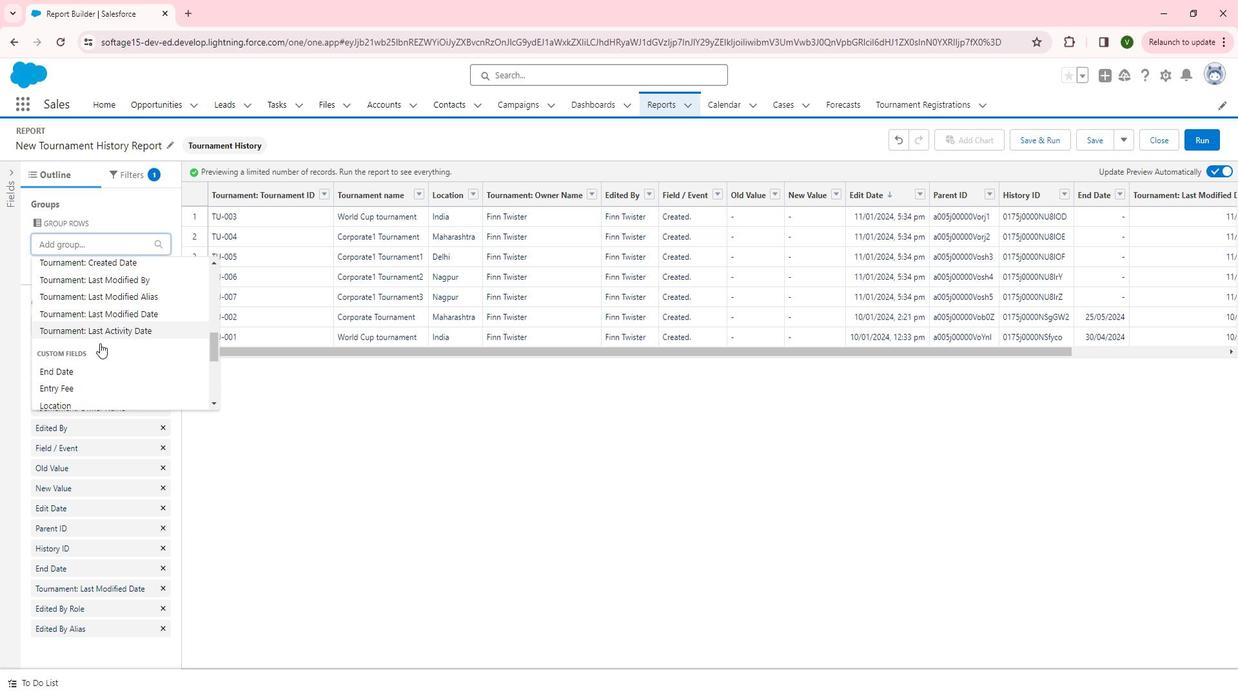 
Action: Mouse scrolled (112, 343) with delta (0, 0)
Screenshot: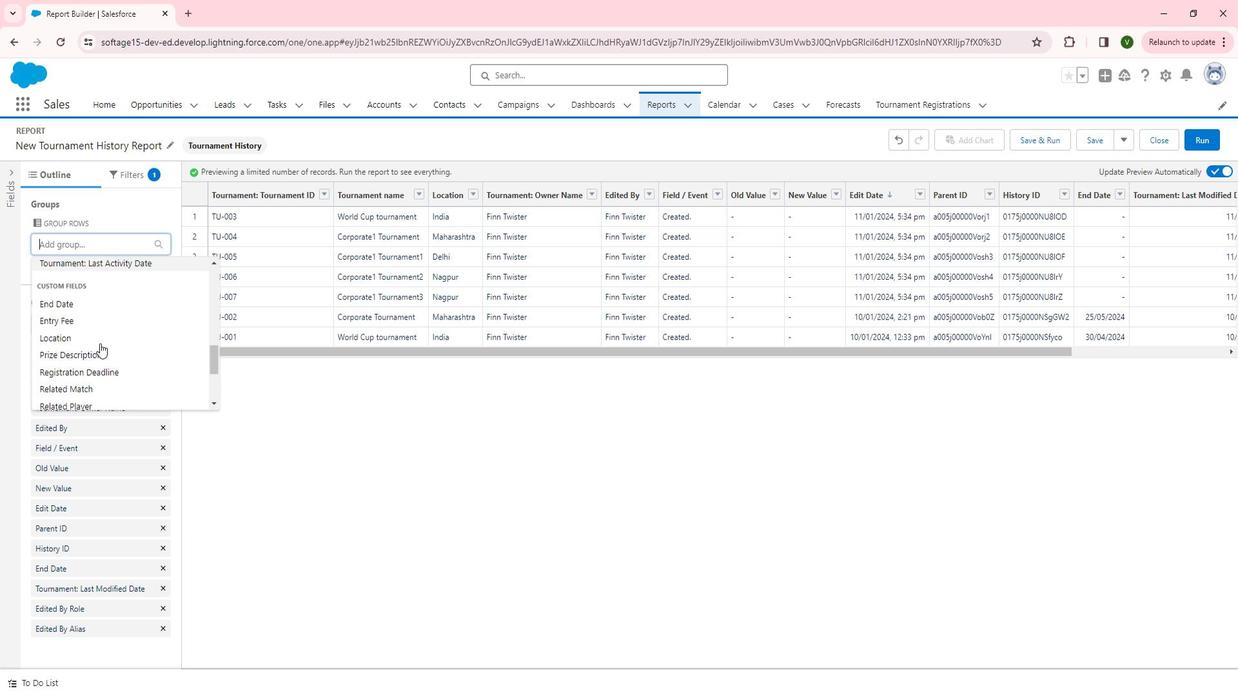 
Action: Mouse moved to (127, 281)
Screenshot: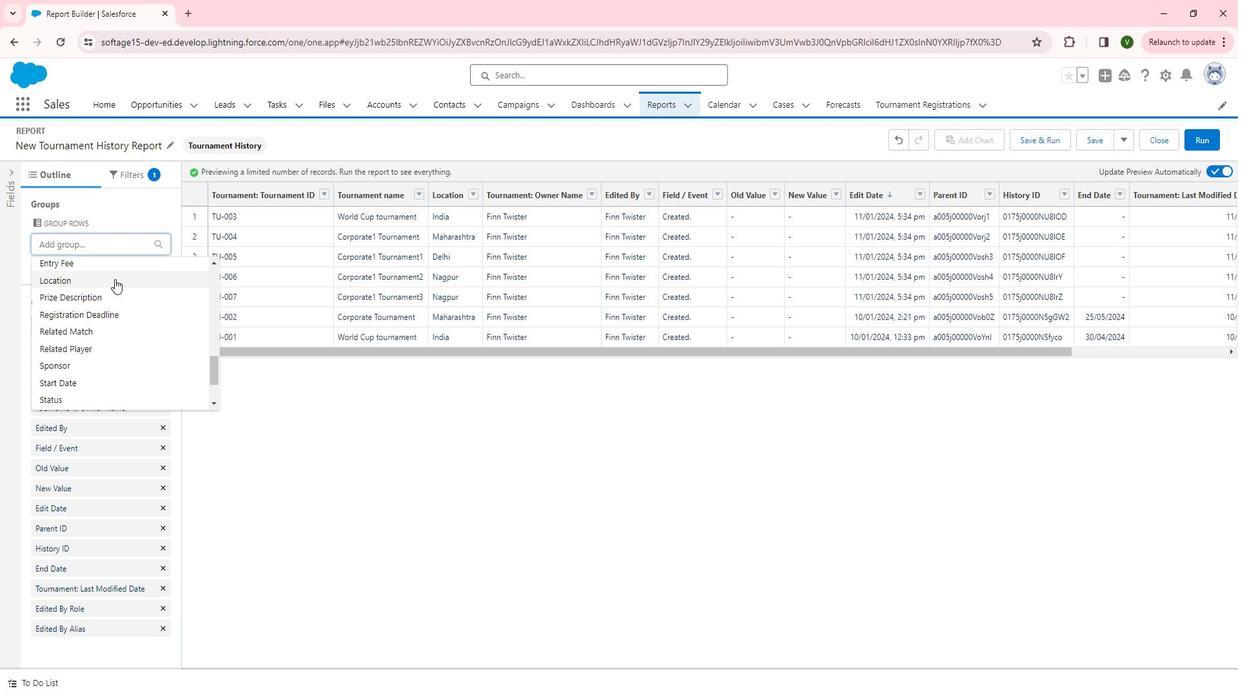 
Action: Mouse pressed left at (127, 281)
Screenshot: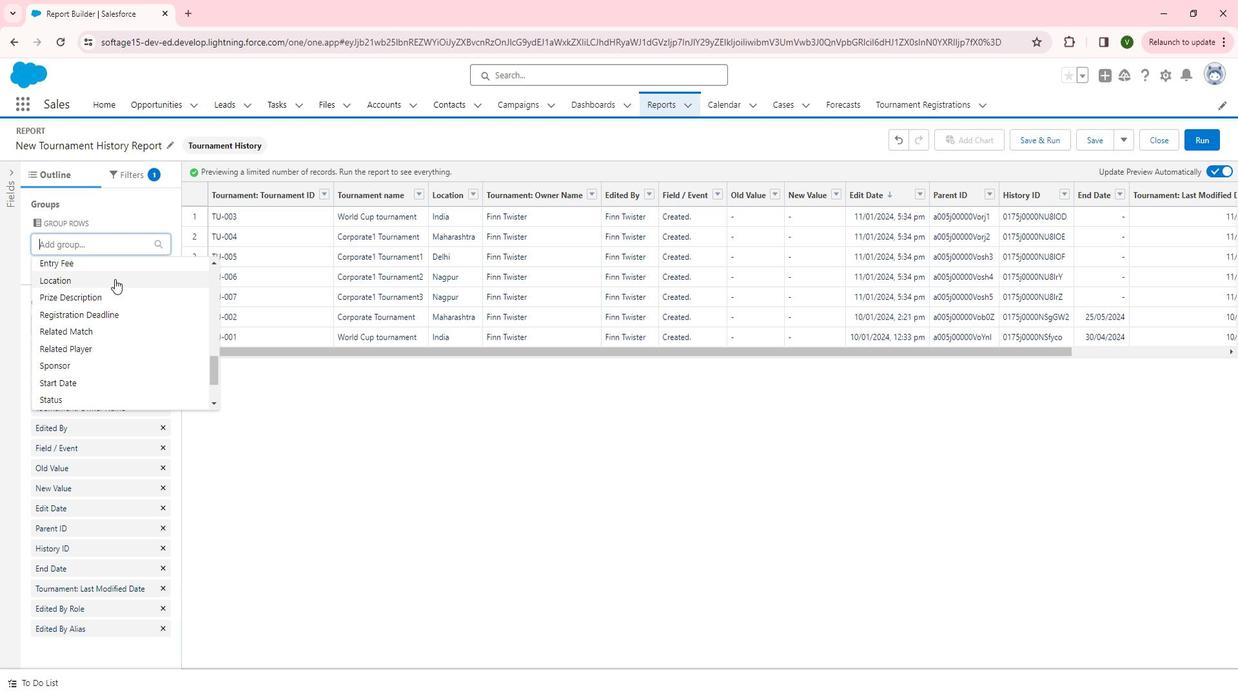 
Action: Mouse moved to (979, 146)
Screenshot: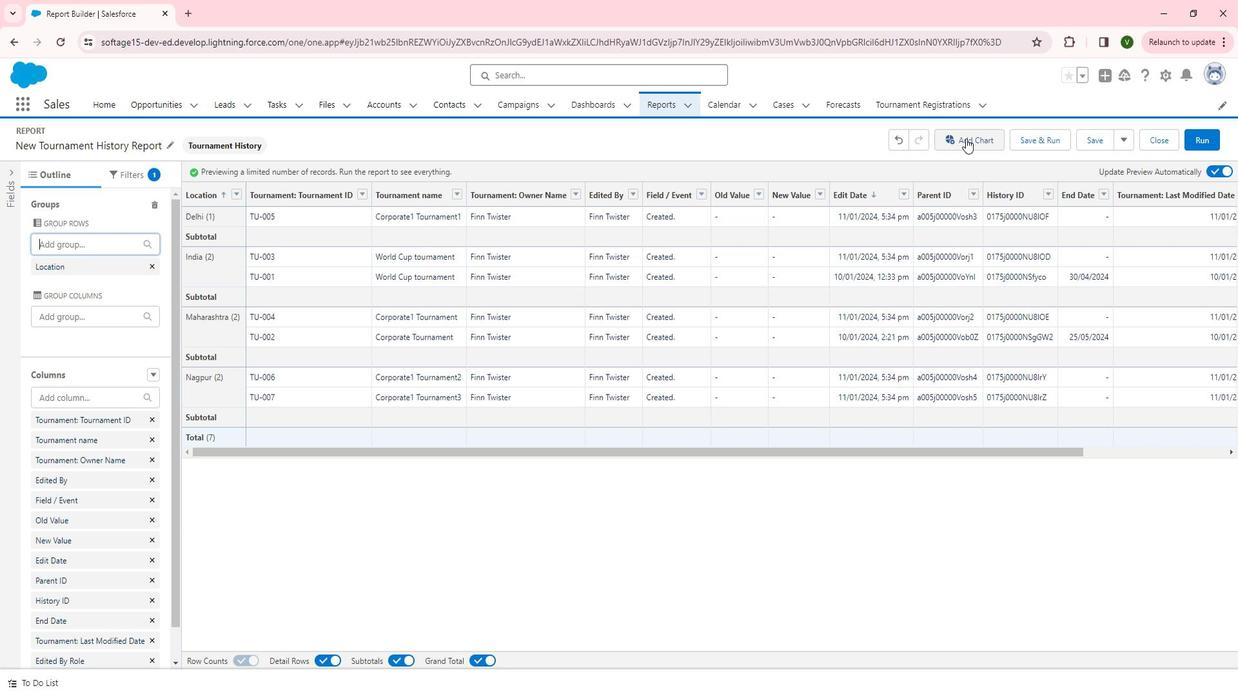 
Action: Mouse pressed left at (979, 146)
Screenshot: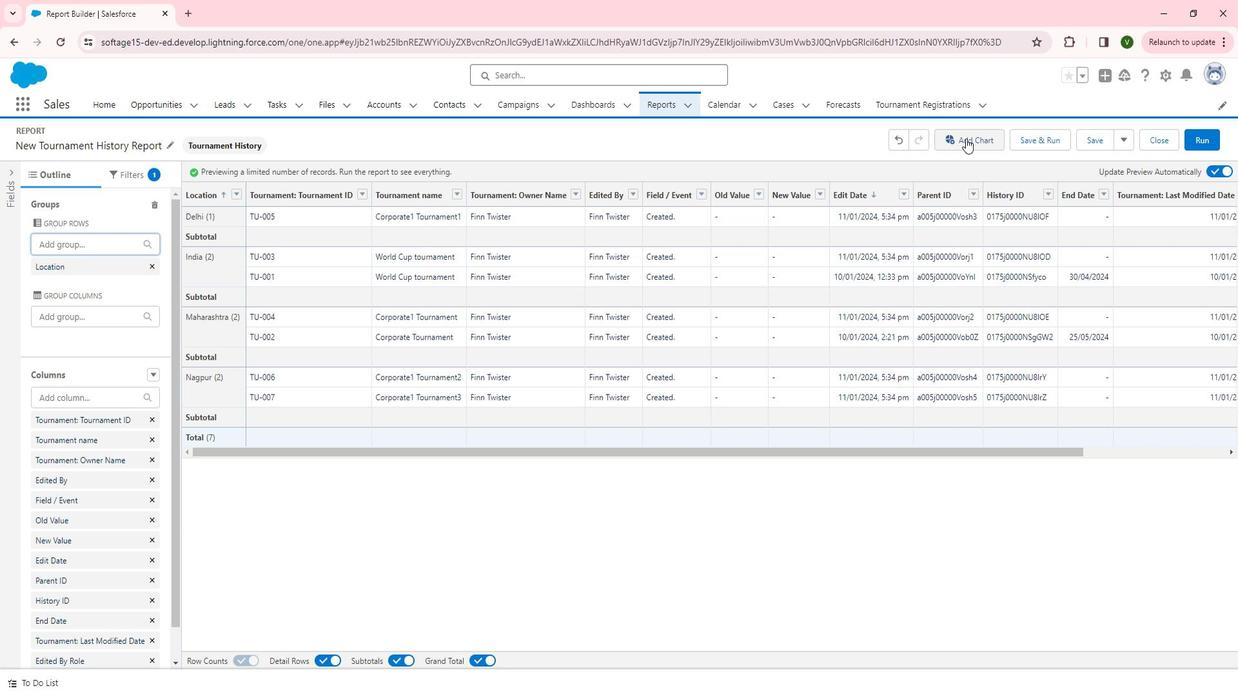 
Action: Mouse moved to (1228, 207)
Screenshot: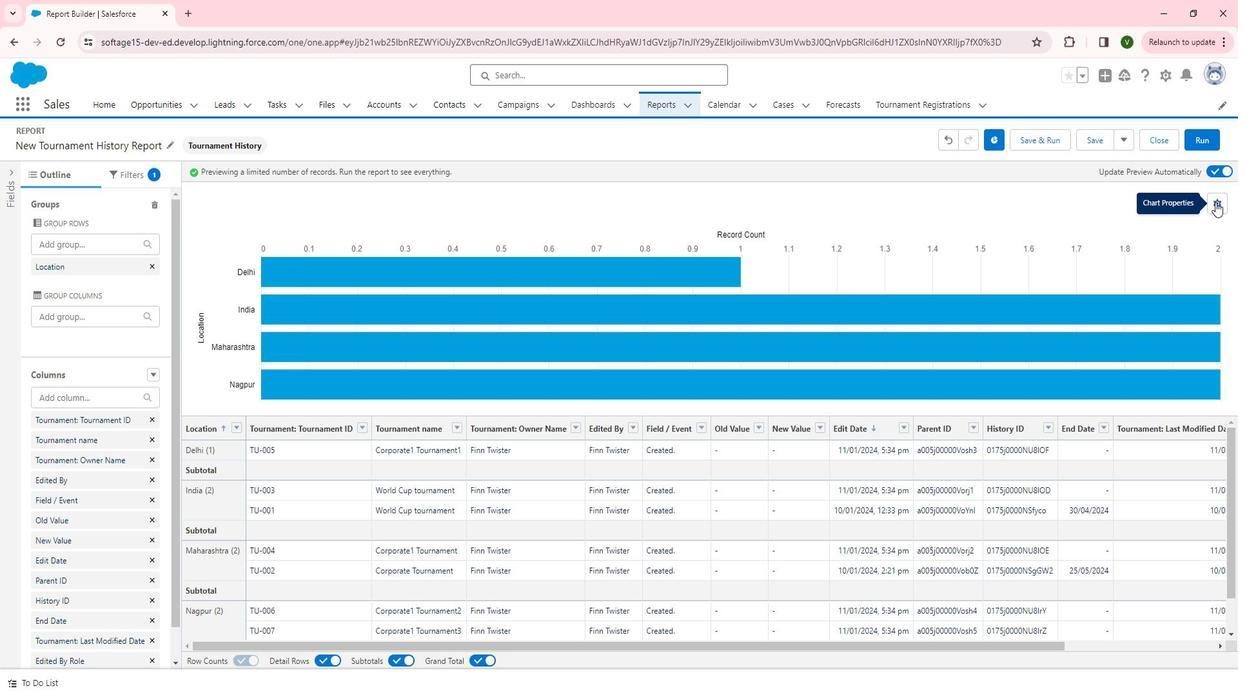 
Action: Mouse pressed left at (1228, 207)
Screenshot: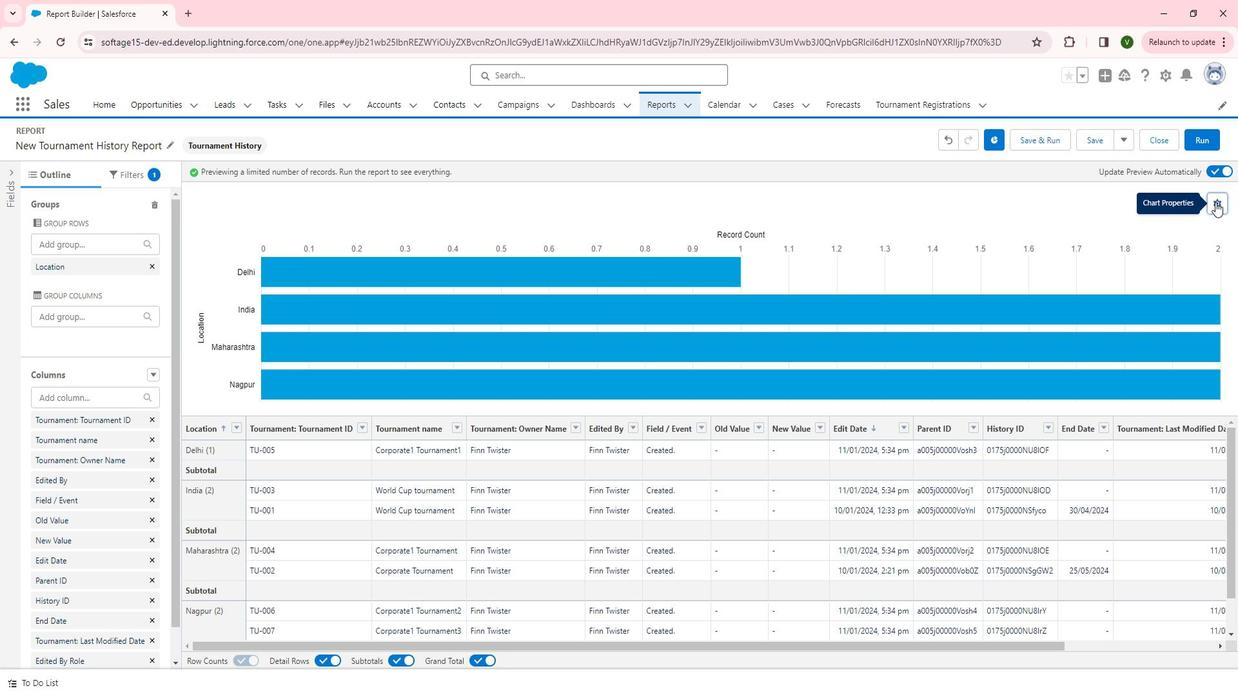 
Action: Mouse moved to (1170, 322)
Screenshot: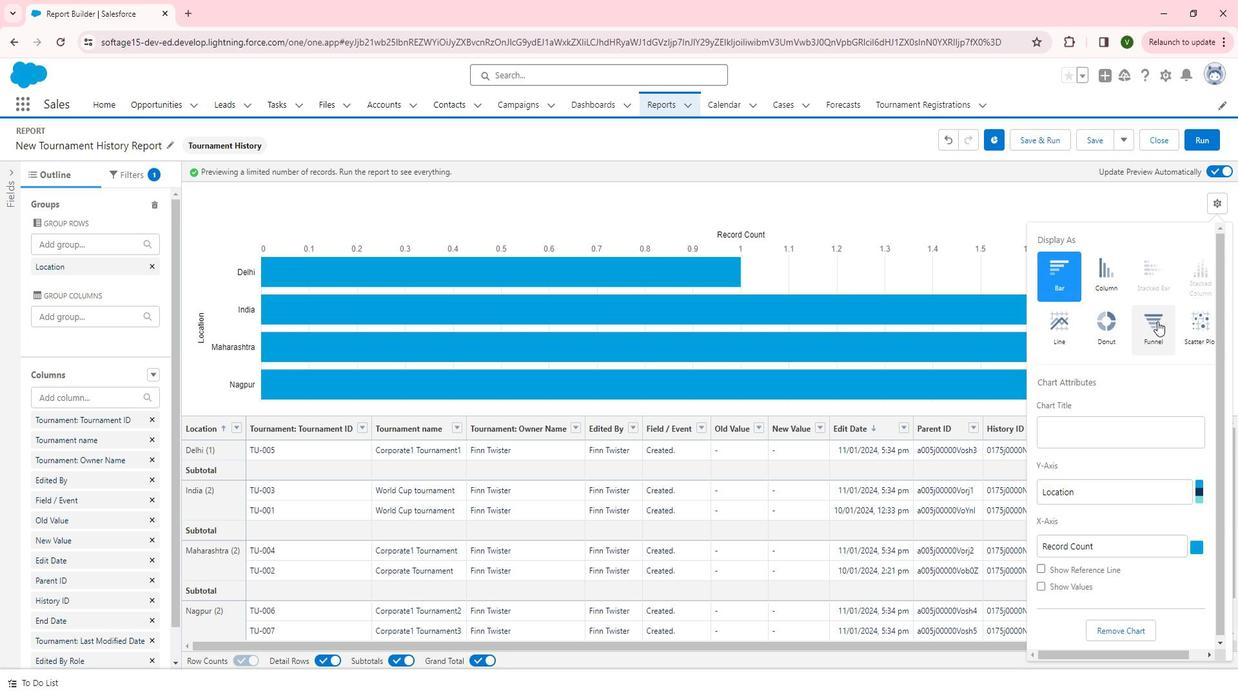 
Action: Mouse pressed left at (1170, 322)
Screenshot: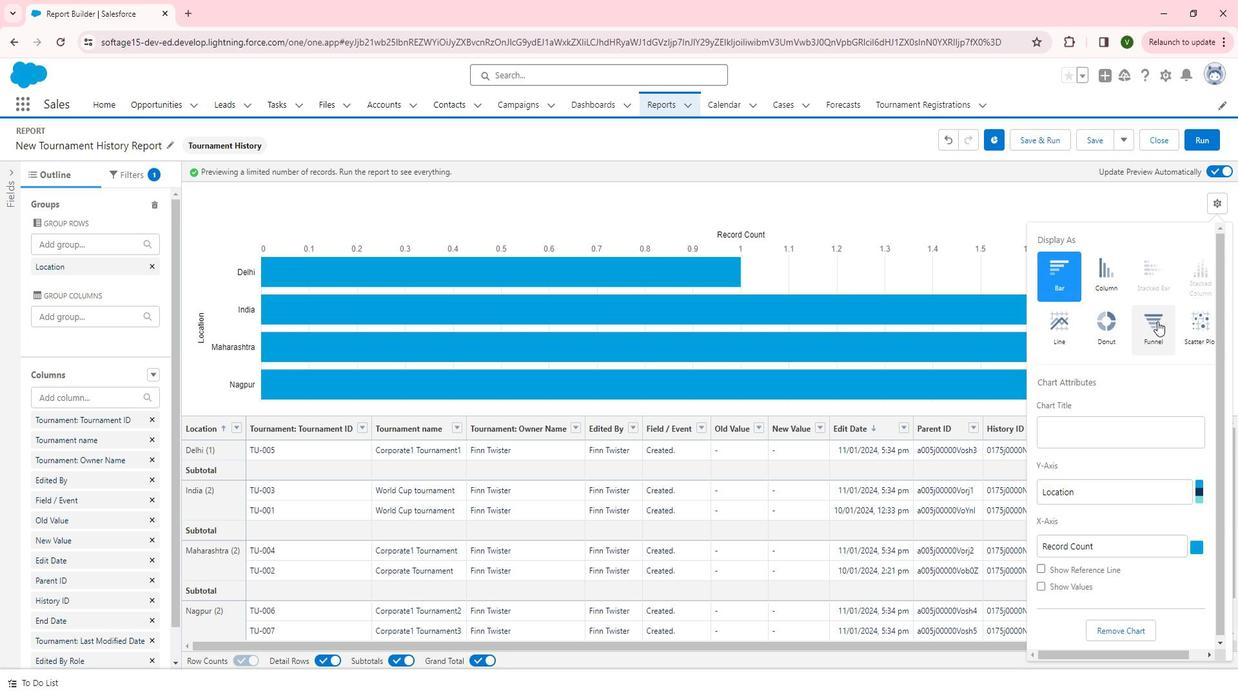 
Action: Mouse moved to (1117, 323)
Screenshot: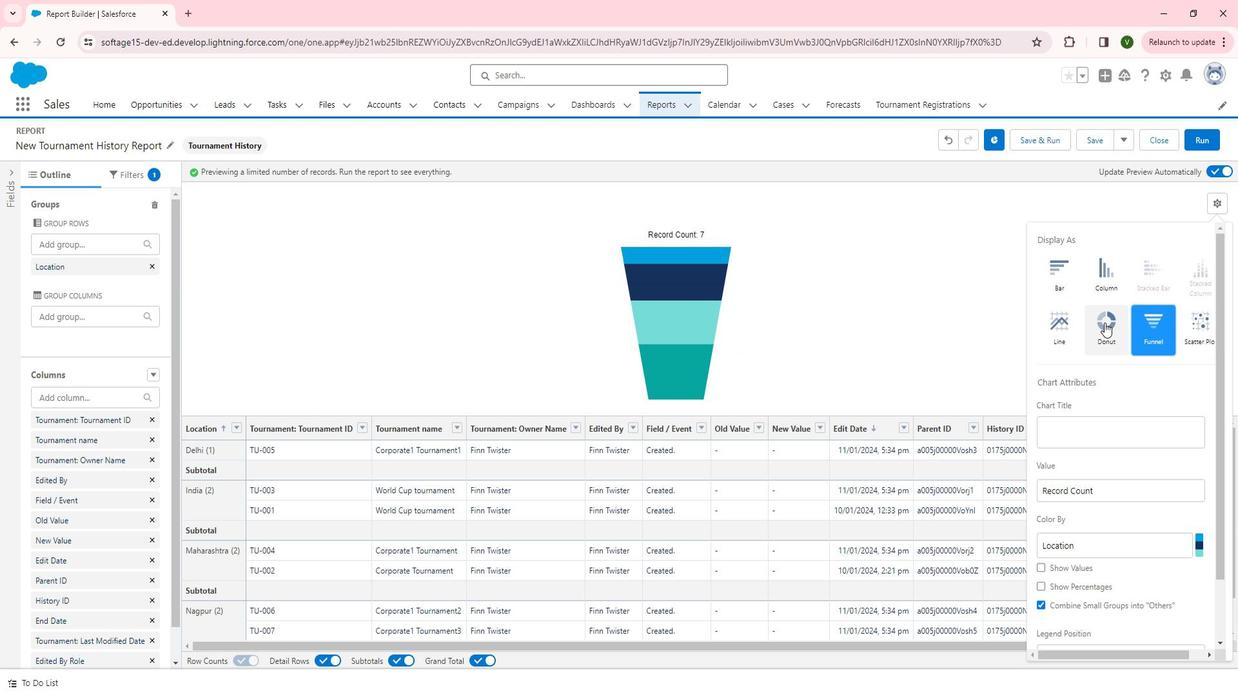 
Action: Mouse pressed left at (1117, 323)
Screenshot: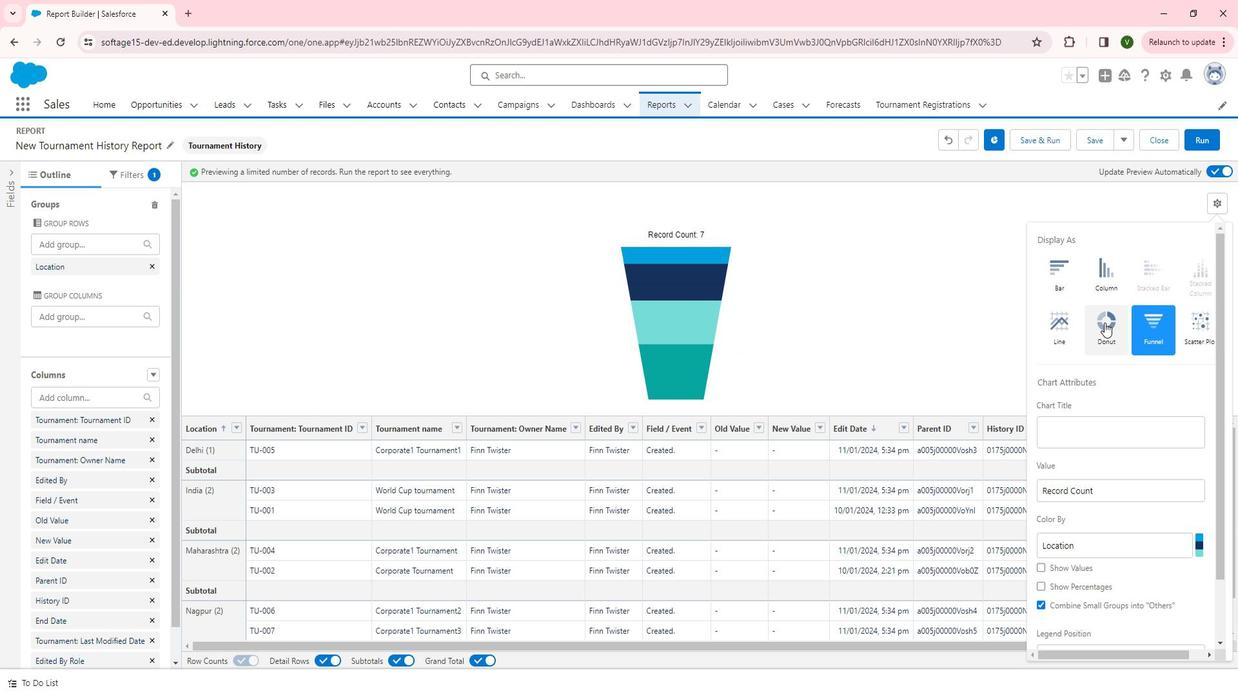 
Action: Mouse moved to (1124, 287)
Screenshot: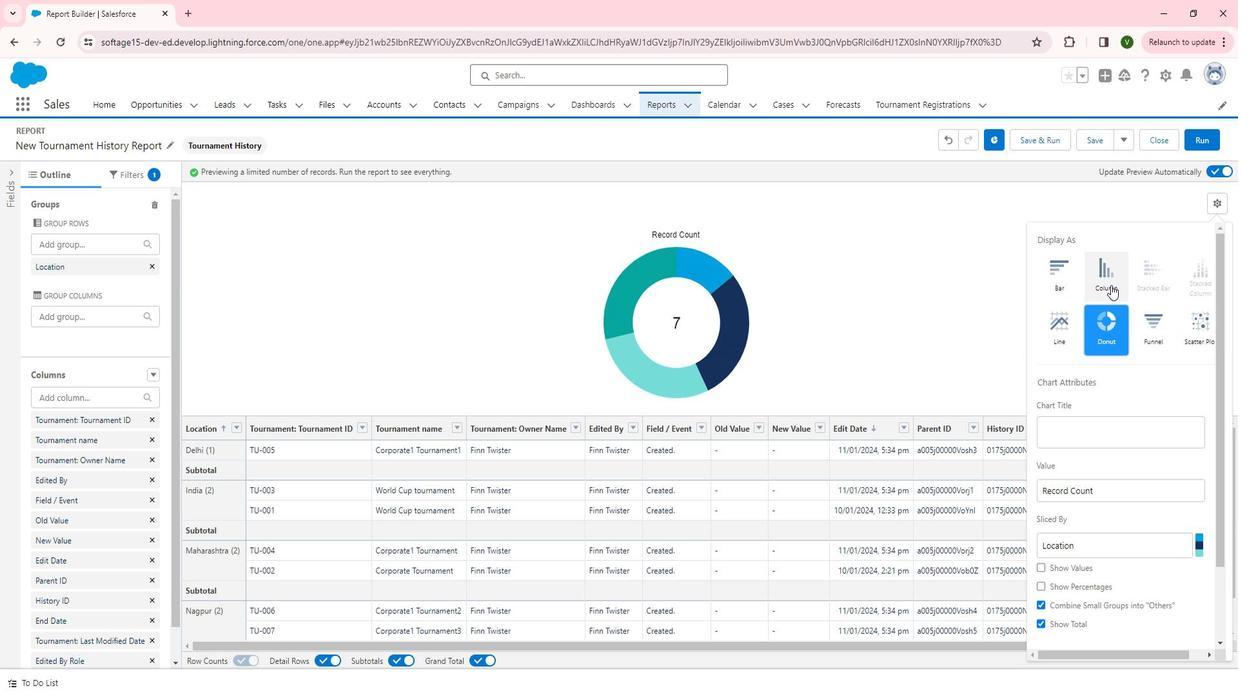 
Action: Mouse pressed left at (1124, 287)
Screenshot: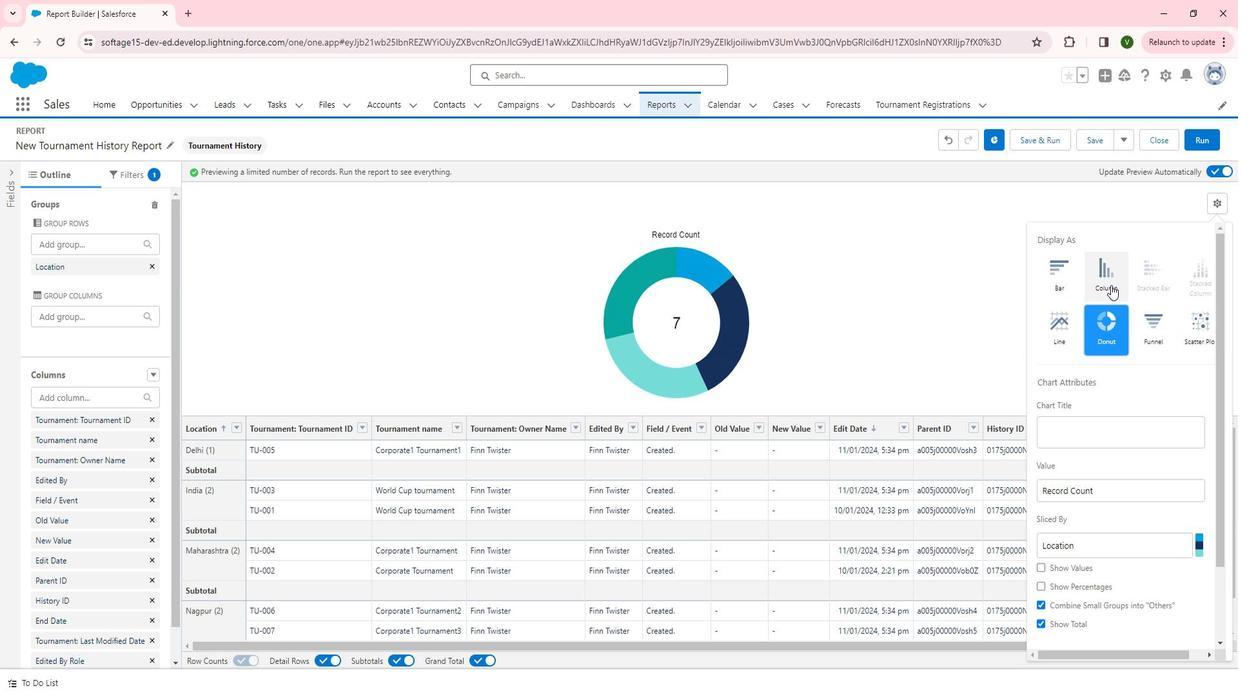 
Action: Mouse moved to (1122, 421)
Screenshot: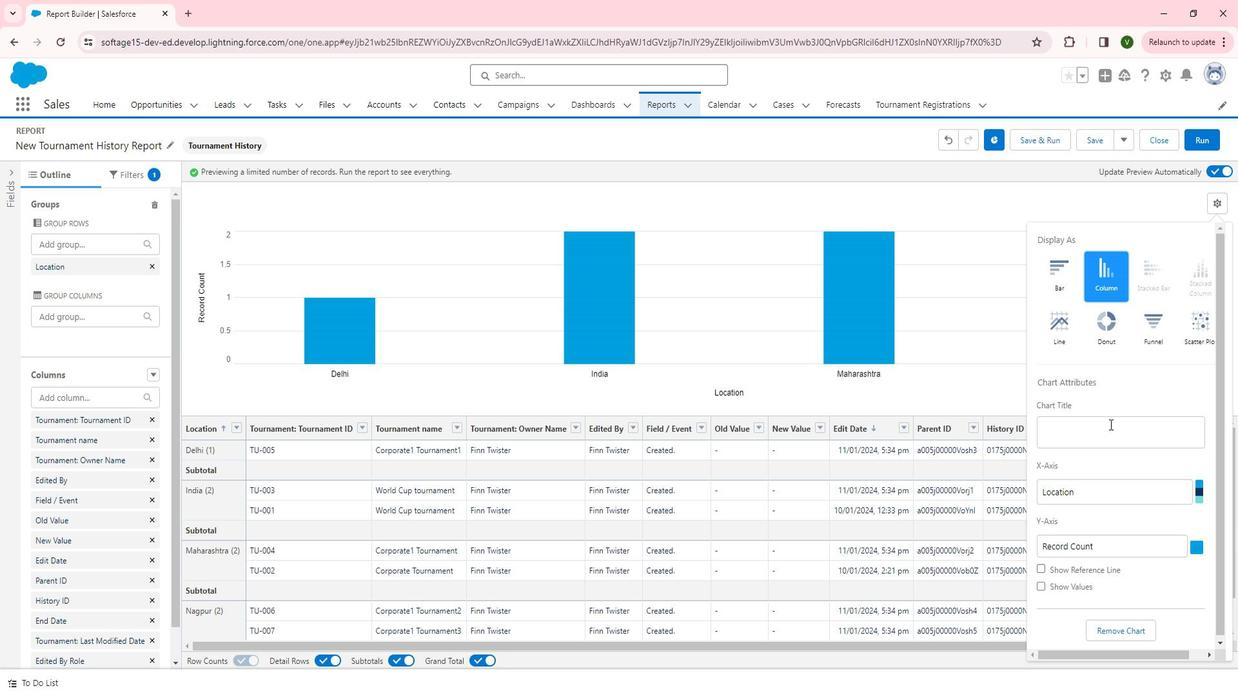 
Action: Mouse scrolled (1122, 421) with delta (0, 0)
Screenshot: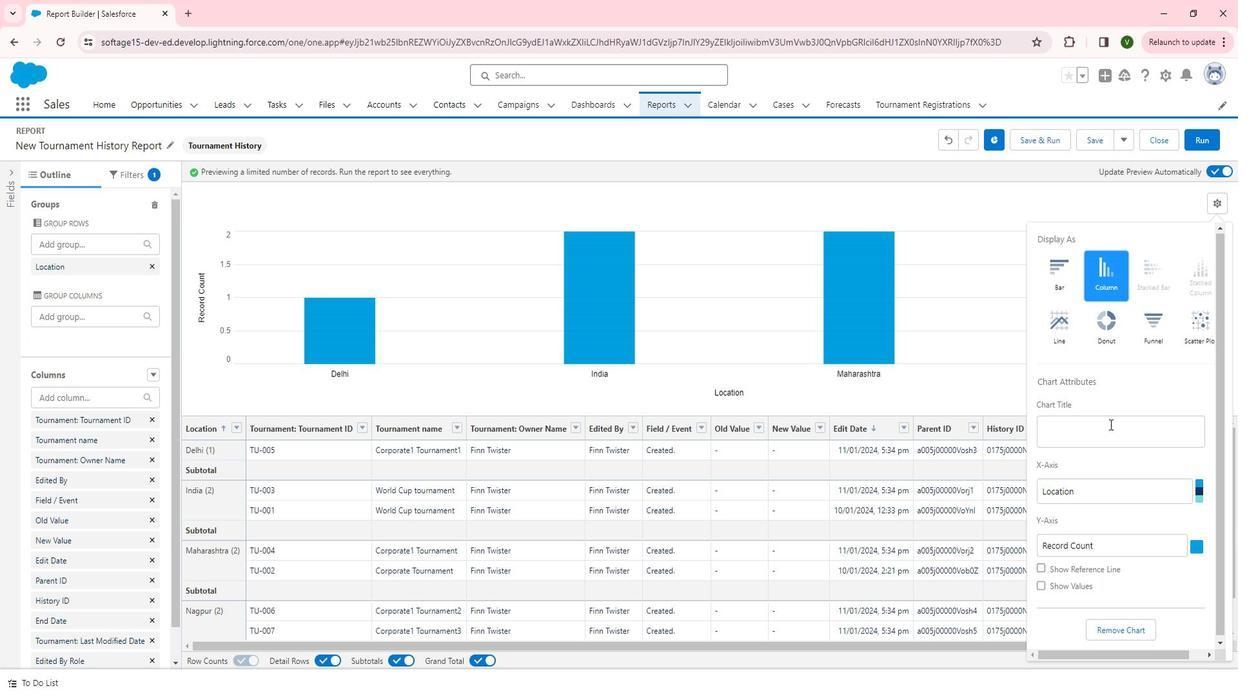 
Action: Mouse scrolled (1122, 421) with delta (0, 0)
Screenshot: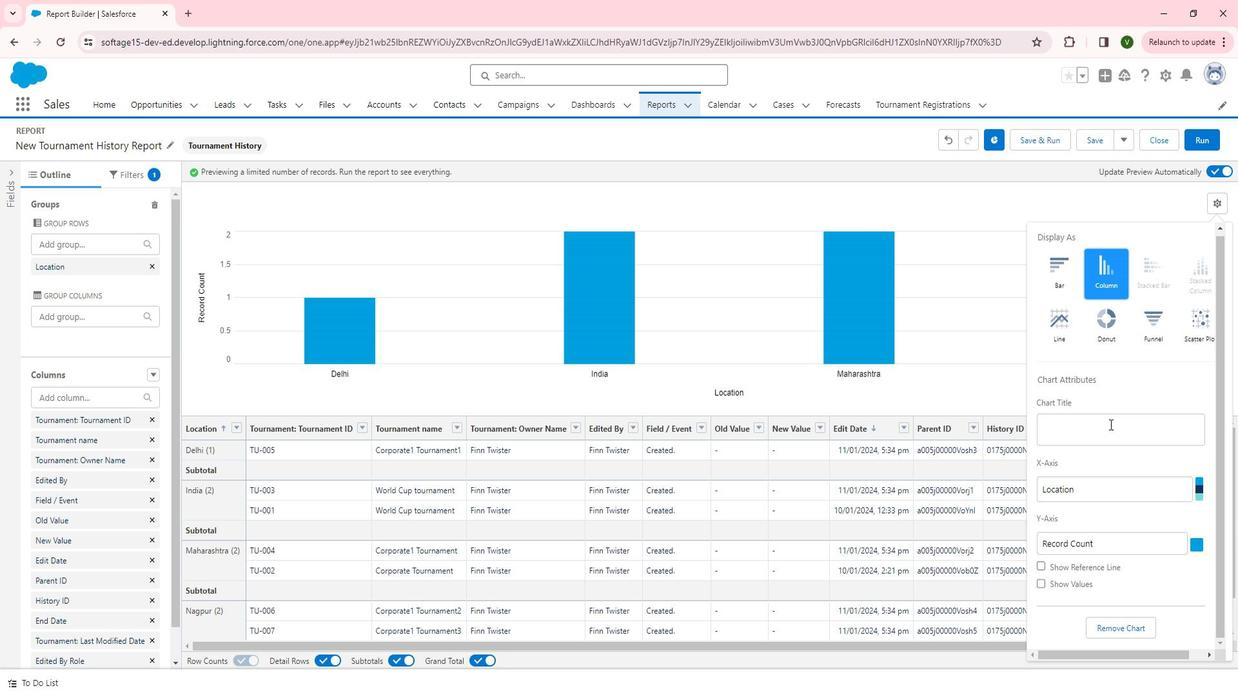 
Action: Mouse moved to (1053, 556)
Screenshot: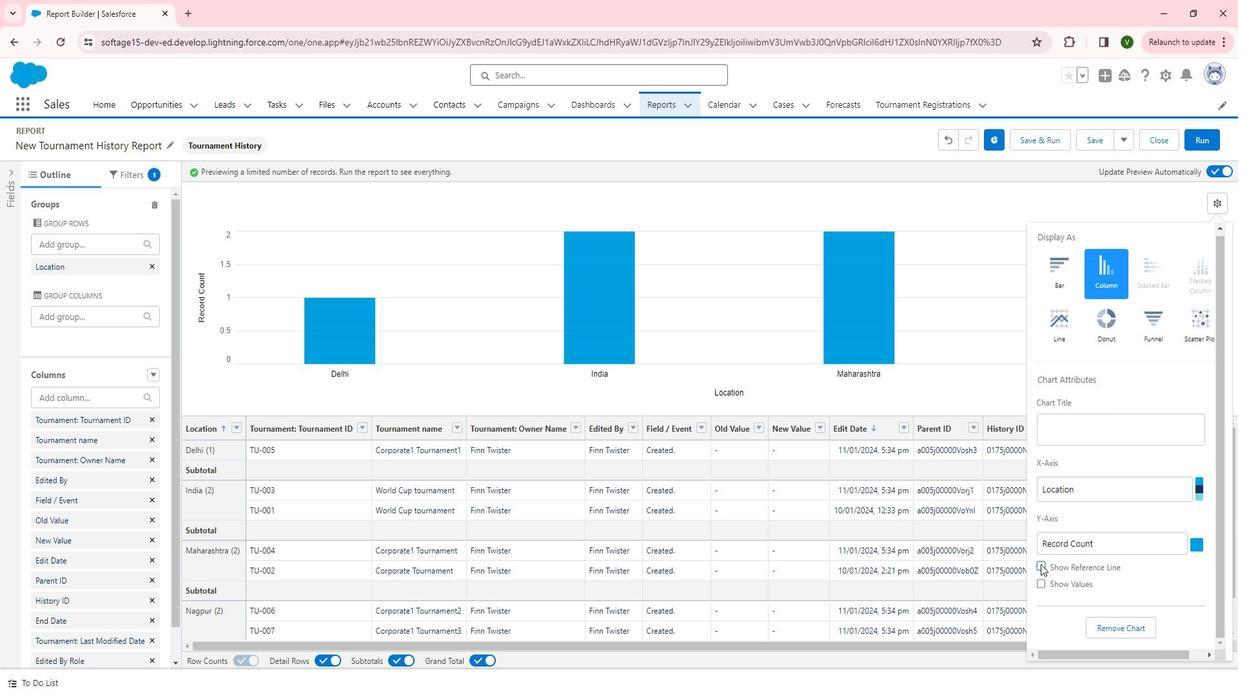 
Action: Mouse pressed left at (1053, 556)
Screenshot: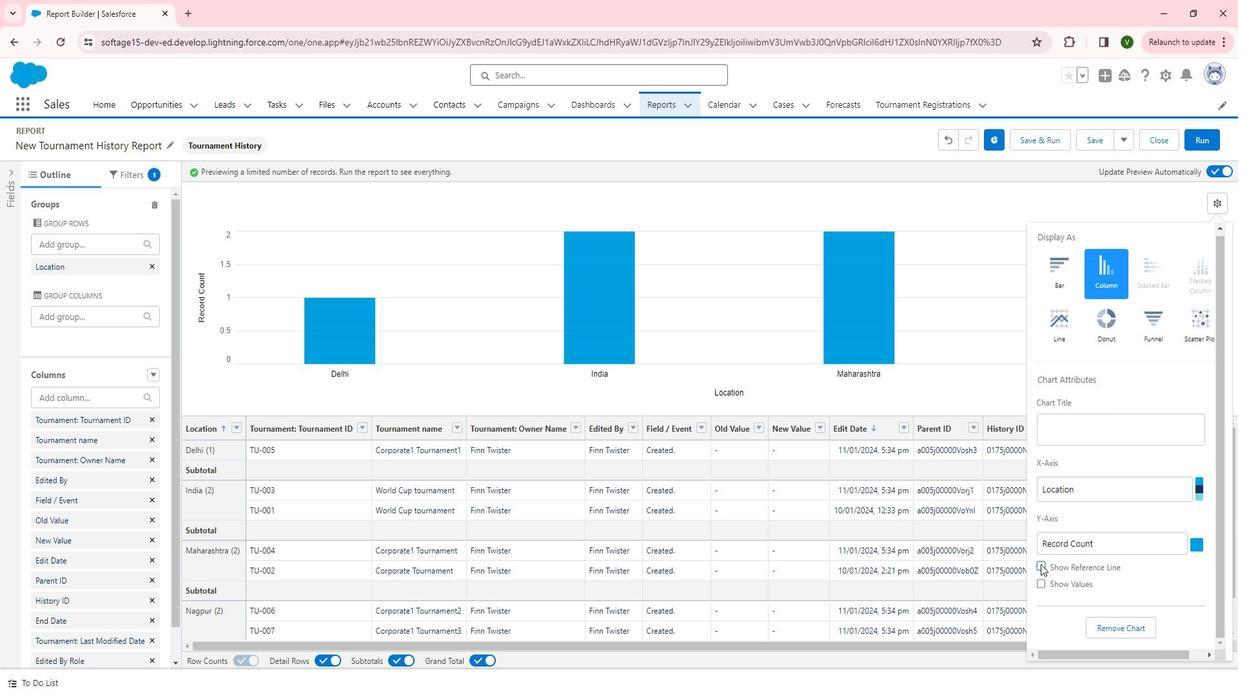 
Action: Mouse moved to (1125, 570)
Screenshot: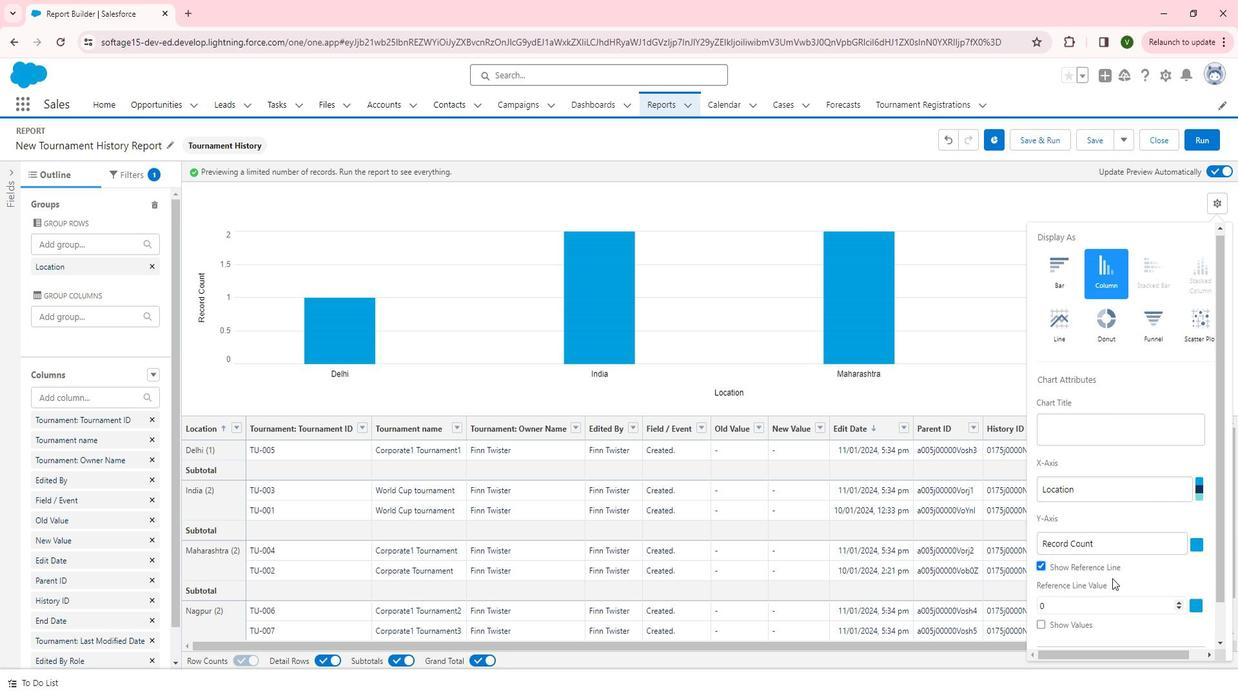 
Action: Mouse scrolled (1125, 569) with delta (0, 0)
Screenshot: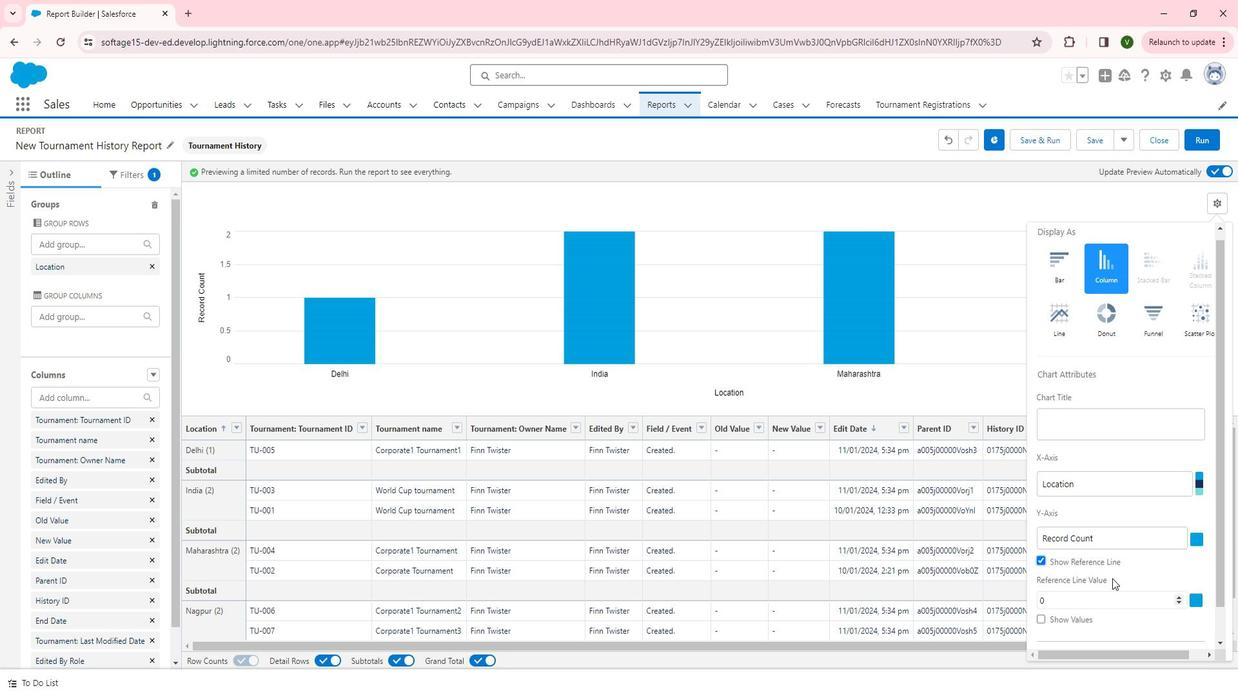 
Action: Mouse moved to (1125, 570)
Screenshot: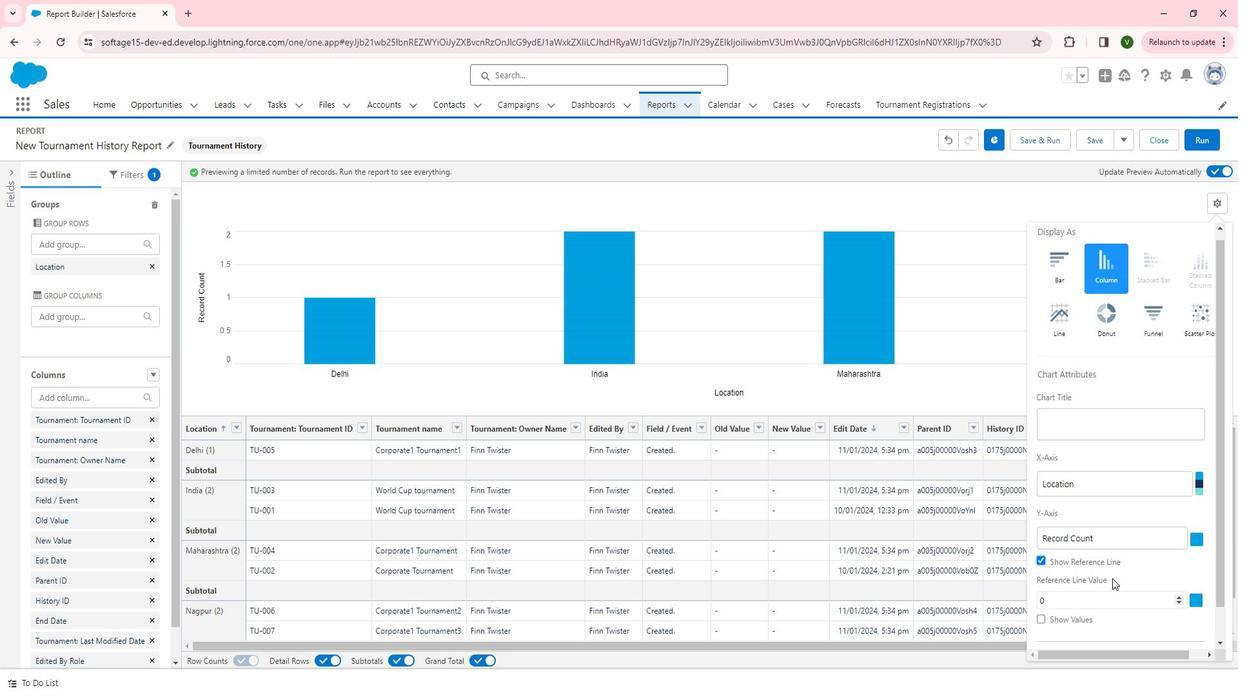 
Action: Mouse scrolled (1125, 569) with delta (0, 0)
Screenshot: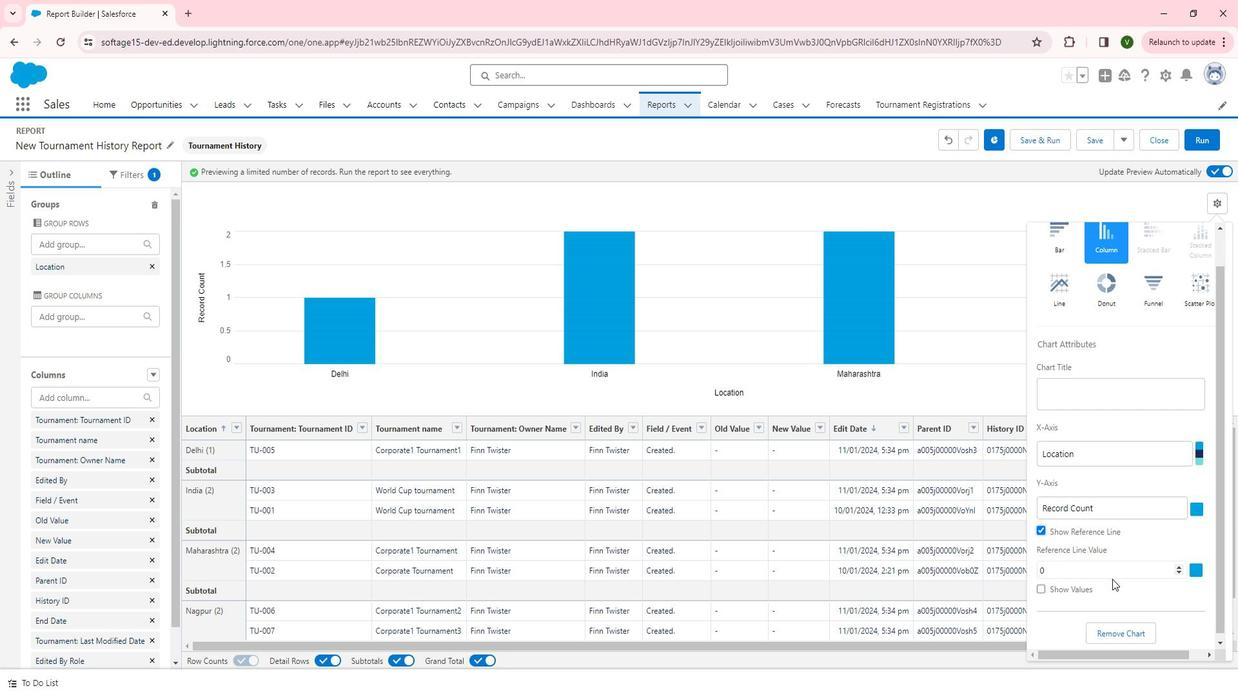 
Action: Mouse moved to (1053, 575)
Screenshot: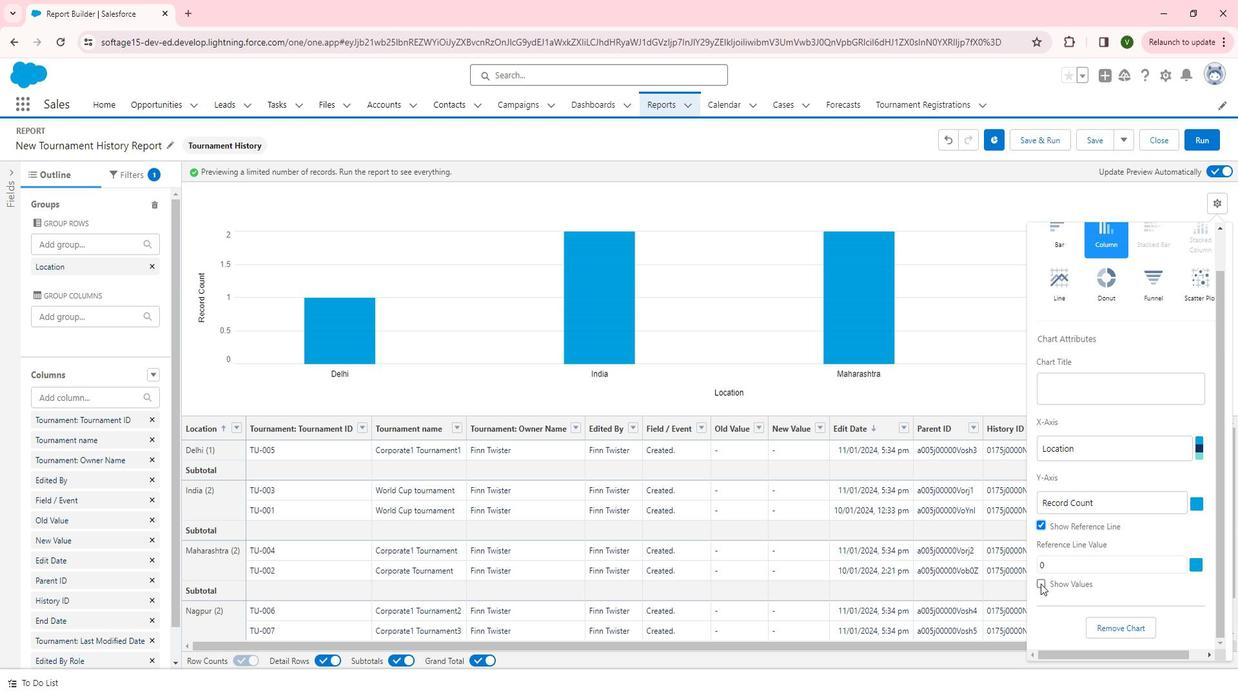 
Action: Mouse pressed left at (1053, 575)
Screenshot: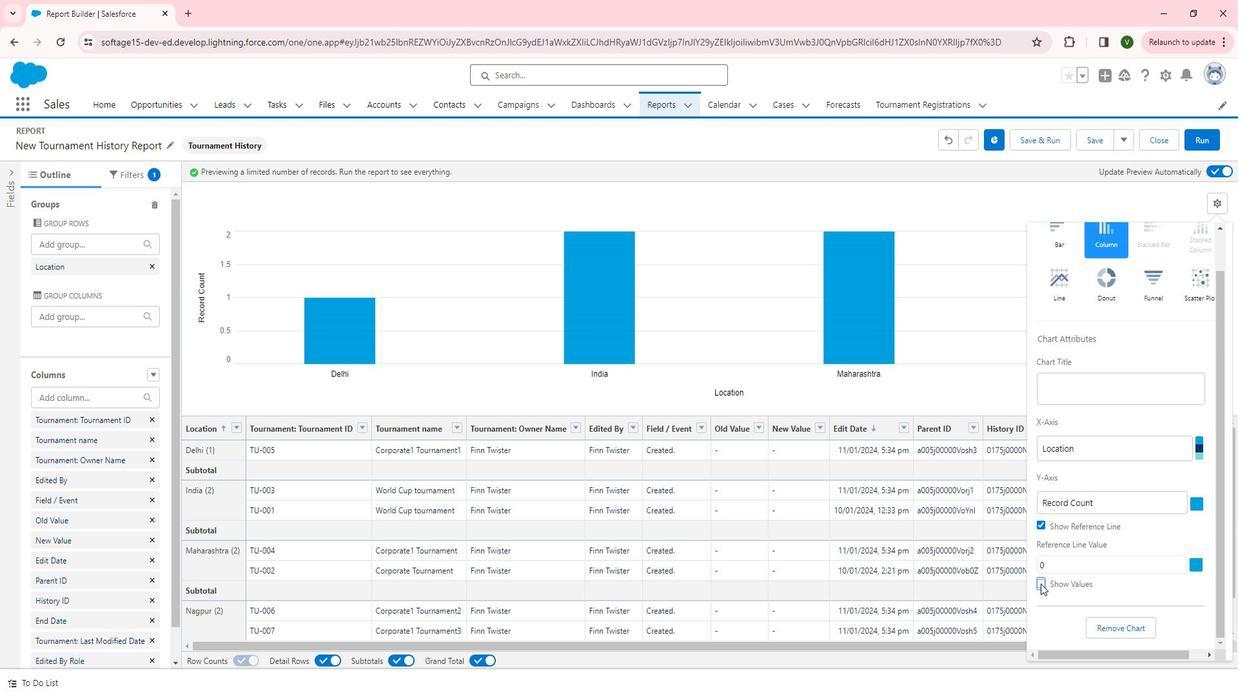 
Action: Mouse moved to (1104, 584)
Screenshot: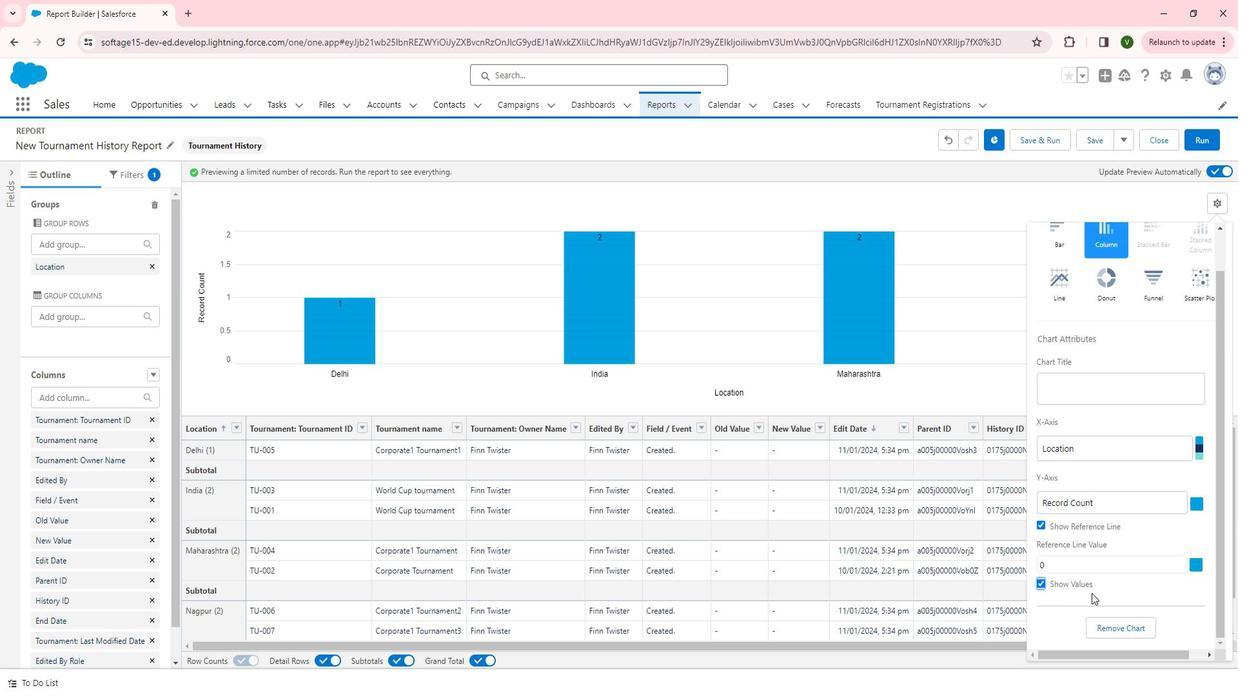 
Action: Mouse scrolled (1104, 583) with delta (0, 0)
Screenshot: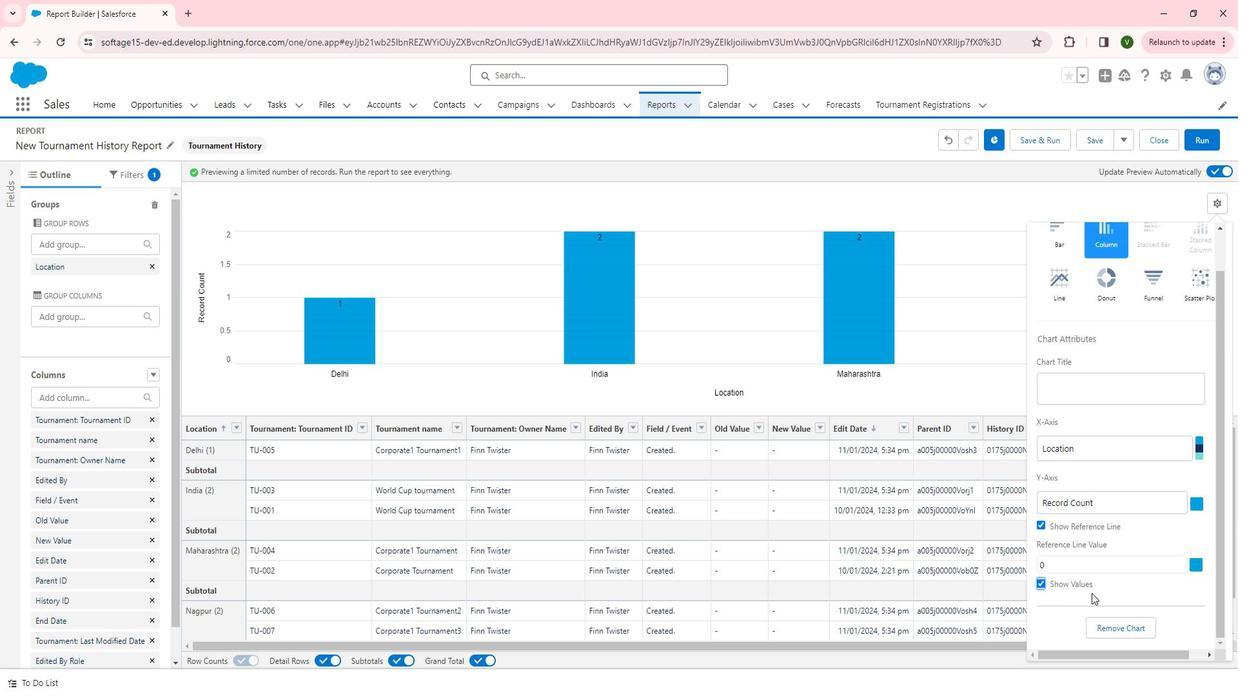 
Action: Mouse scrolled (1104, 583) with delta (0, 0)
Screenshot: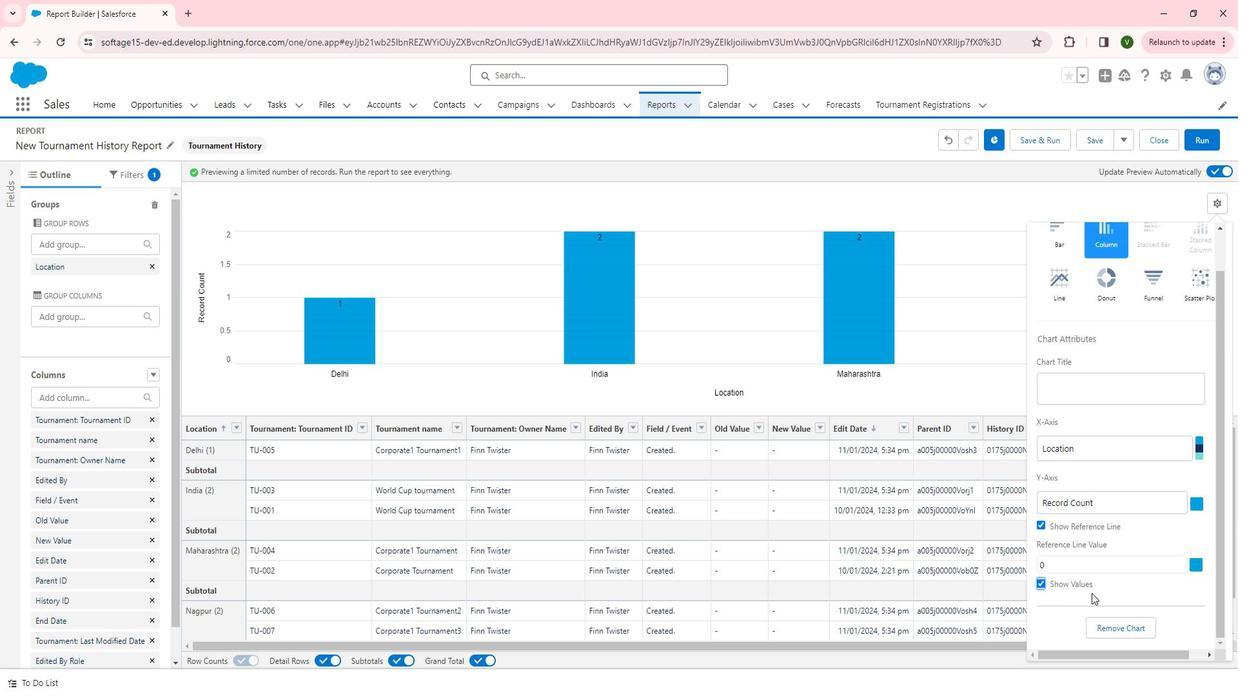 
Action: Mouse moved to (1128, 504)
Screenshot: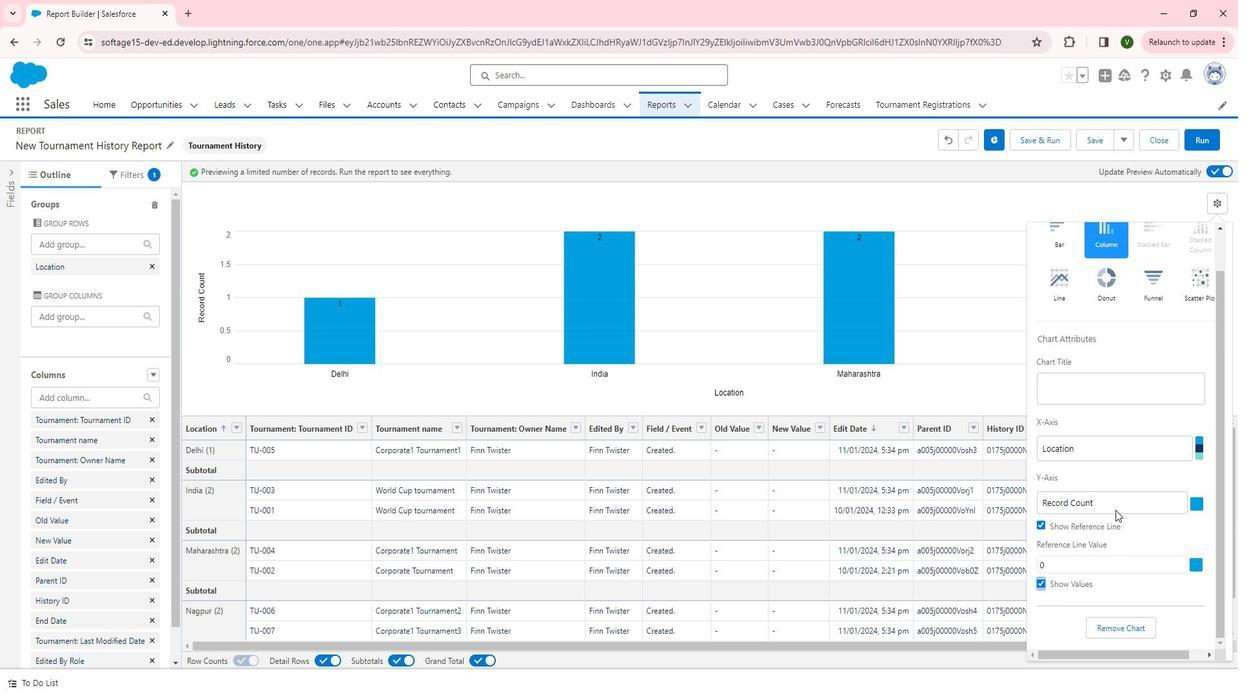 
Action: Mouse scrolled (1128, 505) with delta (0, 0)
Screenshot: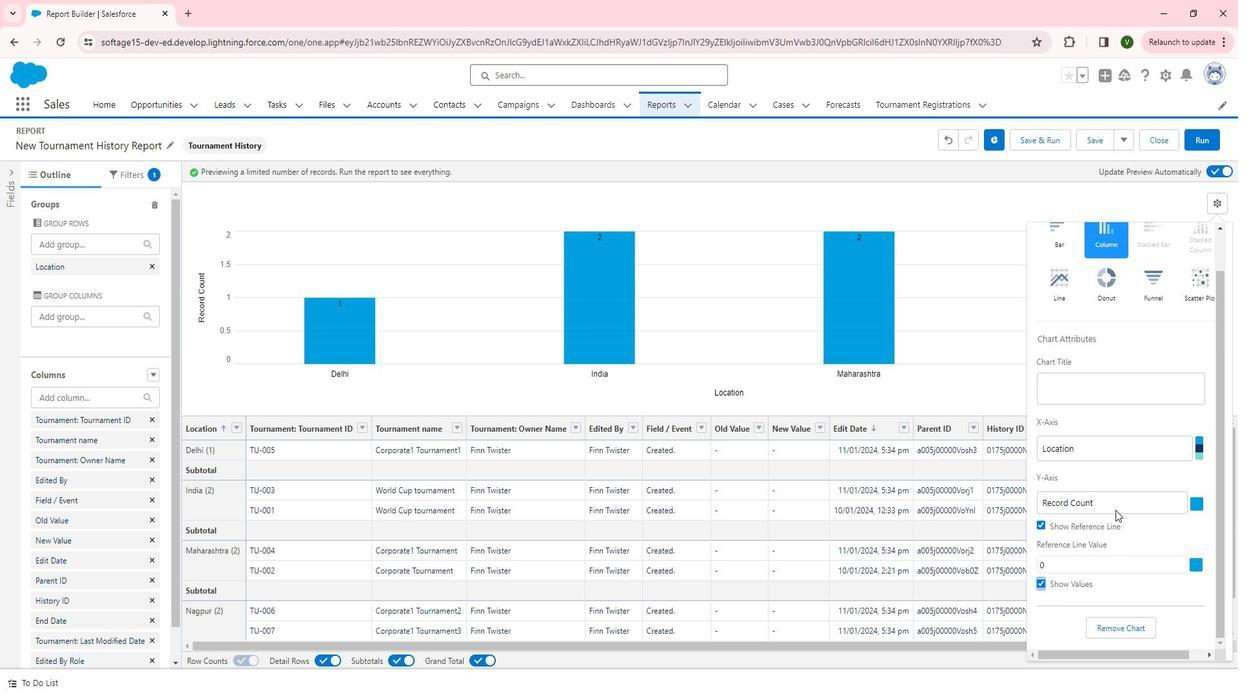 
Action: Mouse moved to (1079, 260)
Screenshot: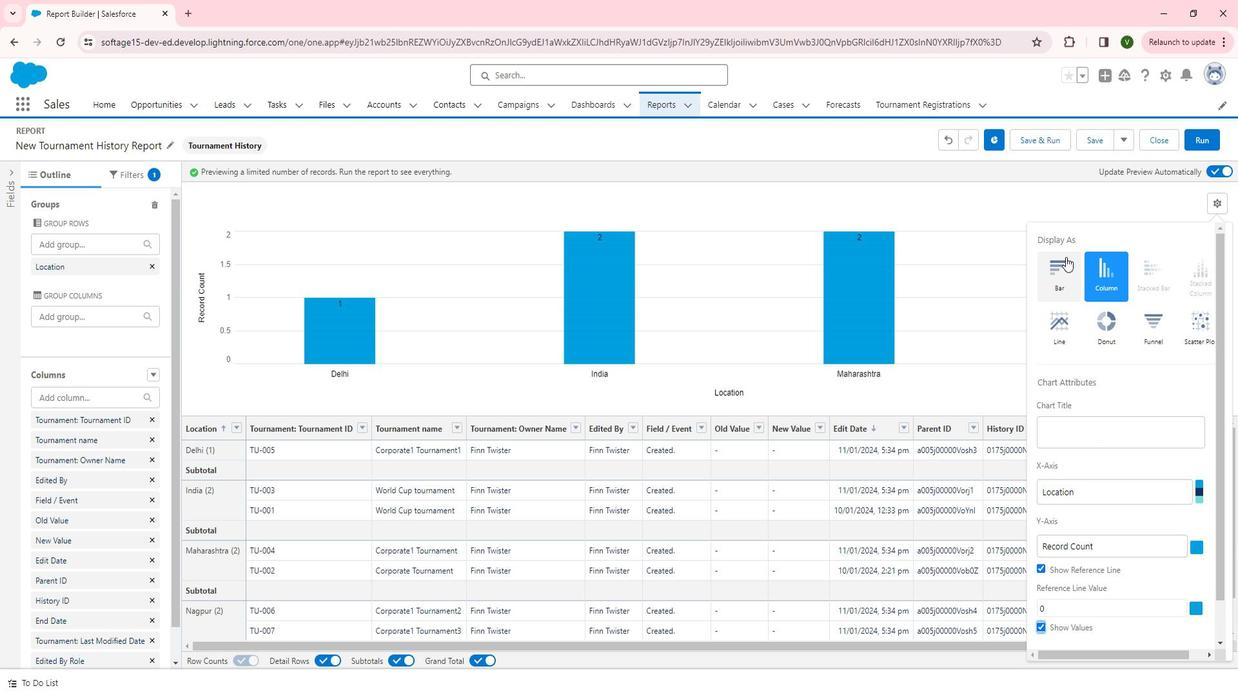 
Action: Mouse pressed left at (1079, 260)
Screenshot: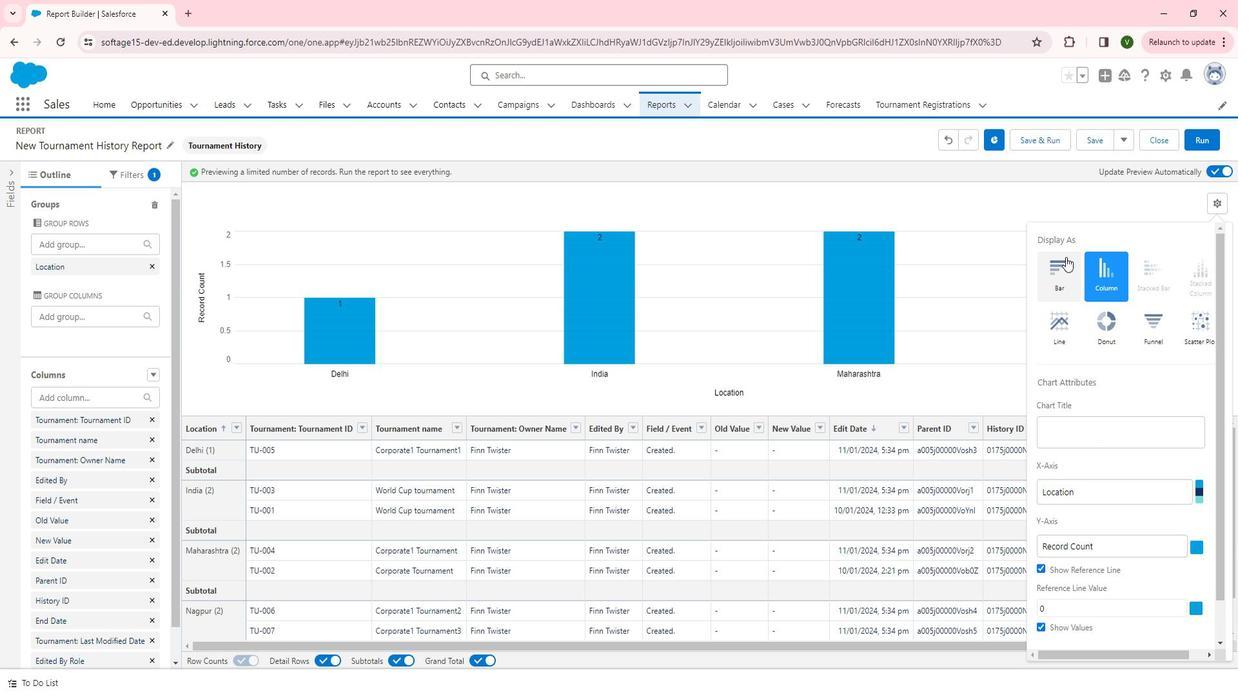
Action: Mouse moved to (1214, 541)
Screenshot: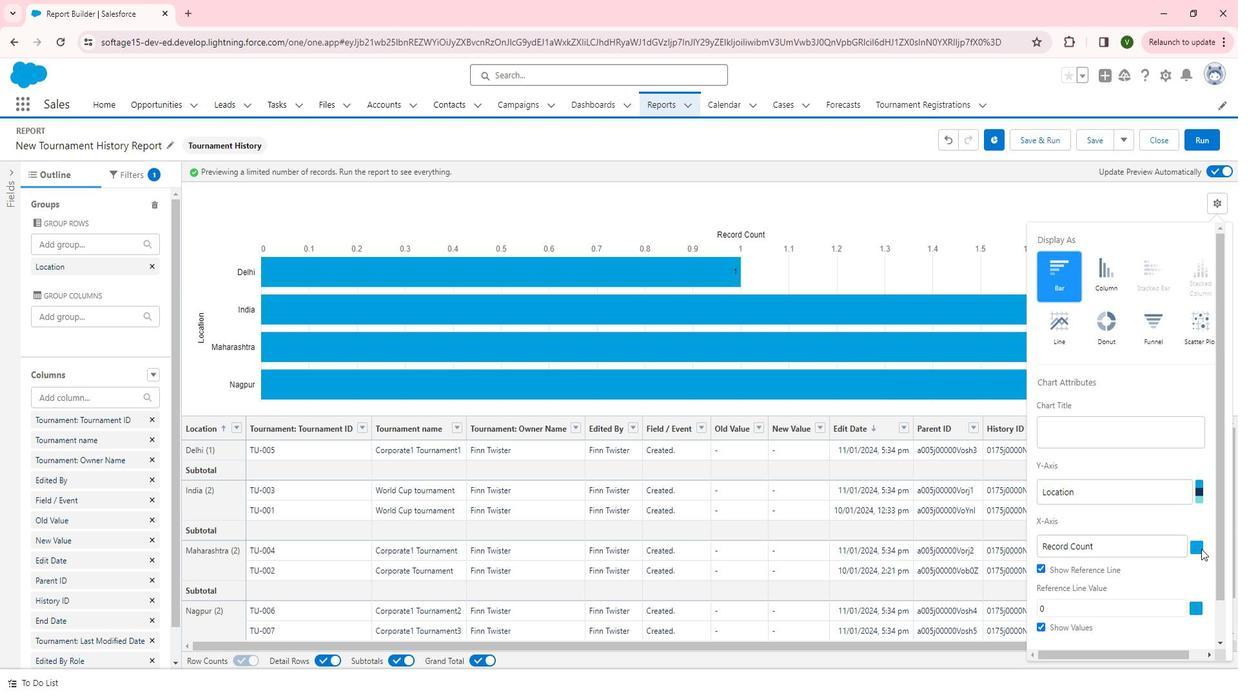 
Action: Mouse pressed left at (1214, 541)
Screenshot: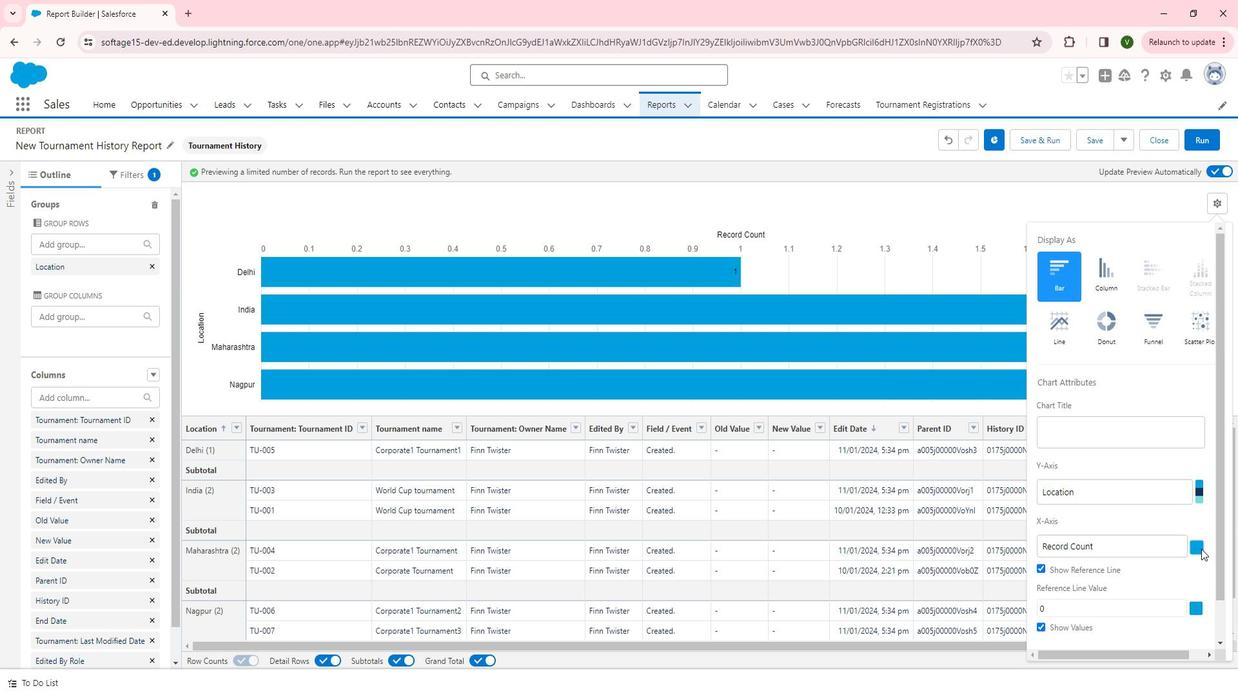 
Action: Mouse moved to (1176, 476)
Screenshot: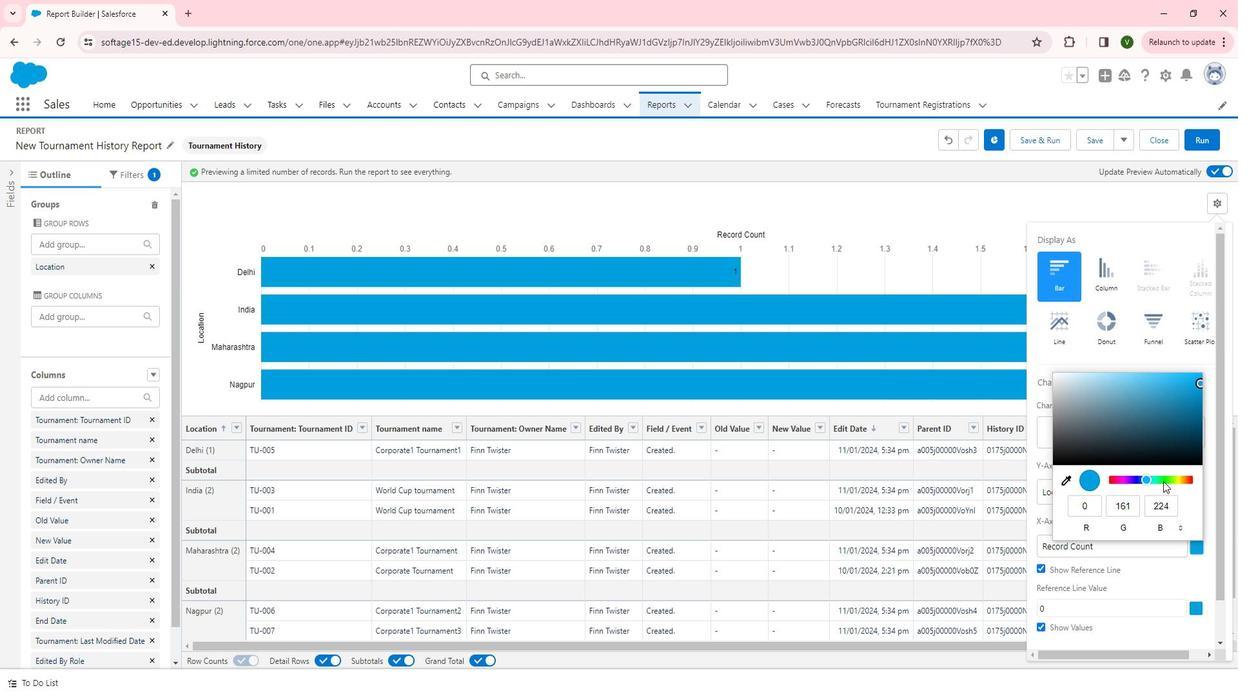 
Action: Mouse pressed left at (1176, 476)
Screenshot: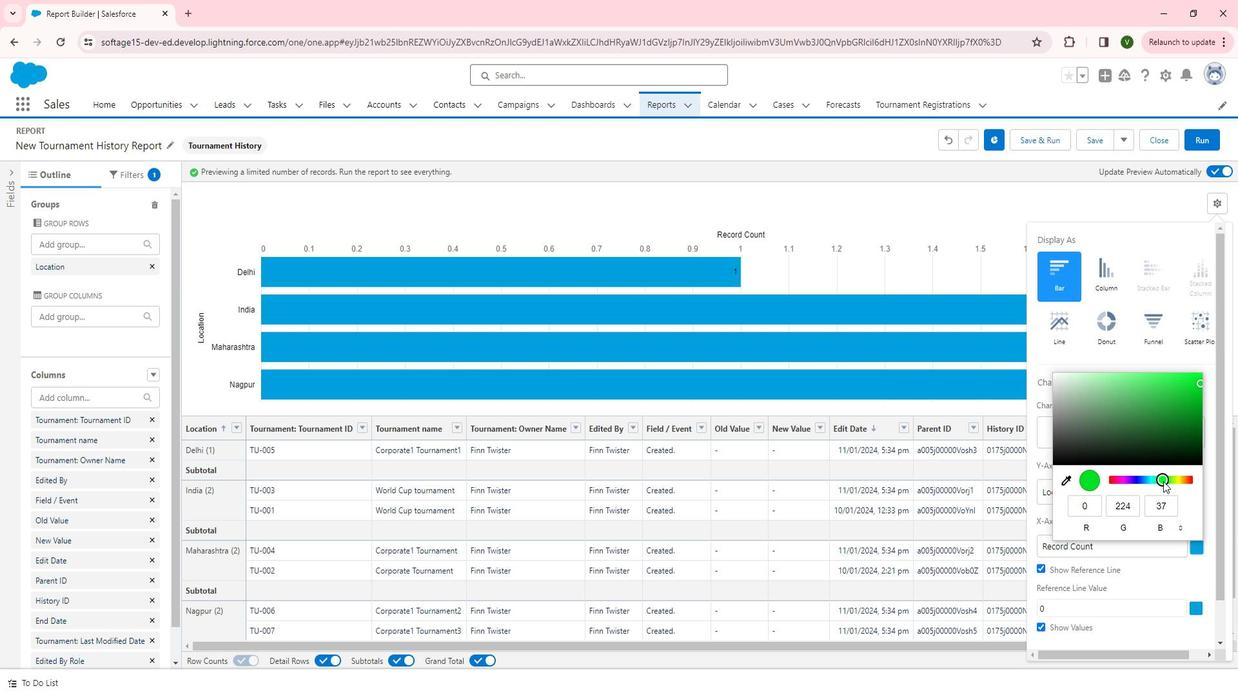 
Action: Mouse moved to (1164, 474)
Screenshot: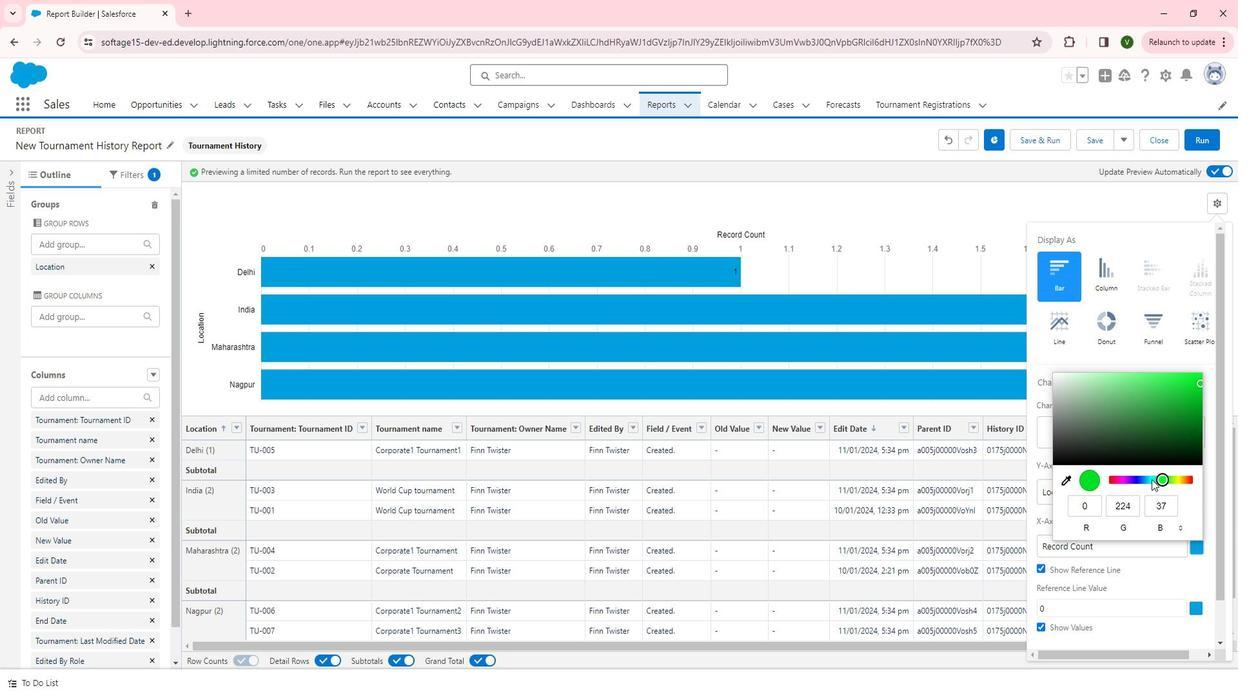 
Action: Mouse pressed left at (1164, 474)
Screenshot: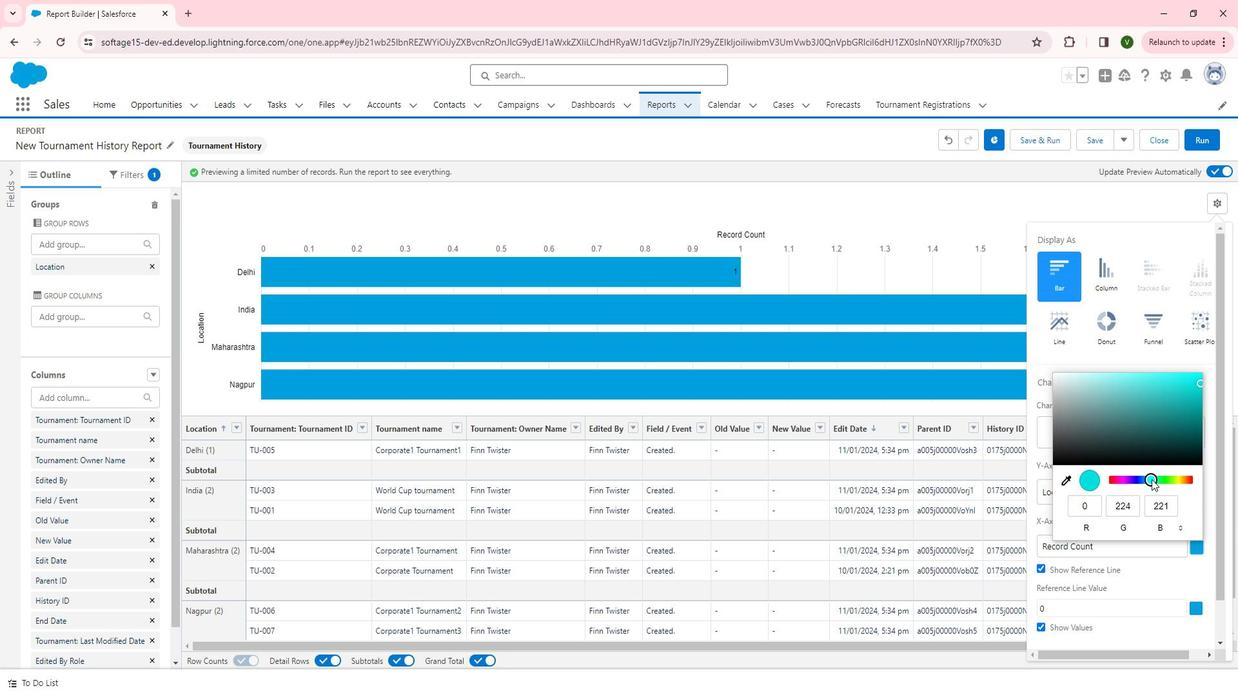 
Action: Mouse moved to (1144, 474)
Screenshot: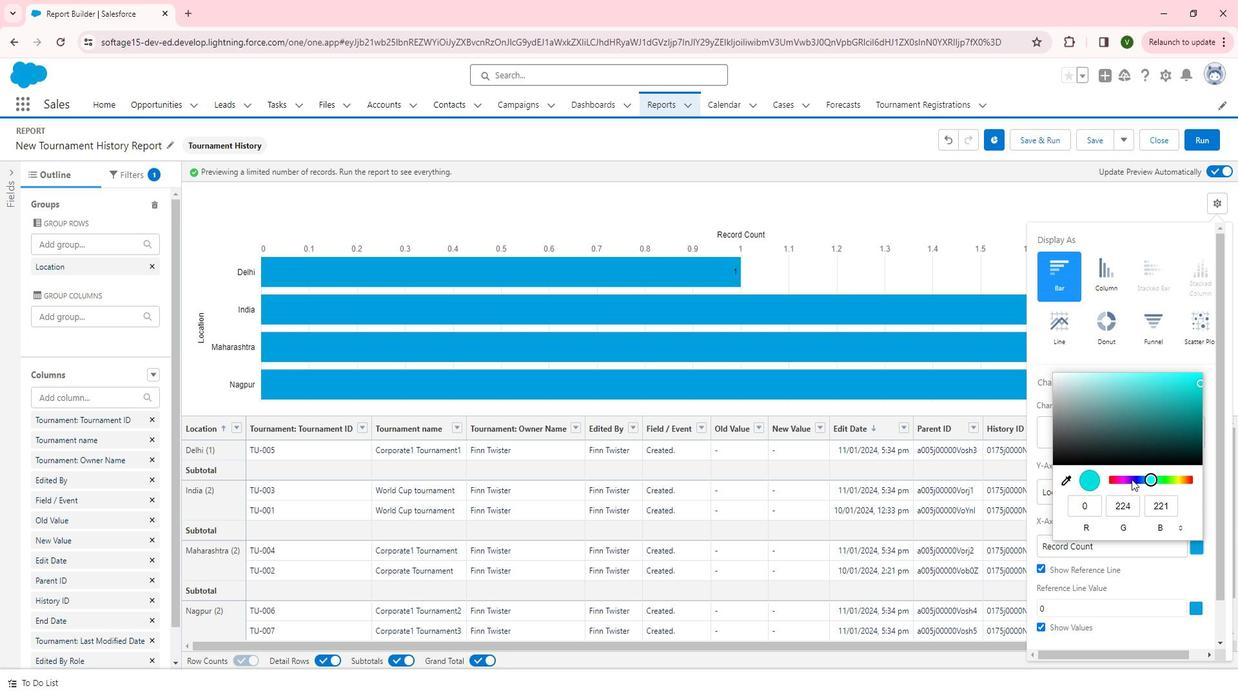 
Action: Mouse pressed left at (1144, 474)
Screenshot: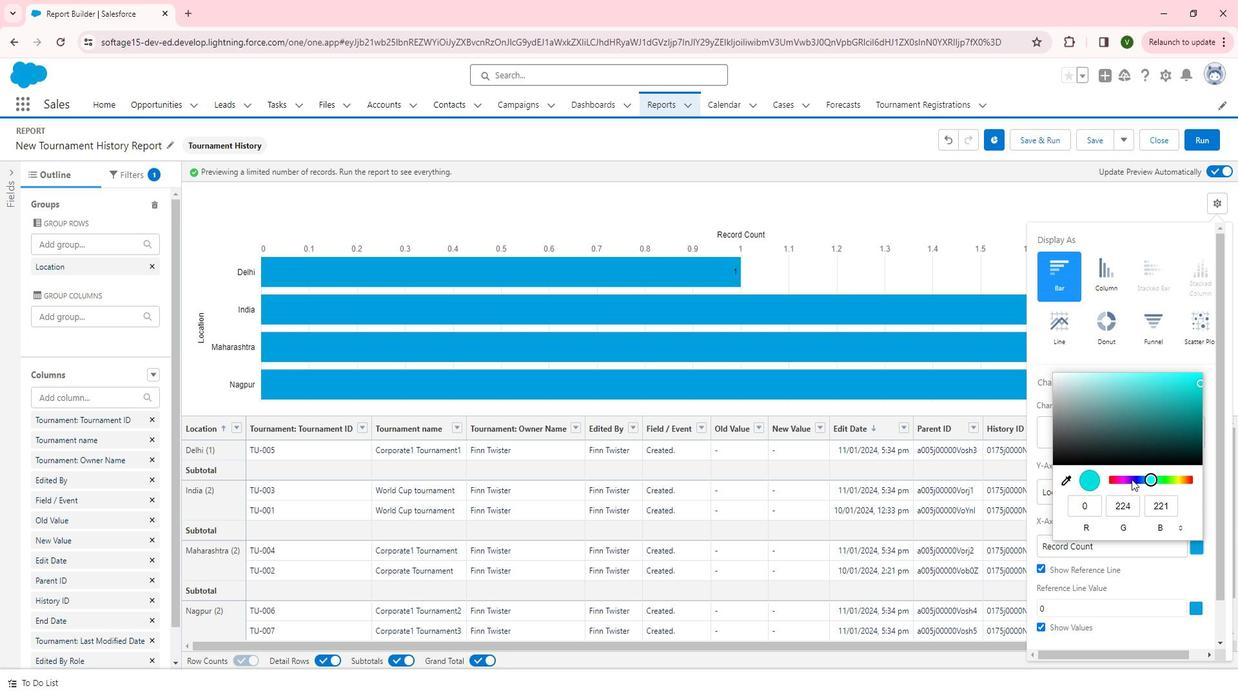 
Action: Mouse moved to (1131, 474)
Screenshot: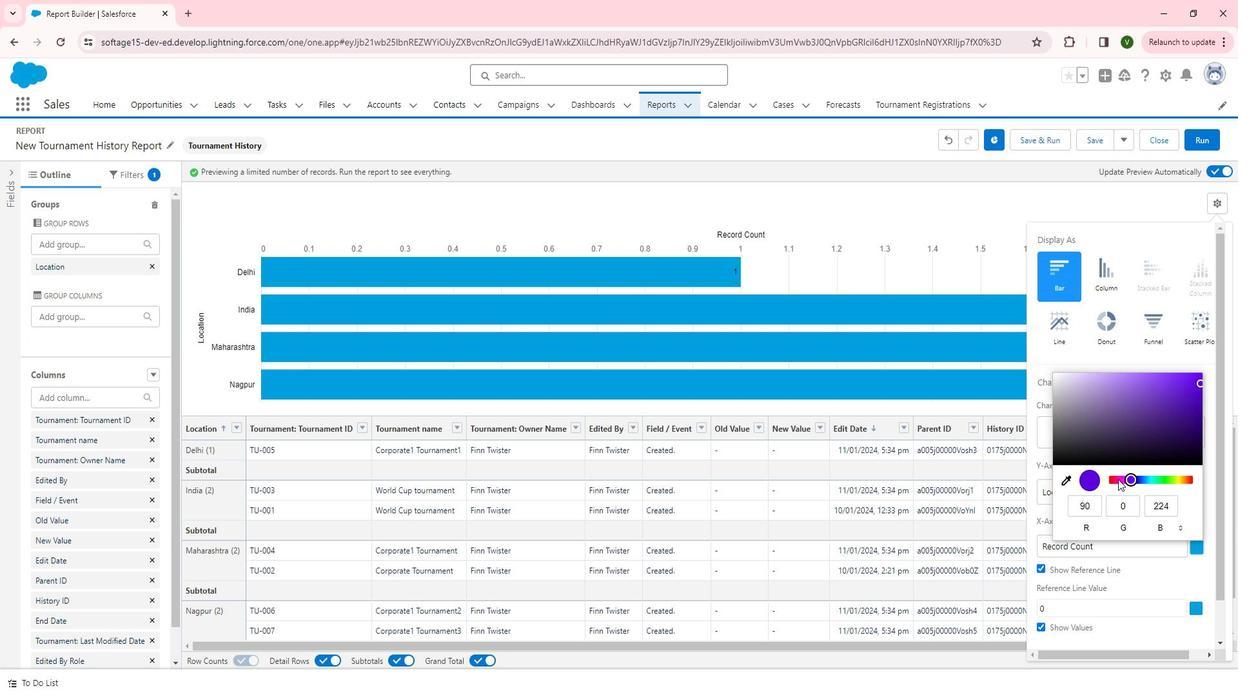 
Action: Mouse pressed left at (1131, 474)
Screenshot: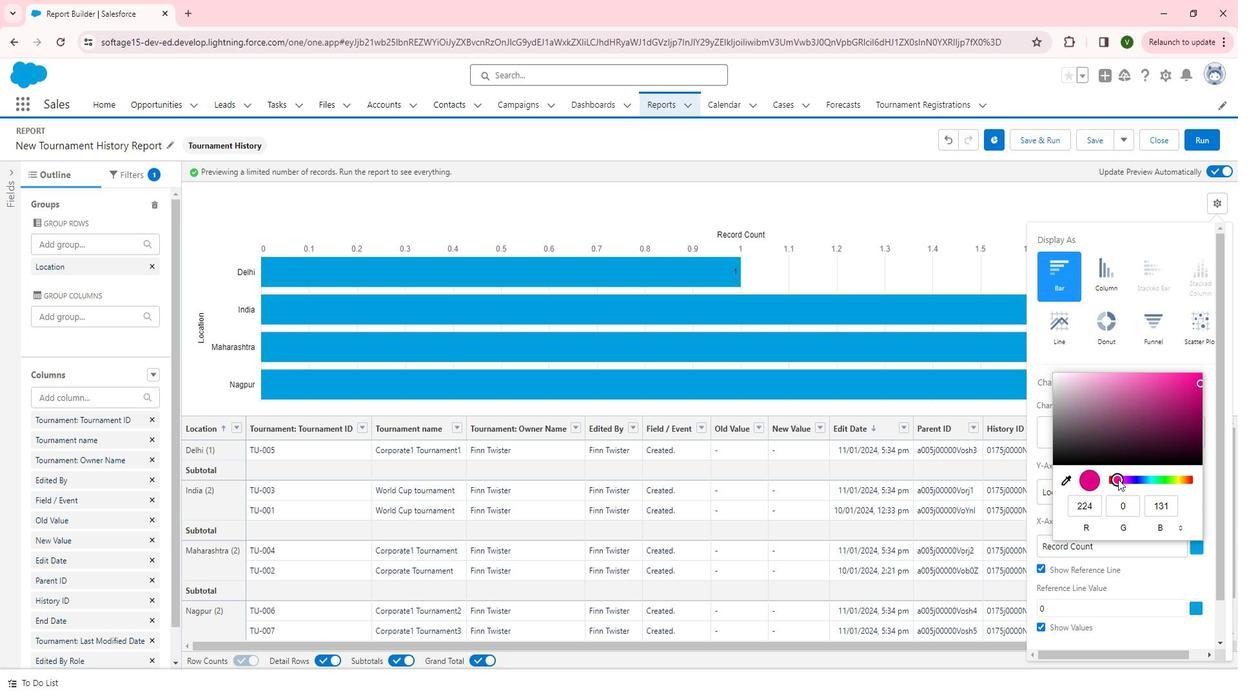 
Action: Mouse moved to (1148, 463)
Screenshot: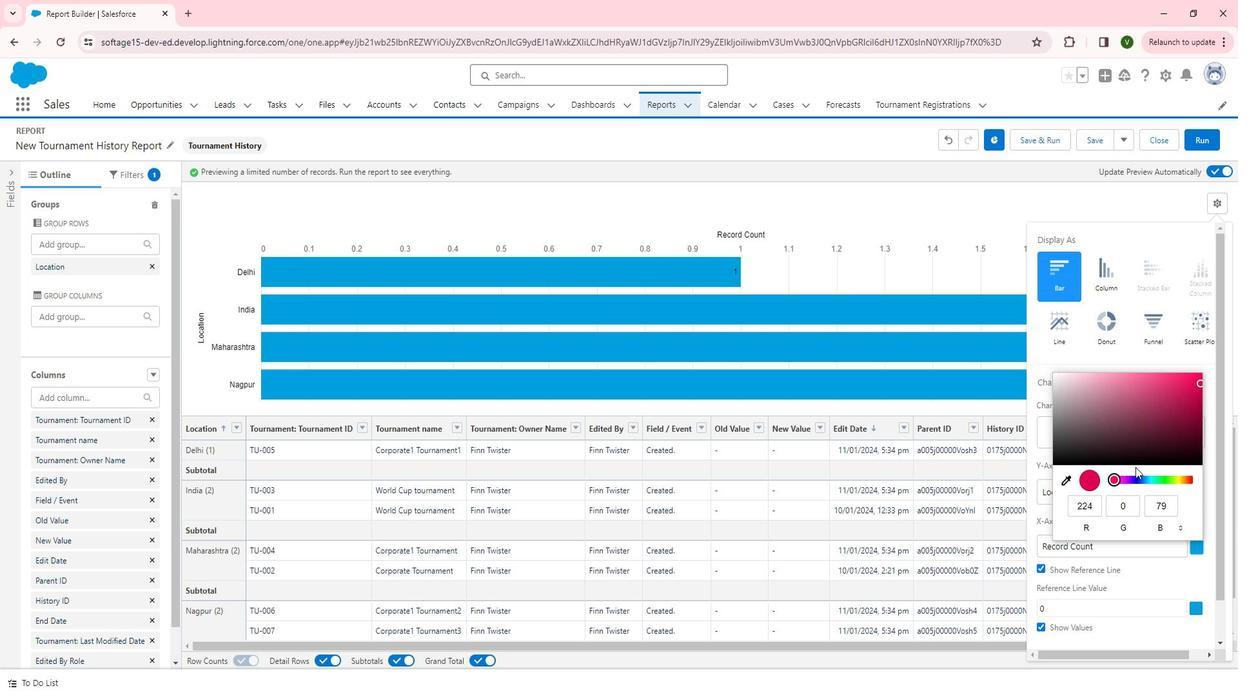 
Action: Mouse pressed left at (1148, 463)
Screenshot: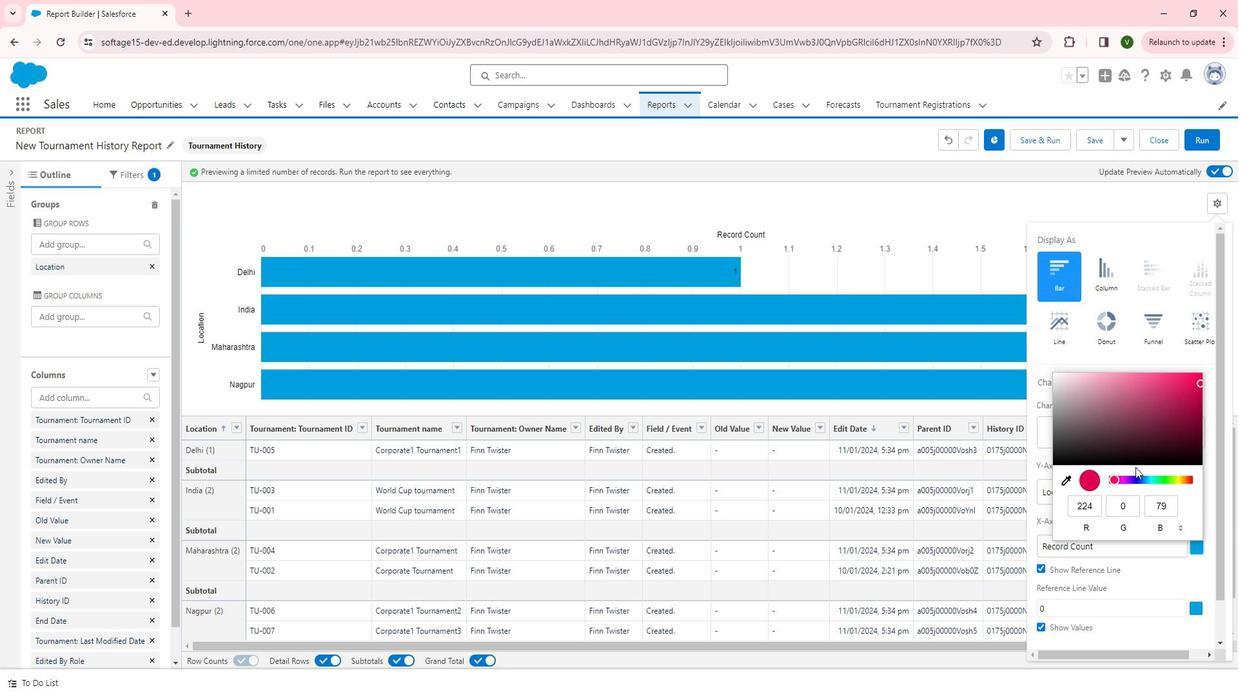 
Action: Mouse moved to (1210, 573)
Screenshot: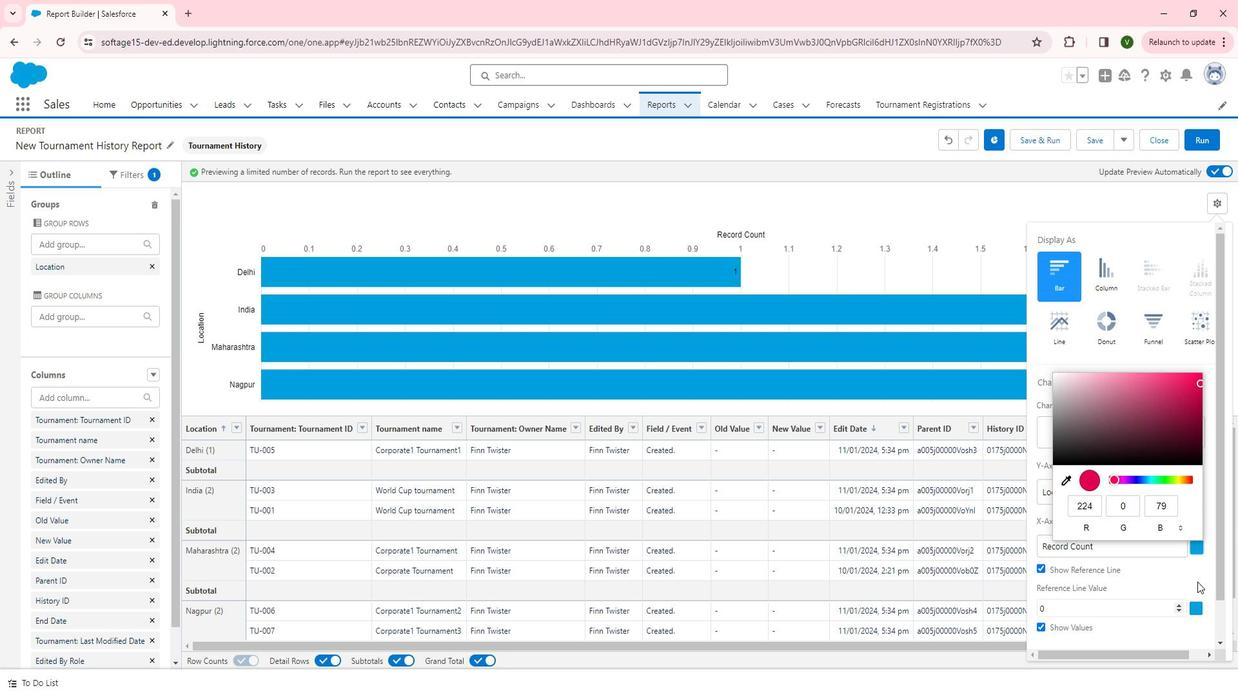 
Action: Mouse pressed left at (1210, 573)
Screenshot: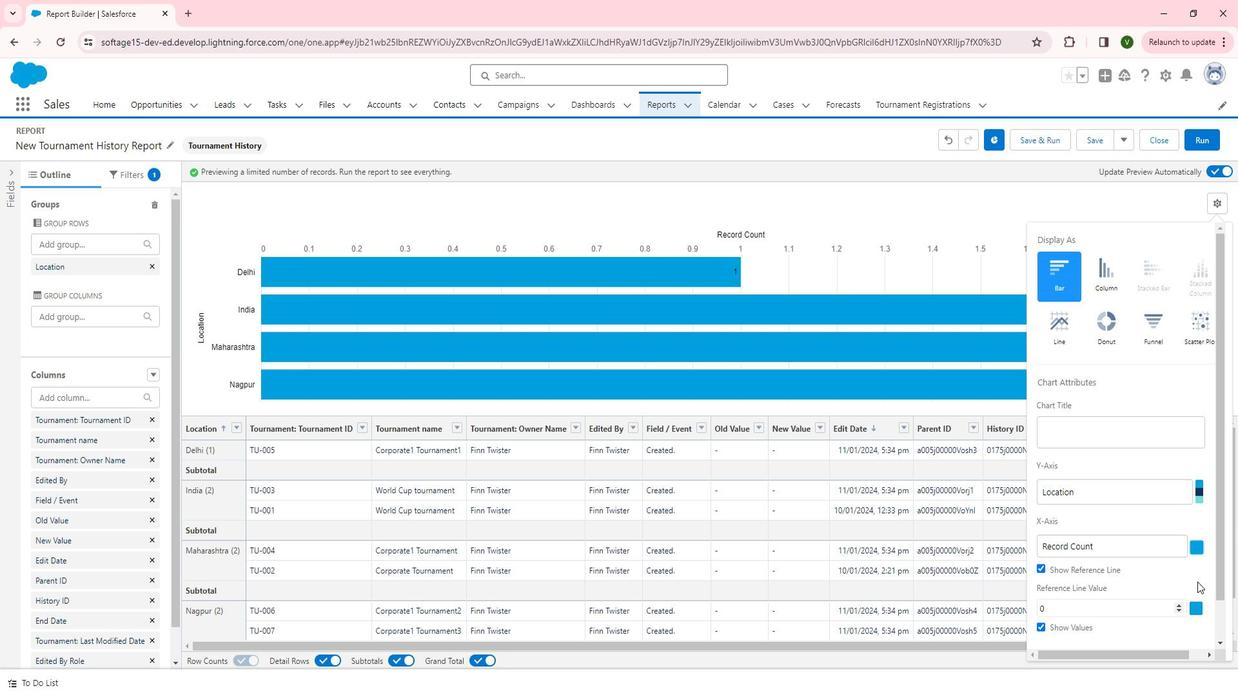 
Action: Mouse moved to (1213, 539)
Screenshot: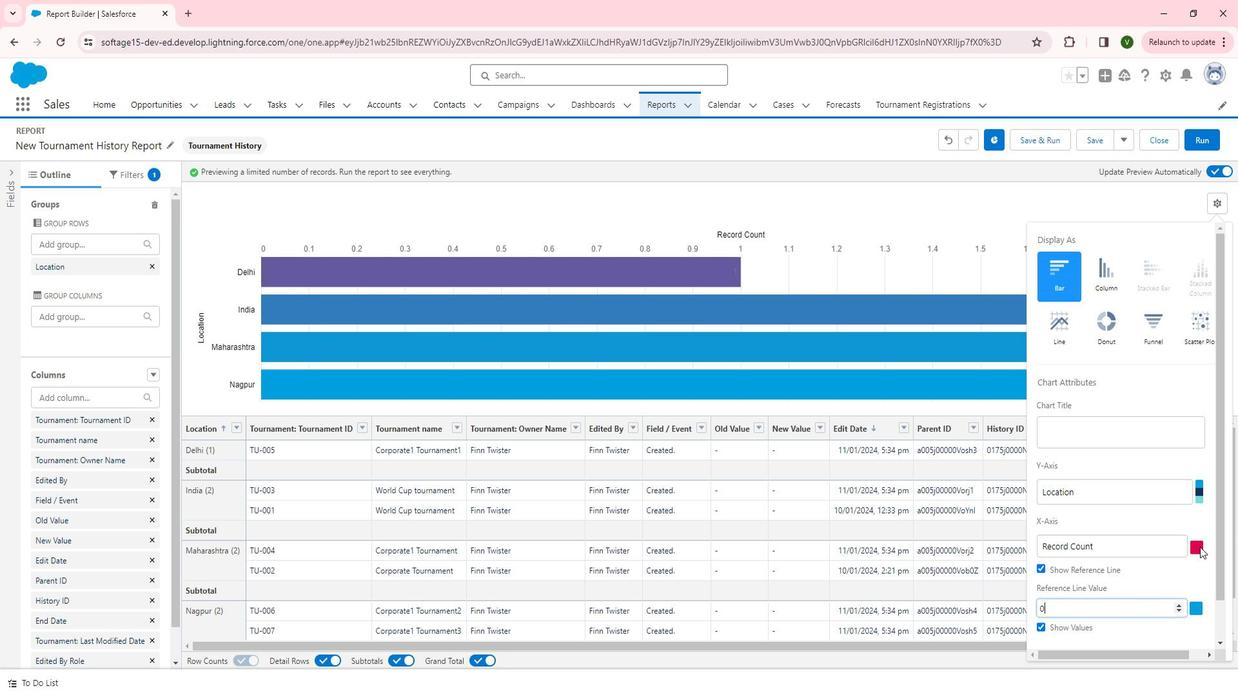 
Action: Mouse pressed left at (1213, 539)
Screenshot: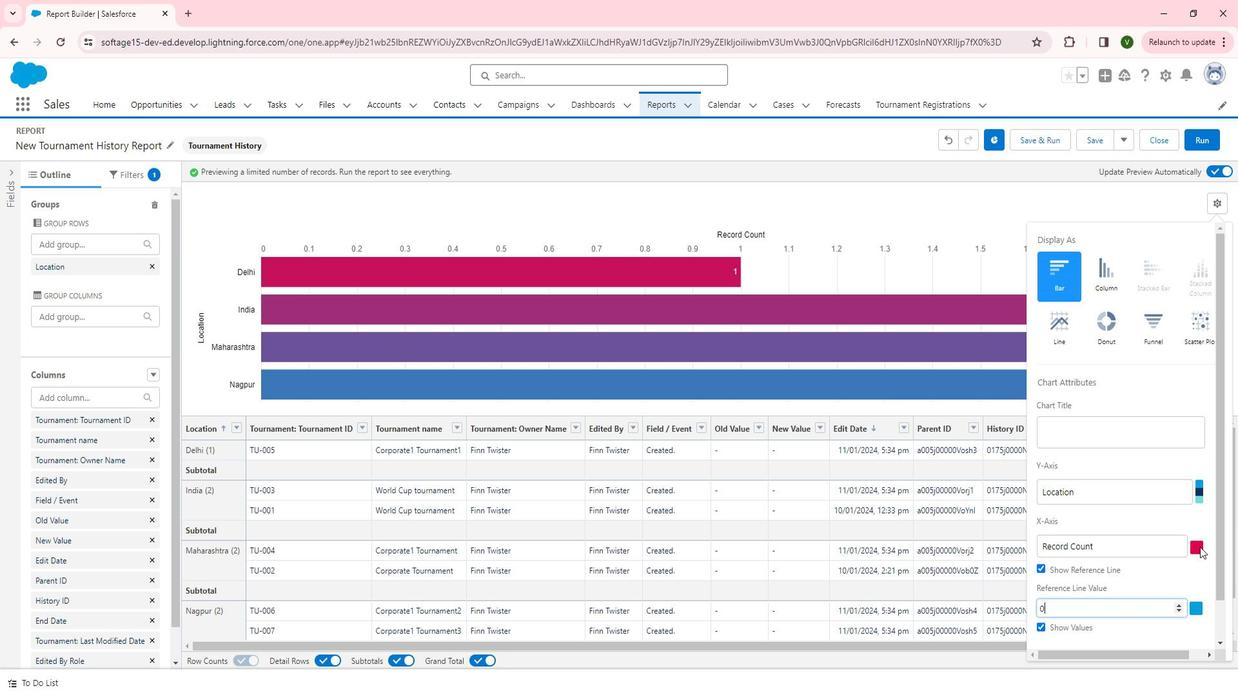 
Action: Mouse moved to (1193, 561)
Screenshot: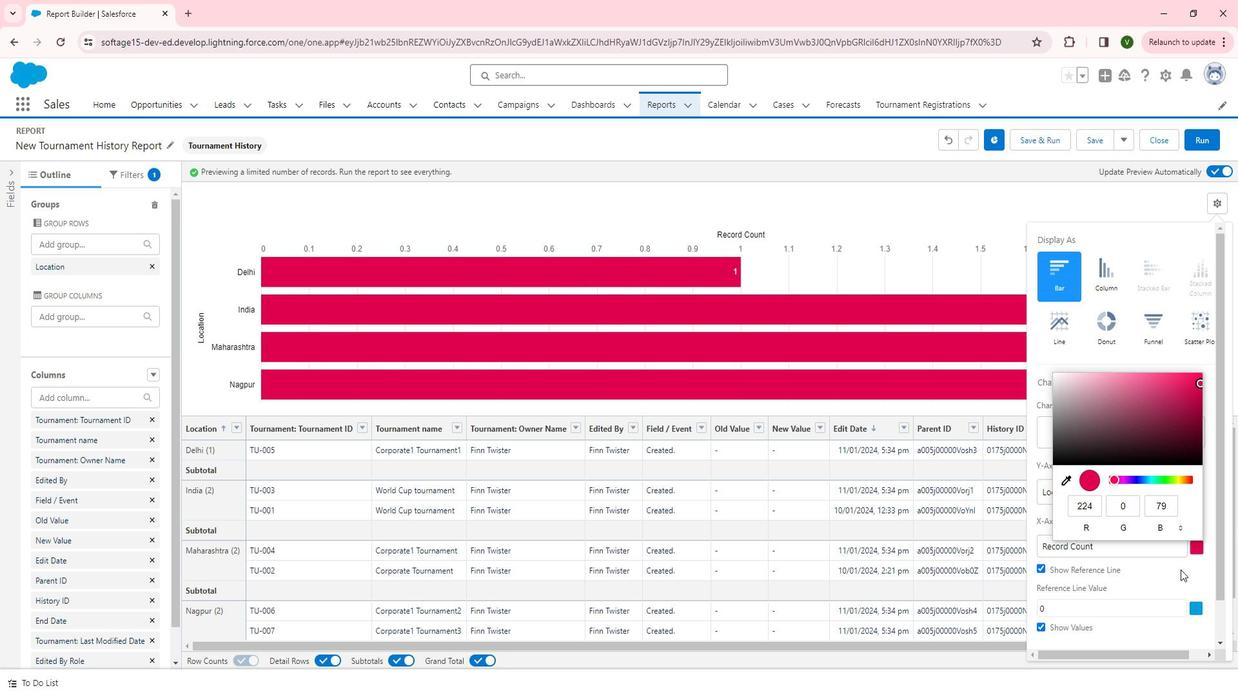 
Action: Mouse pressed left at (1193, 561)
Screenshot: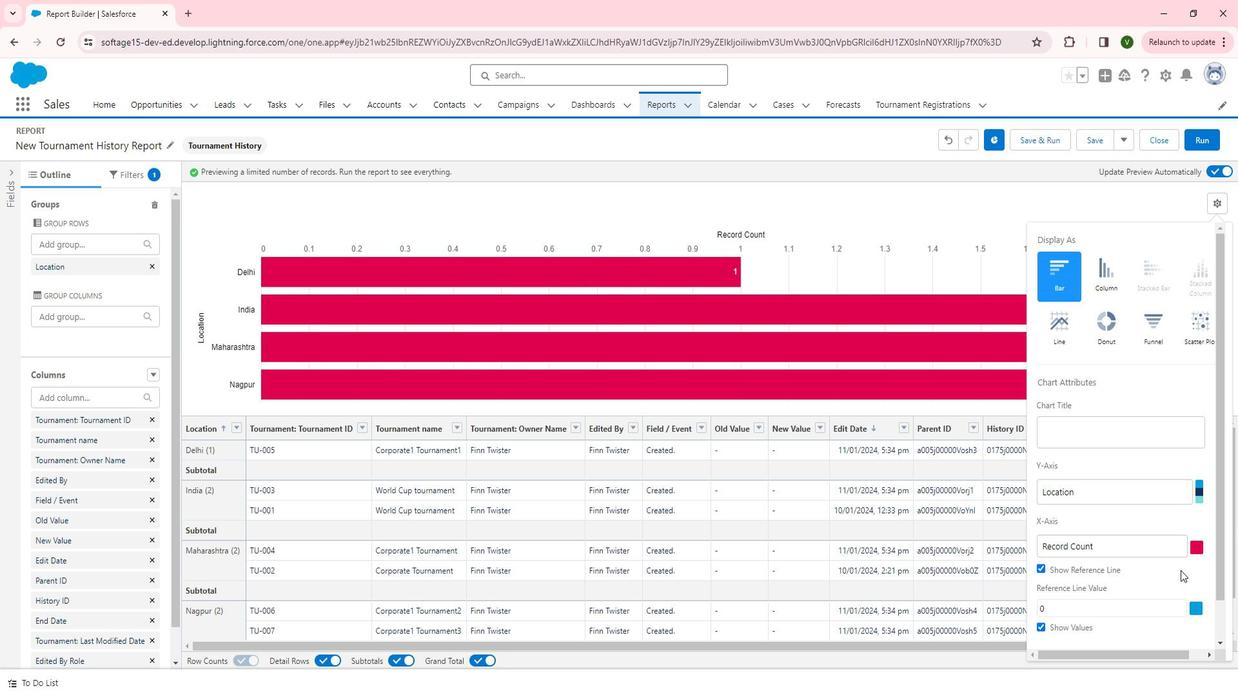 
Action: Mouse moved to (1213, 600)
Screenshot: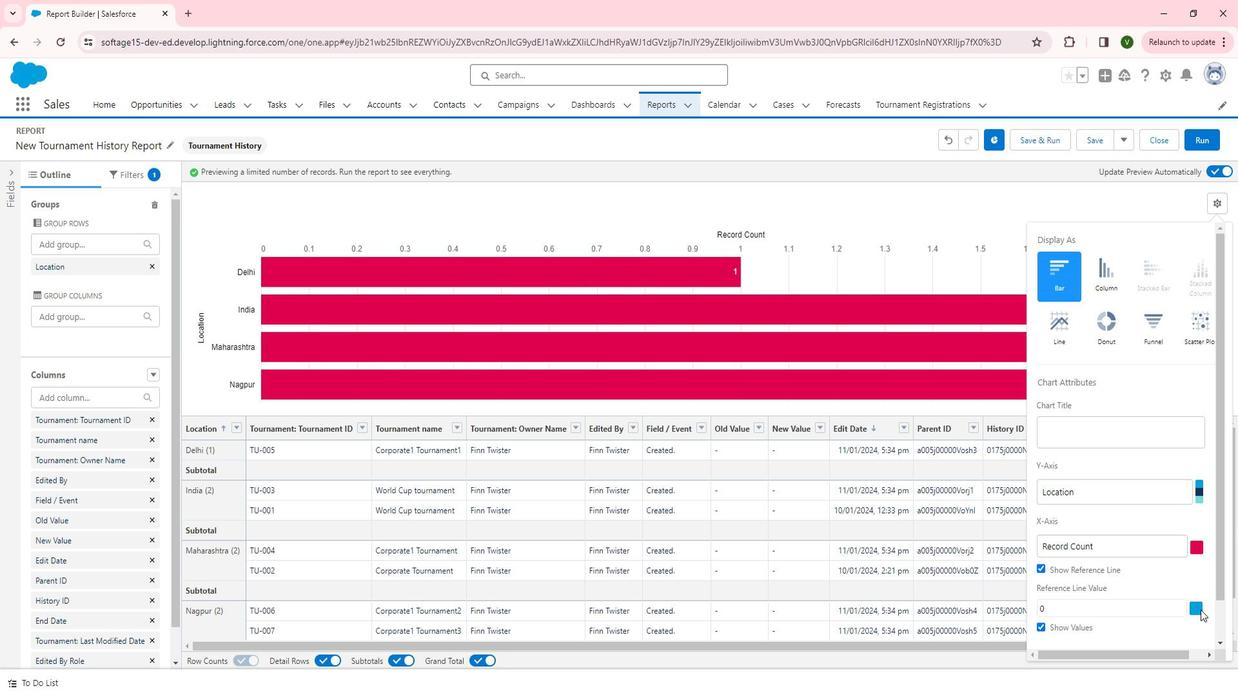
Action: Mouse pressed left at (1213, 600)
Screenshot: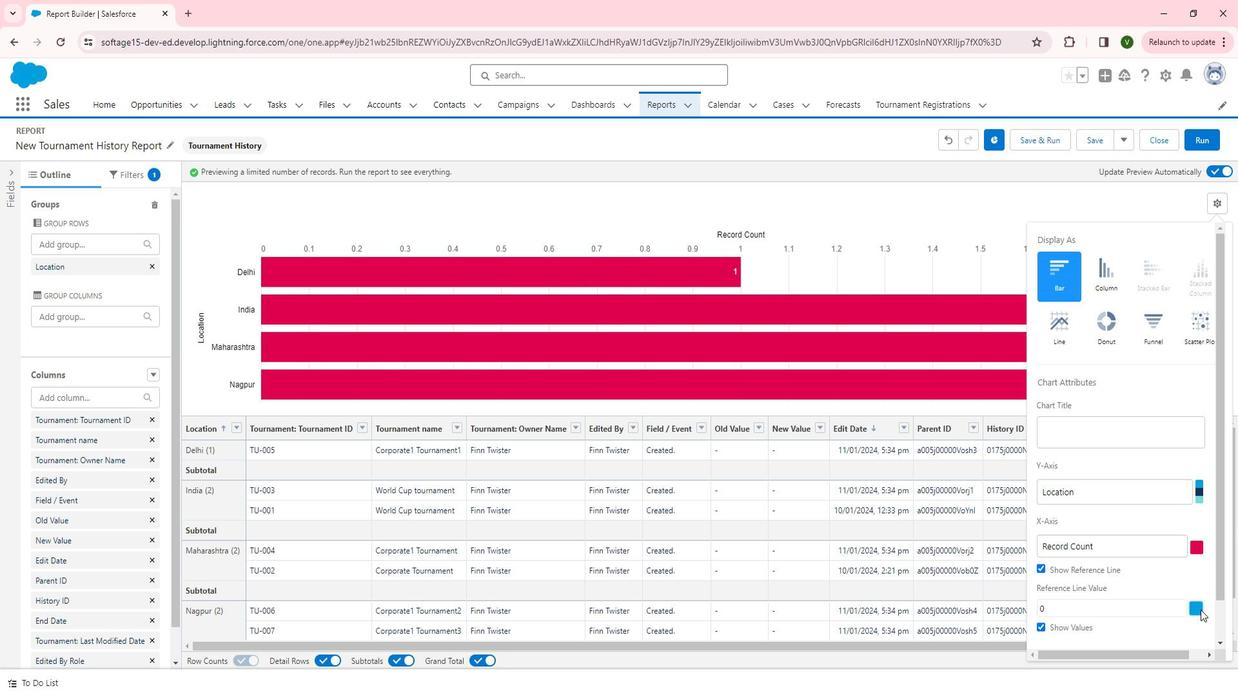 
Action: Mouse moved to (1213, 440)
Screenshot: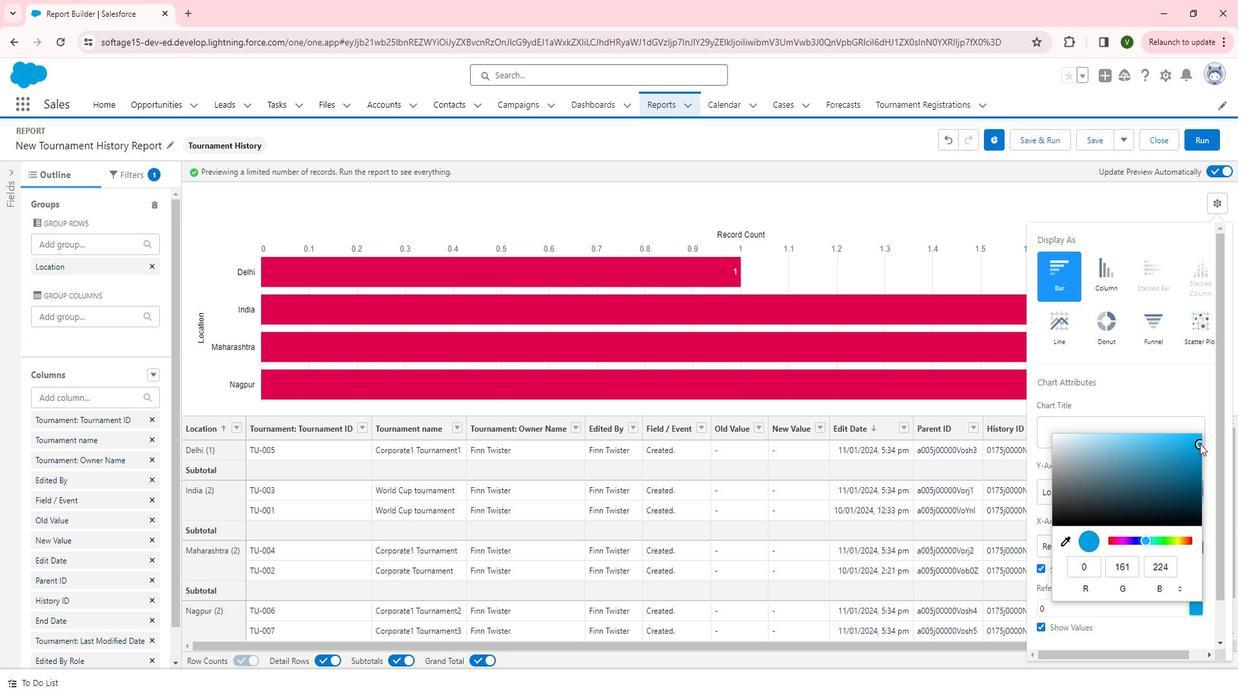 
Action: Mouse pressed left at (1213, 440)
Screenshot: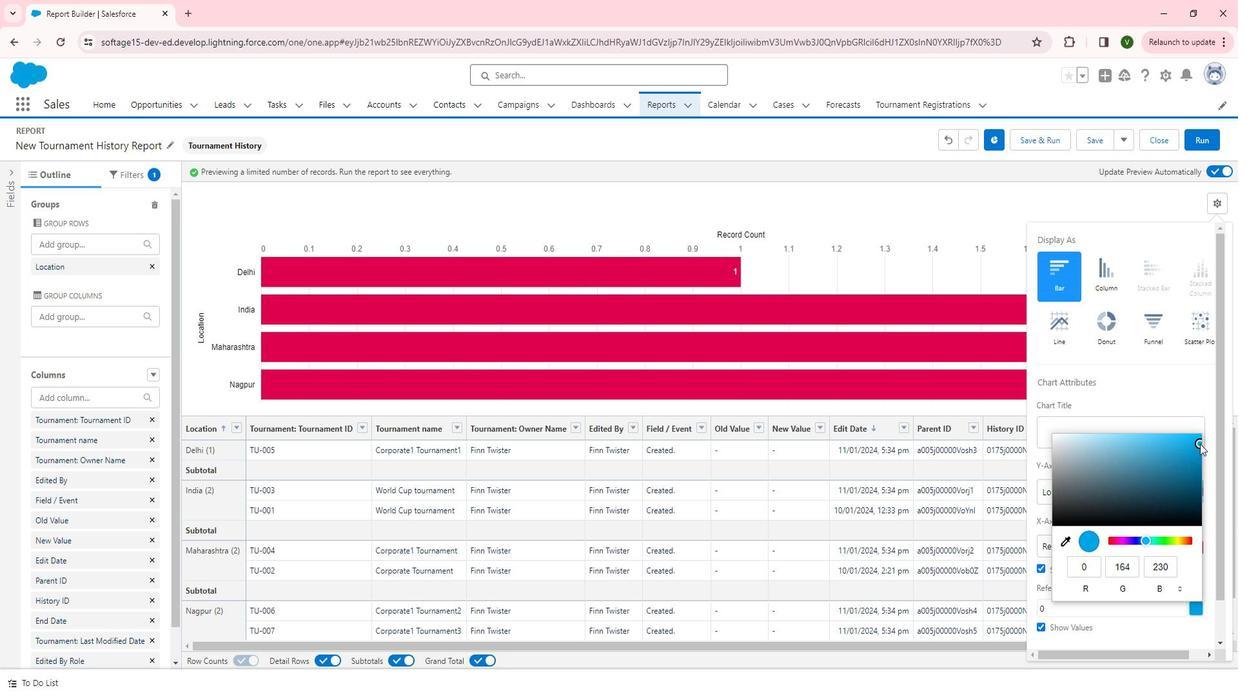 
Action: Mouse moved to (1208, 549)
Screenshot: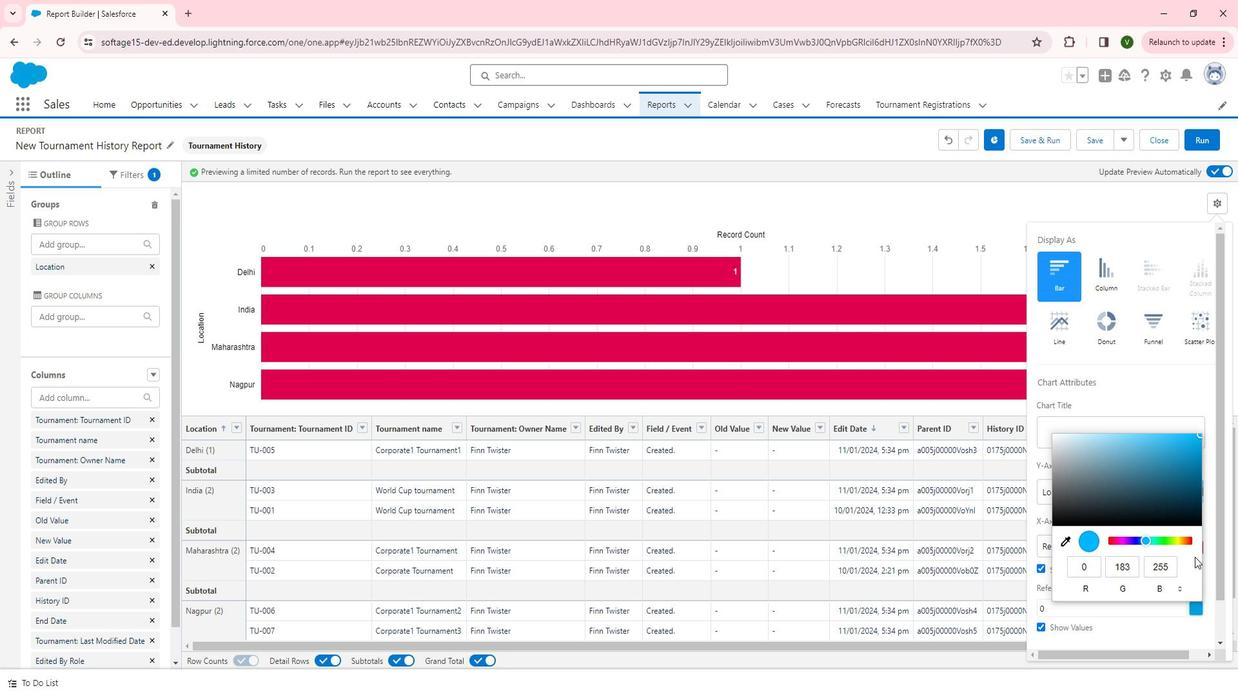
Action: Mouse pressed left at (1208, 549)
Screenshot: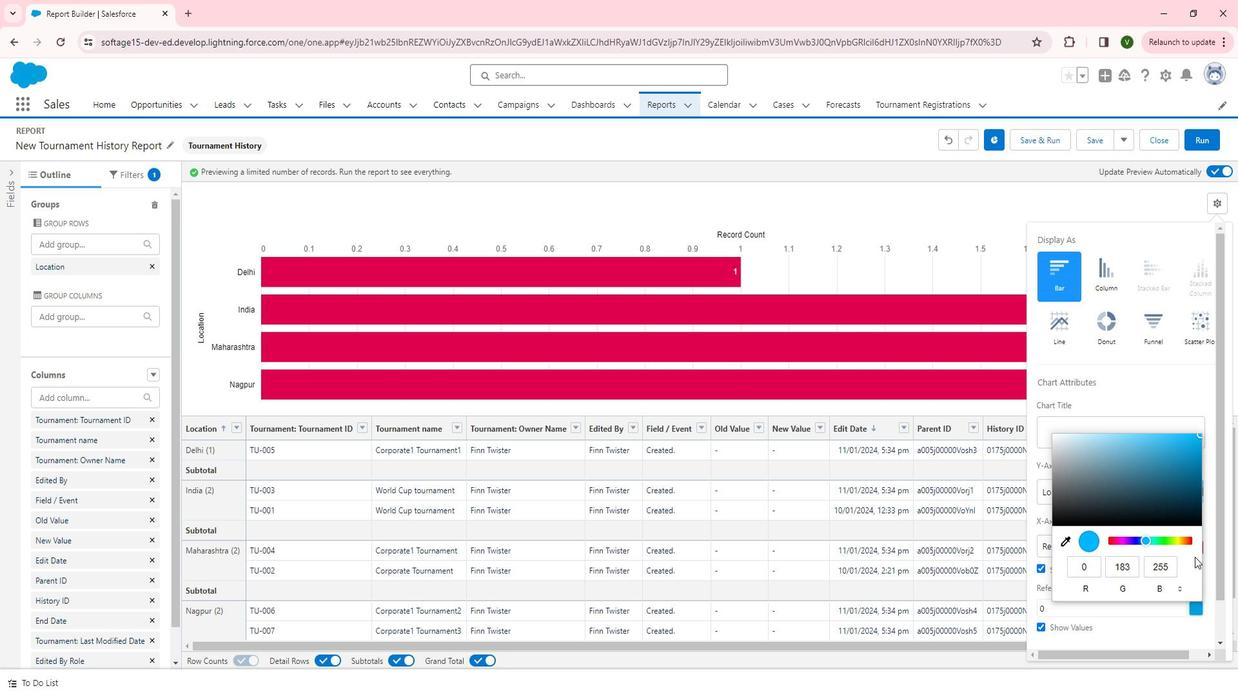 
Action: Mouse moved to (1226, 617)
Screenshot: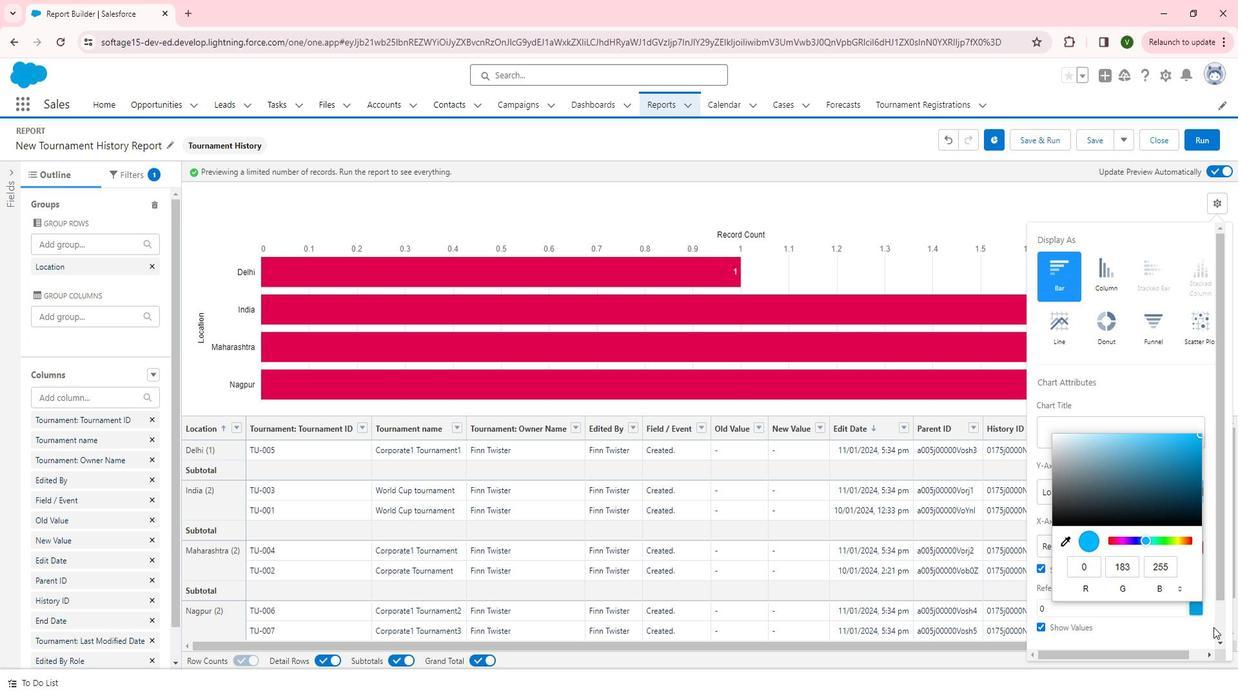 
Action: Mouse pressed left at (1226, 617)
Screenshot: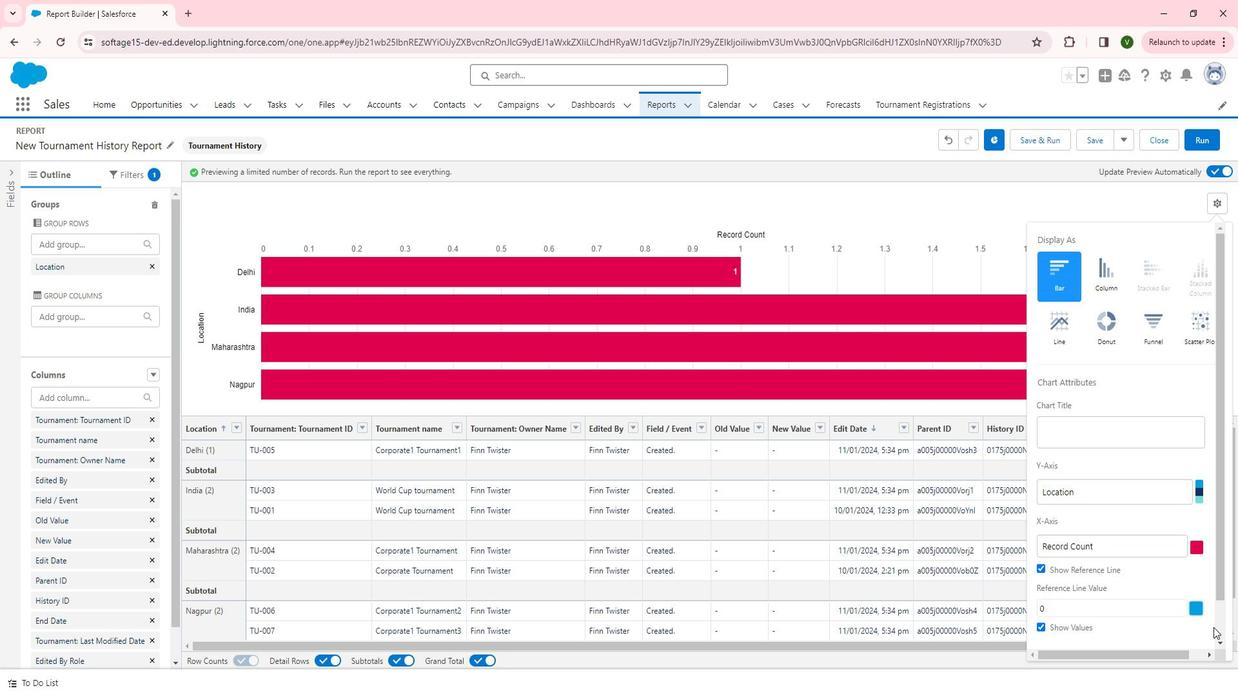 
Action: Mouse moved to (1229, 206)
Screenshot: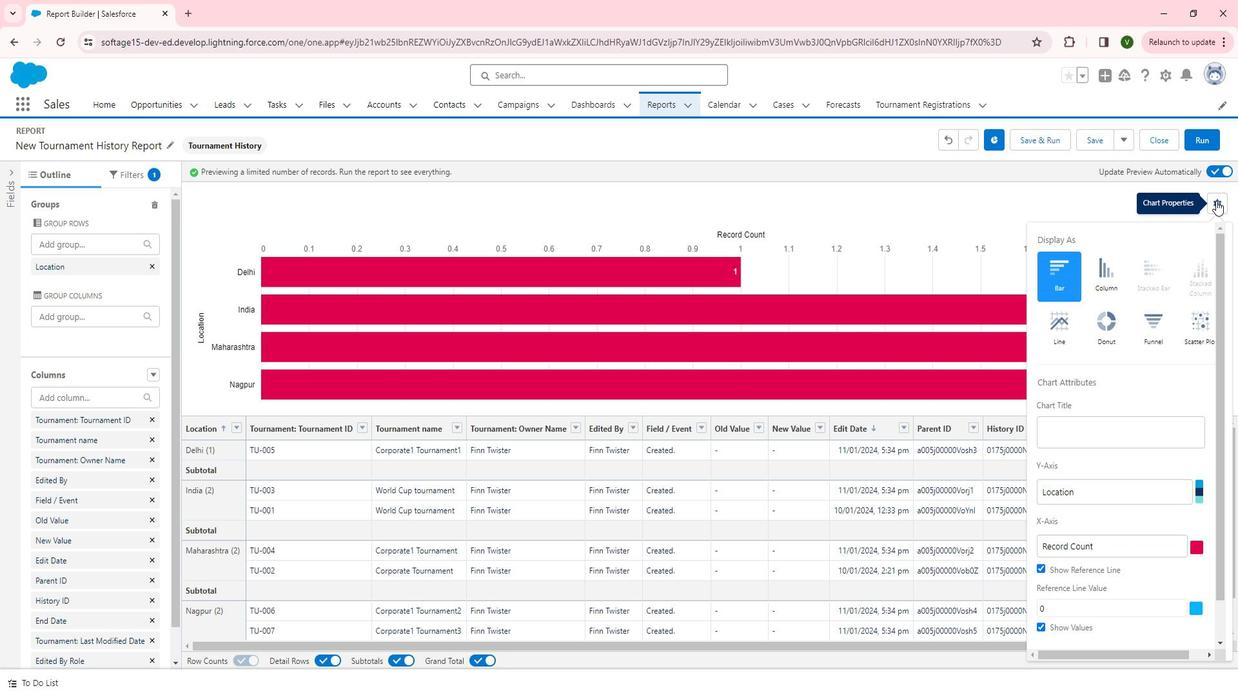 
Action: Mouse pressed left at (1229, 206)
Screenshot: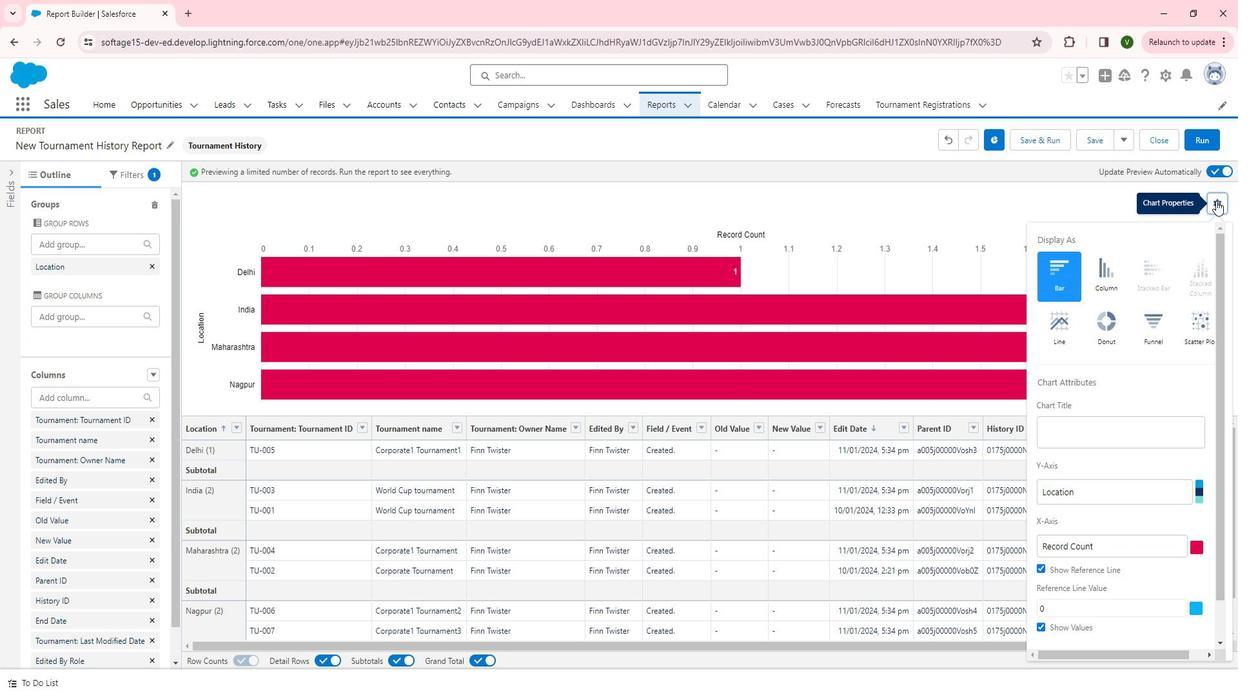
Action: Mouse moved to (1059, 147)
Screenshot: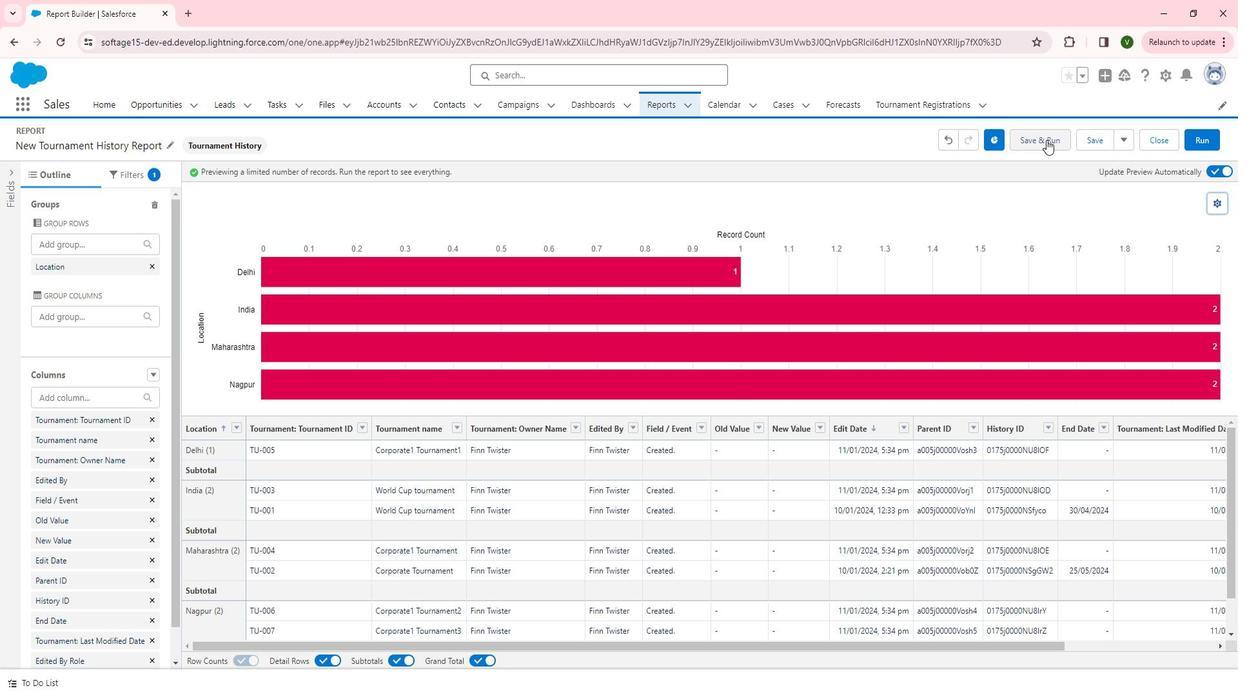 
Action: Mouse pressed left at (1059, 147)
Screenshot: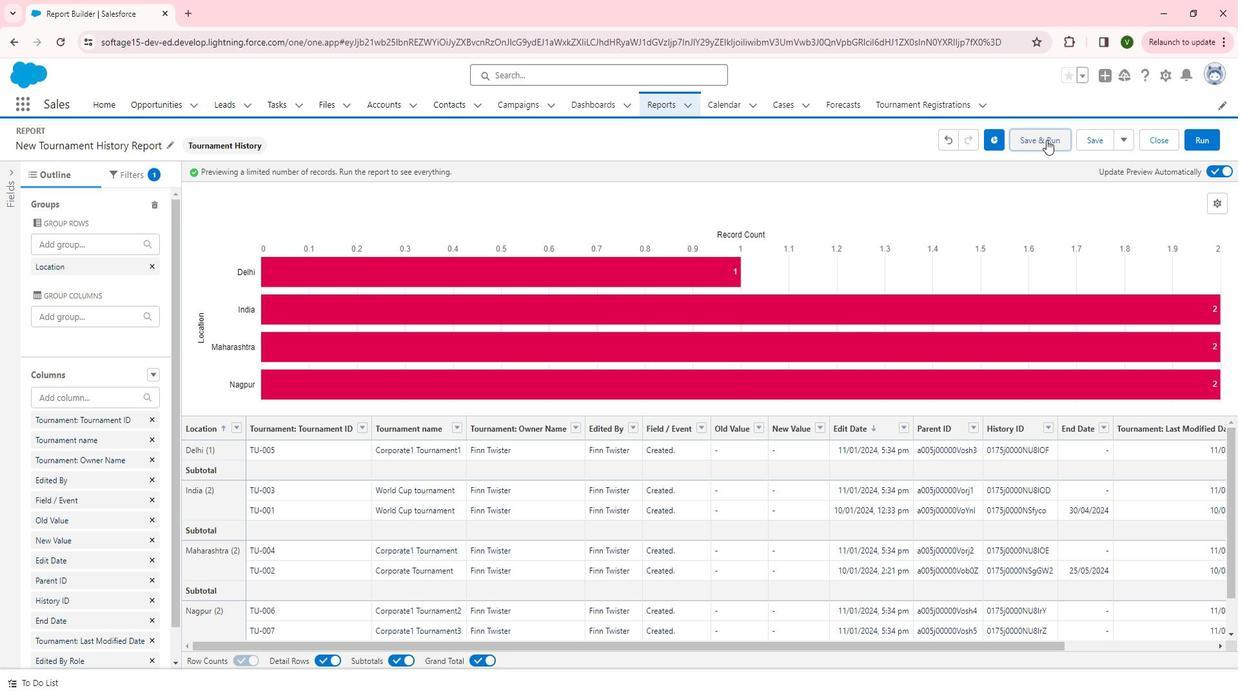 
Action: Mouse moved to (636, 290)
Screenshot: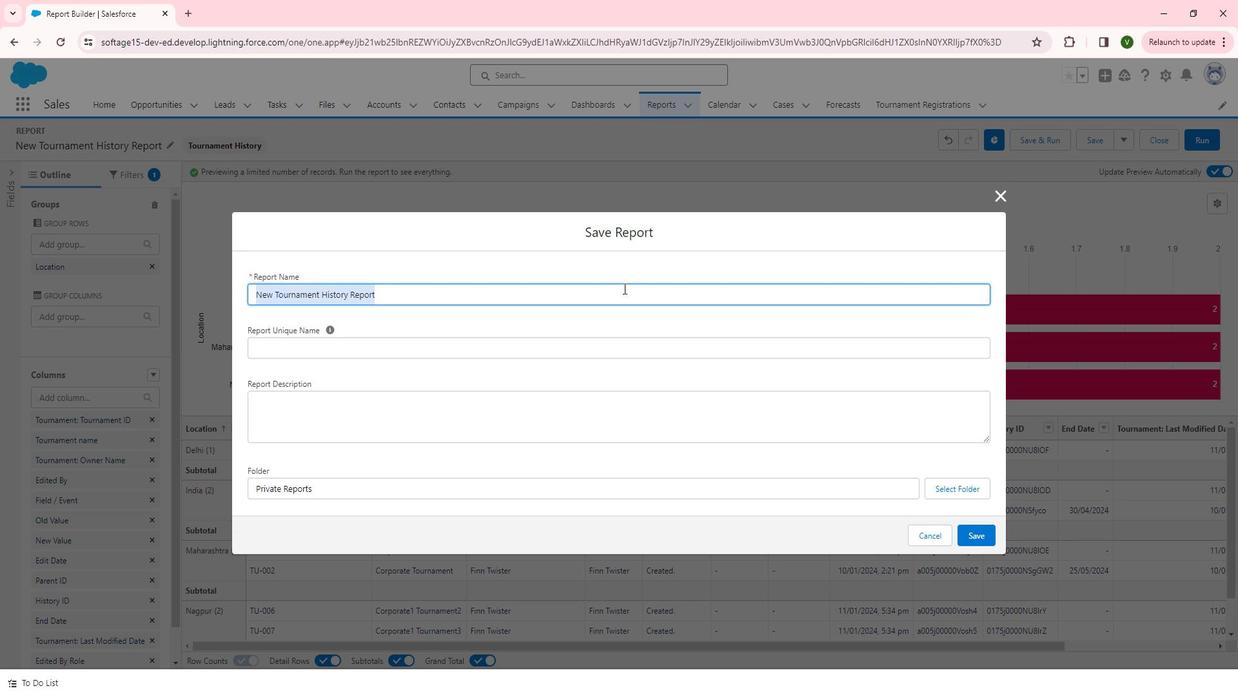
Action: Mouse pressed left at (636, 290)
Screenshot: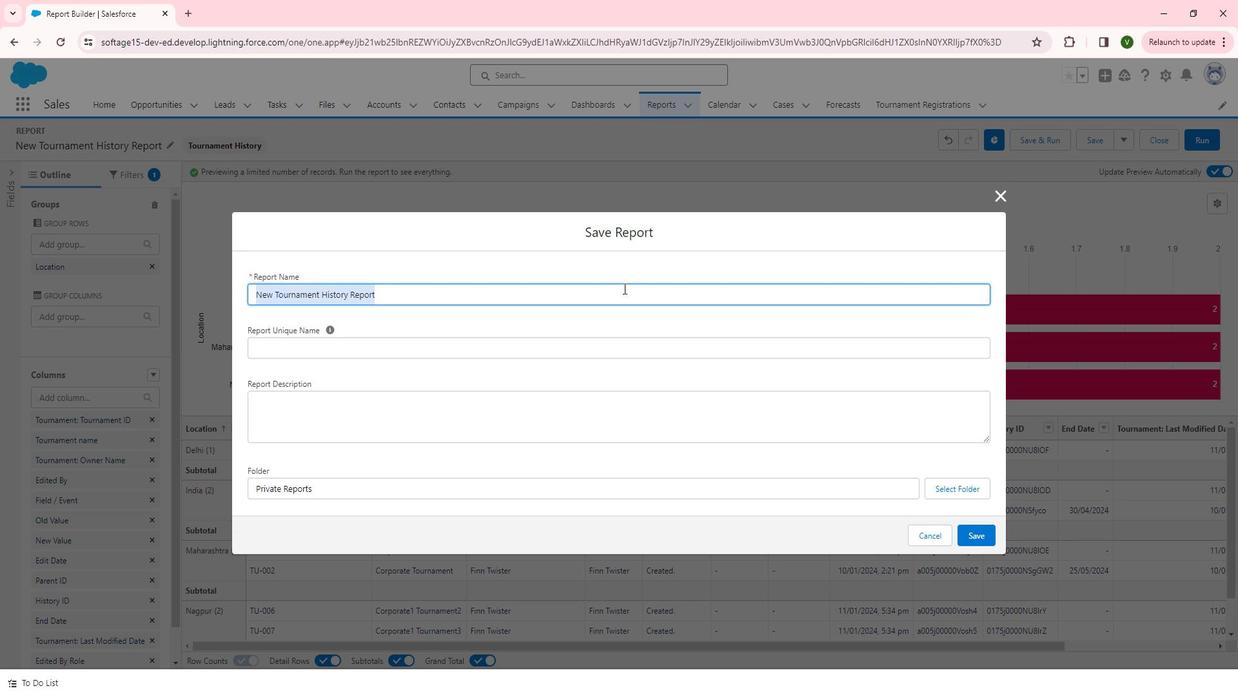 
Action: Mouse moved to (723, 345)
Screenshot: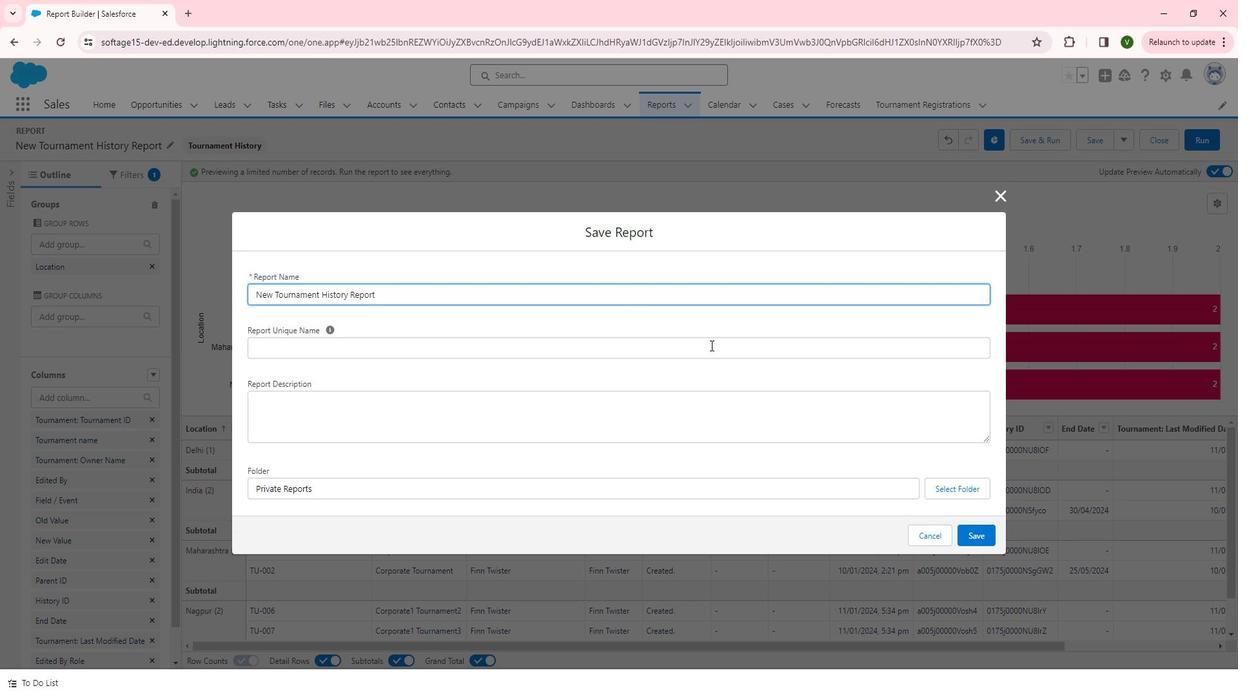 
Action: Key pressed <Key.left><Key.left><Key.left><Key.left><Key.left><Key.left><Key.left><Key.left><Key.left><Key.left><Key.left><Key.left><Key.left><Key.left><Key.left><Key.left><Key.left><Key.left><Key.left><Key.left><Key.left><Key.left><Key.left><Key.left><Key.left><Key.backspace><Key.backspace><Key.backspace><Key.backspace><Key.backspace><Key.backspace><Key.backspace><Key.backspace><Key.backspace><Key.right><Key.right><Key.right><Key.right><Key.right><Key.right><Key.right><Key.right><Key.right><Key.right><Key.right><Key.right><Key.right><Key.right><Key.right><Key.right><Key.right><Key.right>
Screenshot: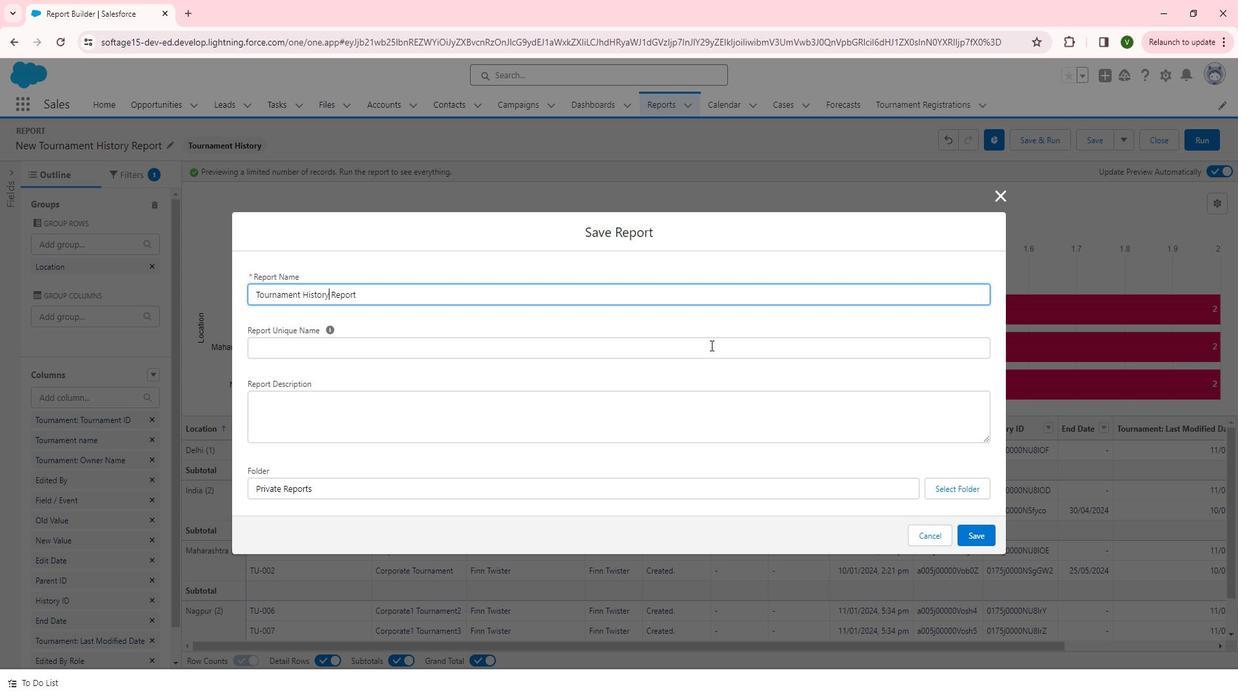 
Action: Mouse moved to (724, 345)
Screenshot: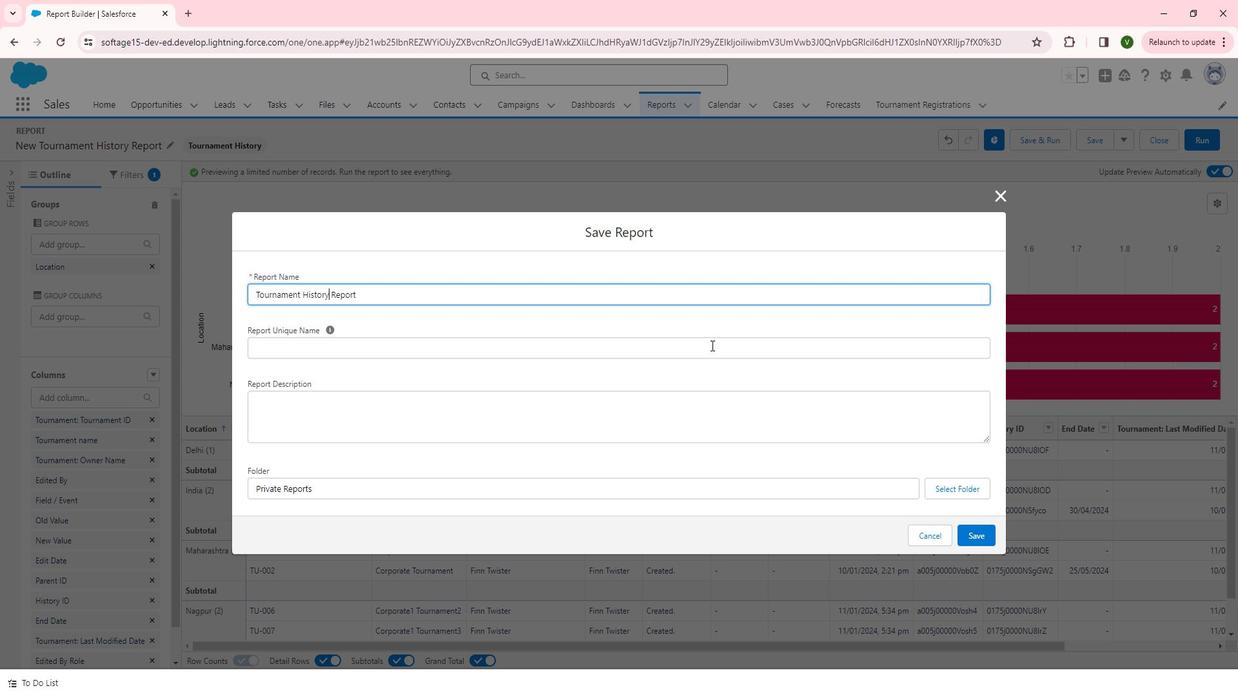
Action: Mouse pressed left at (724, 345)
Screenshot: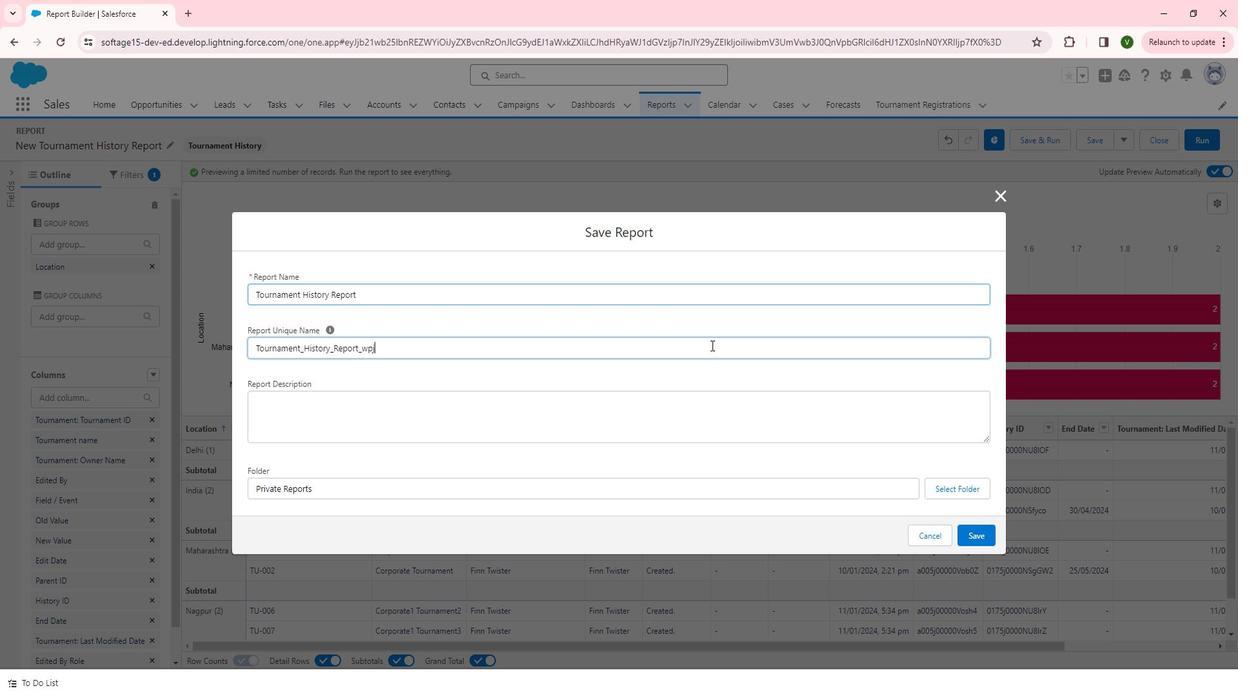 
Action: Mouse moved to (666, 421)
Screenshot: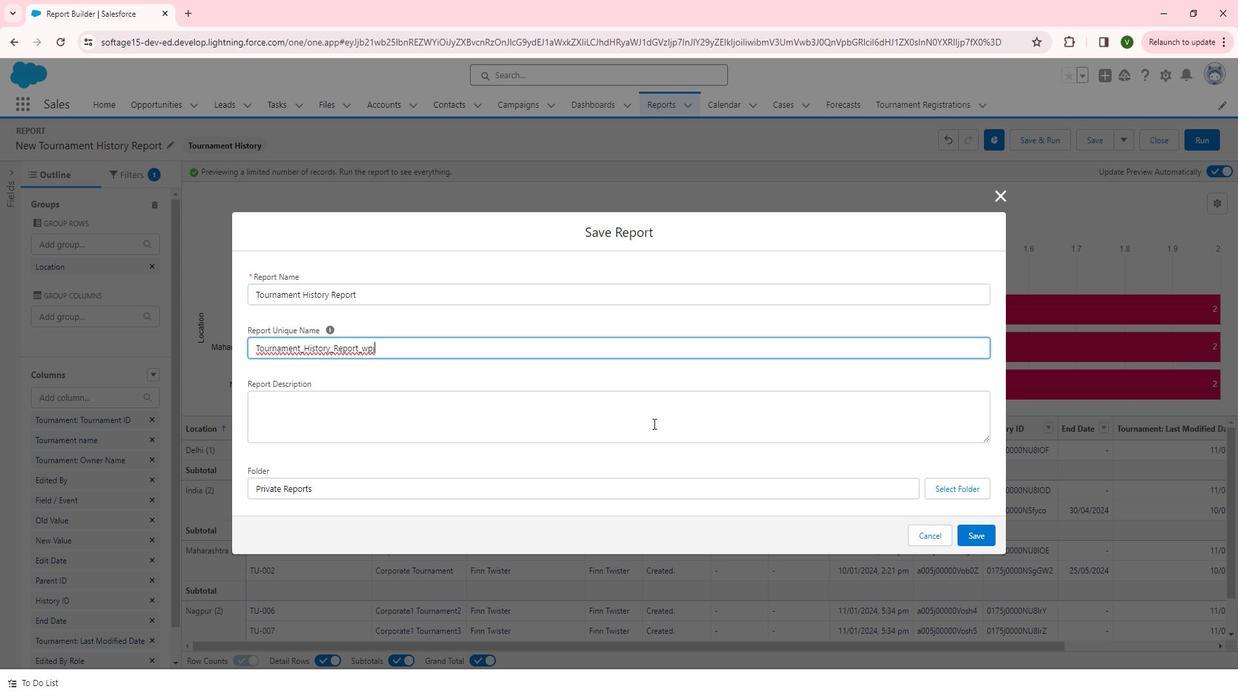 
Action: Mouse pressed left at (666, 421)
Screenshot: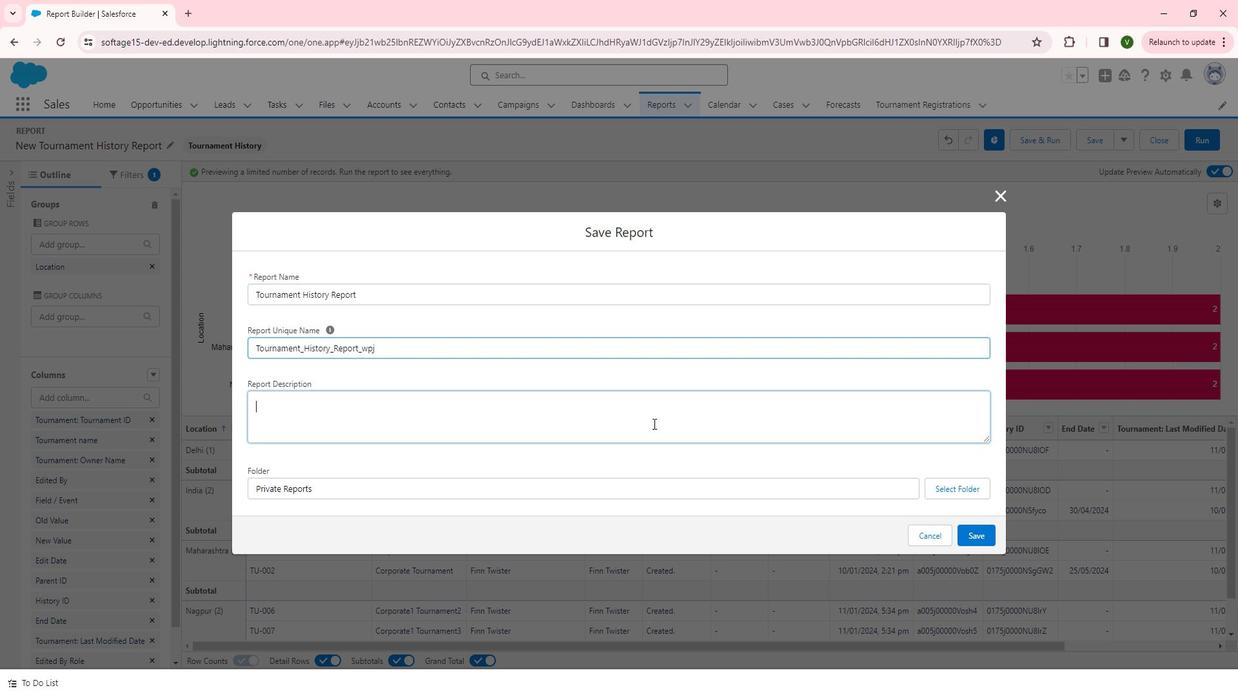 
Action: Mouse moved to (716, 396)
Screenshot: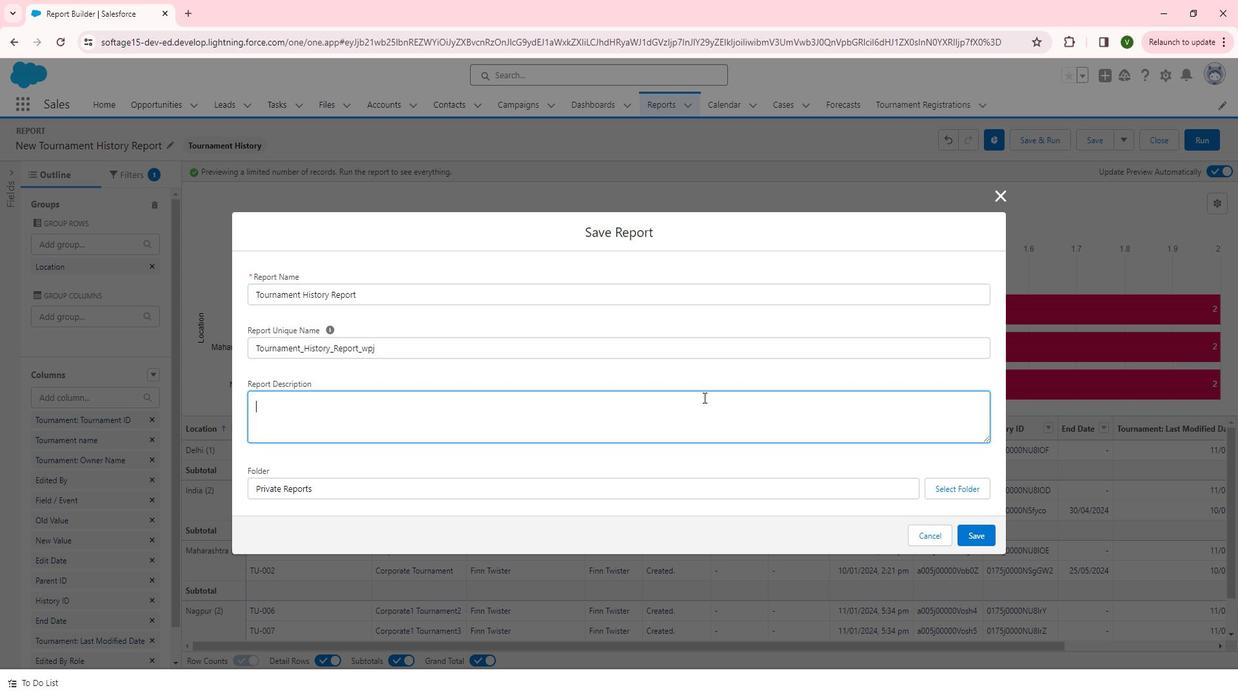 
Action: Key pressed <Key.shift>T
Screenshot: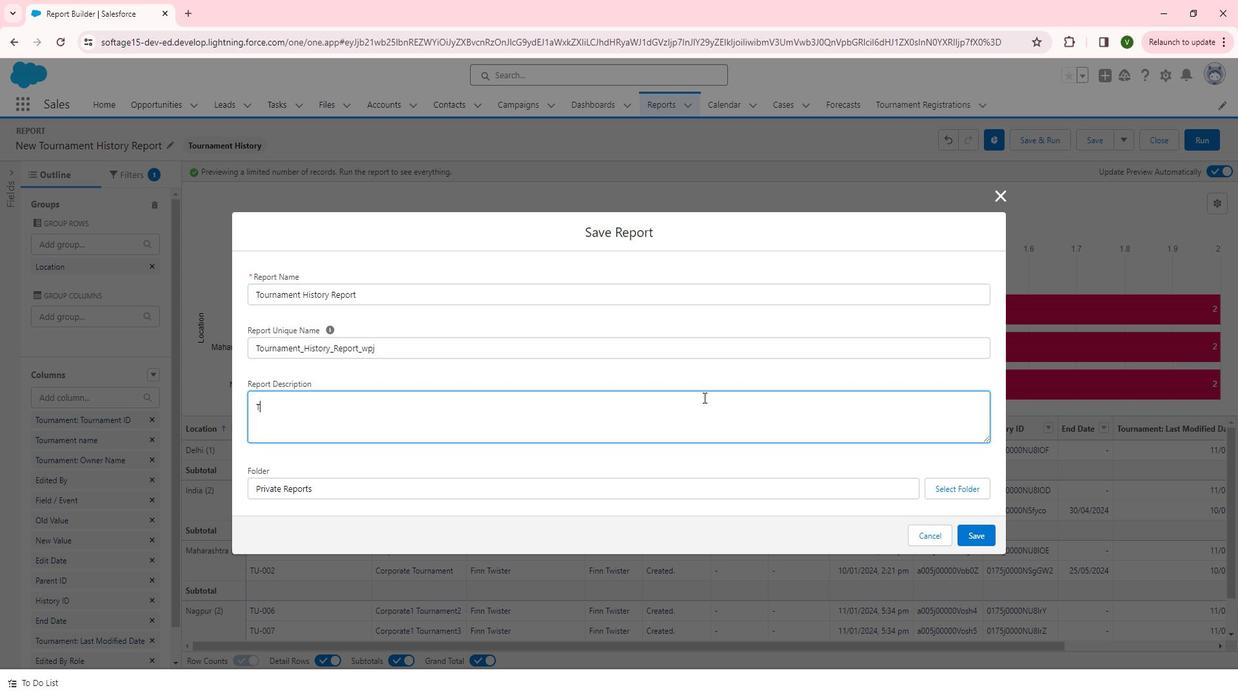 
Action: Mouse moved to (717, 396)
Screenshot: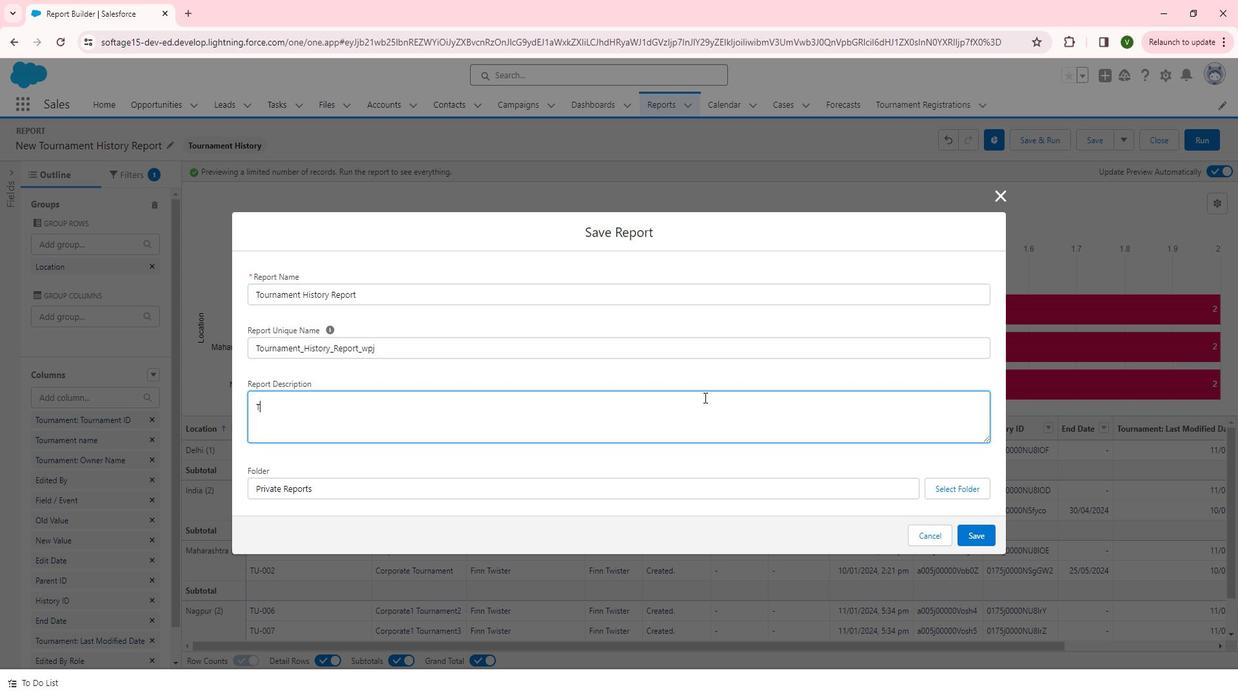 
Action: Key pressed his<Key.space>reo<Key.backspace>port<Key.space>to<Key.space><Key.backspace><Key.backspace><Key.backspace>is<Key.space>related<Key.space>to<Key.space>tournament<Key.space>hi<Key.backspace><Key.backspace>
Screenshot: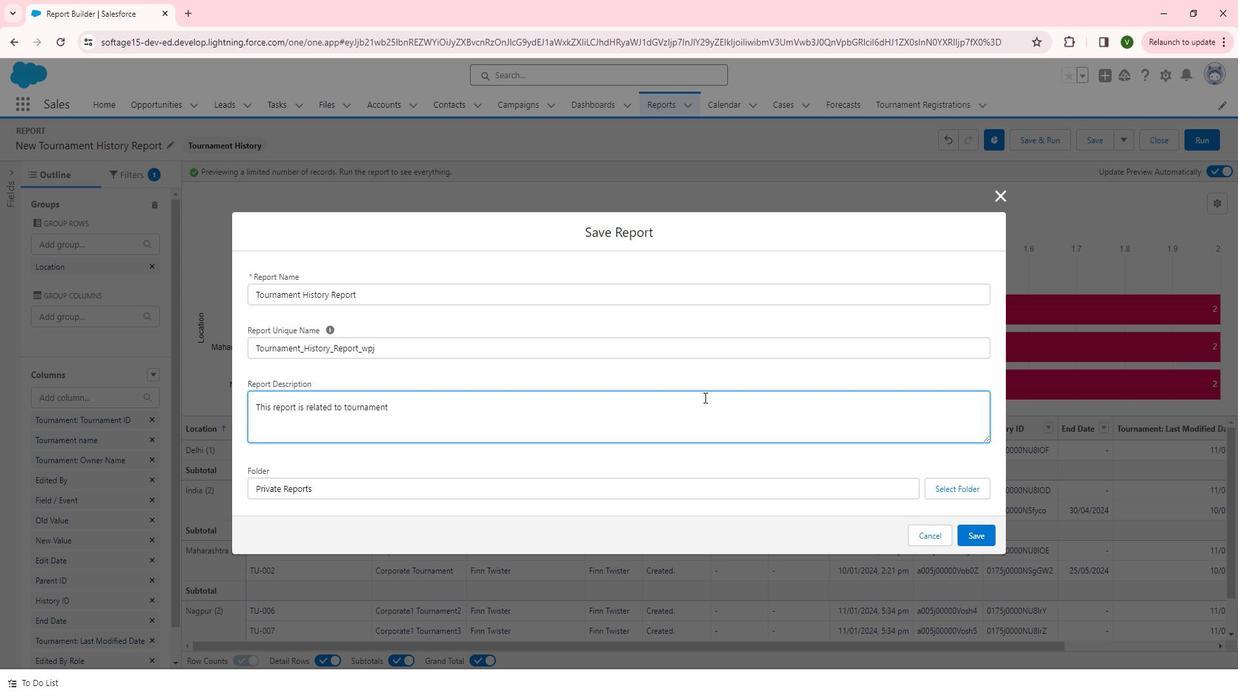 
Action: Mouse moved to (717, 396)
Screenshot: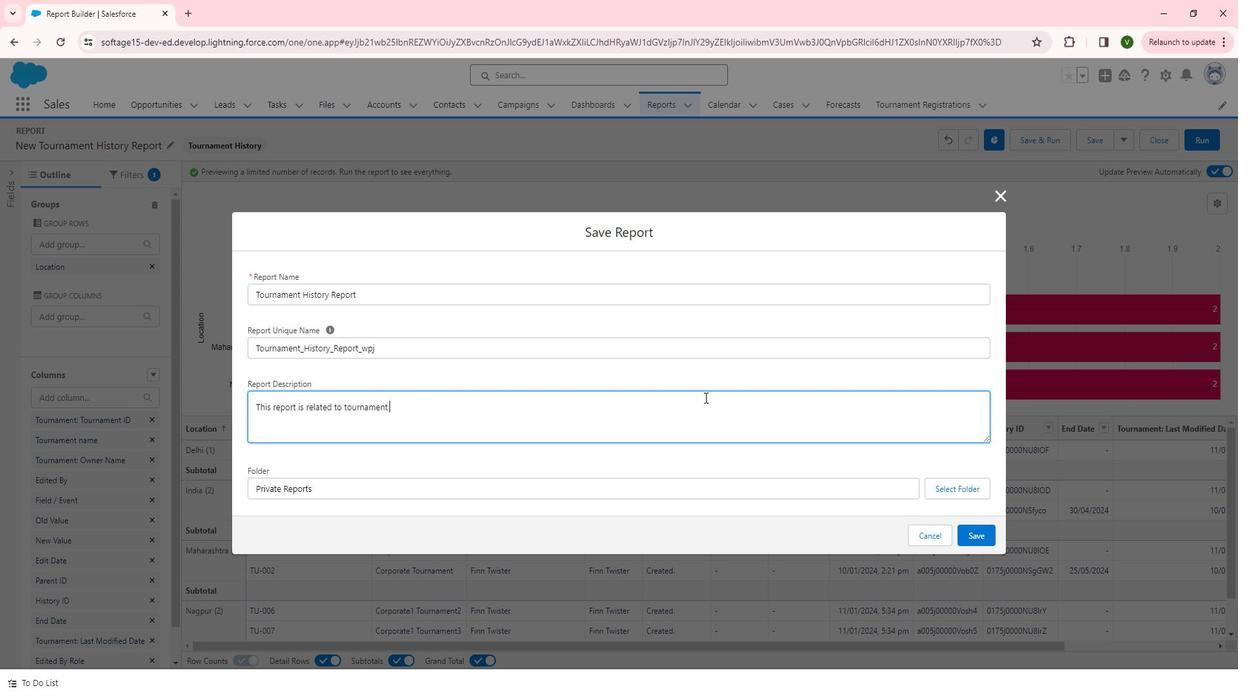
Action: Key pressed changing<Key.space>history<Key.space>and<Key.space>done<Key.space>by<Key.space>withc<Key.backspace><Key.space><Key.backspace><Key.backspace><Key.backspace><Key.backspace><Key.backspace>whus<Key.backspace><Key.backspace>o;s<Key.space><Key.backspace><Key.backspace><Key.backspace>'s<Key.space>as<Key.space>well<Key.space>as<Key.space>what<Key.space>has<Key.space>been<Key.space>change<Key.space>old<Key.space>and<Key.space>new<Key.space>value<Key.space>mentior<Key.backspace>e<Key.backspace>ned<Key.space>this<Key.space>report
Screenshot: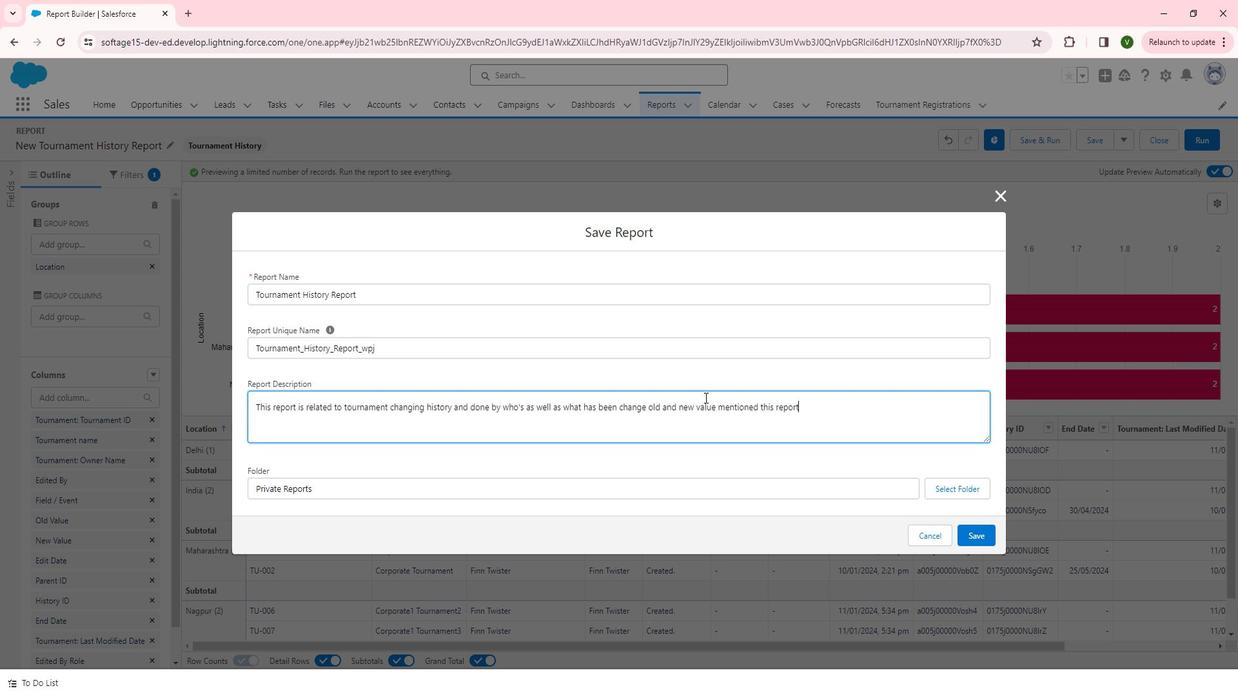 
Action: Mouse moved to (963, 479)
Screenshot: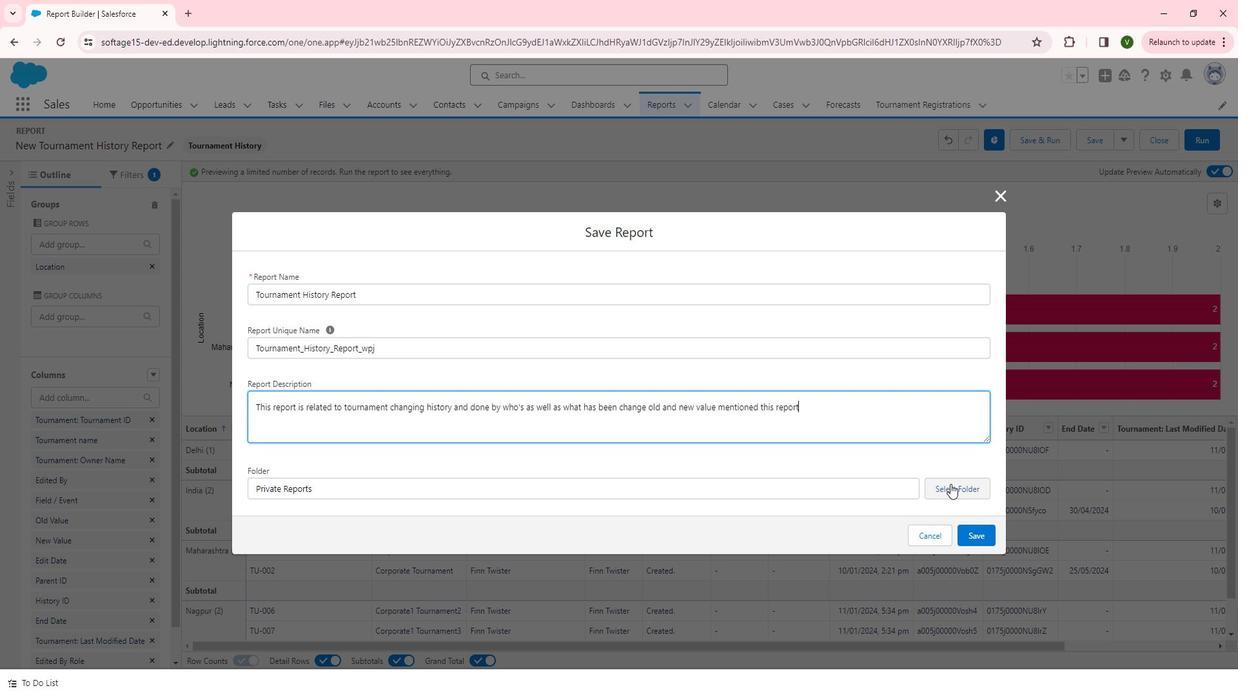 
Action: Mouse pressed left at (963, 479)
Screenshot: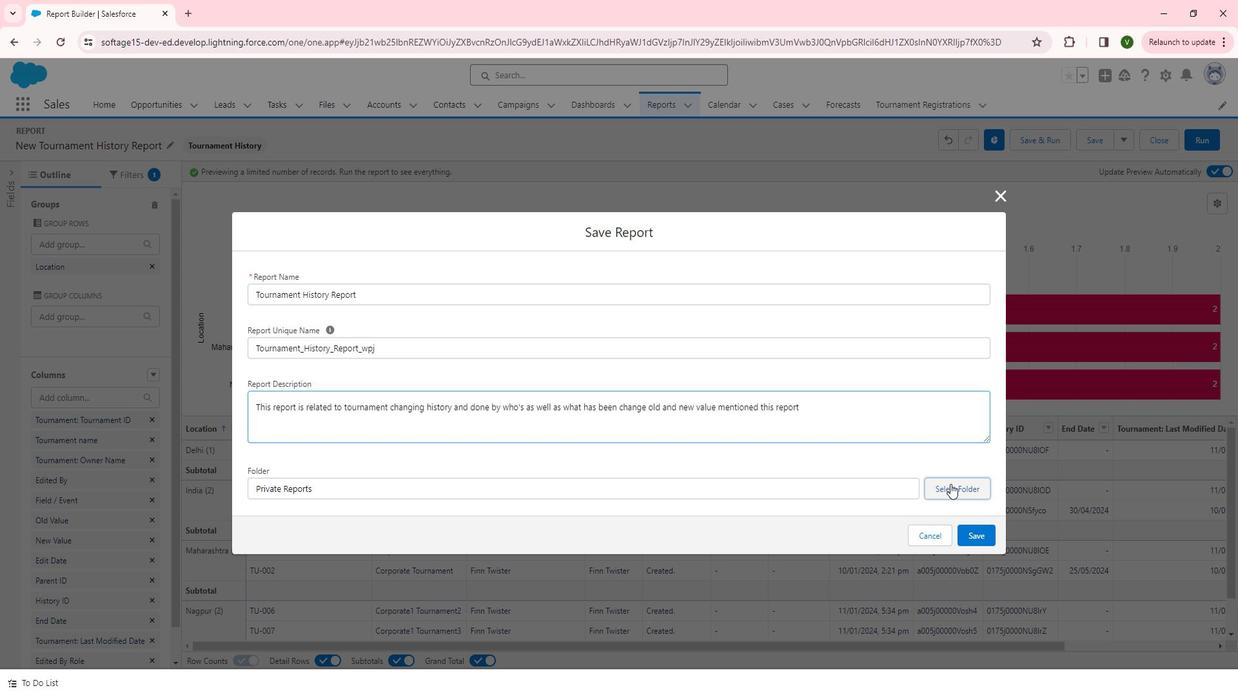 
Action: Mouse moved to (694, 415)
Screenshot: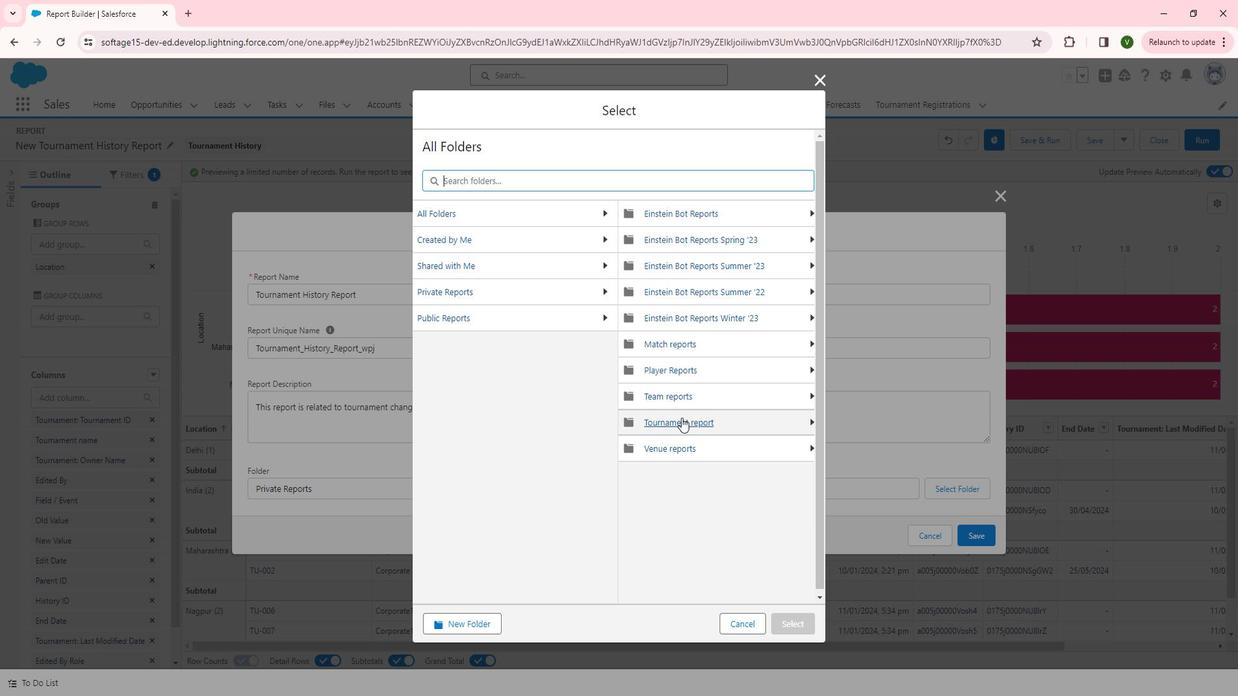 
Action: Mouse pressed left at (694, 415)
Screenshot: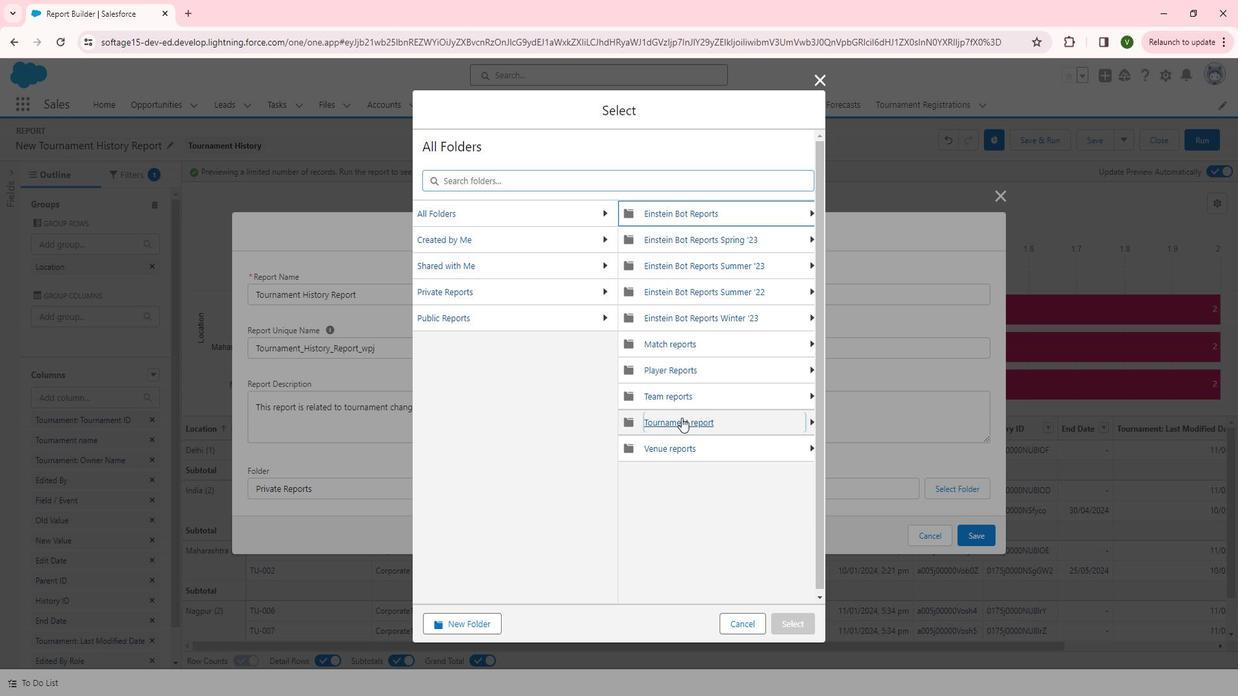 
Action: Mouse moved to (800, 608)
Screenshot: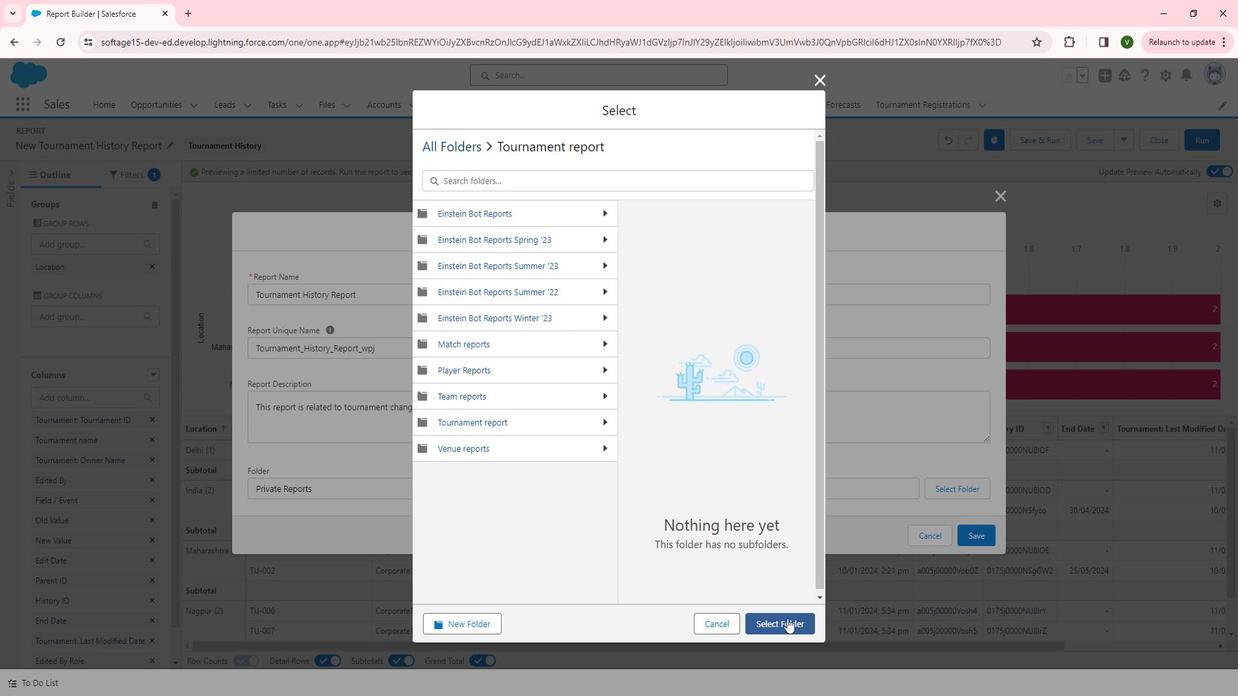 
Action: Mouse pressed left at (800, 608)
Screenshot: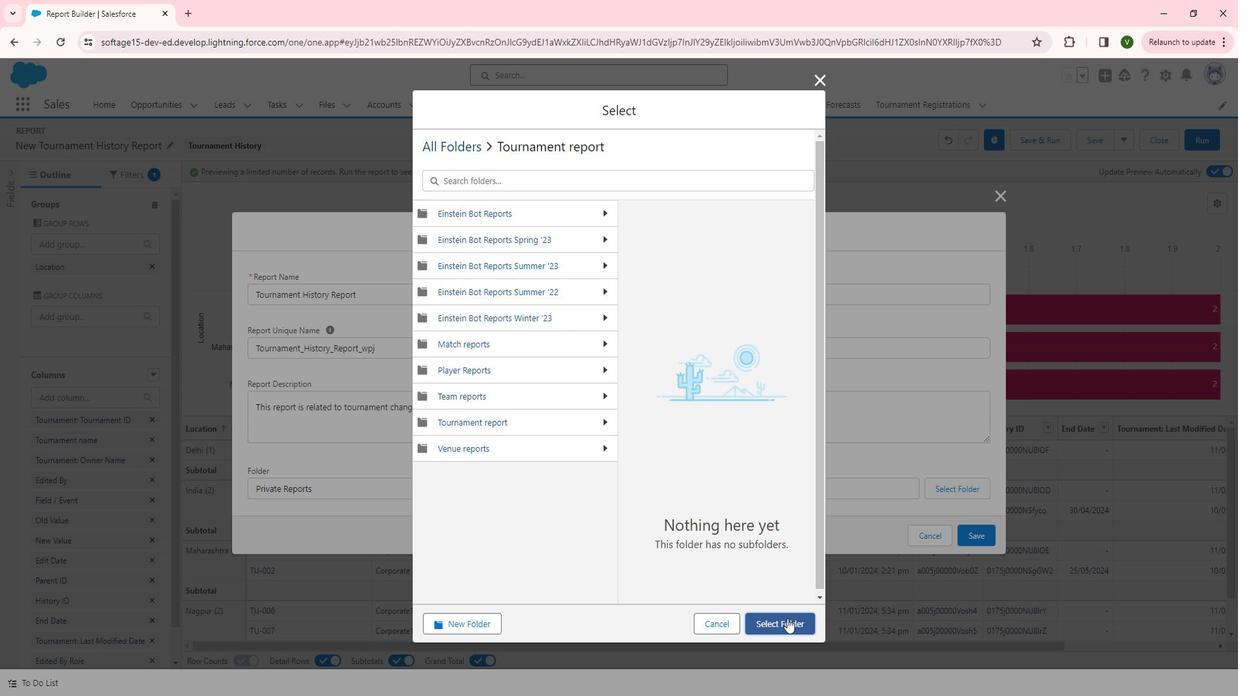 
Action: Mouse moved to (996, 524)
Screenshot: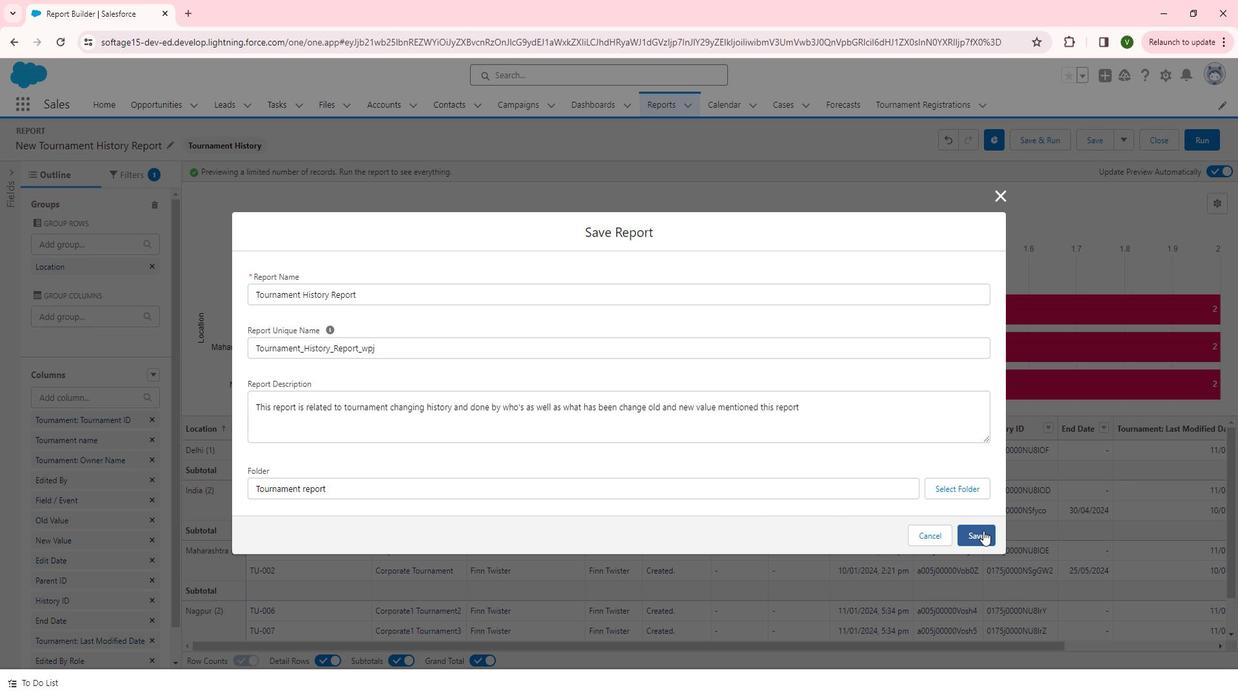 
Action: Mouse pressed left at (996, 524)
Screenshot: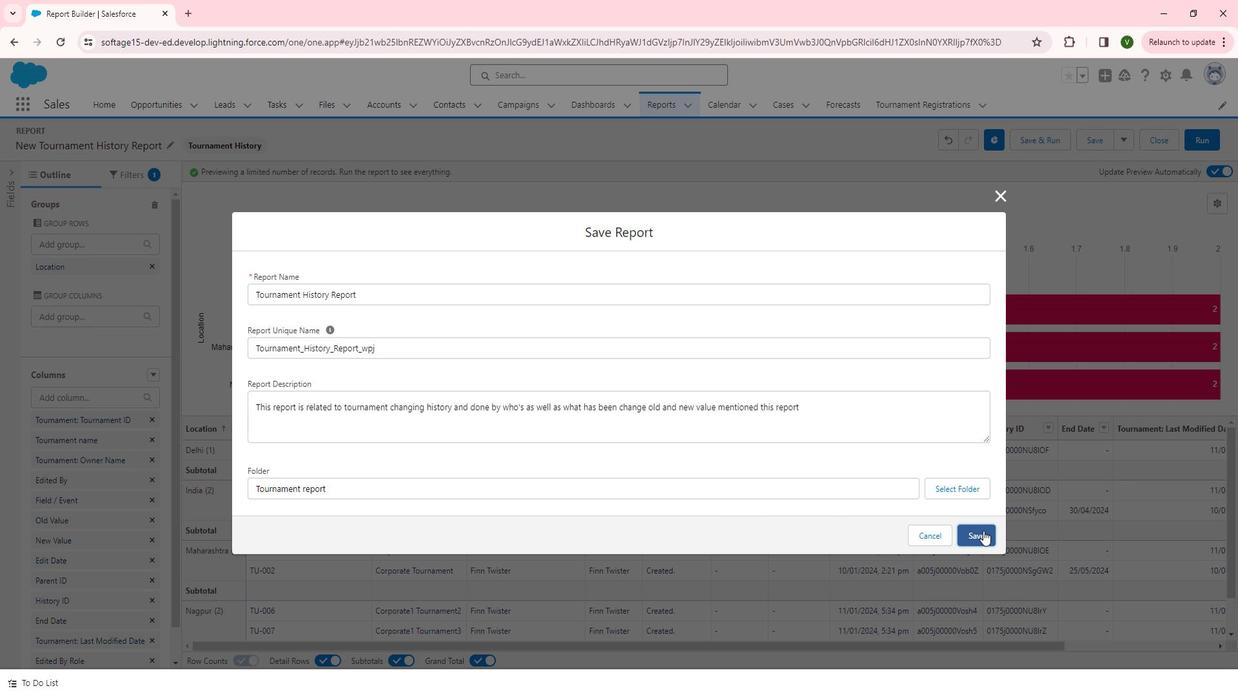 
Action: Mouse moved to (1225, 156)
Screenshot: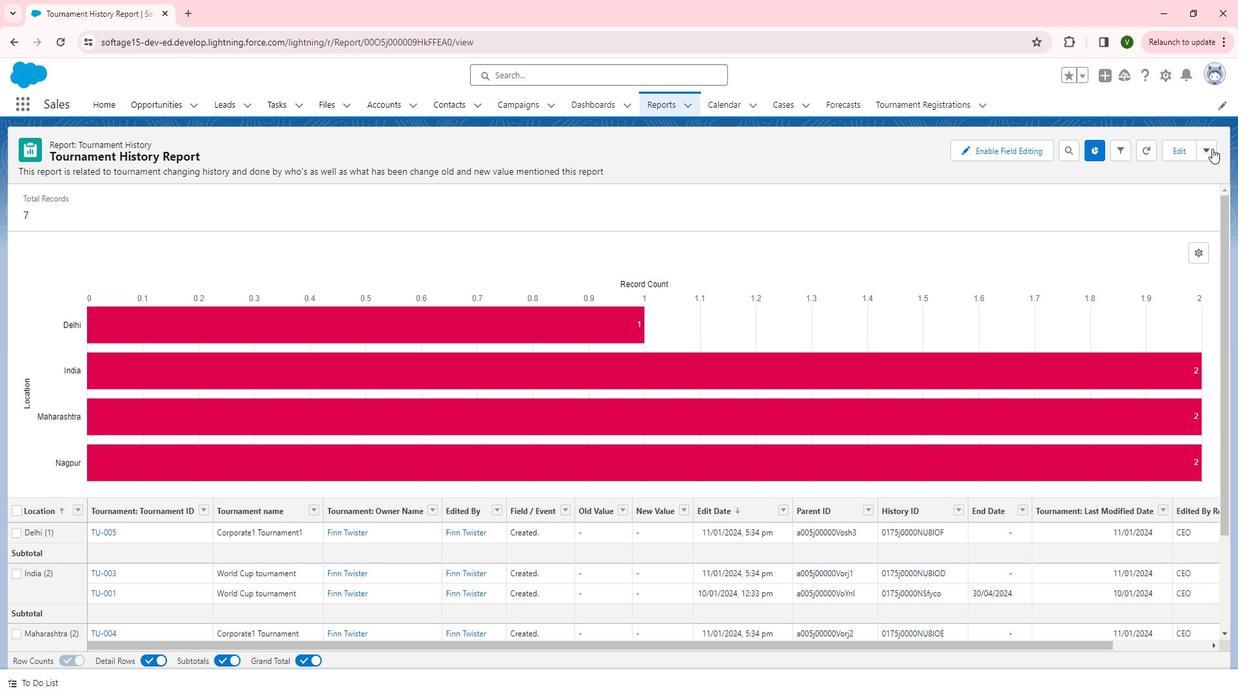 
Action: Mouse pressed left at (1225, 156)
Screenshot: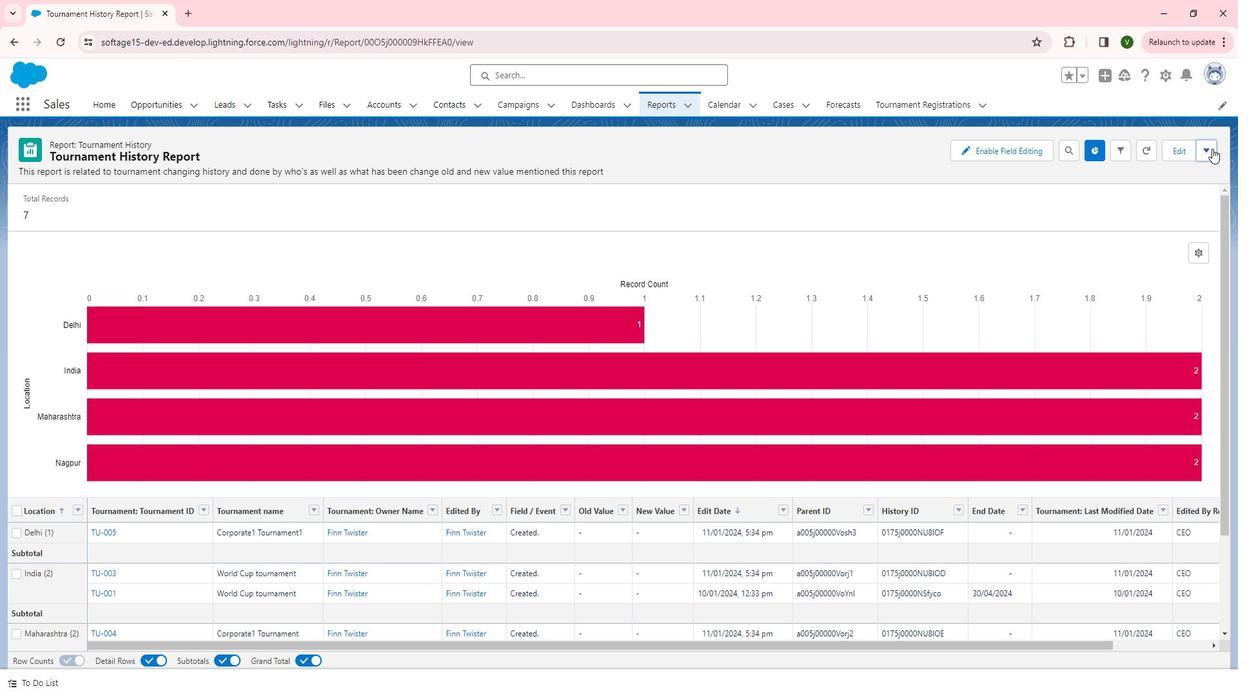 
Action: Mouse moved to (1191, 232)
Screenshot: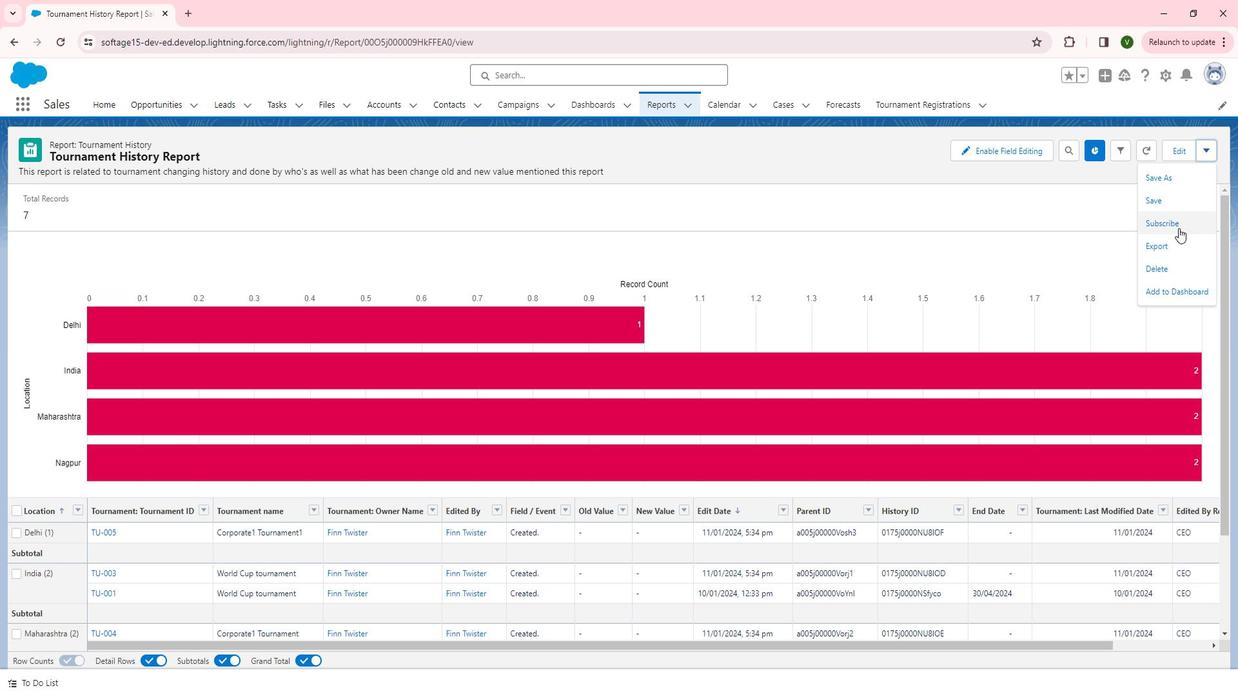 
Action: Mouse pressed left at (1191, 232)
